Task: Buy 5 Graters from Cheese Tools section under best seller category for shipping address: Jesse Powell, 4203 Skips Lane, Phoenix, Arizona 85012, Cell Number 9285042162. Pay from credit card ending with 9757, CVV 798
Action: Mouse moved to (26, 90)
Screenshot: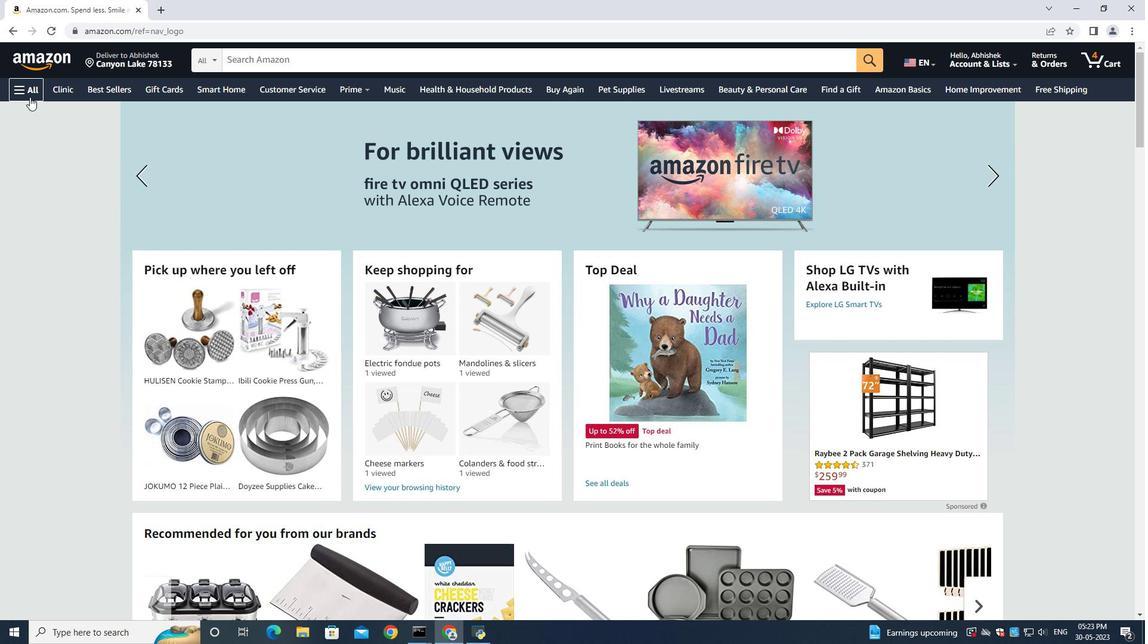 
Action: Mouse pressed left at (26, 90)
Screenshot: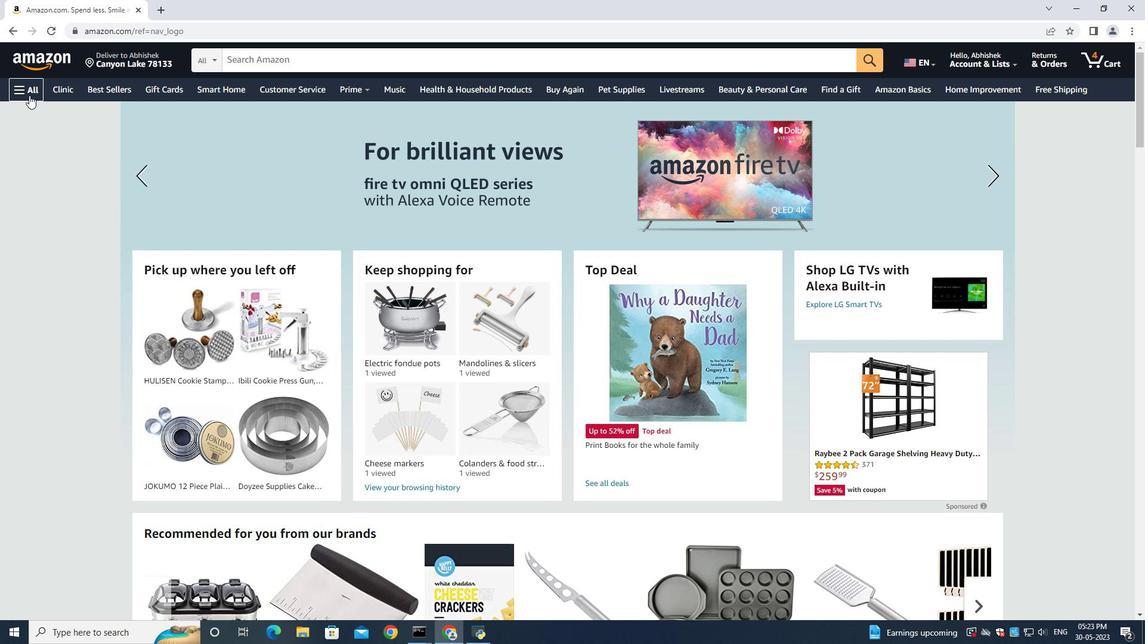 
Action: Mouse moved to (36, 118)
Screenshot: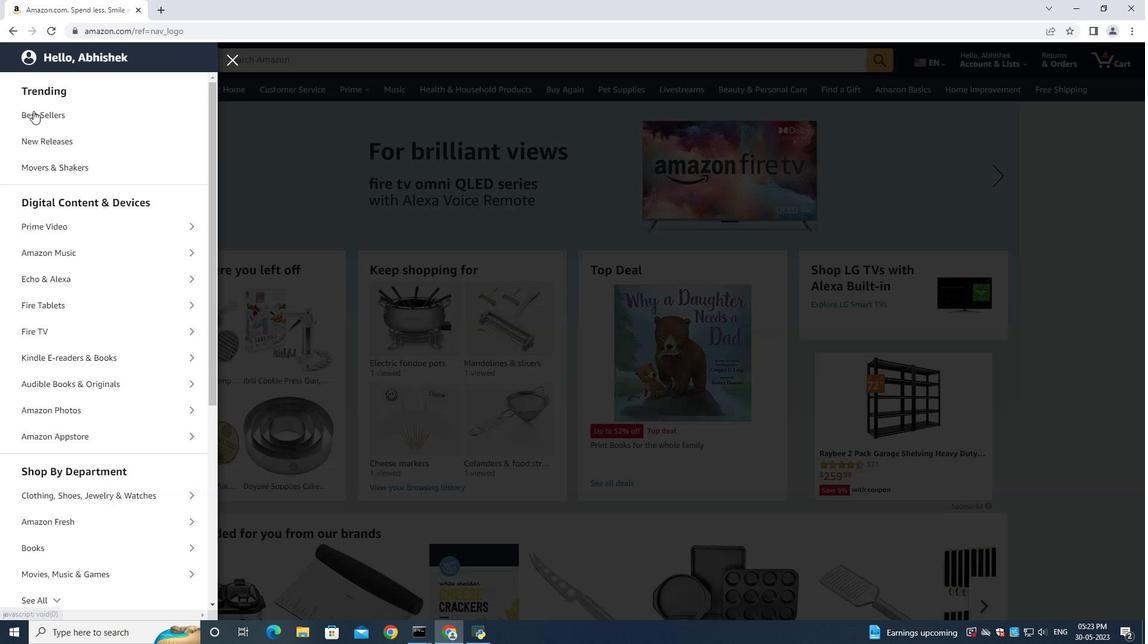
Action: Mouse pressed left at (36, 118)
Screenshot: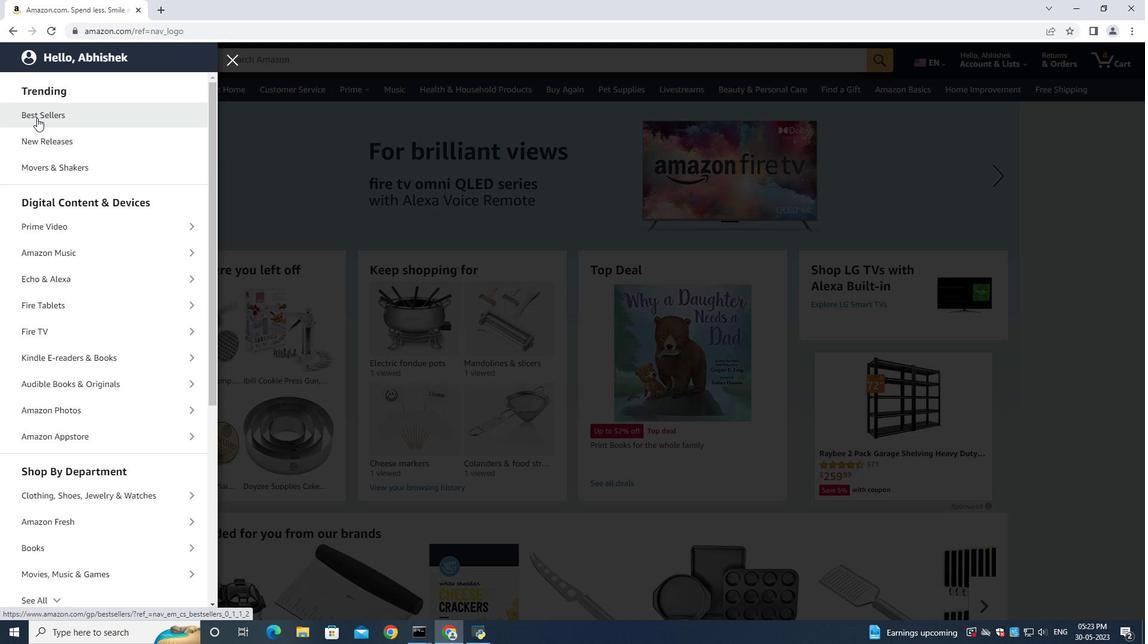
Action: Mouse moved to (292, 62)
Screenshot: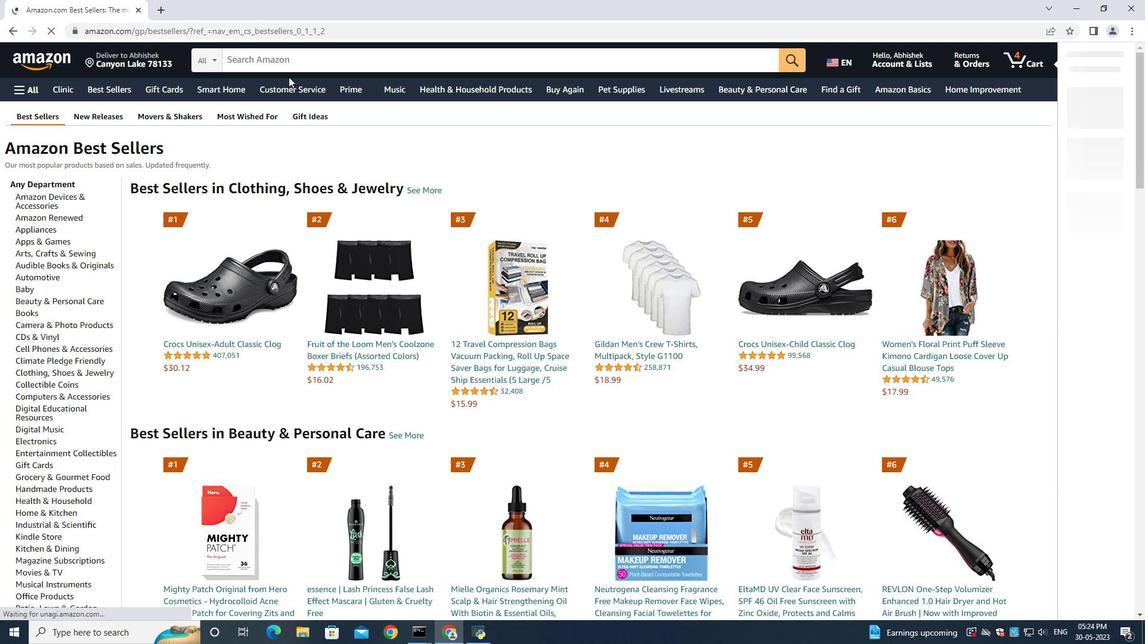 
Action: Mouse pressed left at (292, 62)
Screenshot: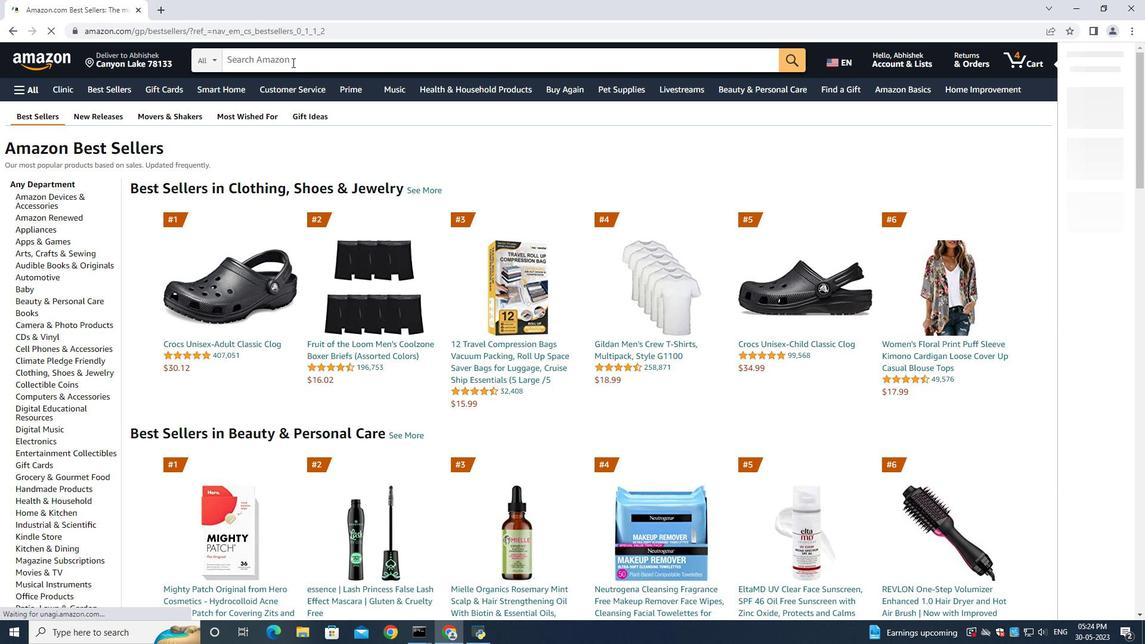 
Action: Key pressed <Key.shift>Graters<Key.space><Key.enter>
Screenshot: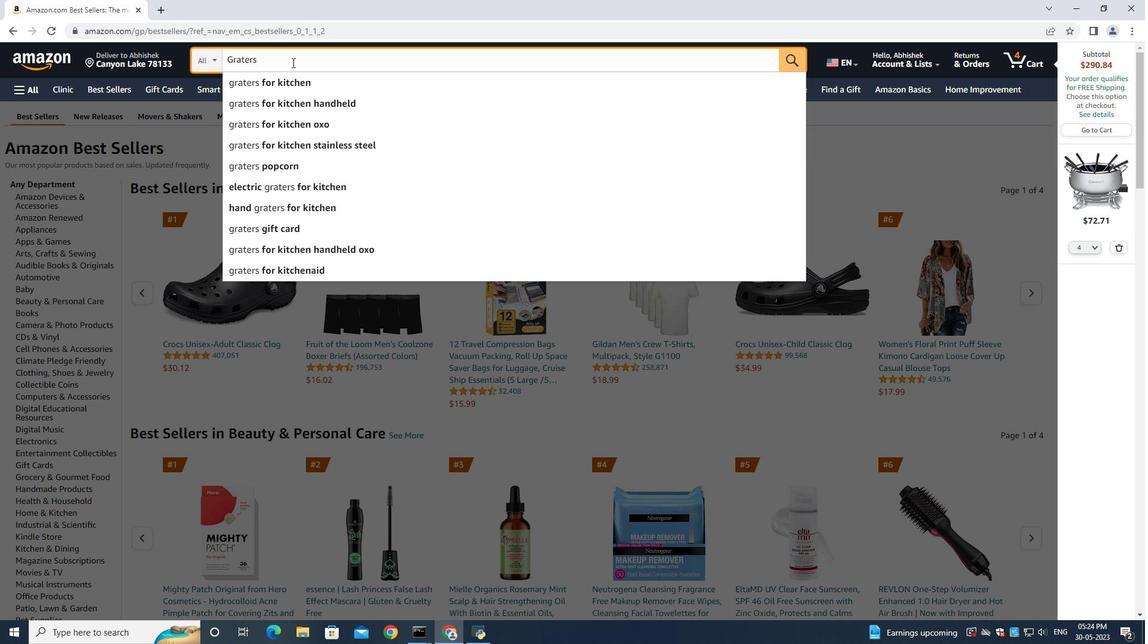
Action: Mouse moved to (27, 257)
Screenshot: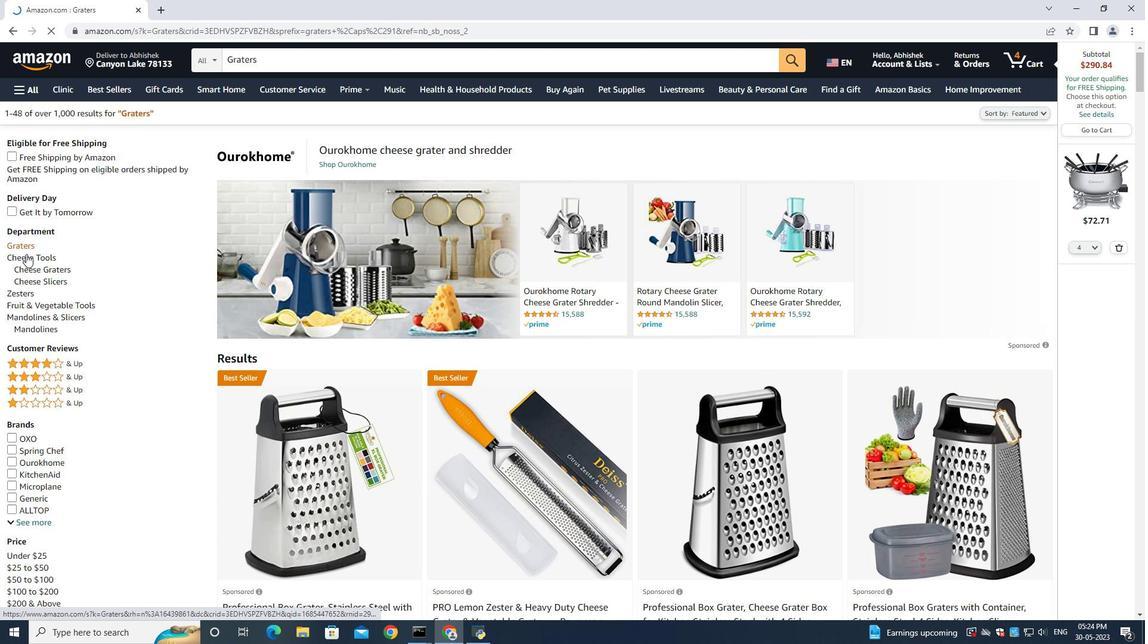 
Action: Mouse pressed left at (27, 257)
Screenshot: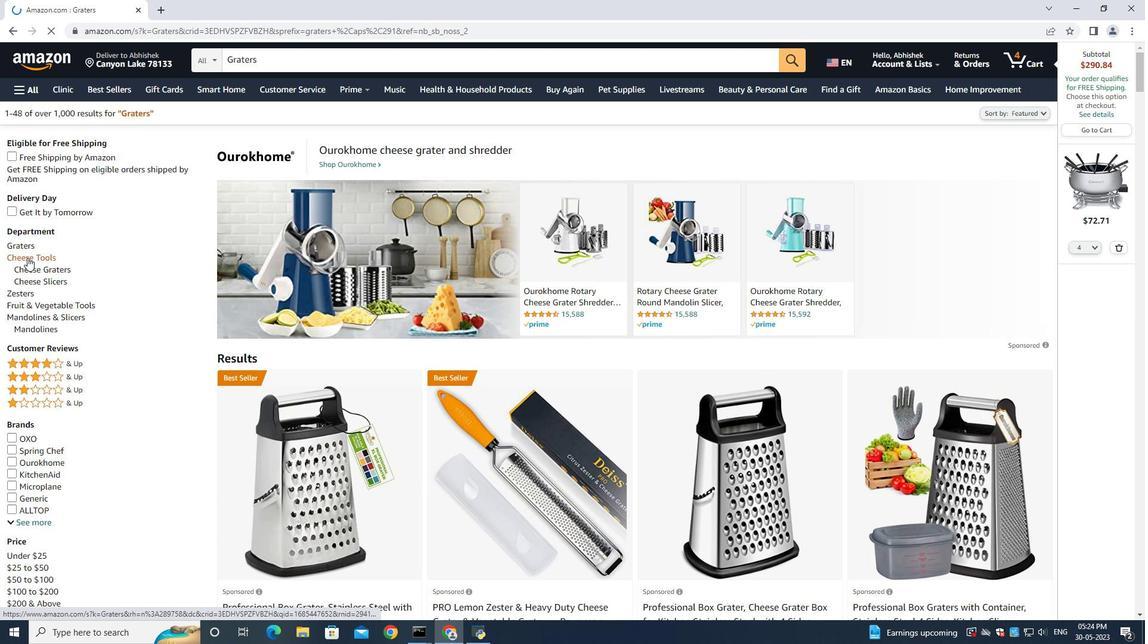 
Action: Mouse moved to (532, 314)
Screenshot: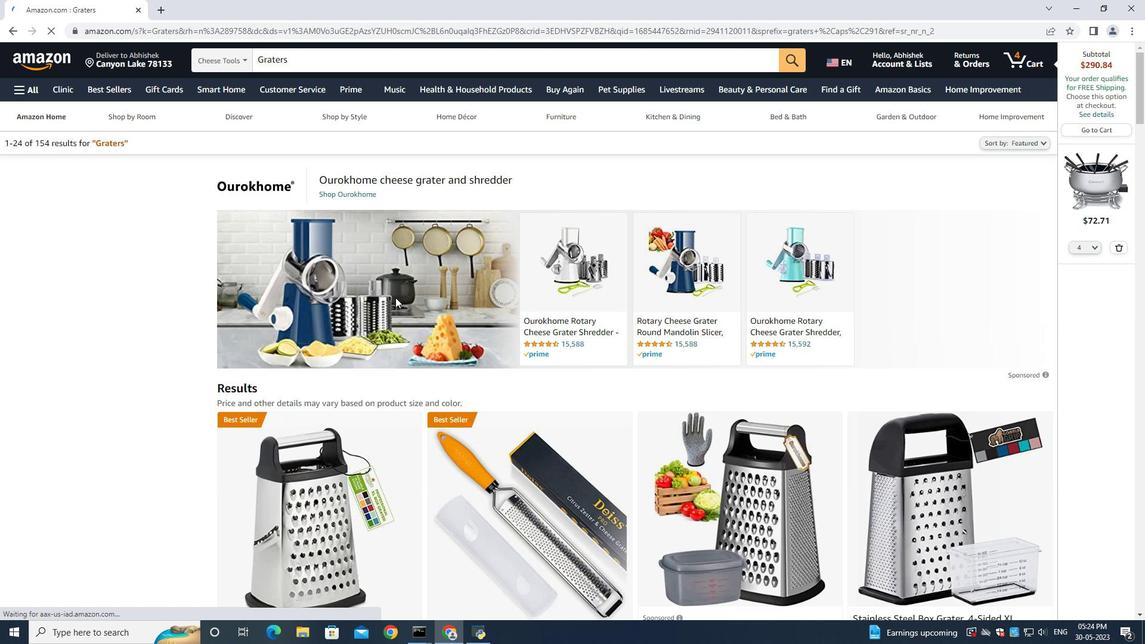 
Action: Mouse scrolled (526, 313) with delta (0, 0)
Screenshot: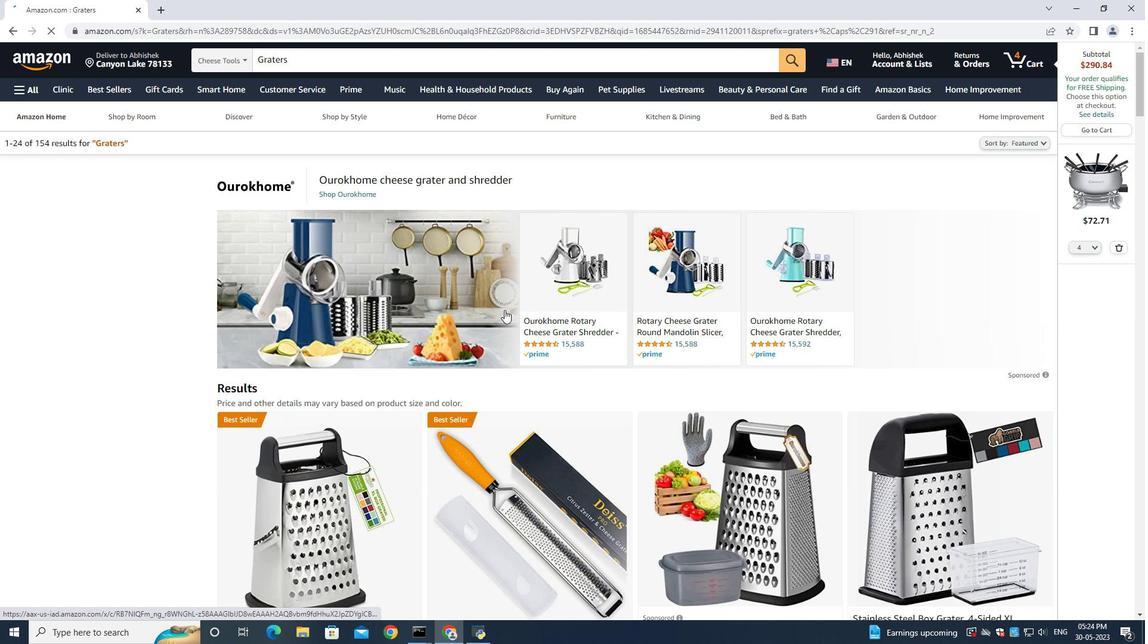 
Action: Mouse moved to (549, 319)
Screenshot: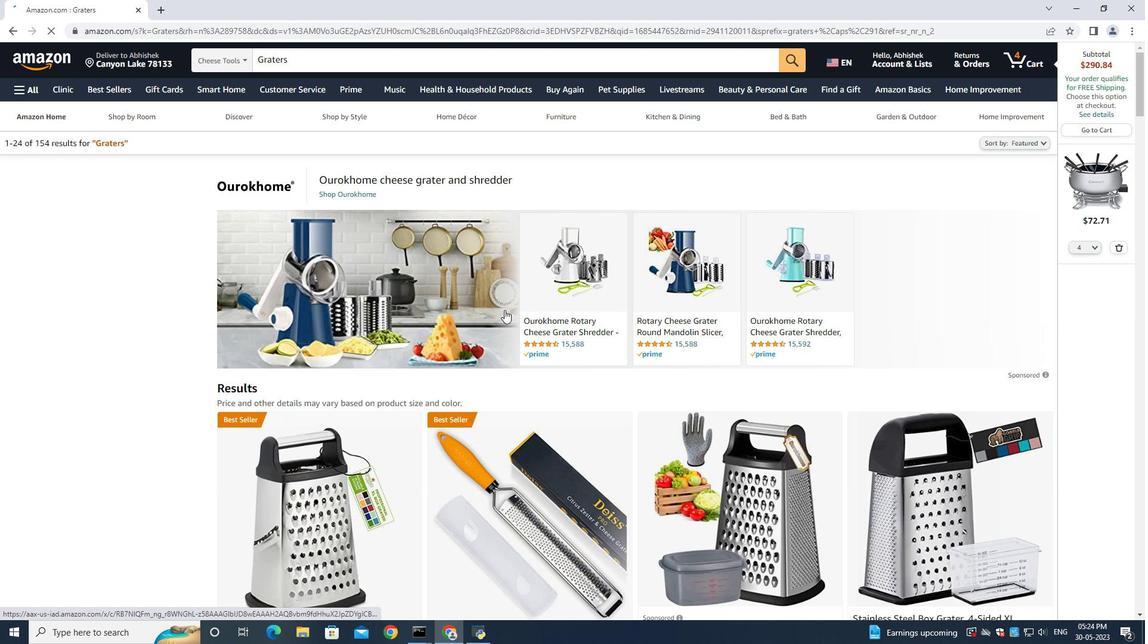 
Action: Mouse scrolled (547, 319) with delta (0, 0)
Screenshot: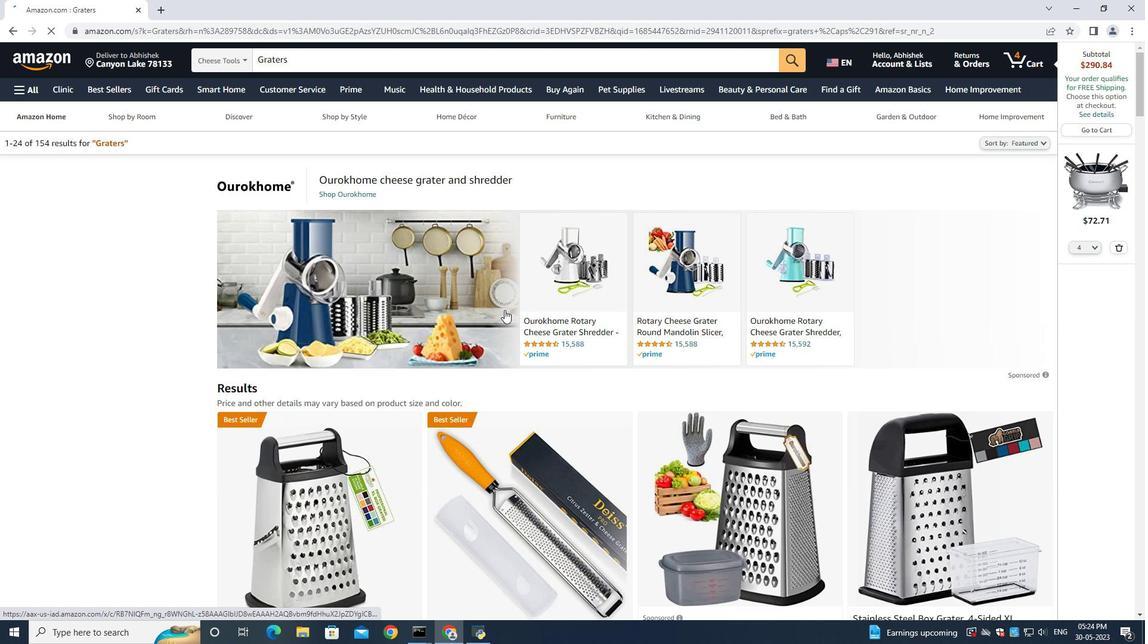 
Action: Mouse moved to (549, 319)
Screenshot: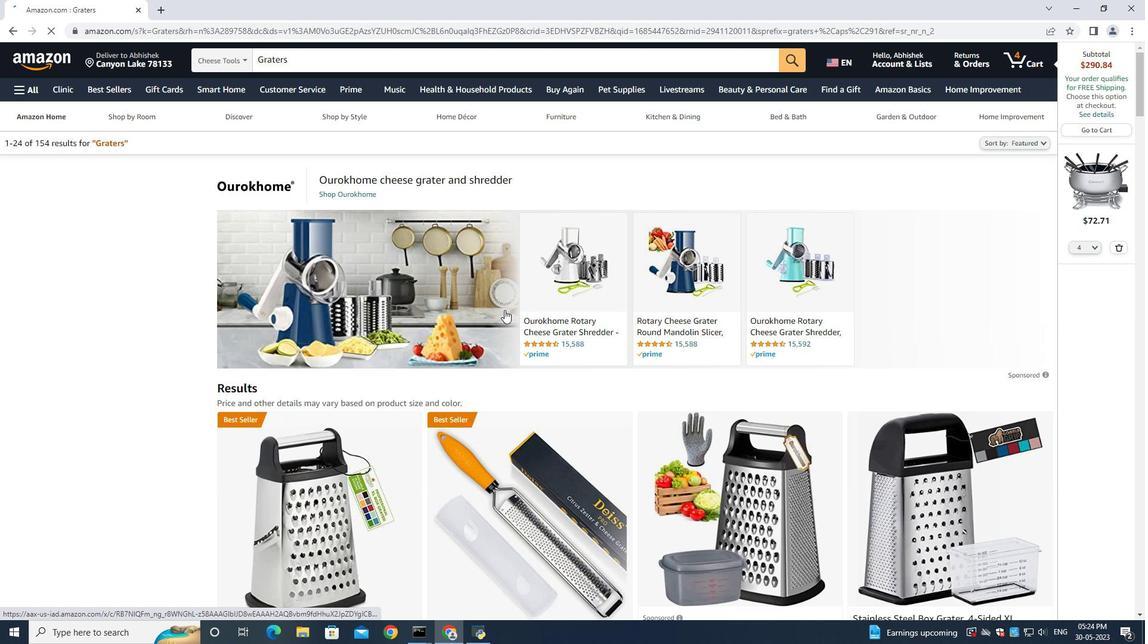 
Action: Mouse scrolled (549, 319) with delta (0, 0)
Screenshot: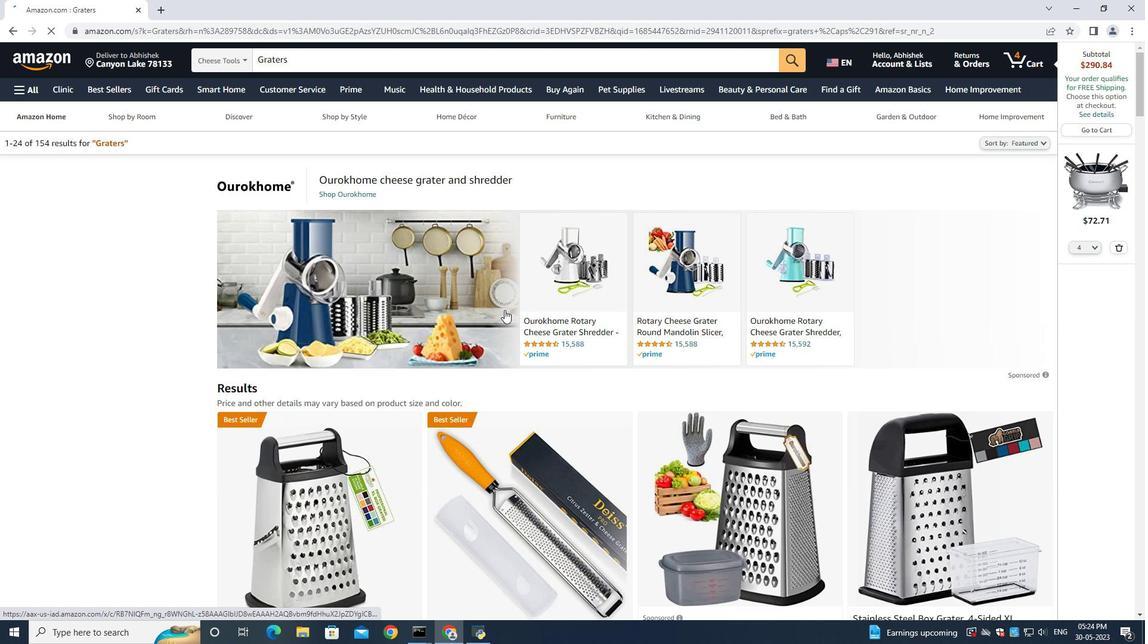 
Action: Mouse moved to (549, 320)
Screenshot: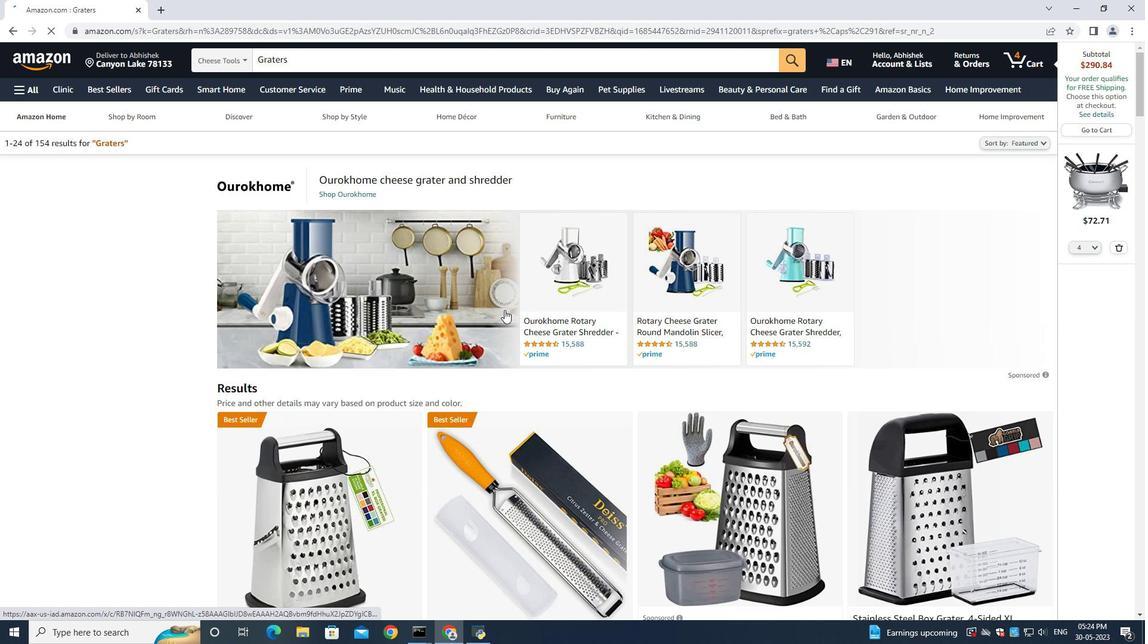 
Action: Mouse scrolled (549, 319) with delta (0, 0)
Screenshot: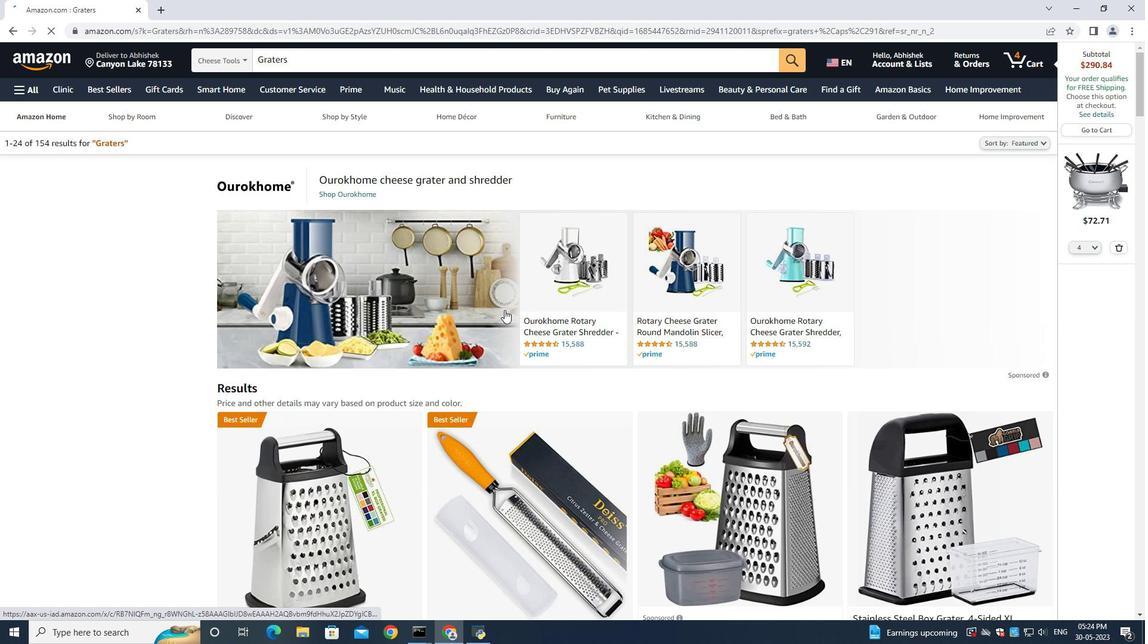 
Action: Mouse moved to (550, 320)
Screenshot: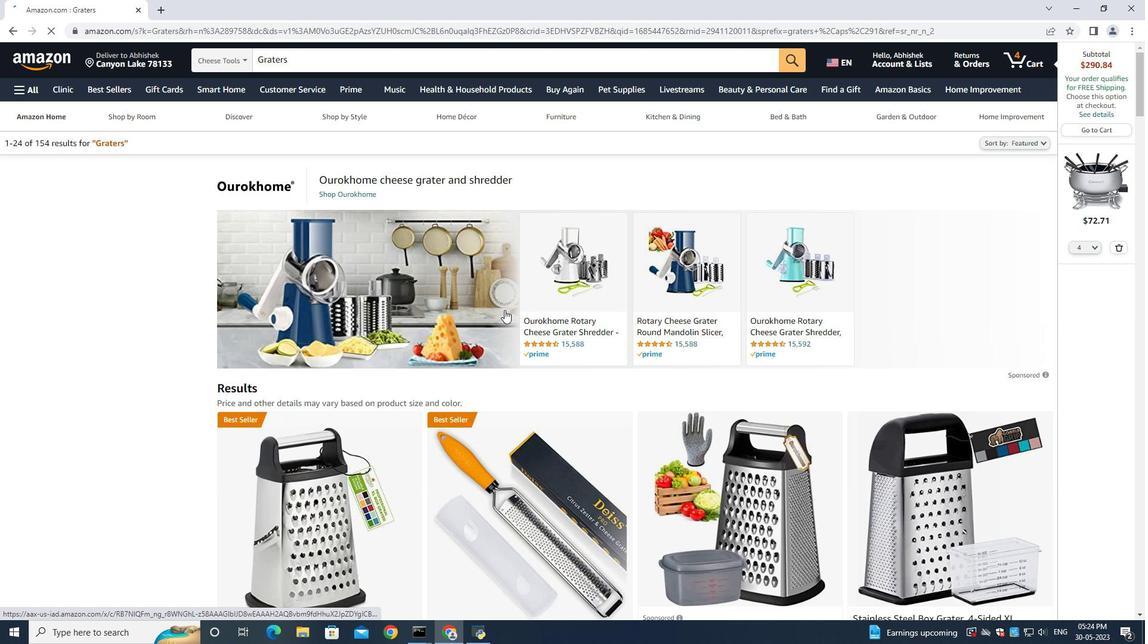 
Action: Mouse scrolled (550, 319) with delta (0, 0)
Screenshot: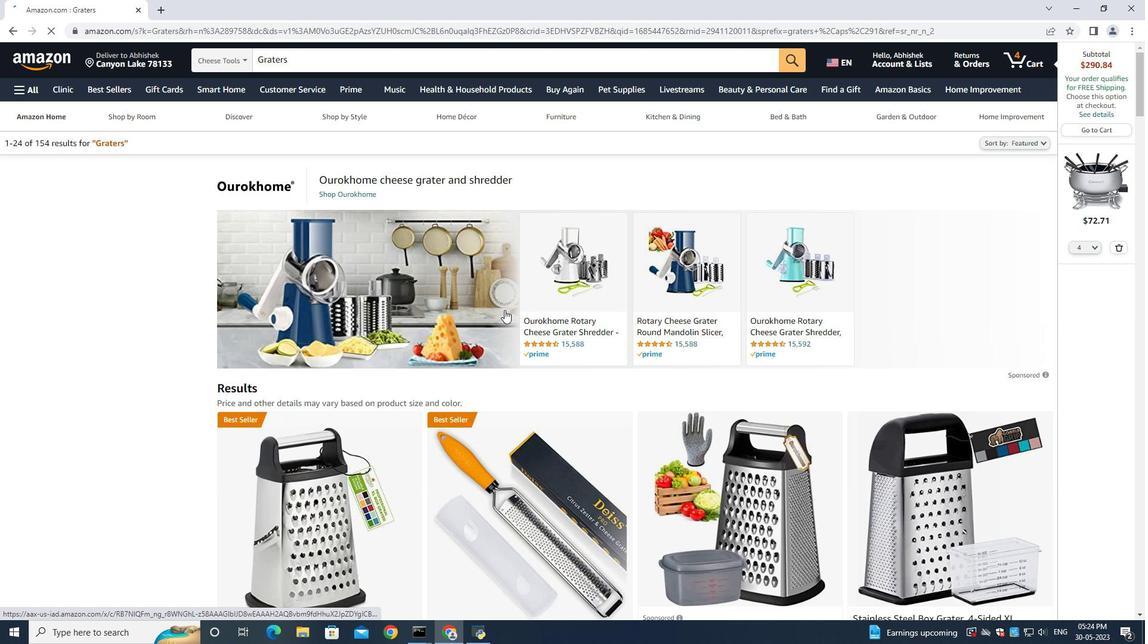 
Action: Mouse moved to (835, 257)
Screenshot: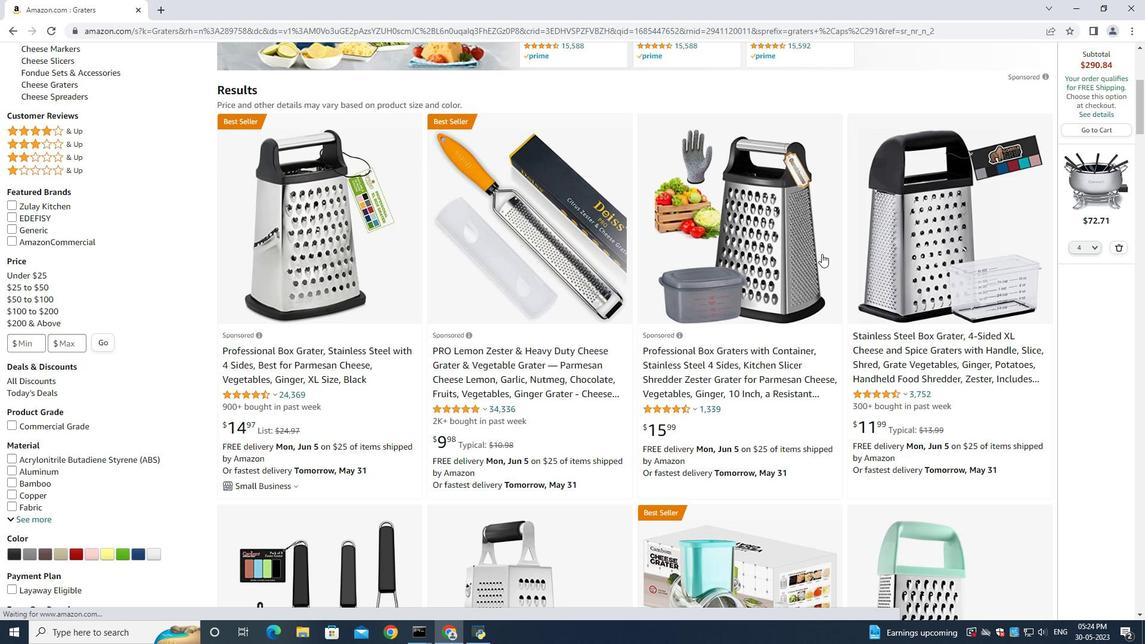 
Action: Mouse scrolled (835, 256) with delta (0, 0)
Screenshot: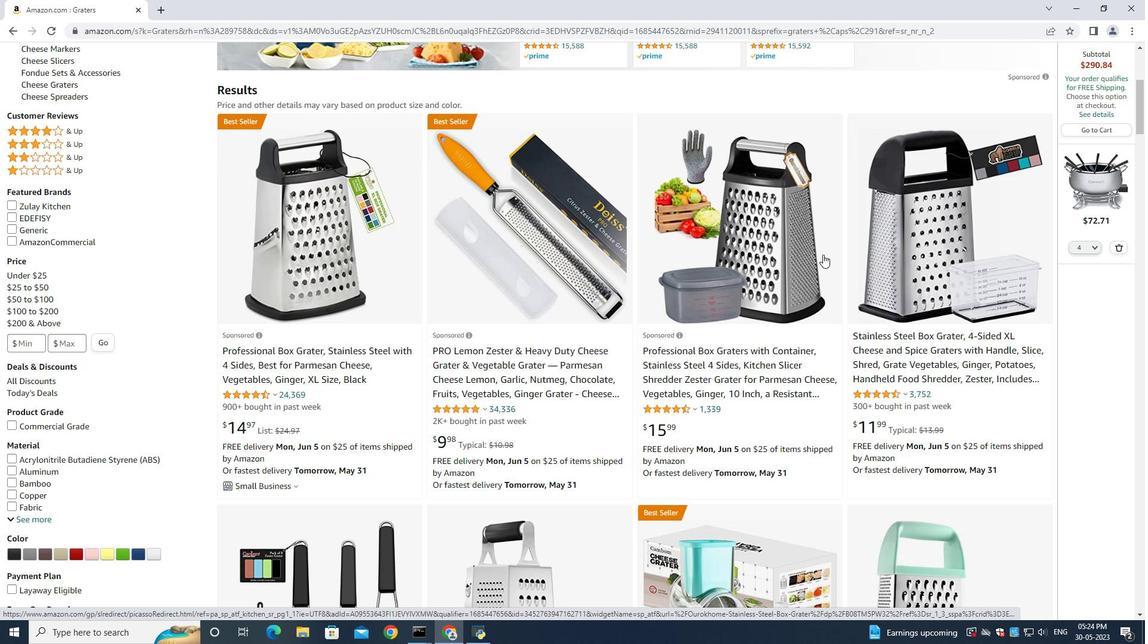 
Action: Mouse moved to (835, 257)
Screenshot: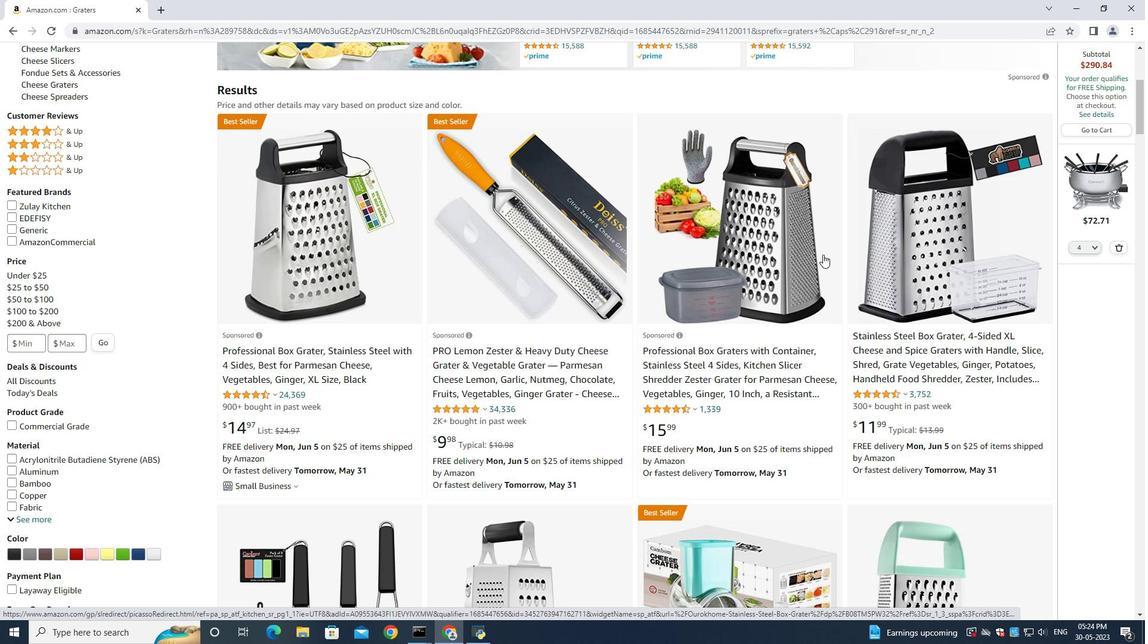 
Action: Mouse scrolled (835, 257) with delta (0, 0)
Screenshot: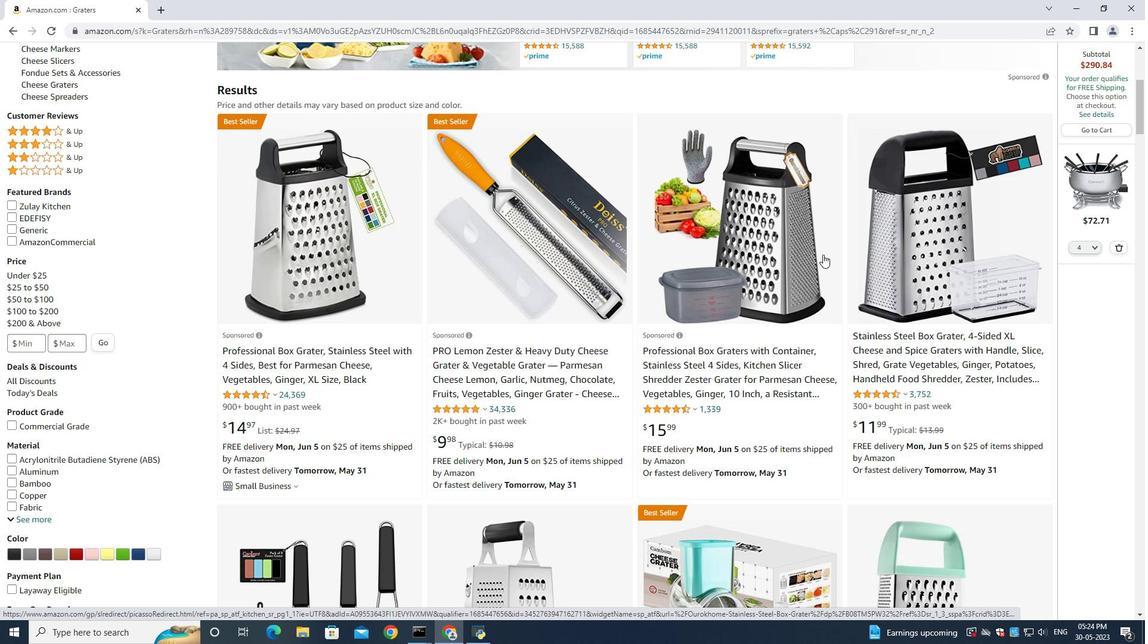 
Action: Mouse moved to (834, 254)
Screenshot: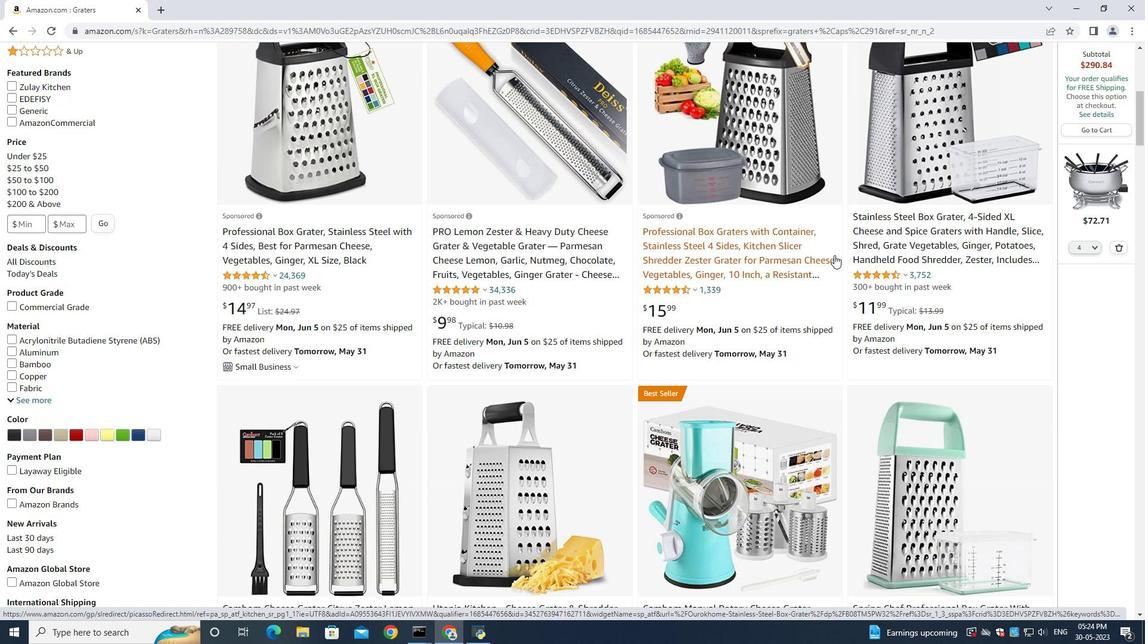 
Action: Mouse scrolled (834, 254) with delta (0, 0)
Screenshot: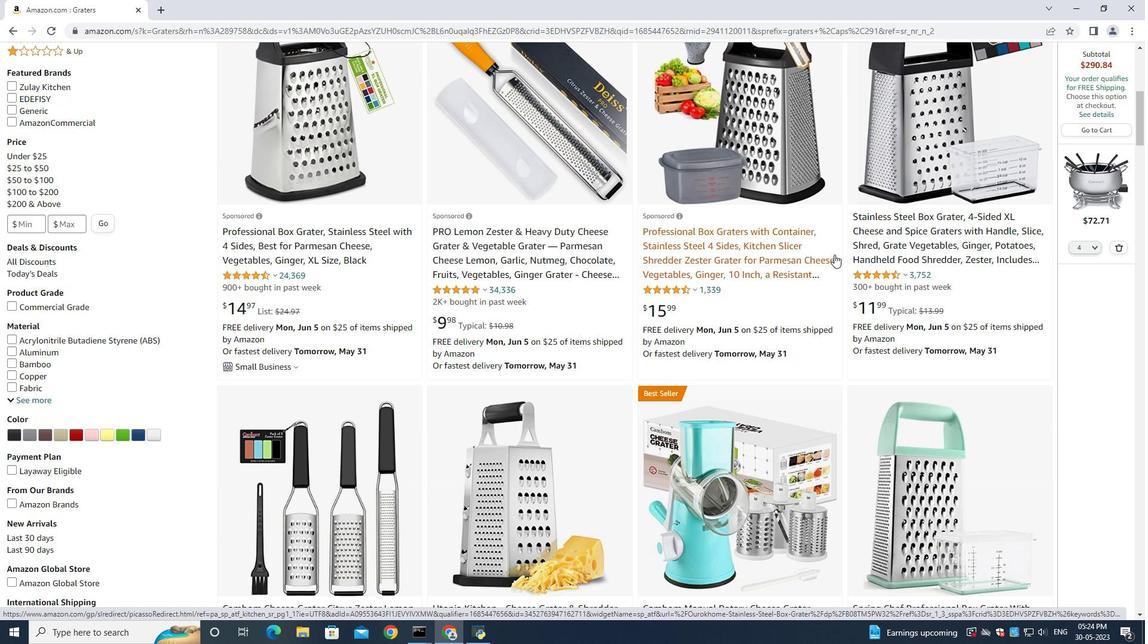 
Action: Mouse scrolled (834, 254) with delta (0, 0)
Screenshot: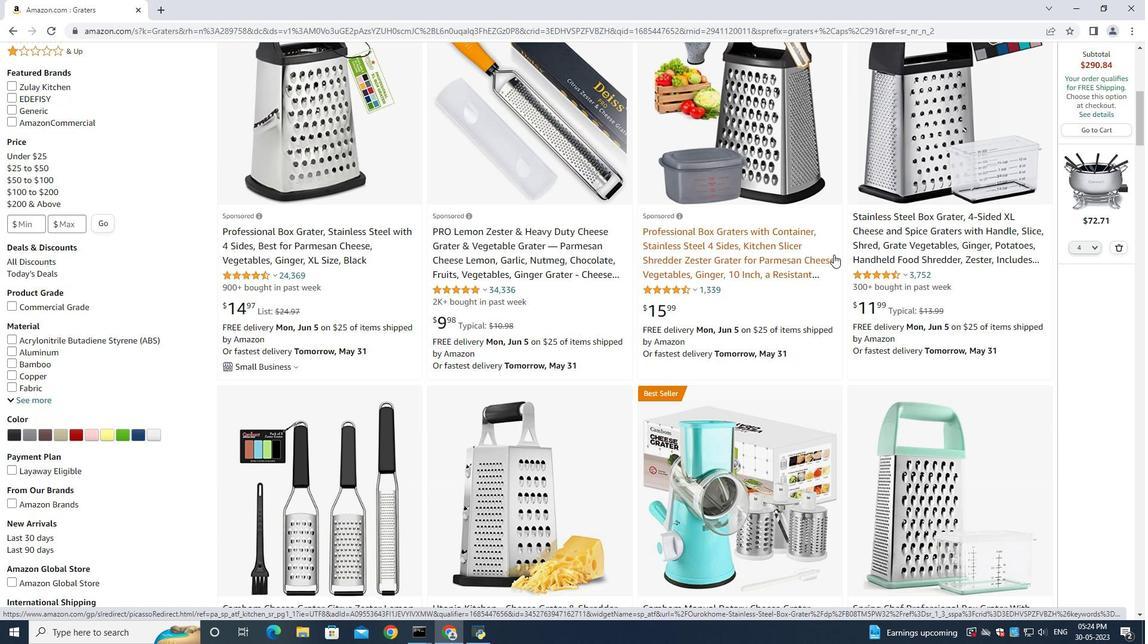 
Action: Mouse moved to (832, 249)
Screenshot: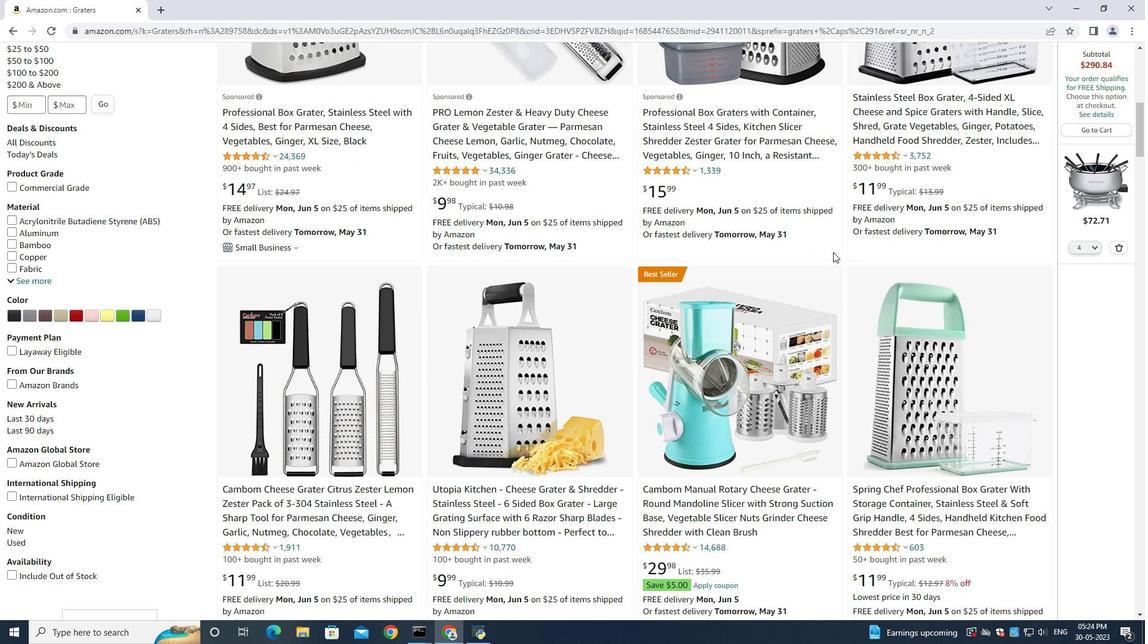 
Action: Mouse scrolled (832, 249) with delta (0, 0)
Screenshot: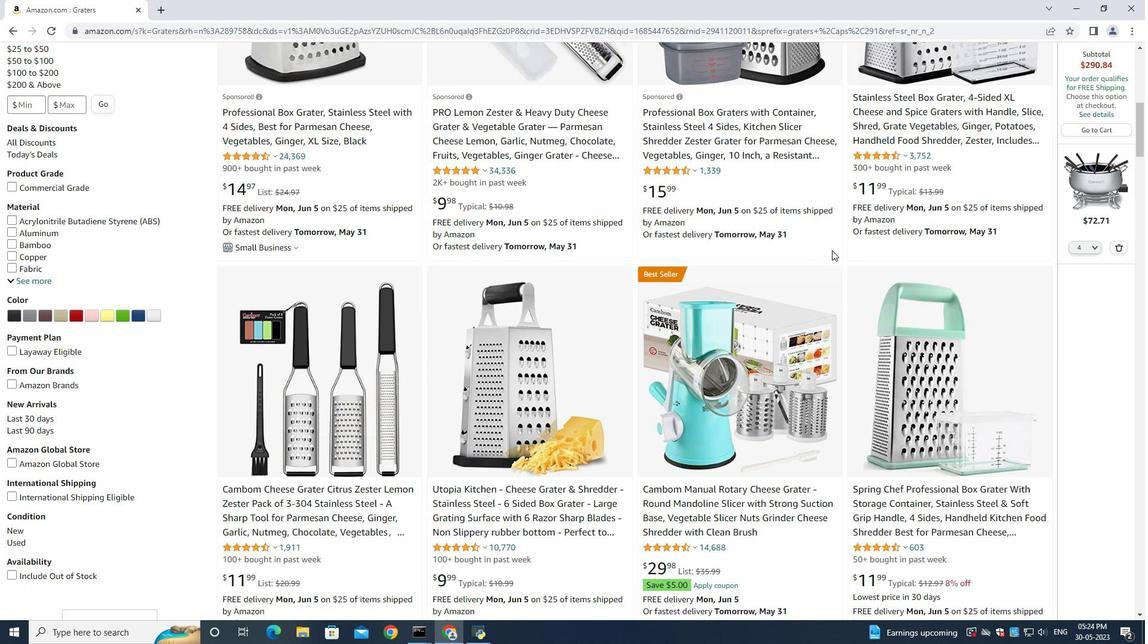 
Action: Mouse scrolled (832, 249) with delta (0, 0)
Screenshot: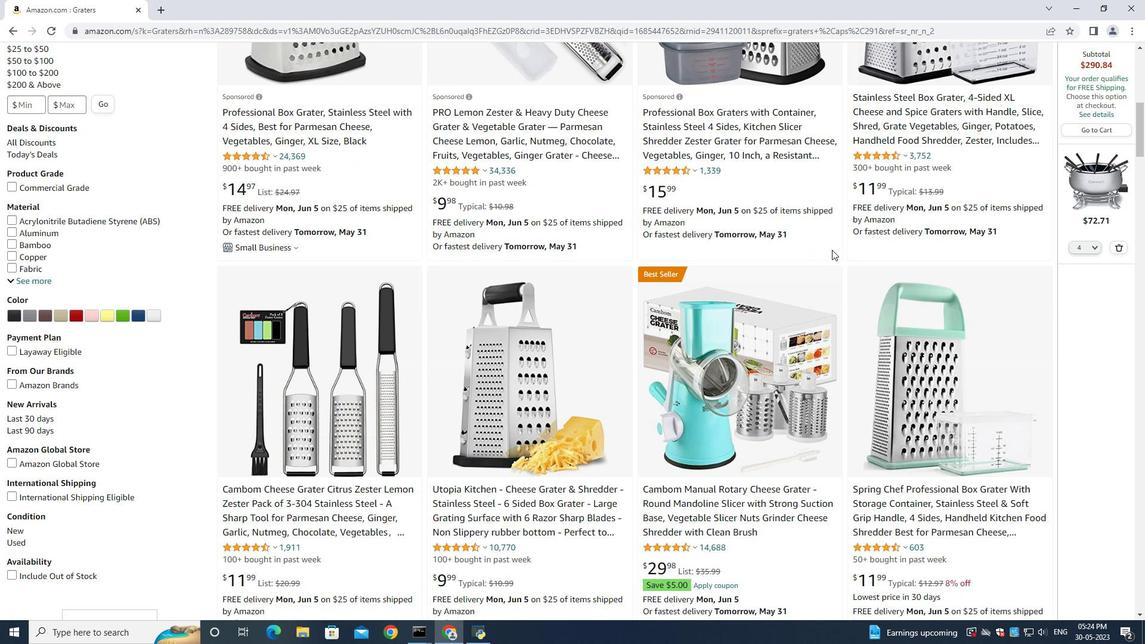 
Action: Mouse scrolled (832, 249) with delta (0, 0)
Screenshot: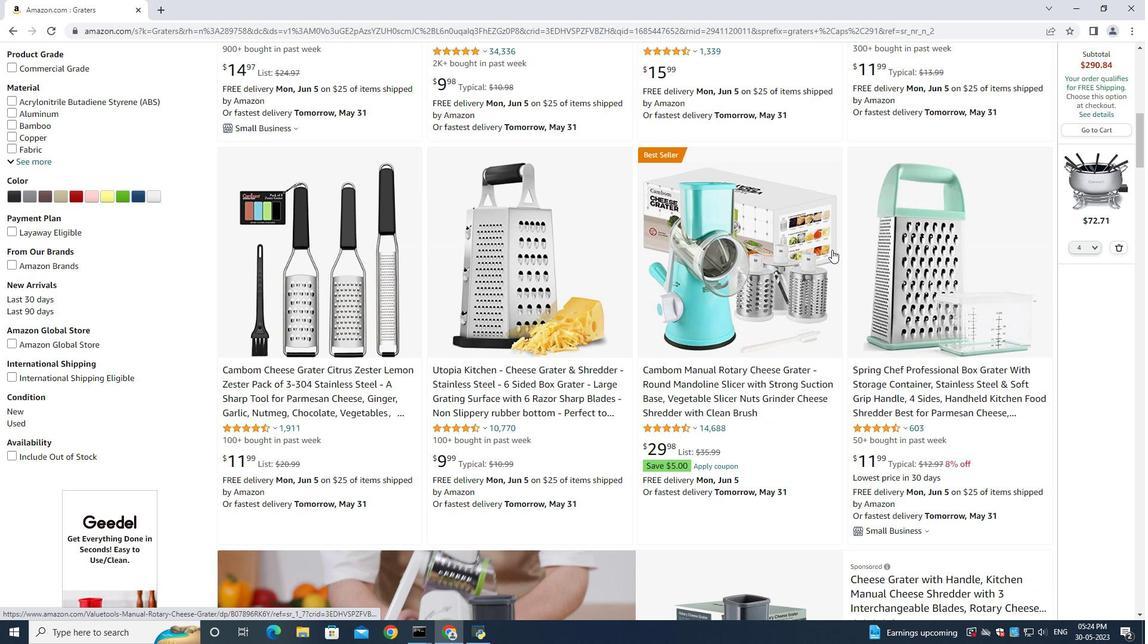 
Action: Mouse scrolled (832, 249) with delta (0, 0)
Screenshot: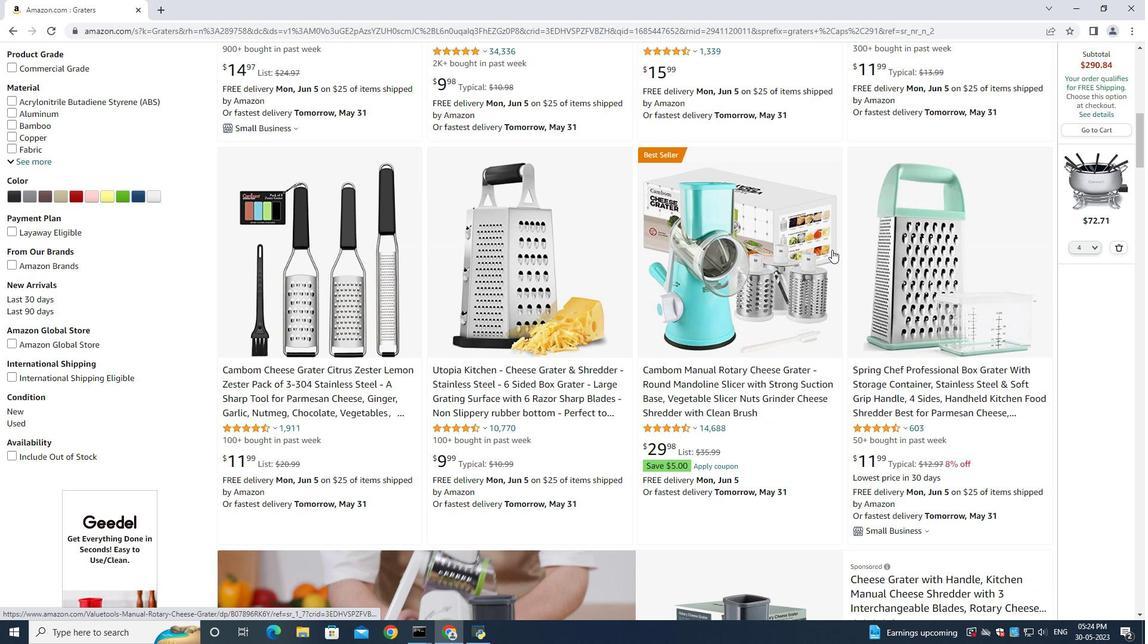 
Action: Mouse scrolled (832, 249) with delta (0, 0)
Screenshot: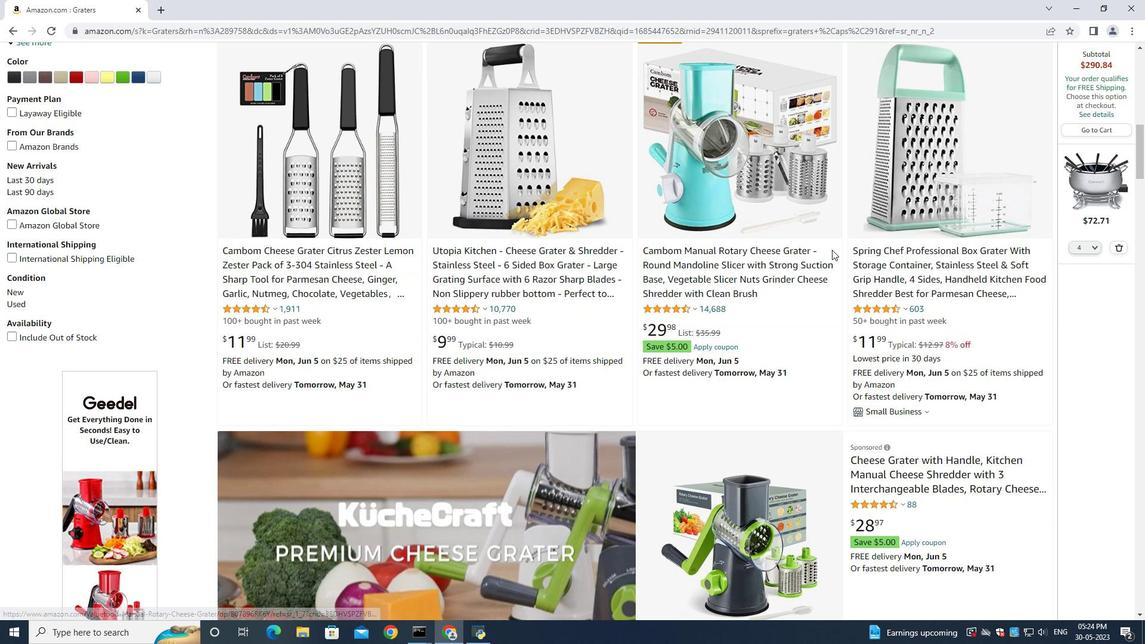 
Action: Mouse scrolled (832, 249) with delta (0, 0)
Screenshot: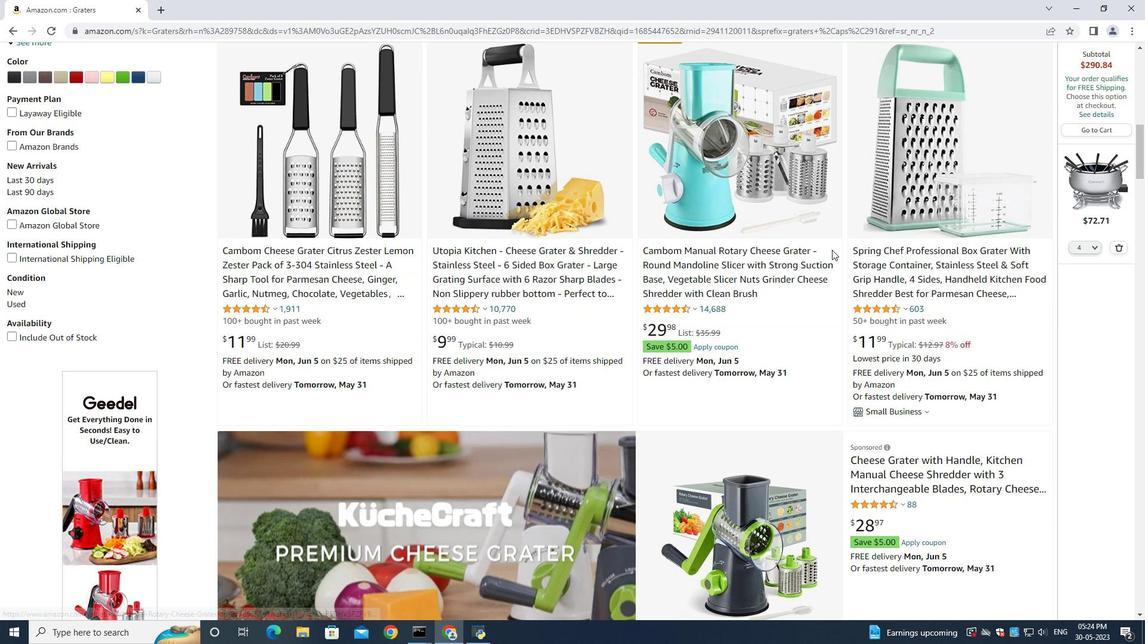 
Action: Mouse scrolled (832, 249) with delta (0, 0)
Screenshot: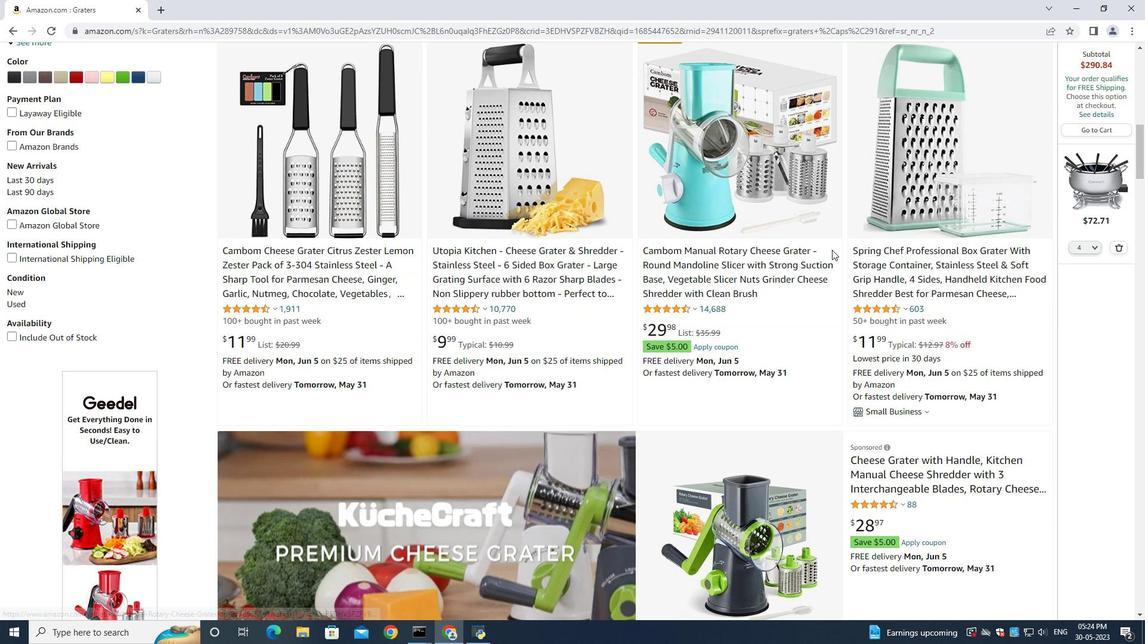 
Action: Mouse scrolled (832, 249) with delta (0, 0)
Screenshot: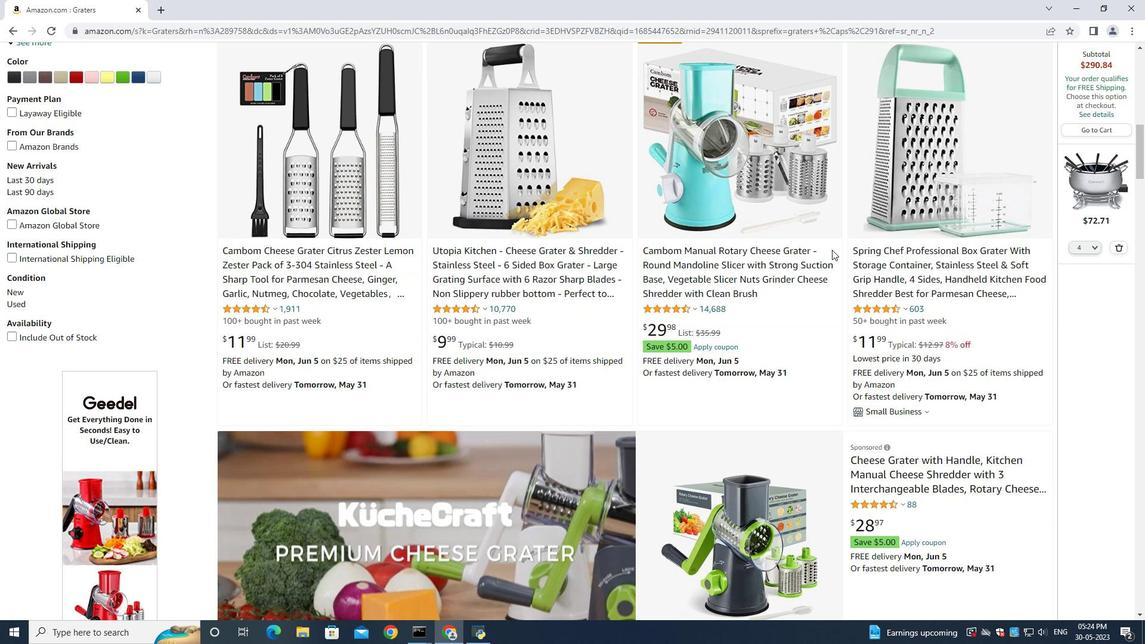 
Action: Mouse scrolled (832, 249) with delta (0, 0)
Screenshot: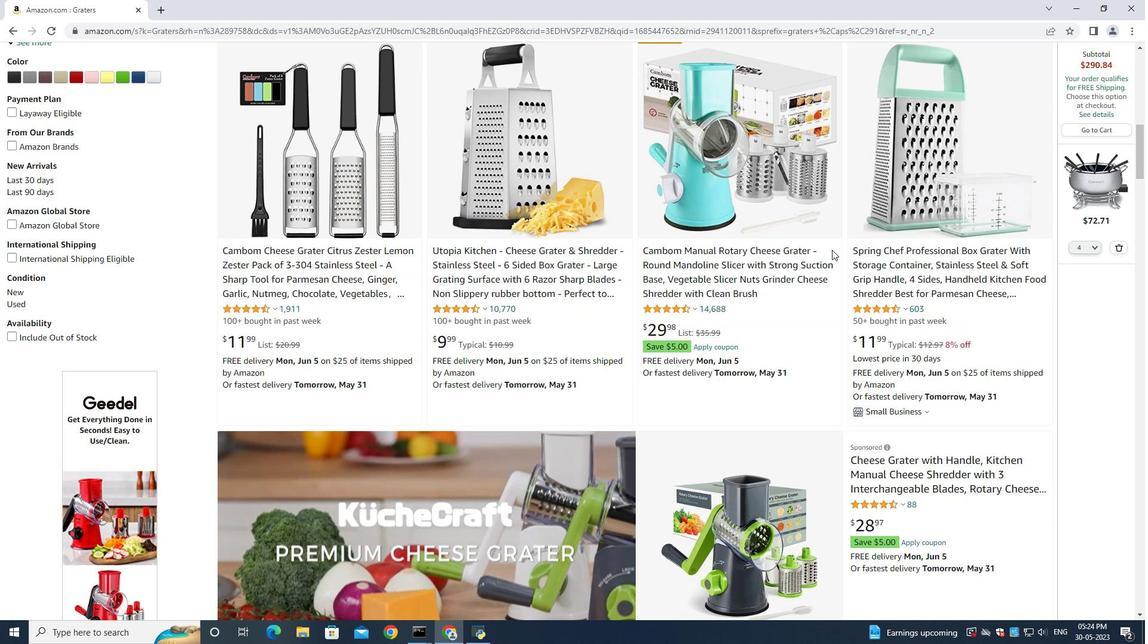
Action: Mouse moved to (901, 174)
Screenshot: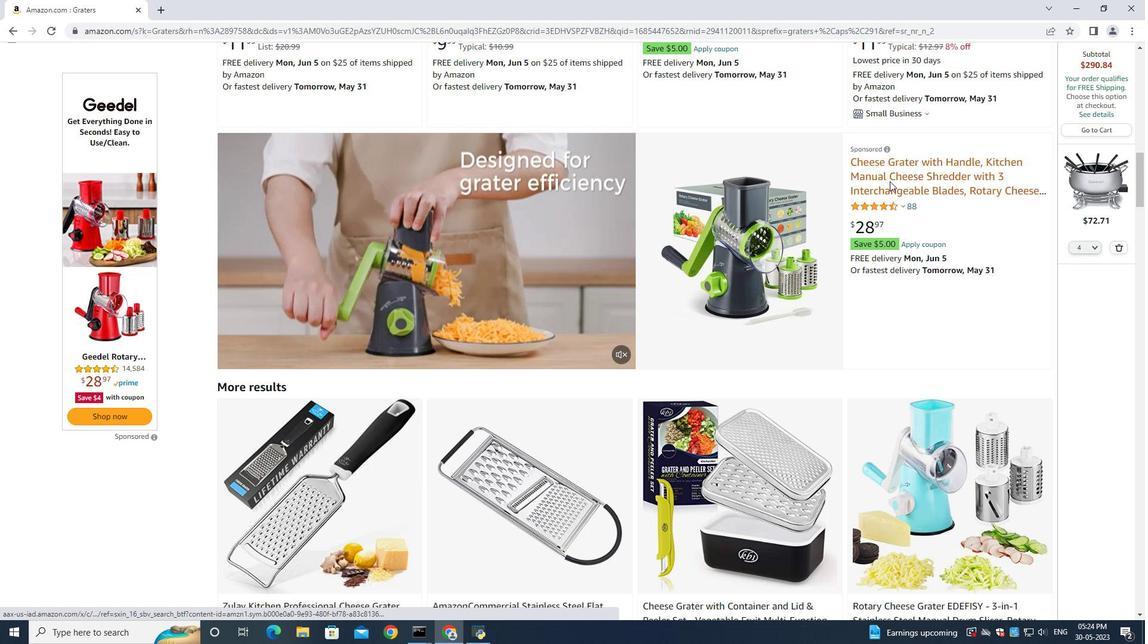 
Action: Mouse pressed left at (901, 174)
Screenshot: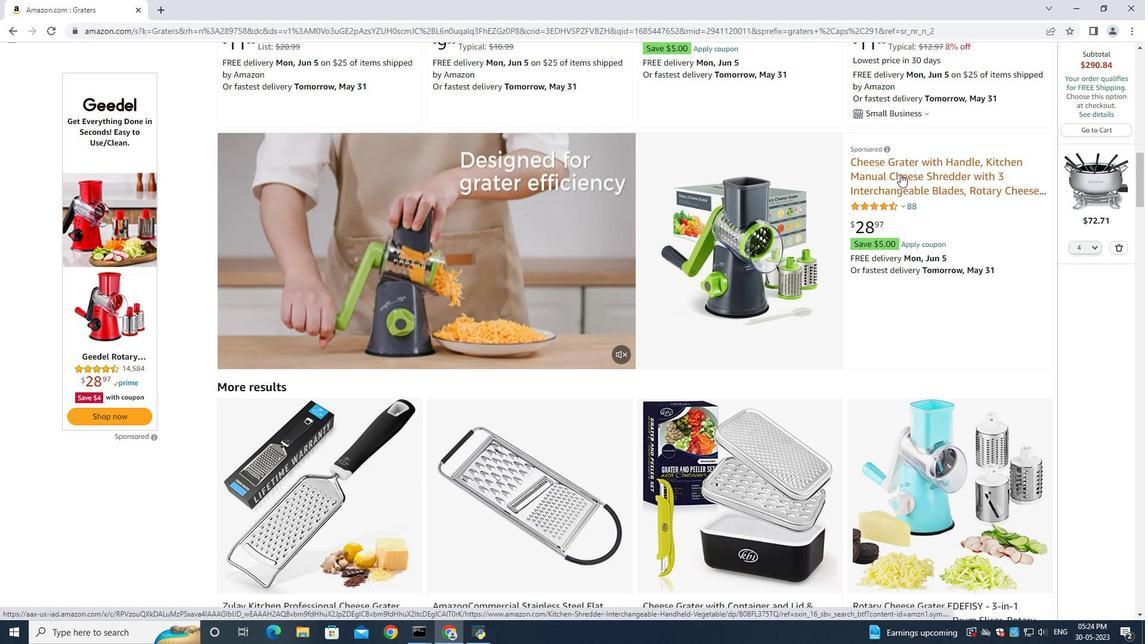 
Action: Mouse moved to (1120, 244)
Screenshot: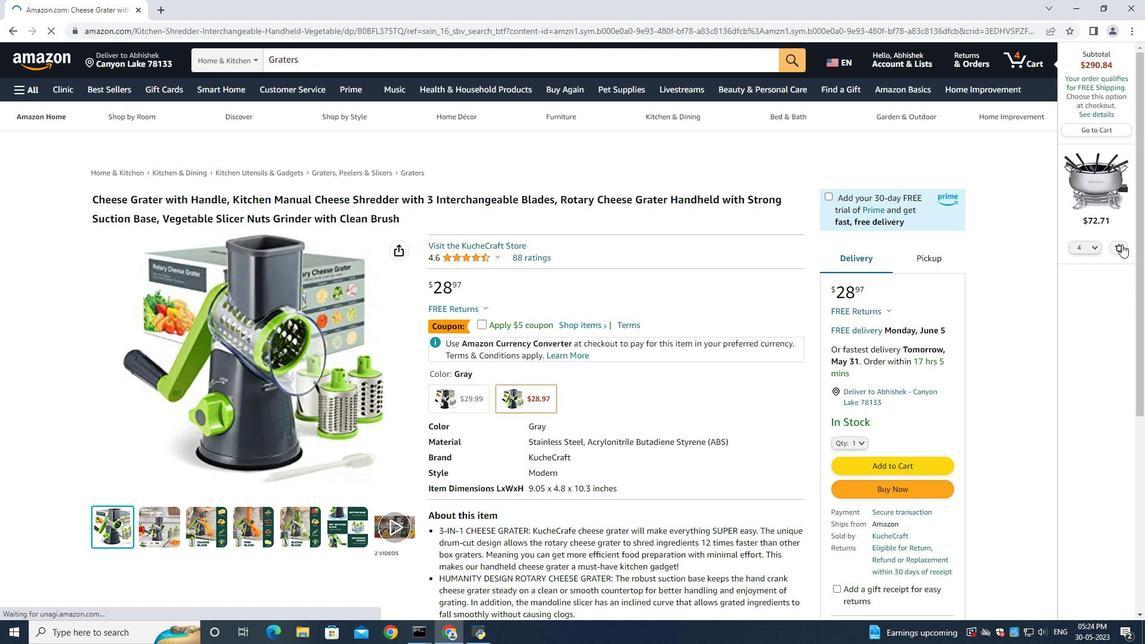 
Action: Mouse pressed left at (1120, 244)
Screenshot: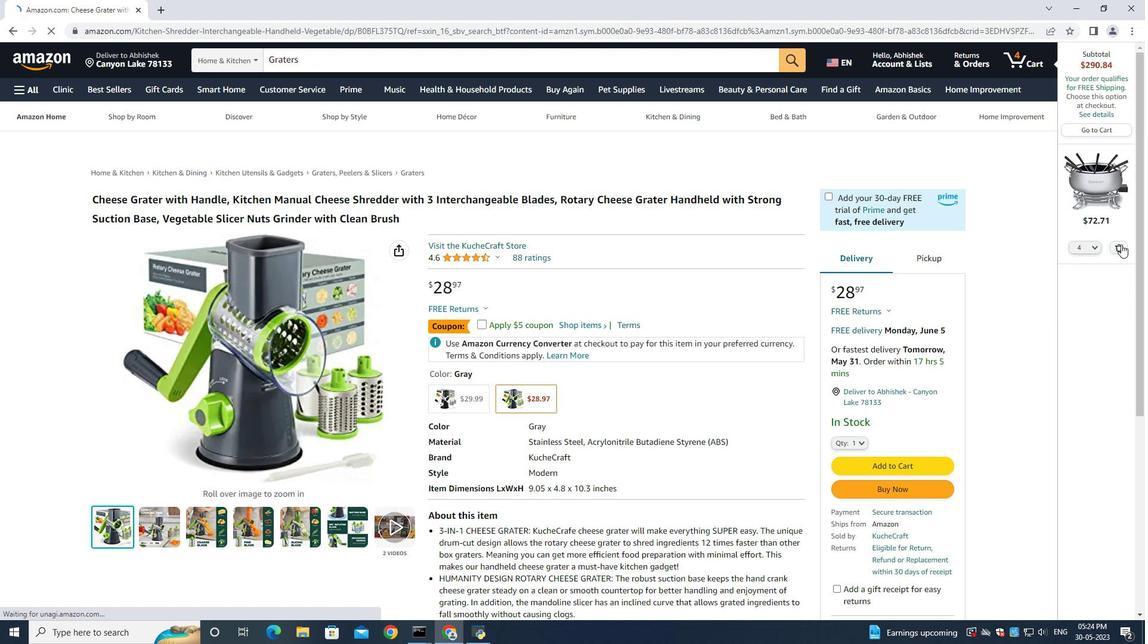 
Action: Mouse moved to (1117, 248)
Screenshot: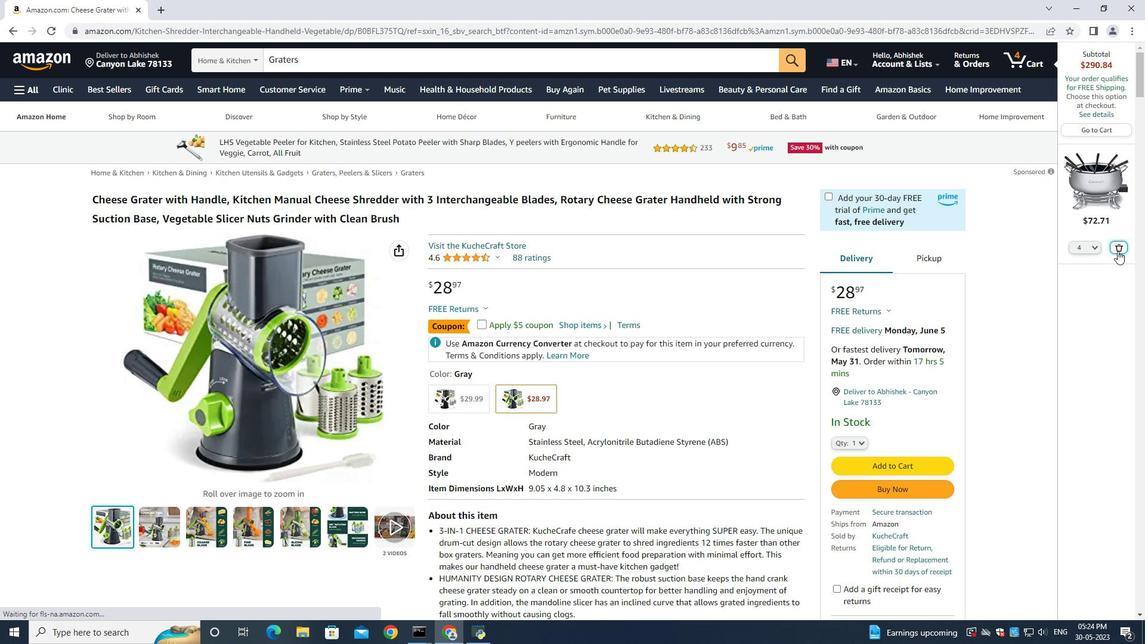 
Action: Mouse pressed left at (1117, 248)
Screenshot: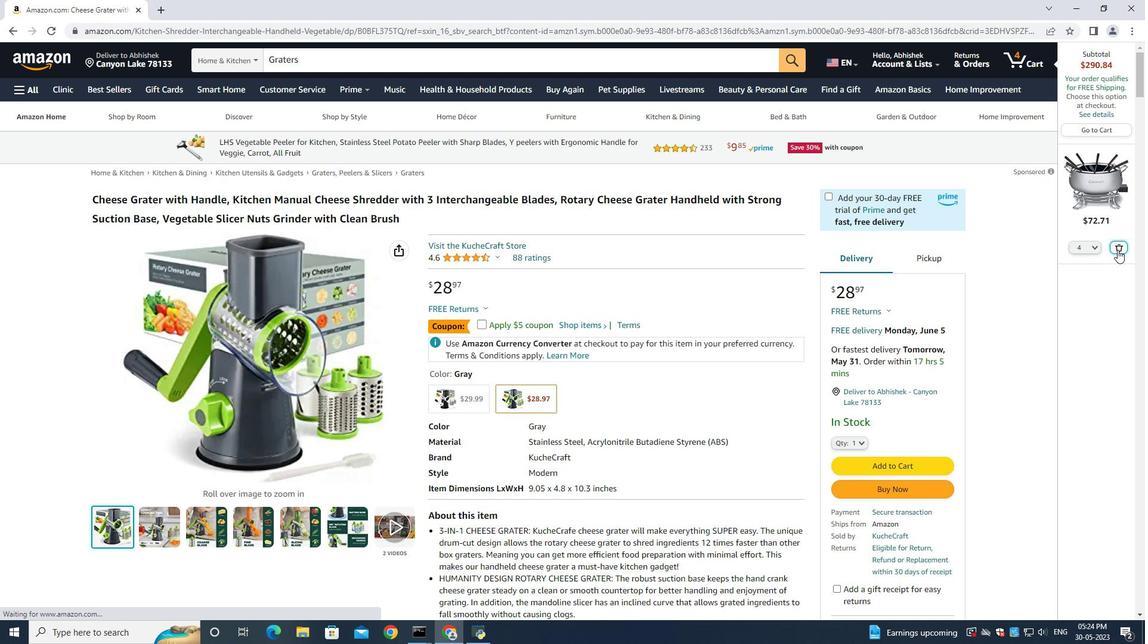 
Action: Mouse moved to (8, 26)
Screenshot: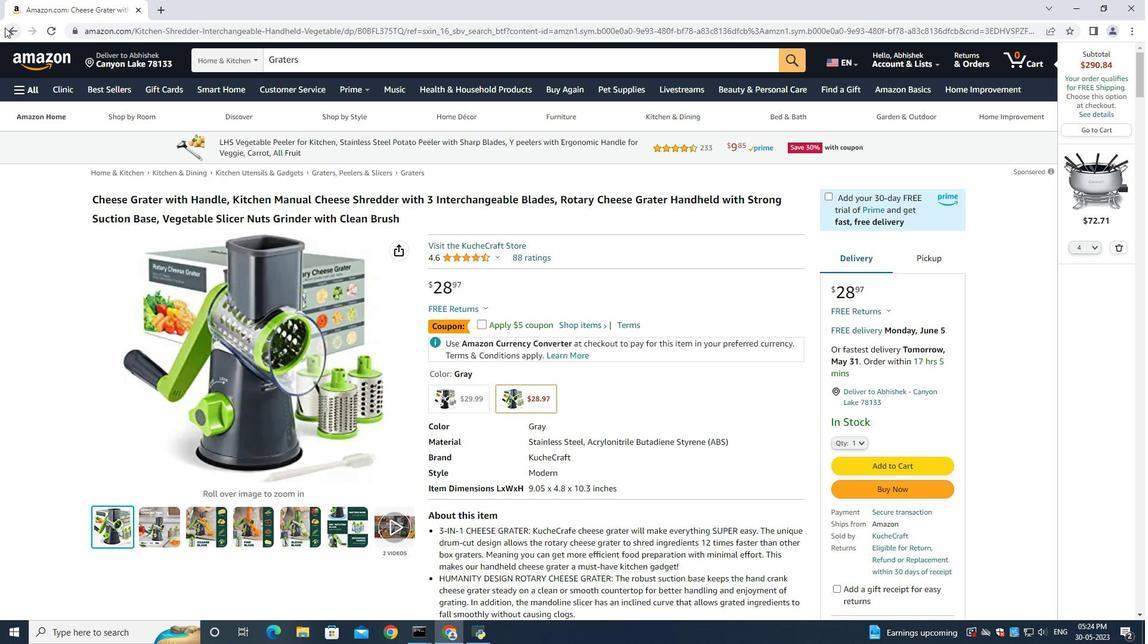 
Action: Mouse pressed left at (8, 26)
Screenshot: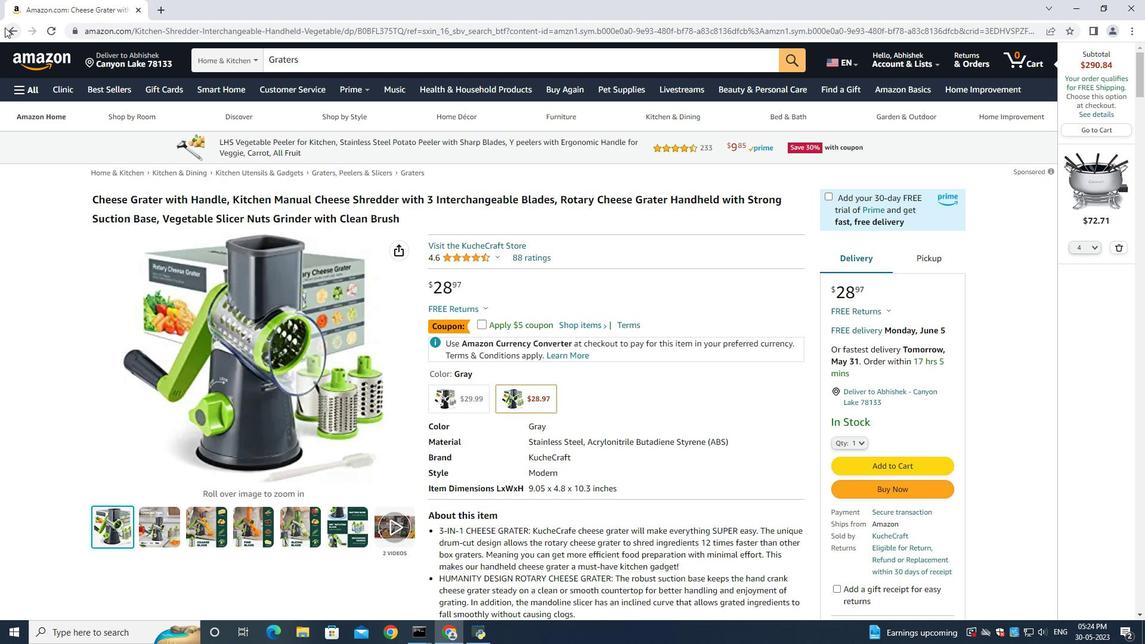 
Action: Mouse moved to (675, 316)
Screenshot: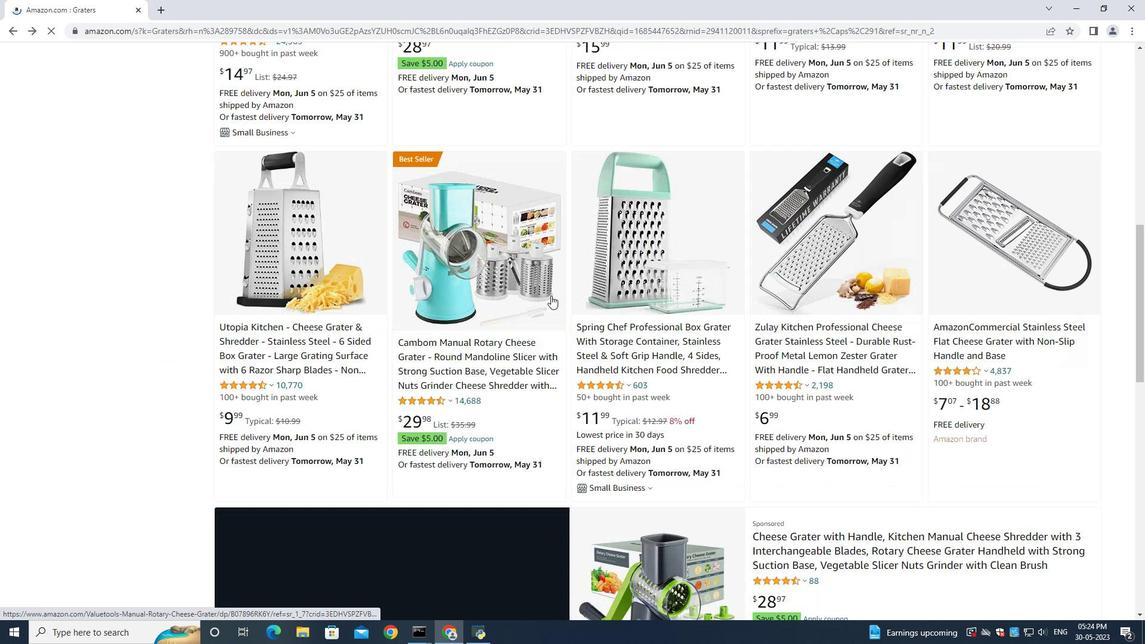 
Action: Mouse scrolled (675, 315) with delta (0, 0)
Screenshot: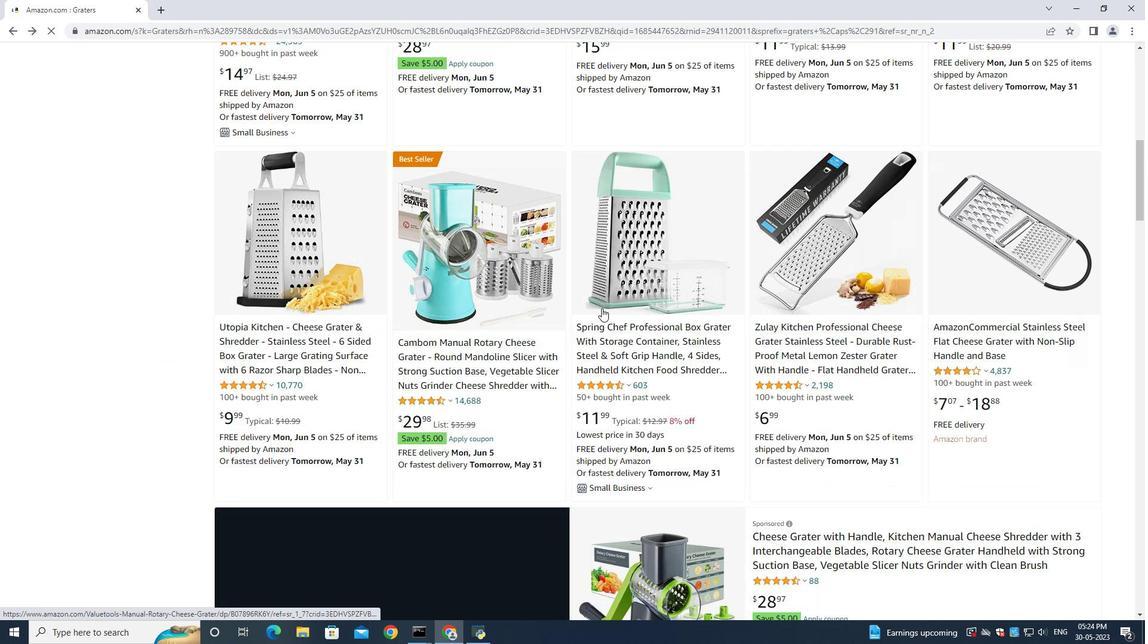 
Action: Mouse scrolled (675, 315) with delta (0, 0)
Screenshot: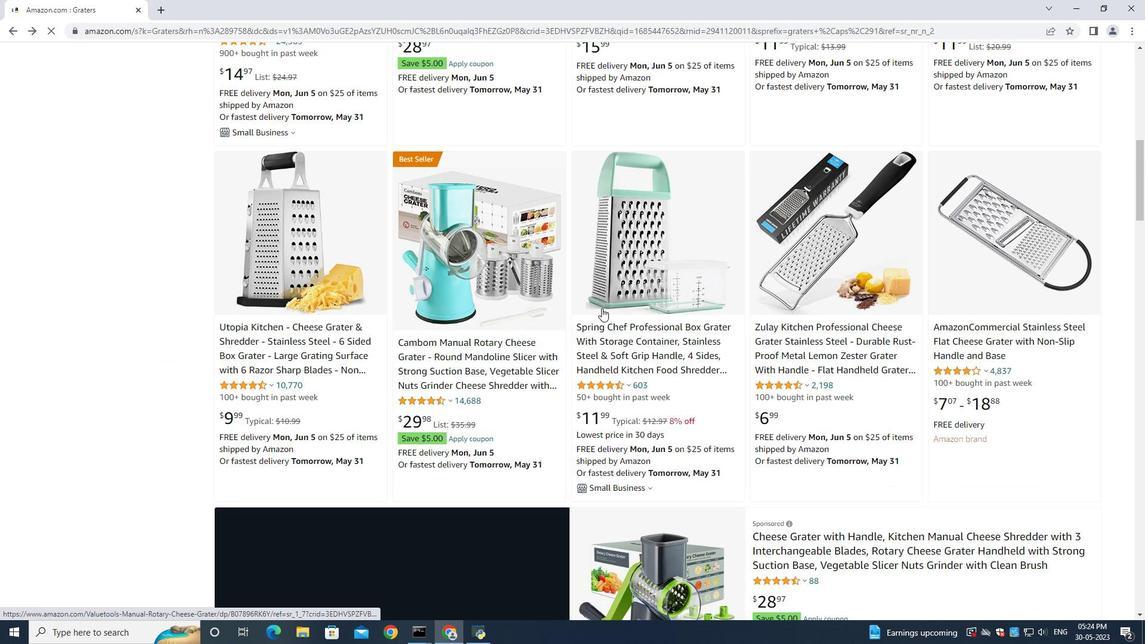 
Action: Mouse scrolled (675, 315) with delta (0, 0)
Screenshot: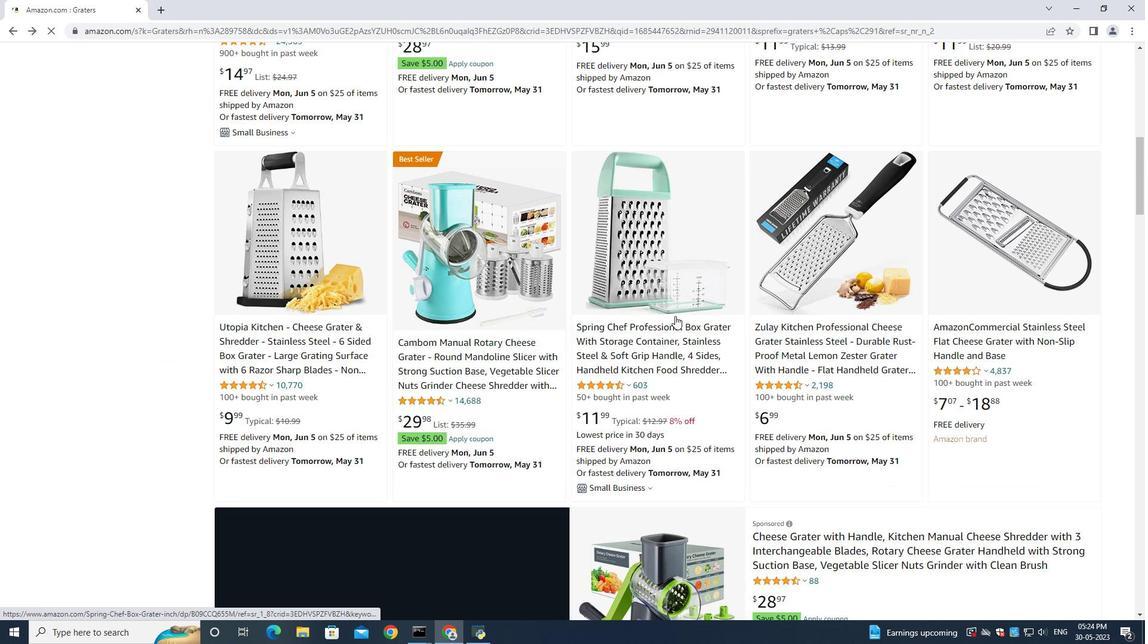 
Action: Mouse scrolled (675, 315) with delta (0, 0)
Screenshot: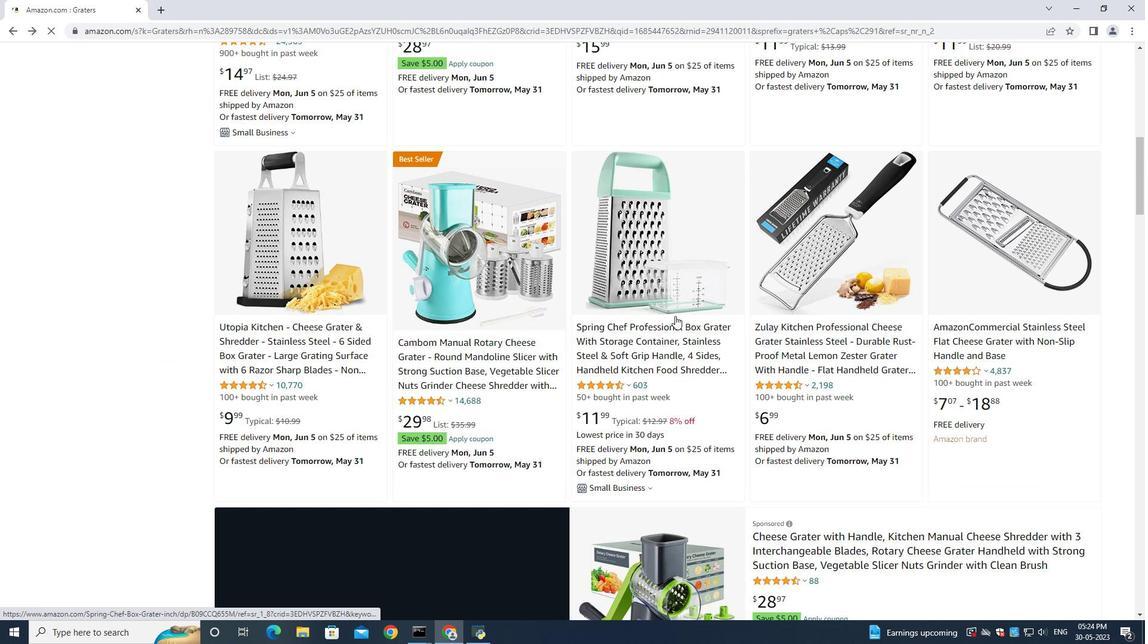 
Action: Mouse moved to (673, 314)
Screenshot: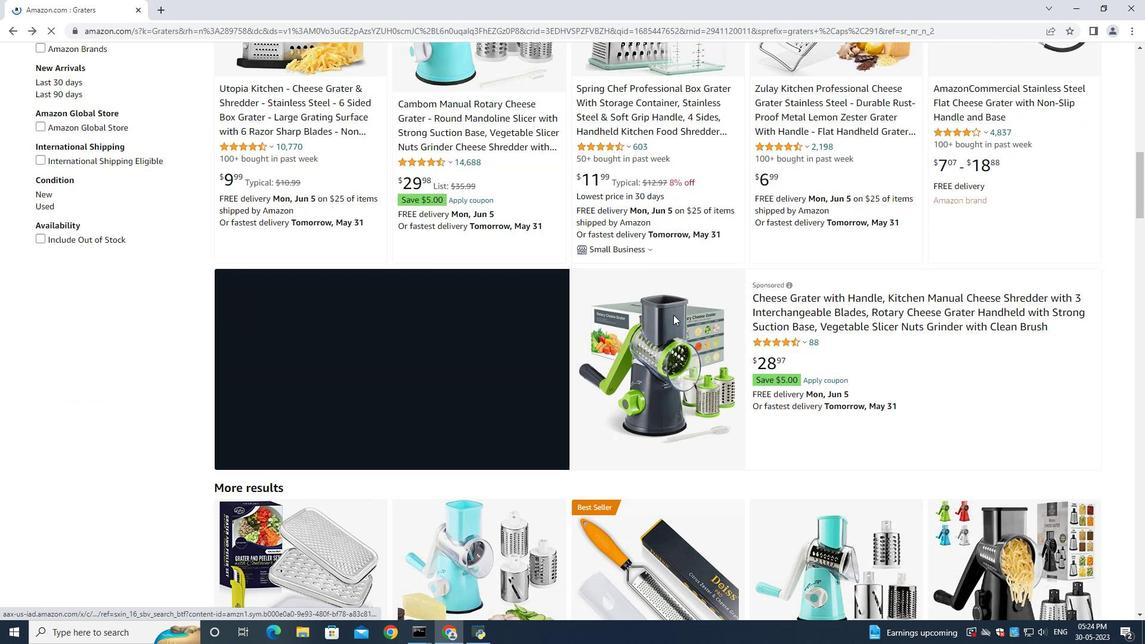 
Action: Mouse scrolled (673, 314) with delta (0, 0)
Screenshot: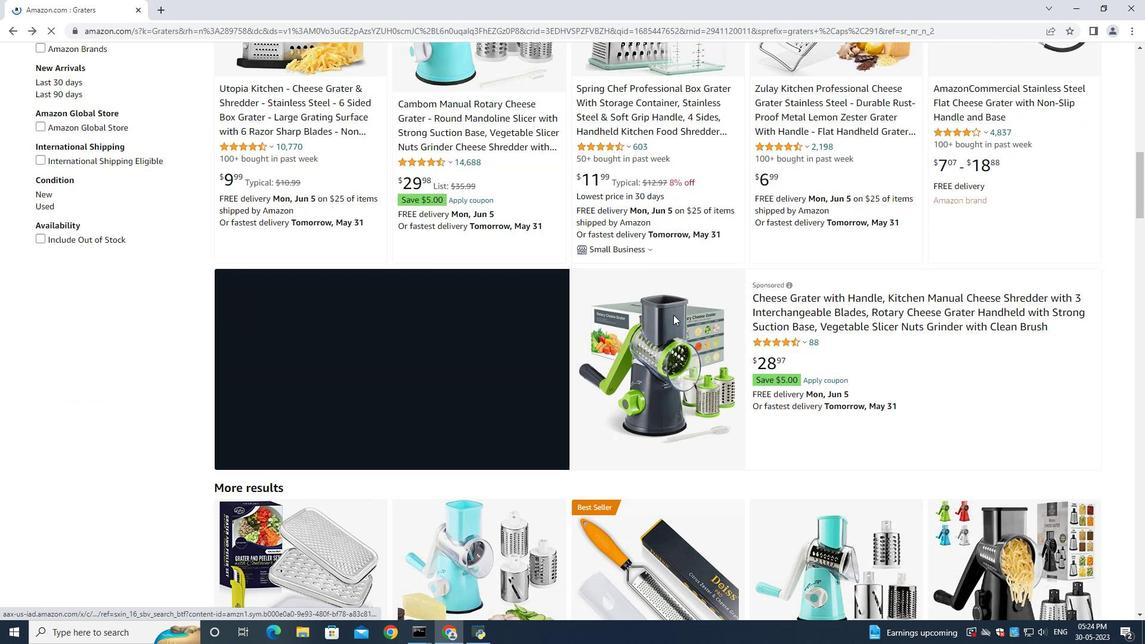 
Action: Mouse moved to (673, 314)
Screenshot: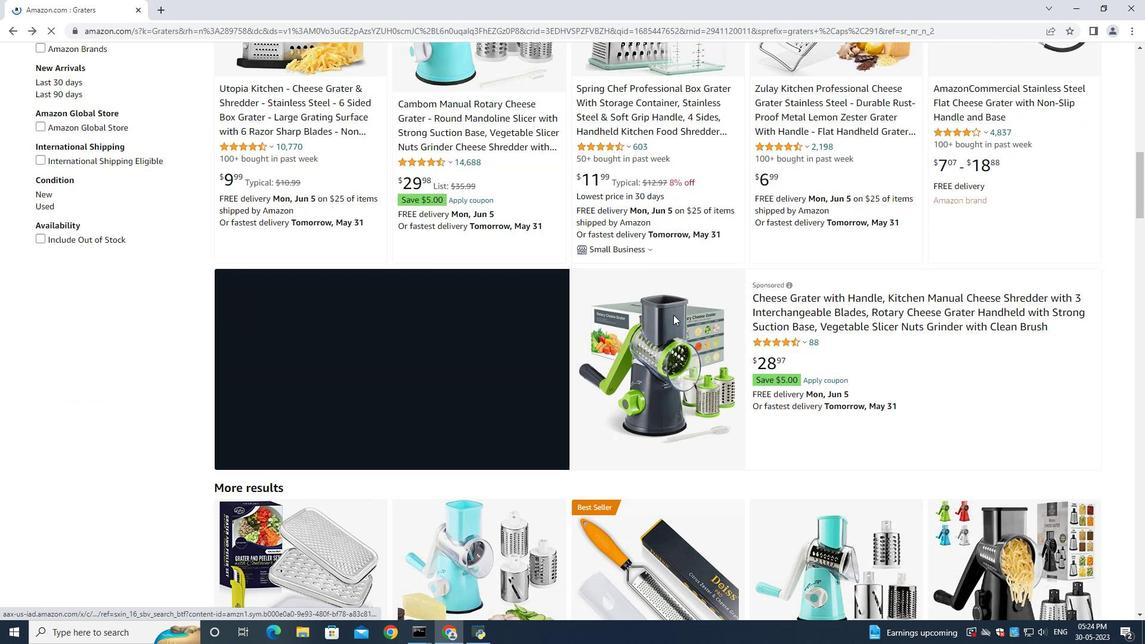 
Action: Mouse scrolled (673, 314) with delta (0, 0)
Screenshot: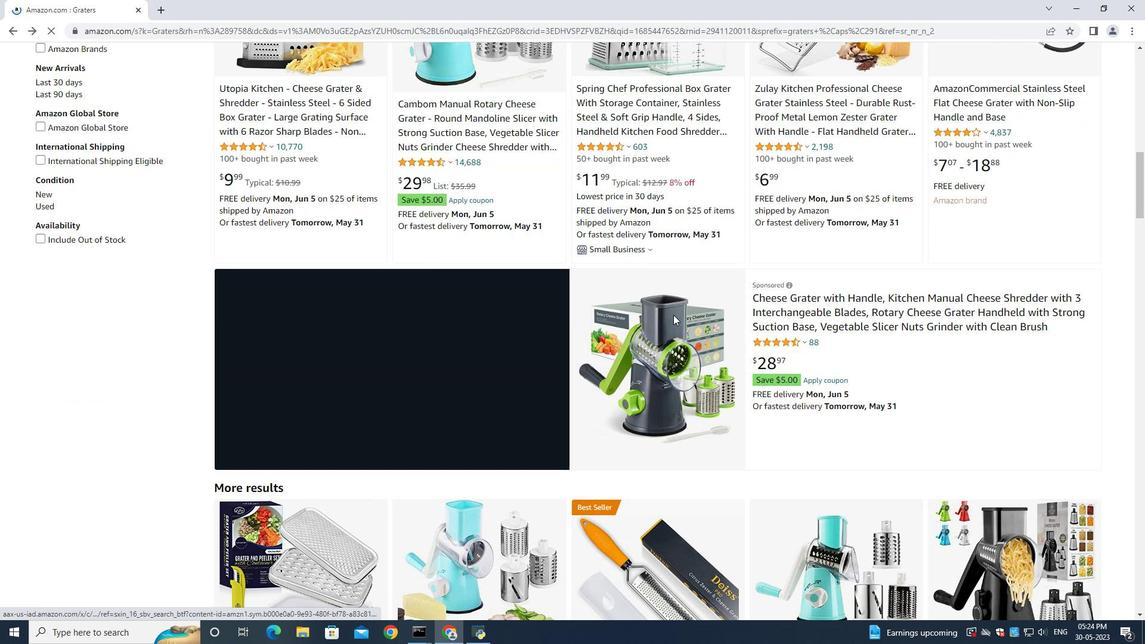 
Action: Mouse scrolled (673, 314) with delta (0, 0)
Screenshot: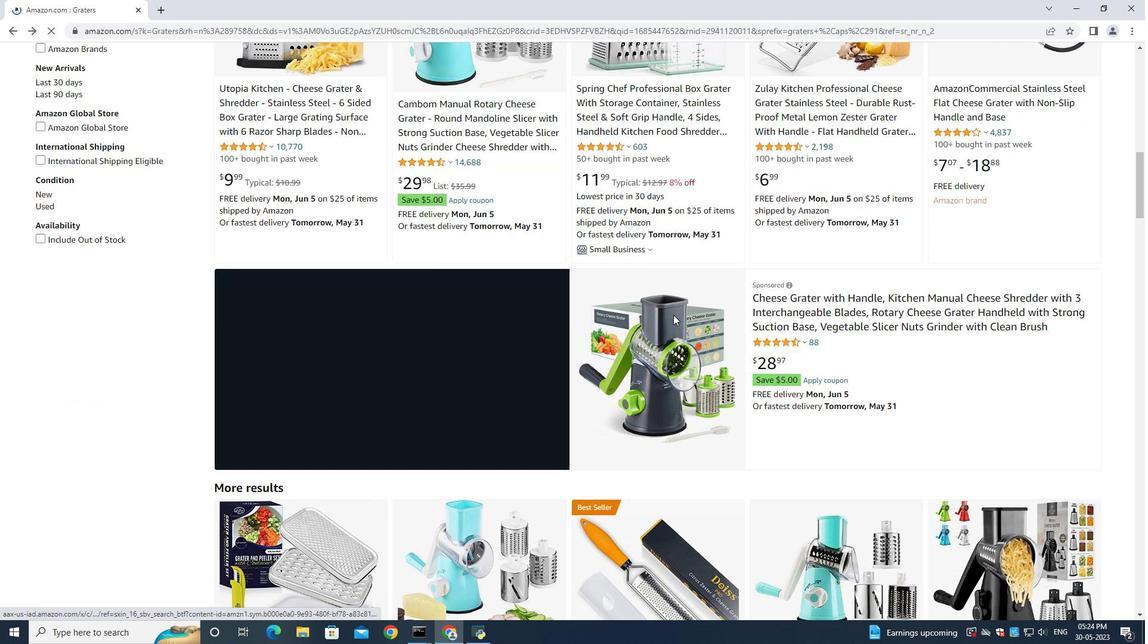 
Action: Mouse scrolled (673, 314) with delta (0, 0)
Screenshot: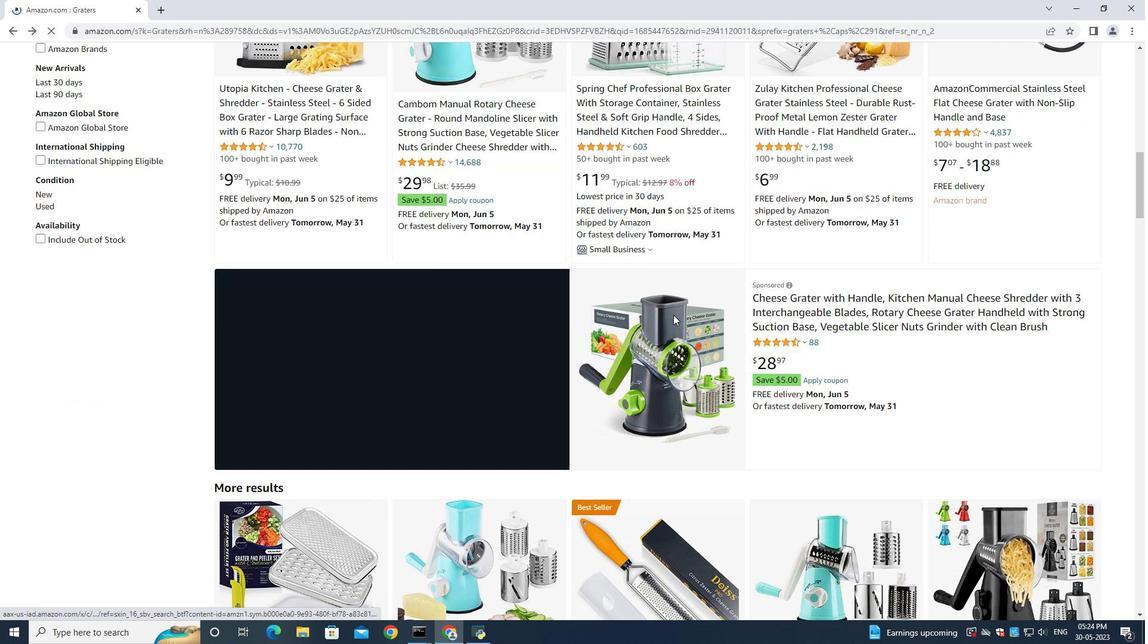 
Action: Mouse moved to (673, 313)
Screenshot: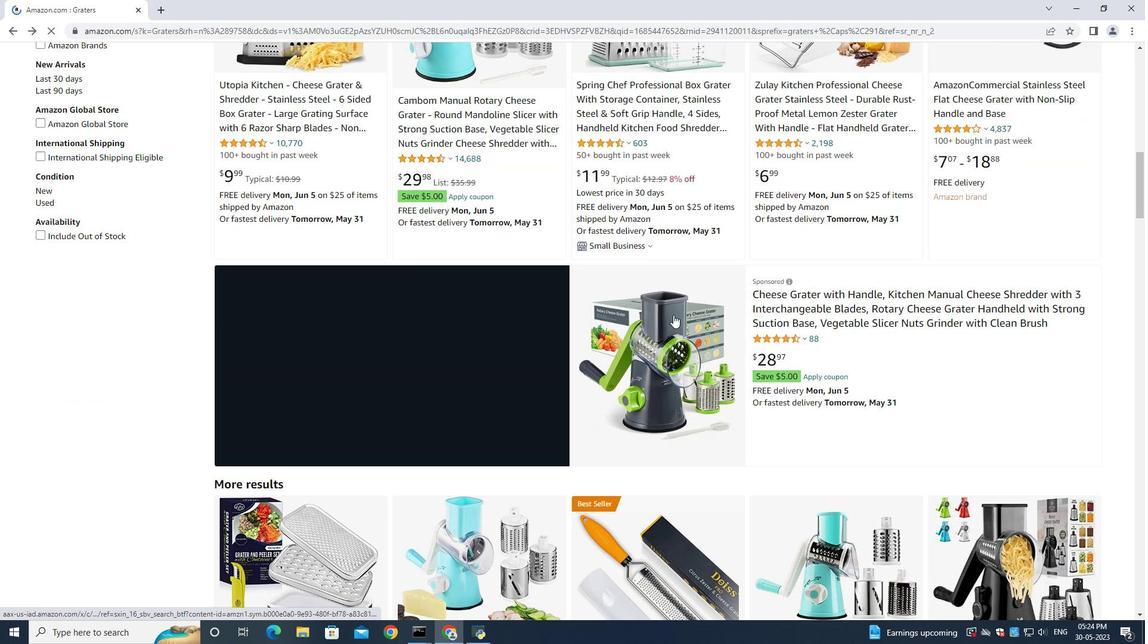 
Action: Mouse scrolled (673, 313) with delta (0, 0)
Screenshot: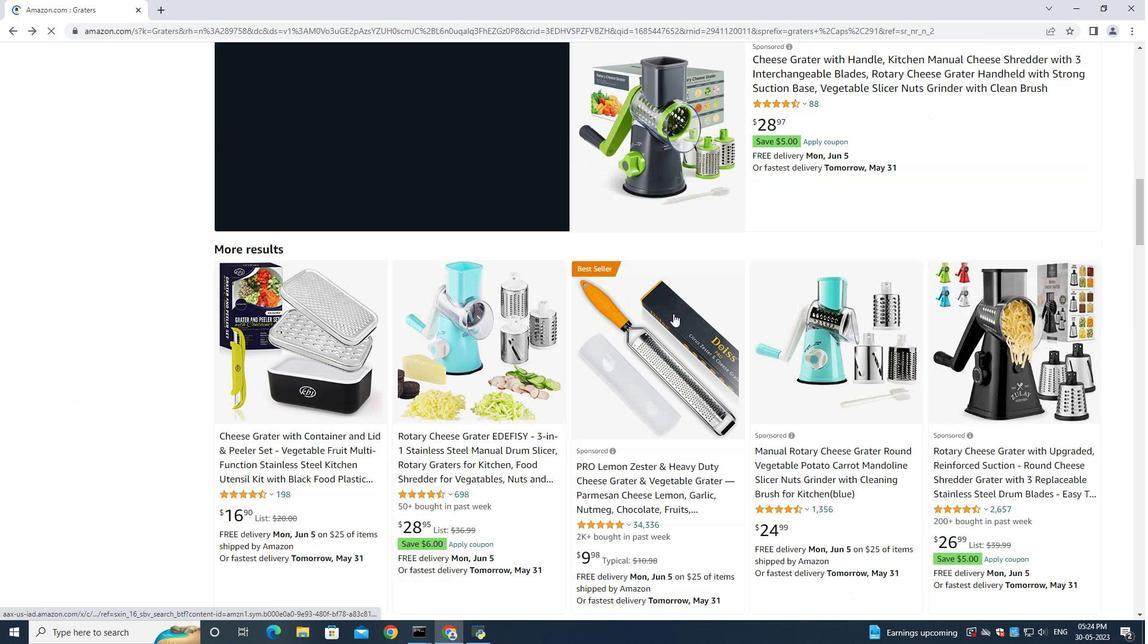 
Action: Mouse scrolled (673, 313) with delta (0, 0)
Screenshot: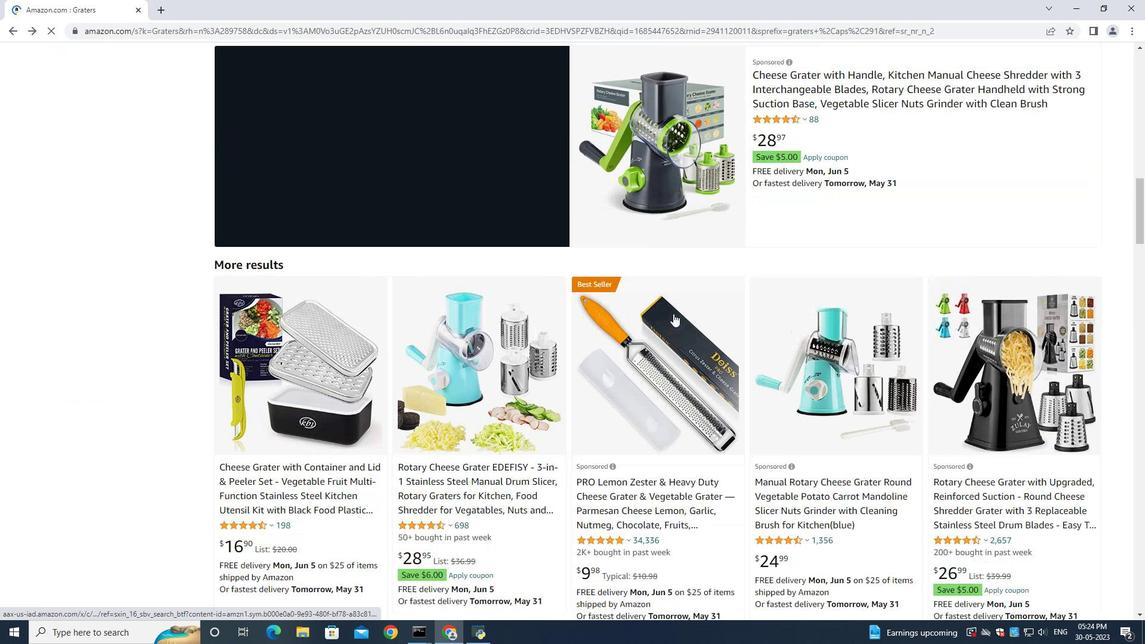 
Action: Mouse moved to (993, 369)
Screenshot: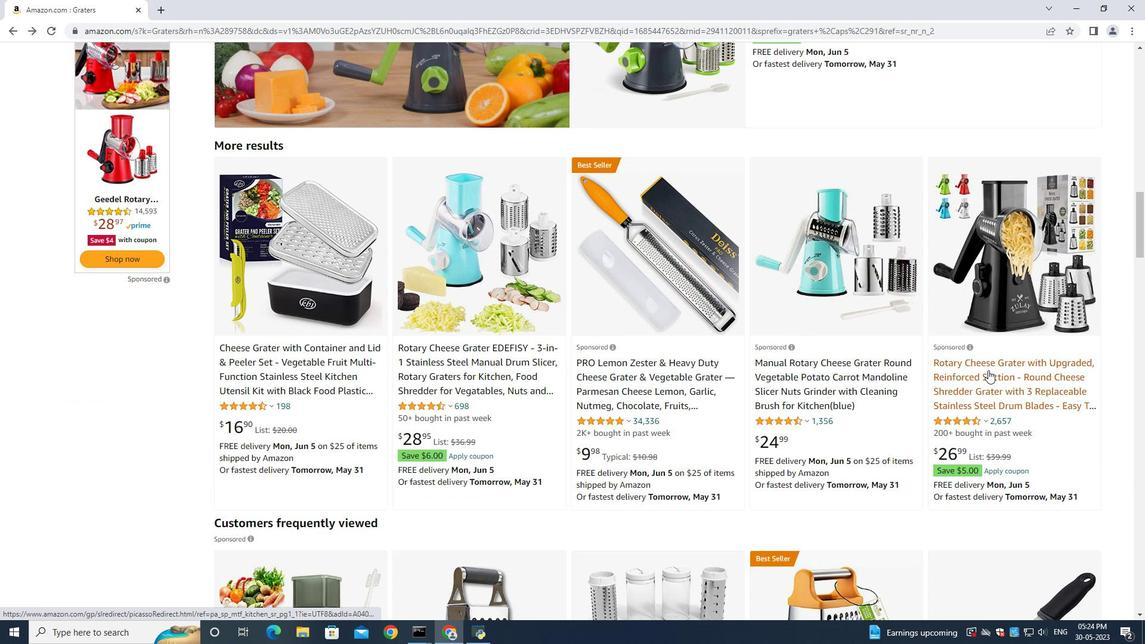 
Action: Mouse pressed left at (993, 369)
Screenshot: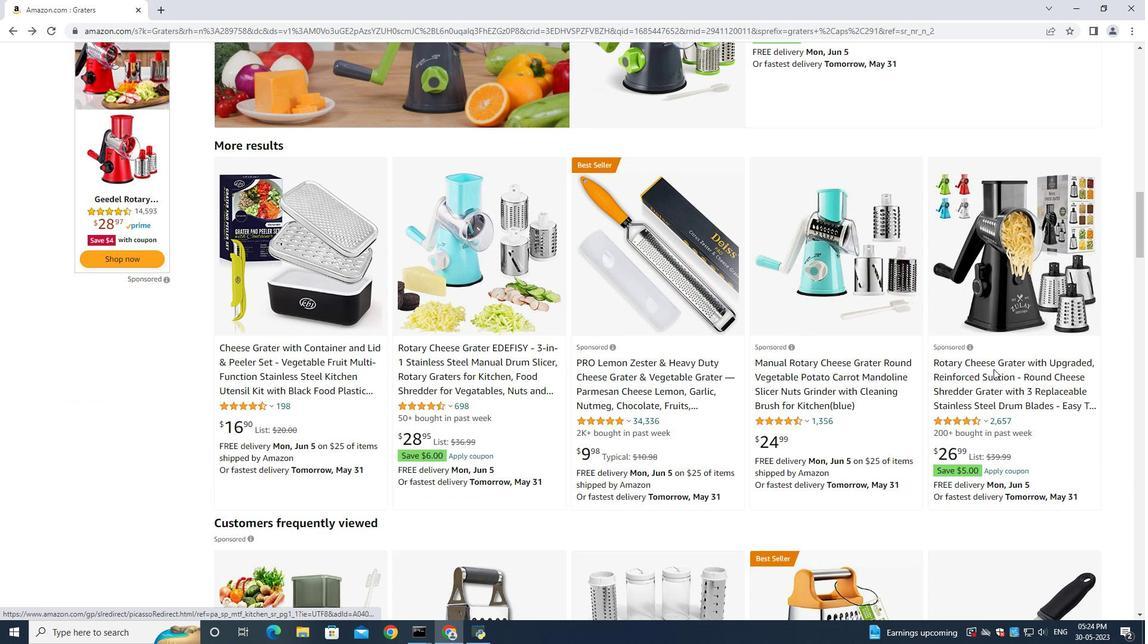 
Action: Mouse moved to (995, 362)
Screenshot: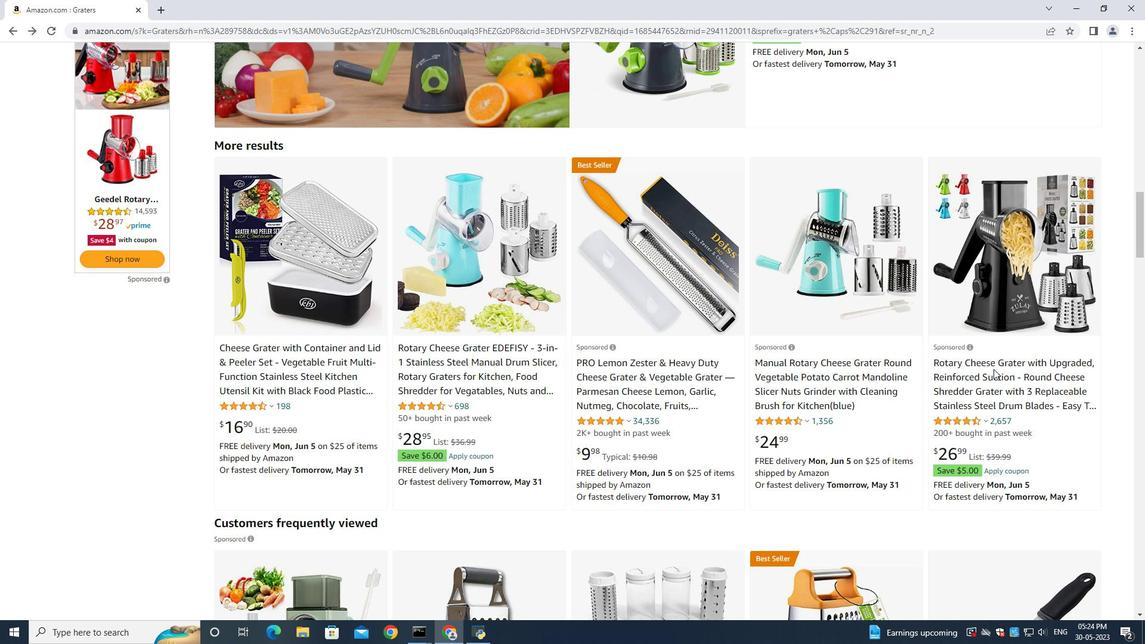 
Action: Mouse pressed left at (995, 362)
Screenshot: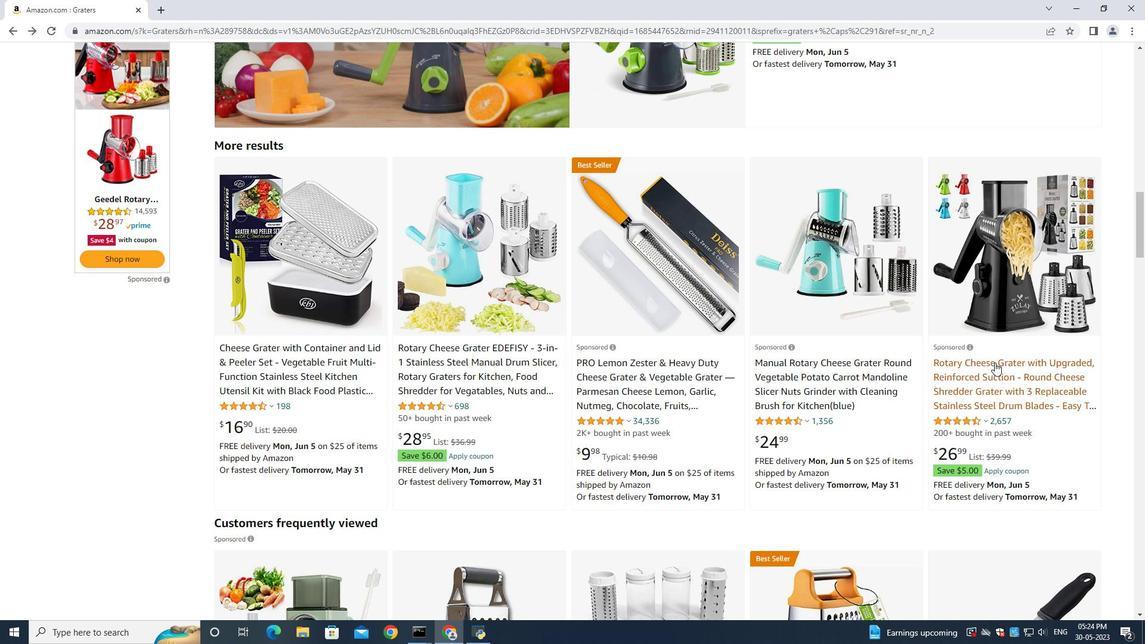 
Action: Mouse moved to (888, 454)
Screenshot: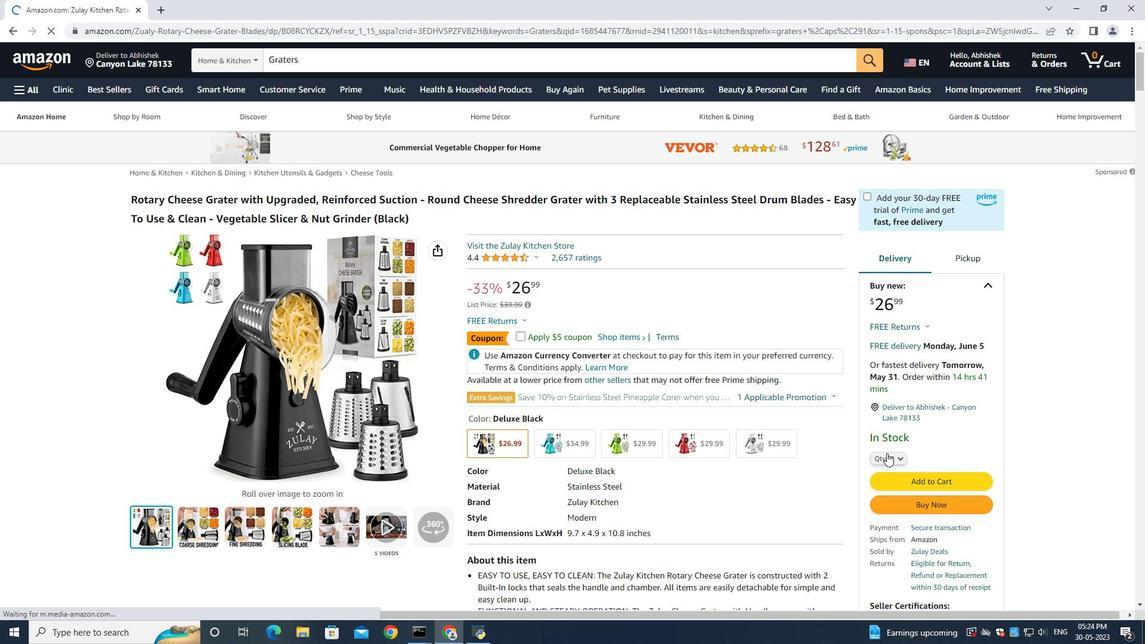 
Action: Mouse pressed left at (888, 454)
Screenshot: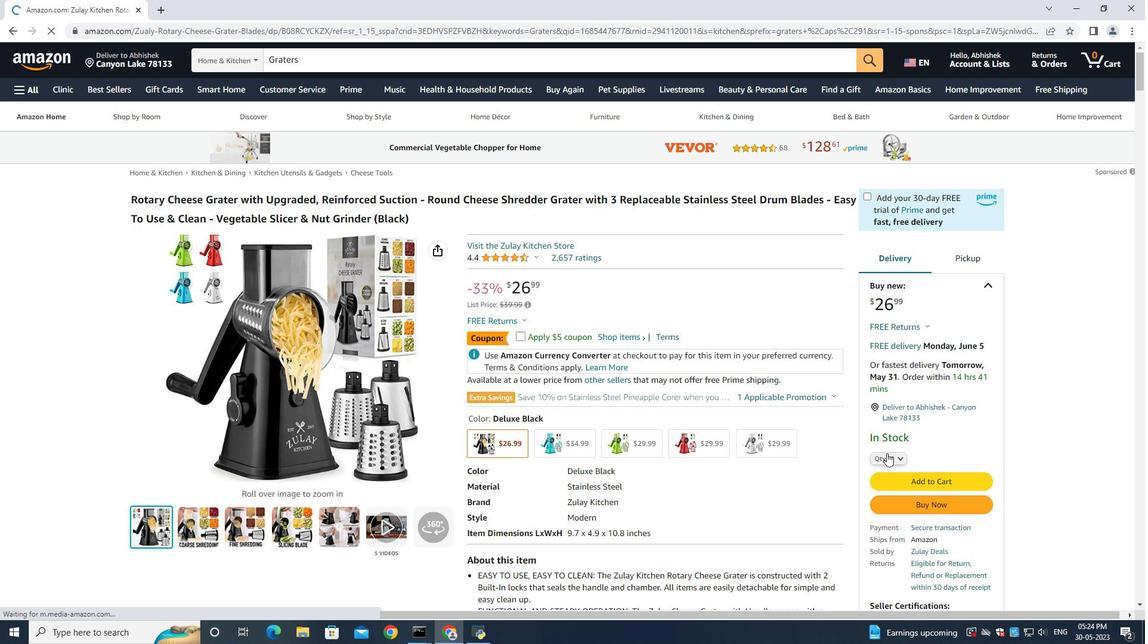 
Action: Mouse moved to (882, 128)
Screenshot: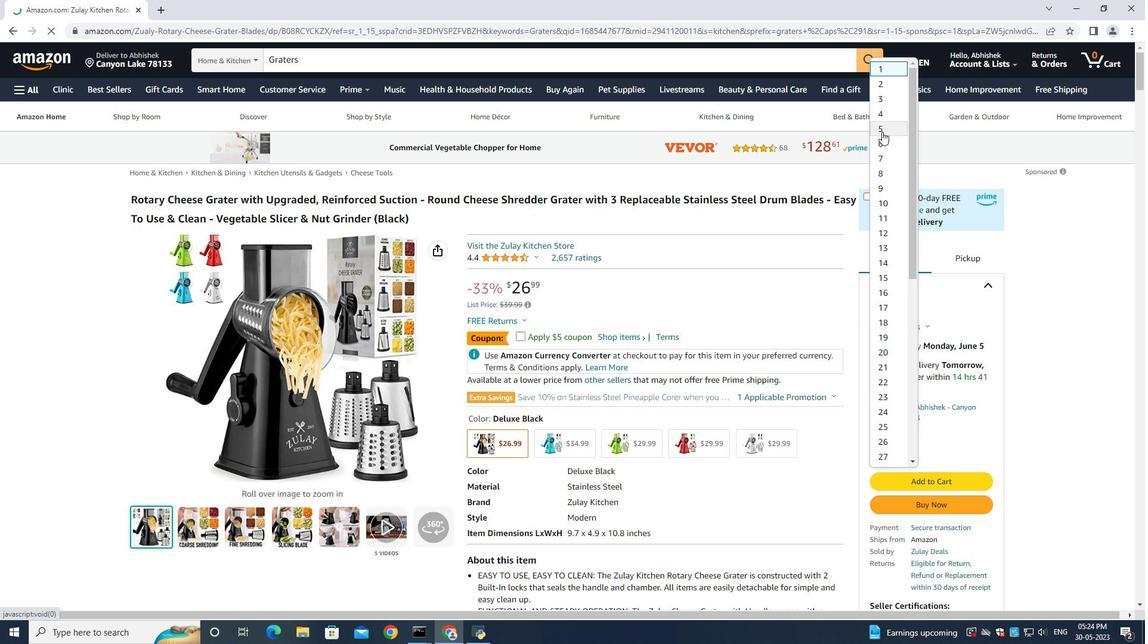 
Action: Mouse pressed left at (882, 128)
Screenshot: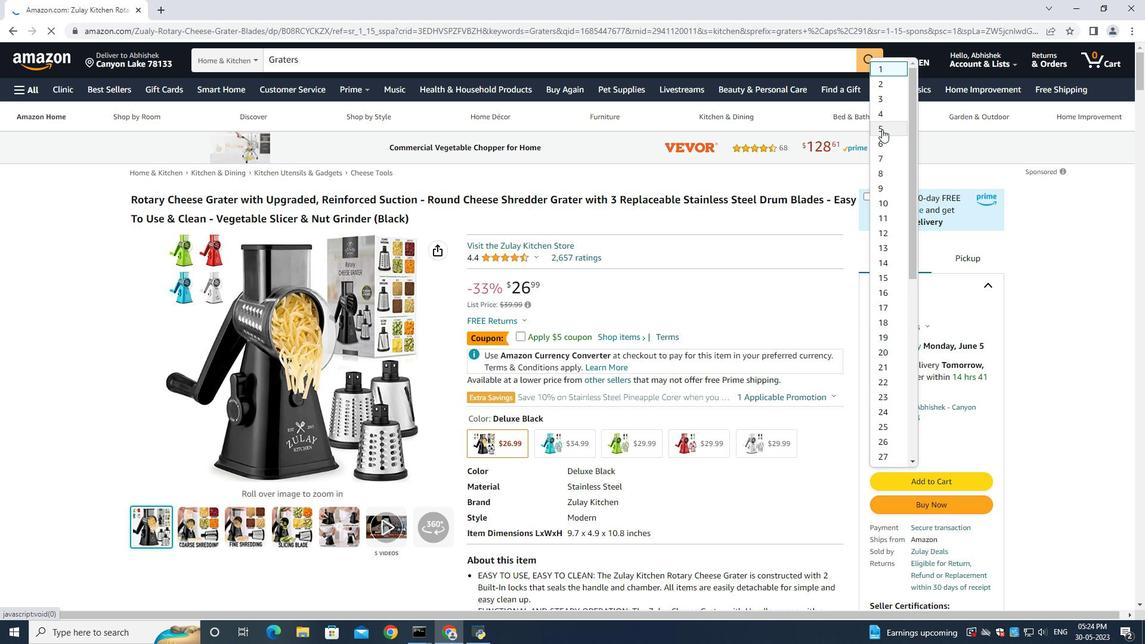 
Action: Mouse moved to (936, 508)
Screenshot: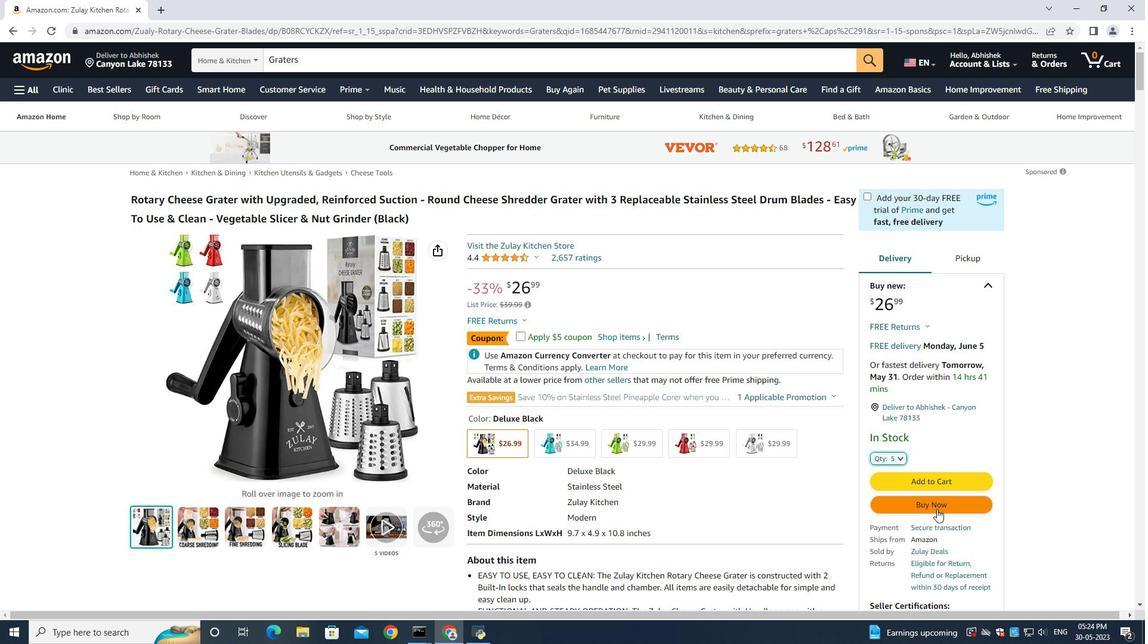 
Action: Mouse pressed left at (936, 508)
Screenshot: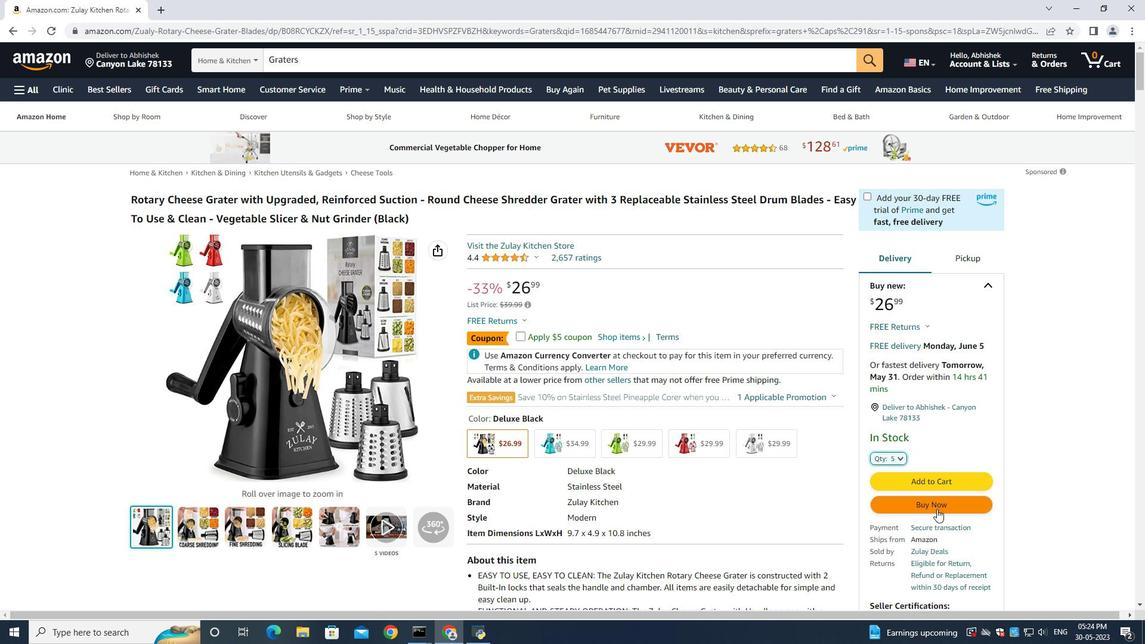 
Action: Mouse moved to (917, 503)
Screenshot: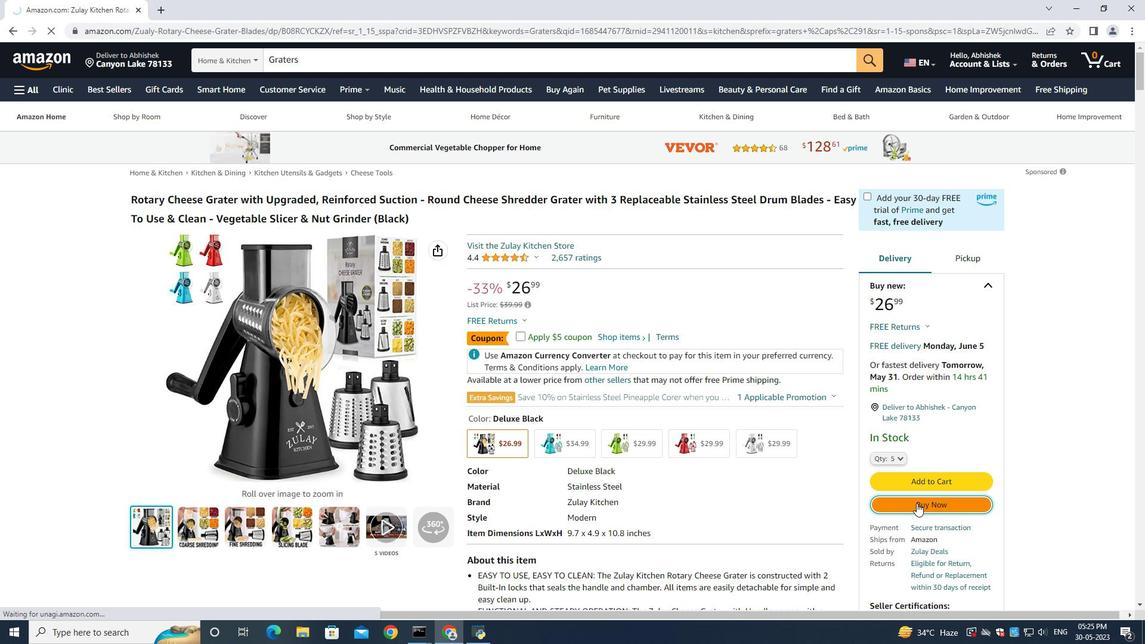 
Action: Mouse pressed left at (917, 503)
Screenshot: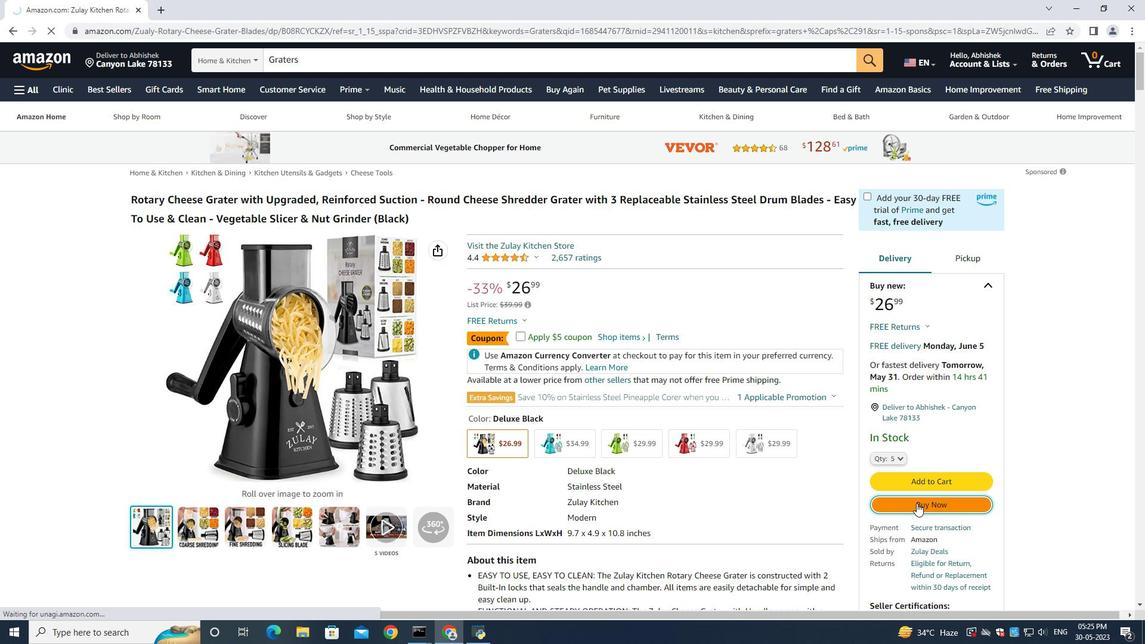 
Action: Mouse moved to (634, 400)
Screenshot: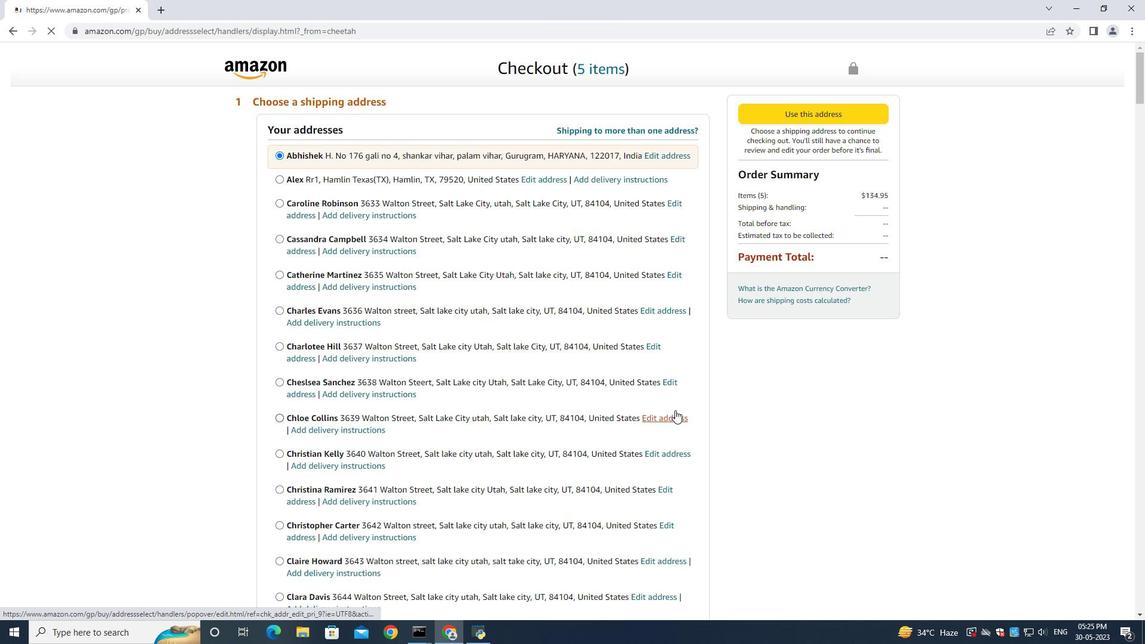 
Action: Mouse scrolled (635, 399) with delta (0, 0)
Screenshot: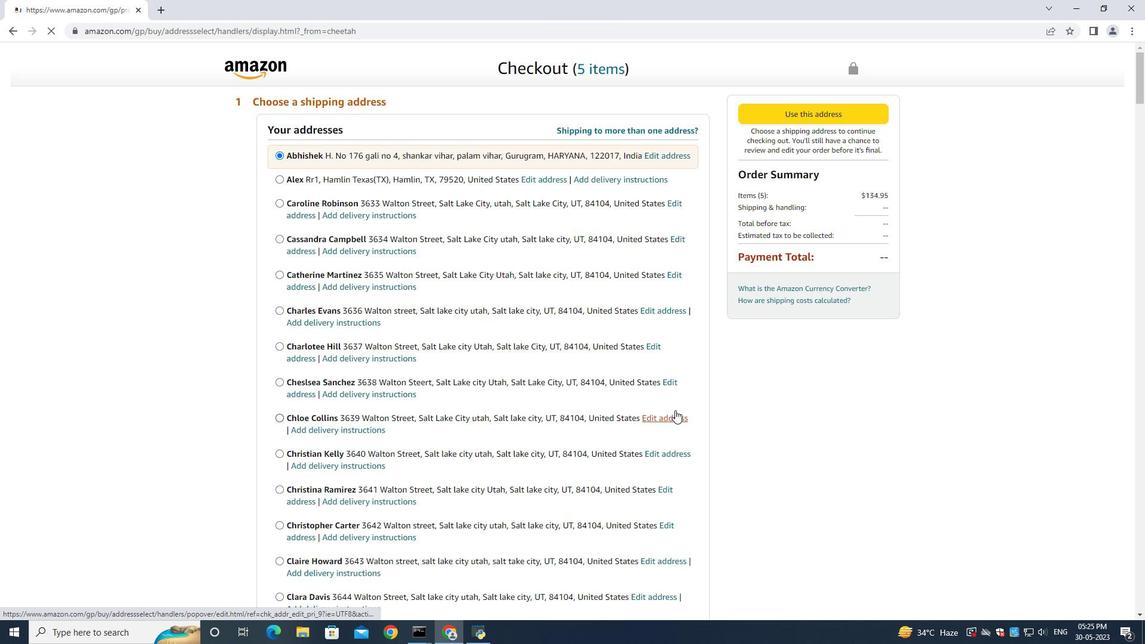 
Action: Mouse moved to (634, 401)
Screenshot: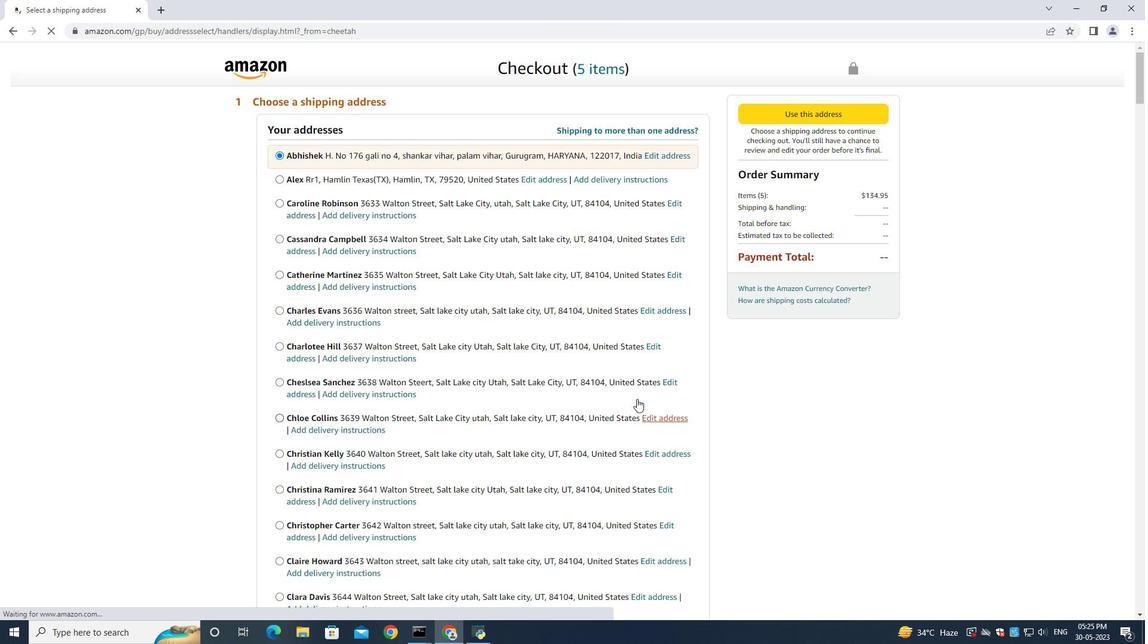 
Action: Mouse scrolled (634, 400) with delta (0, 0)
Screenshot: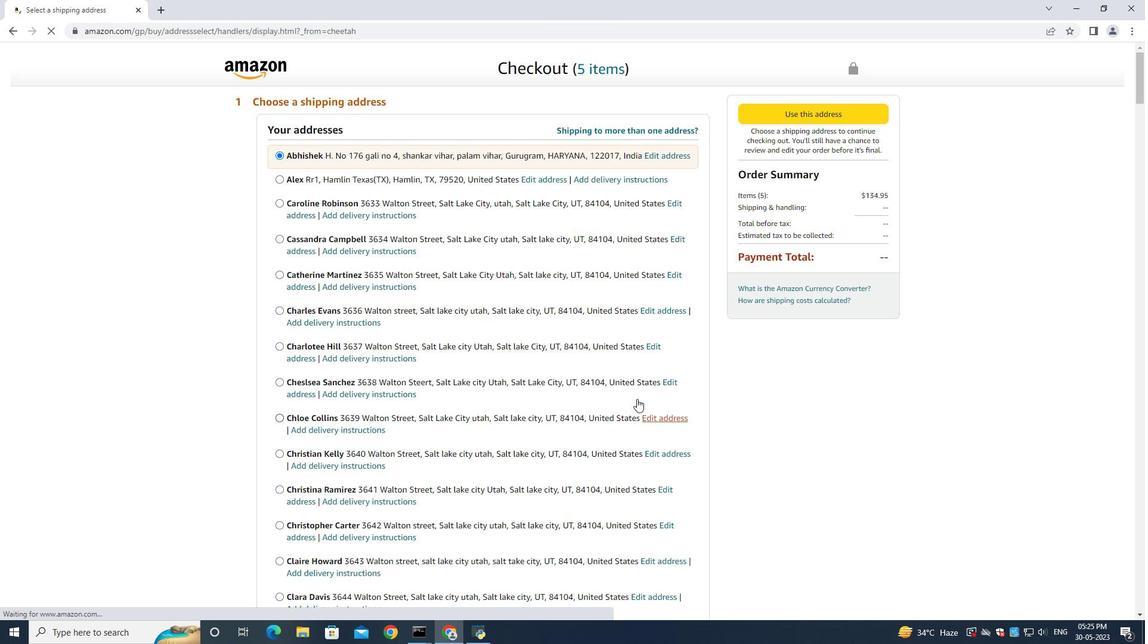 
Action: Mouse moved to (633, 401)
Screenshot: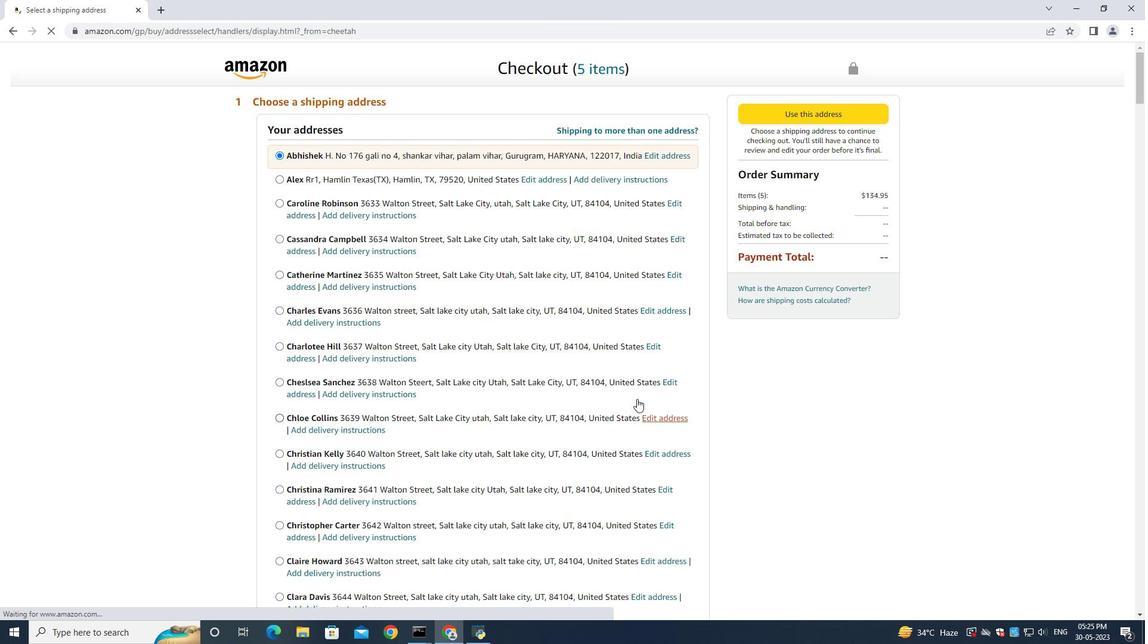 
Action: Mouse scrolled (634, 400) with delta (0, 0)
Screenshot: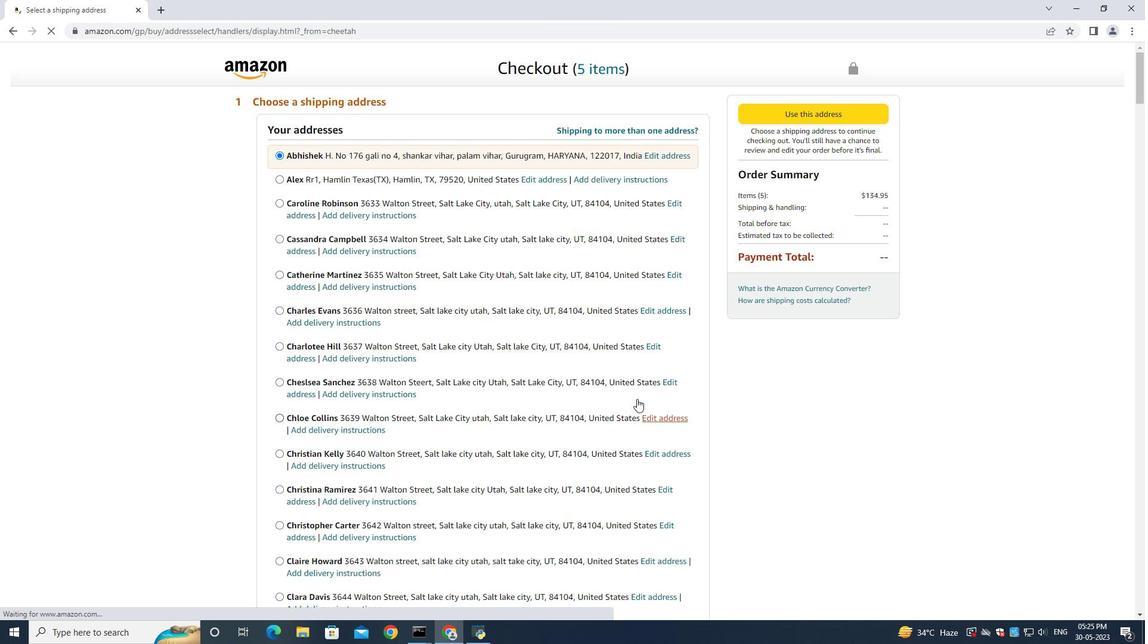 
Action: Mouse moved to (632, 401)
Screenshot: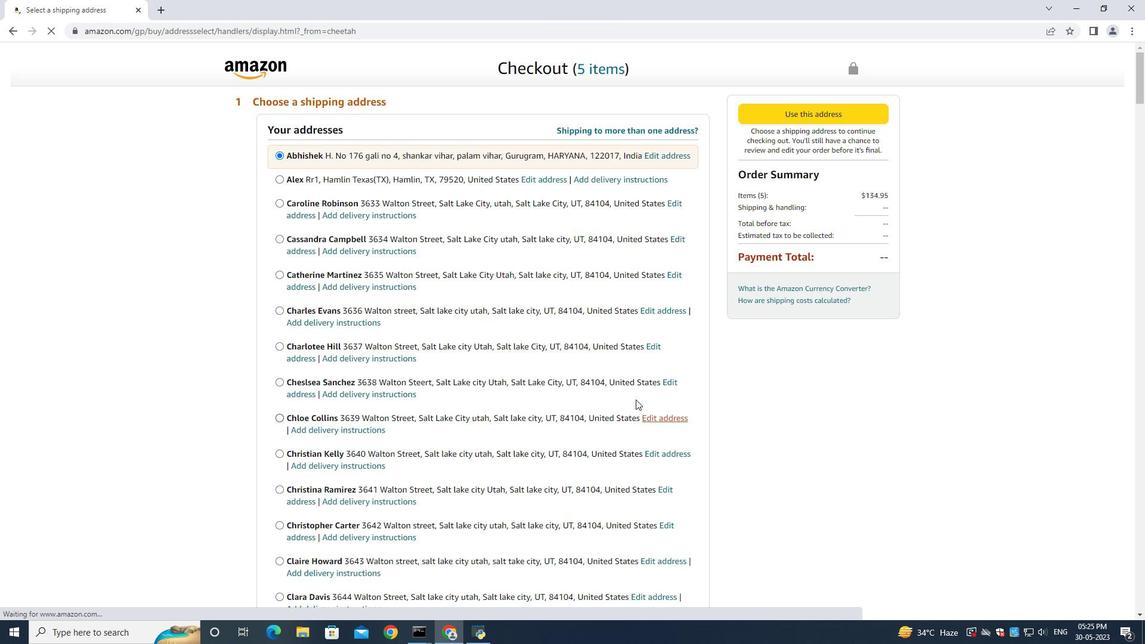 
Action: Mouse scrolled (633, 400) with delta (0, 0)
Screenshot: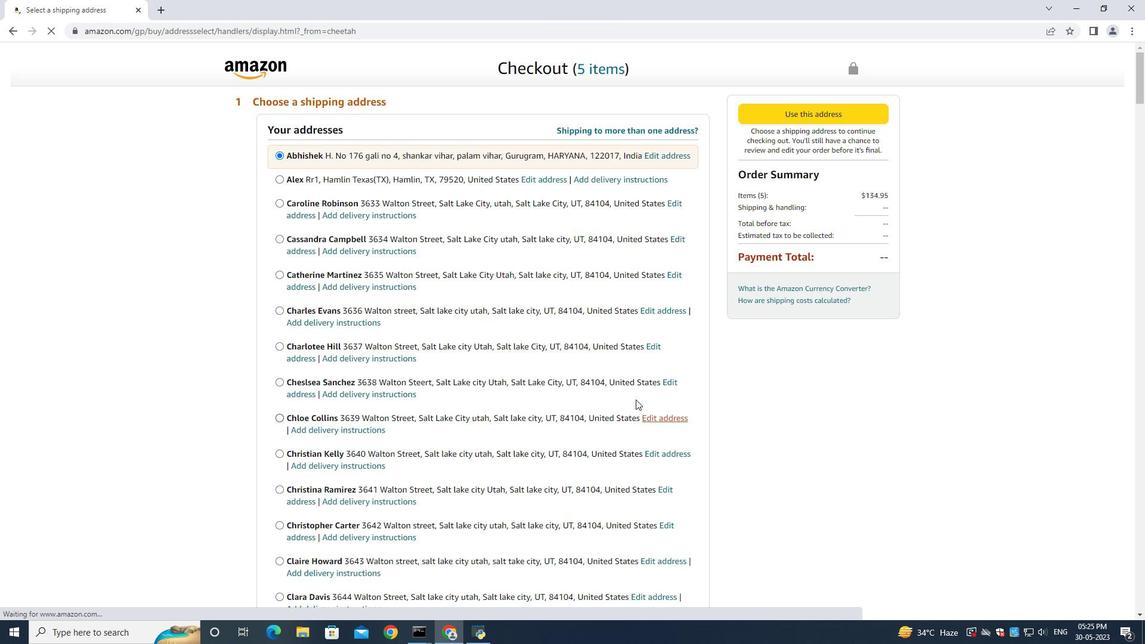 
Action: Mouse moved to (632, 401)
Screenshot: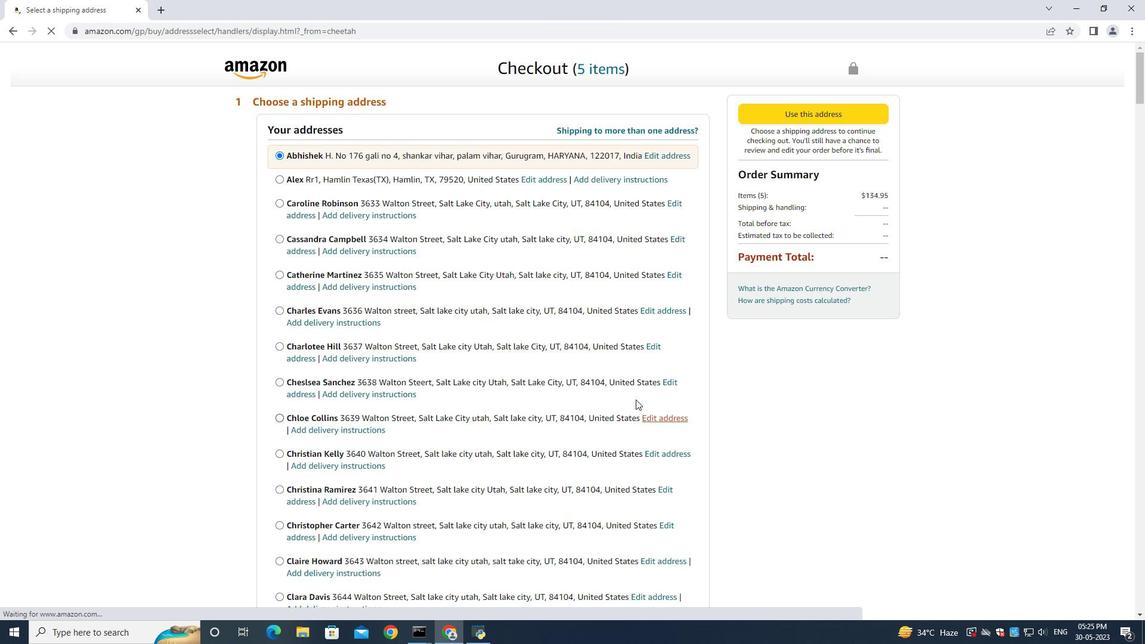 
Action: Mouse scrolled (632, 400) with delta (0, 0)
Screenshot: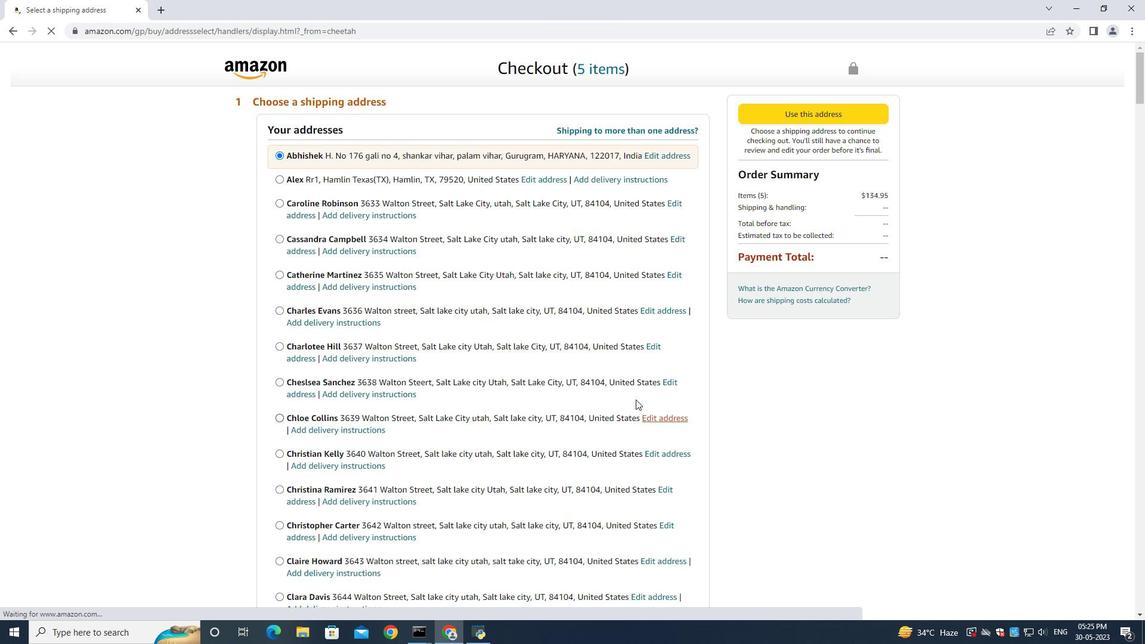 
Action: Mouse moved to (631, 401)
Screenshot: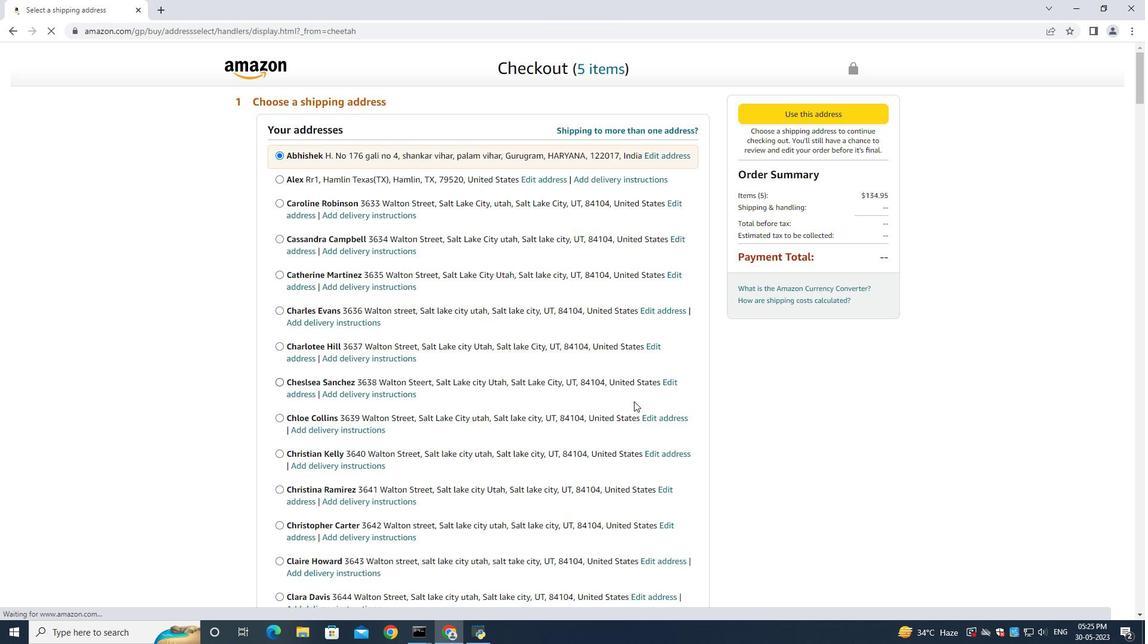 
Action: Mouse scrolled (632, 400) with delta (0, 0)
Screenshot: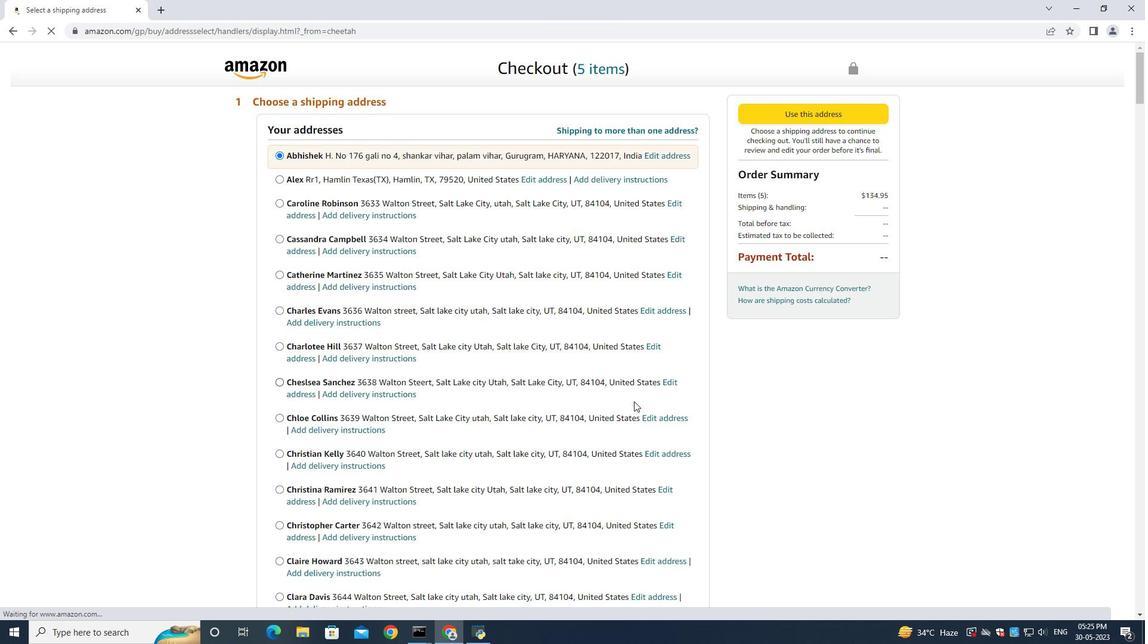 
Action: Mouse moved to (504, 388)
Screenshot: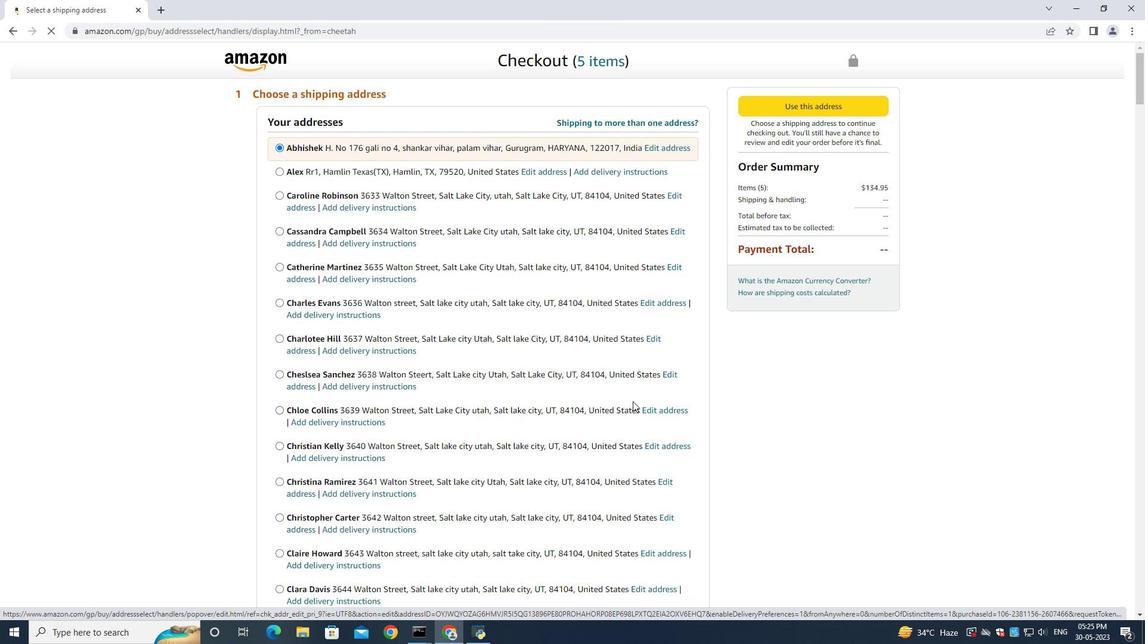 
Action: Mouse scrolled (628, 400) with delta (0, 0)
Screenshot: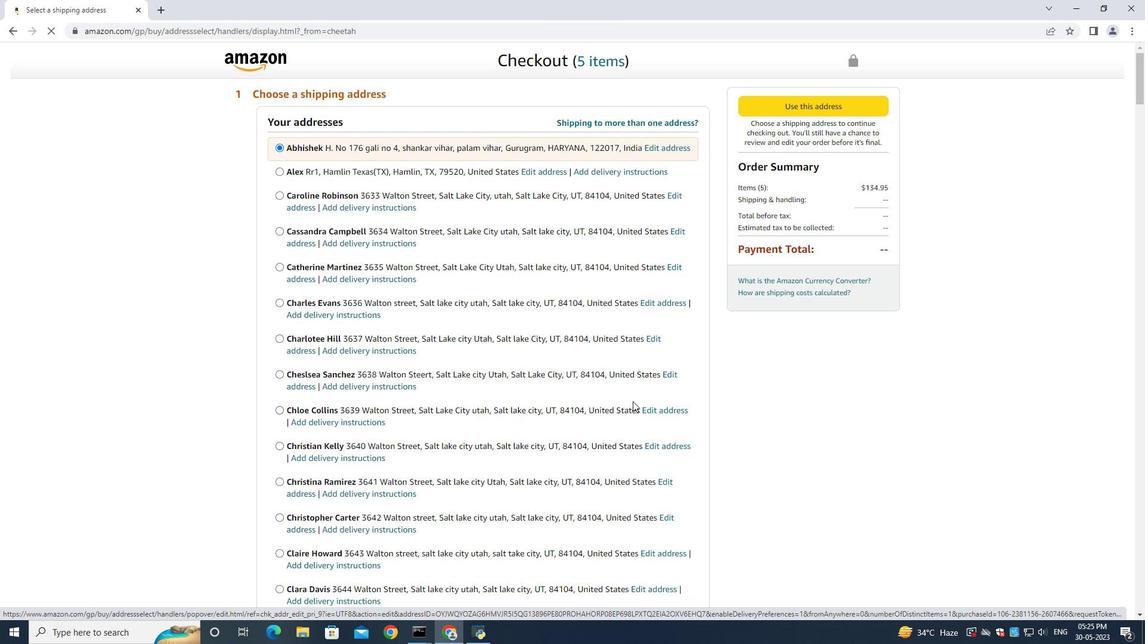 
Action: Mouse scrolled (504, 388) with delta (0, 0)
Screenshot: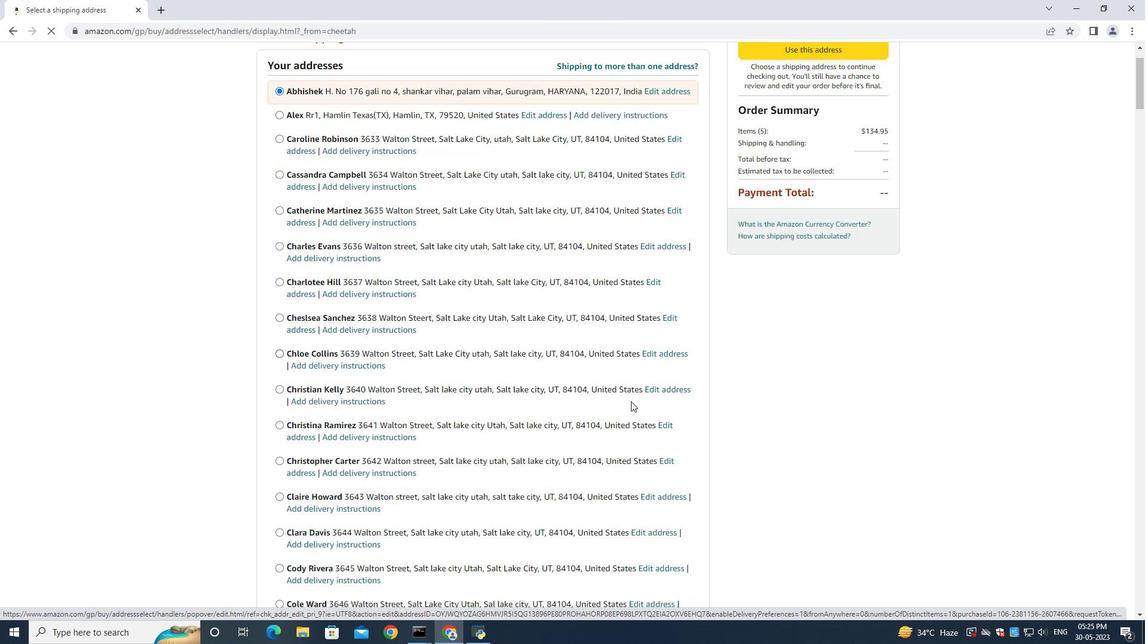 
Action: Mouse moved to (504, 388)
Screenshot: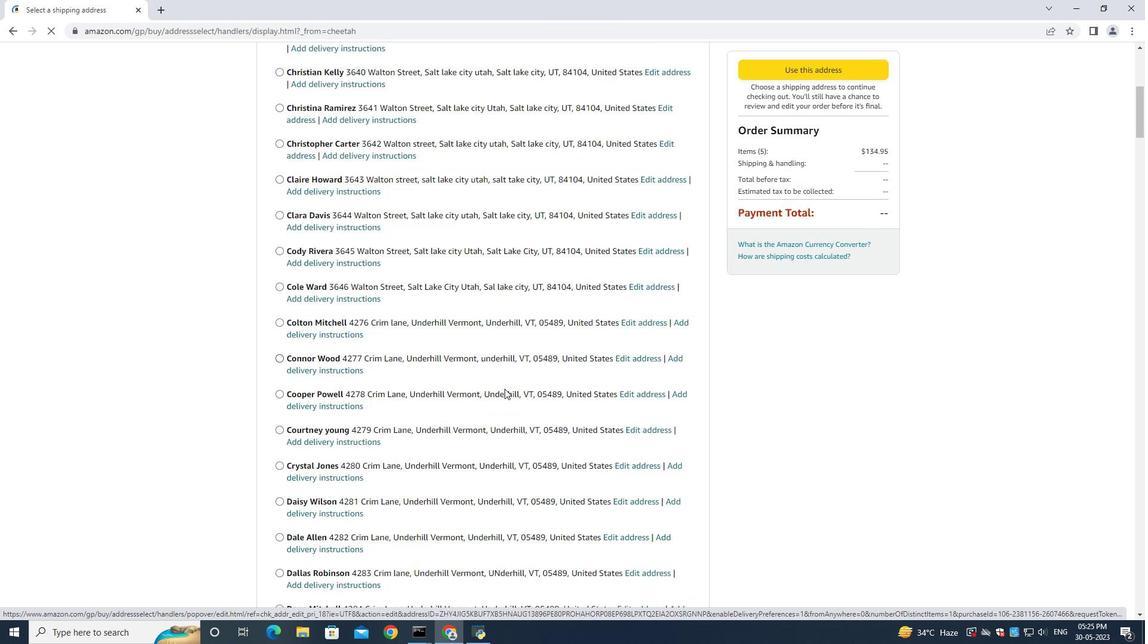 
Action: Mouse scrolled (504, 388) with delta (0, 0)
Screenshot: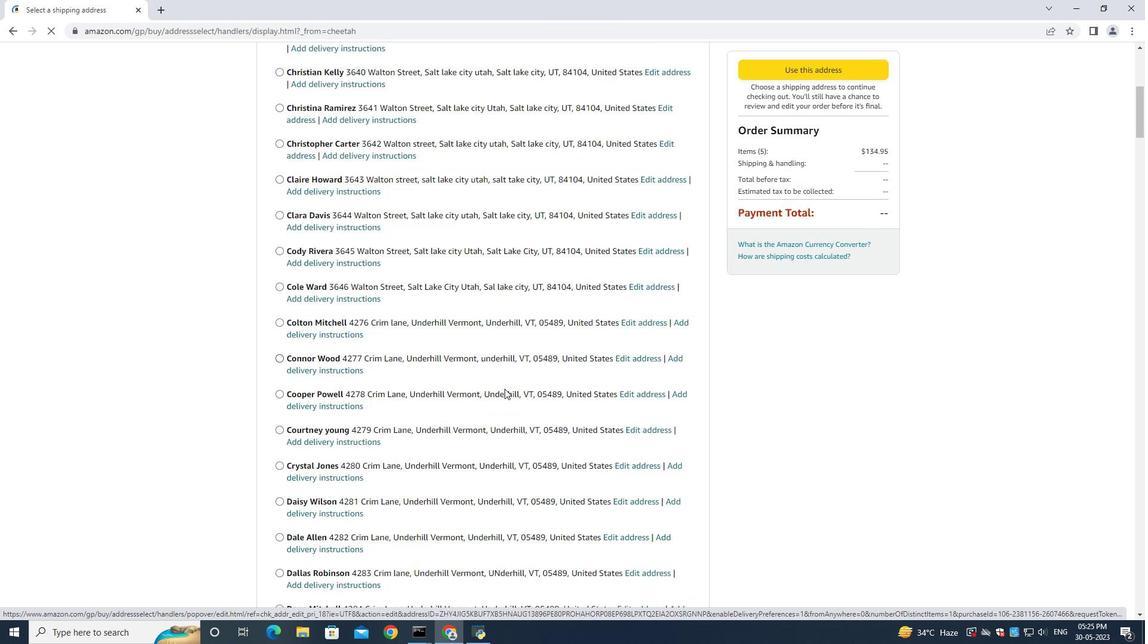 
Action: Mouse moved to (495, 375)
Screenshot: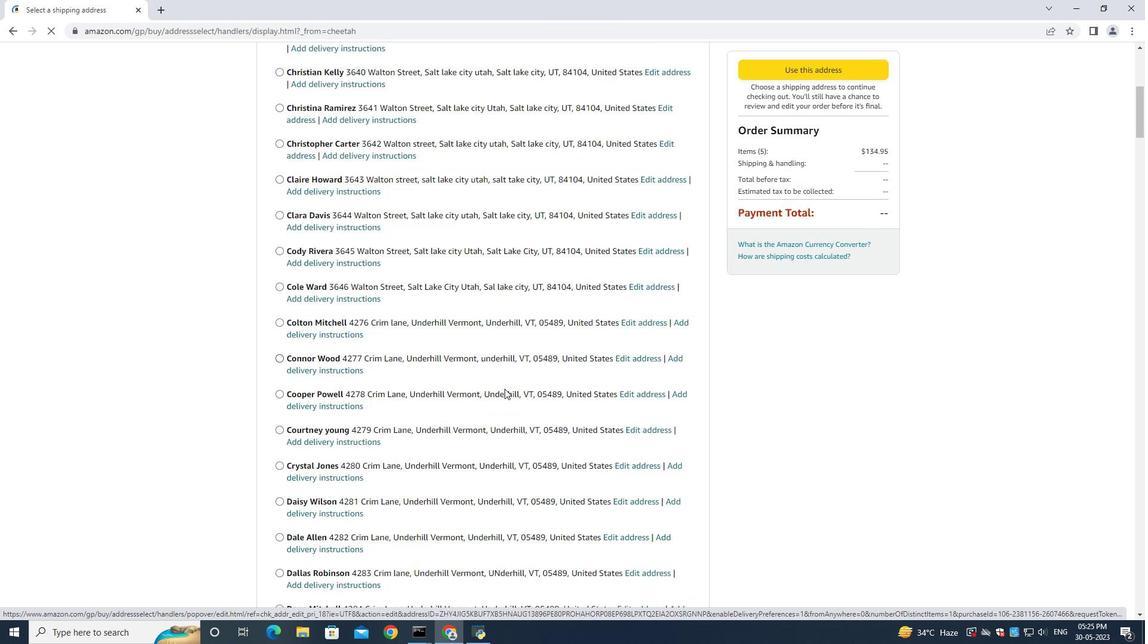
Action: Mouse scrolled (504, 388) with delta (0, 0)
Screenshot: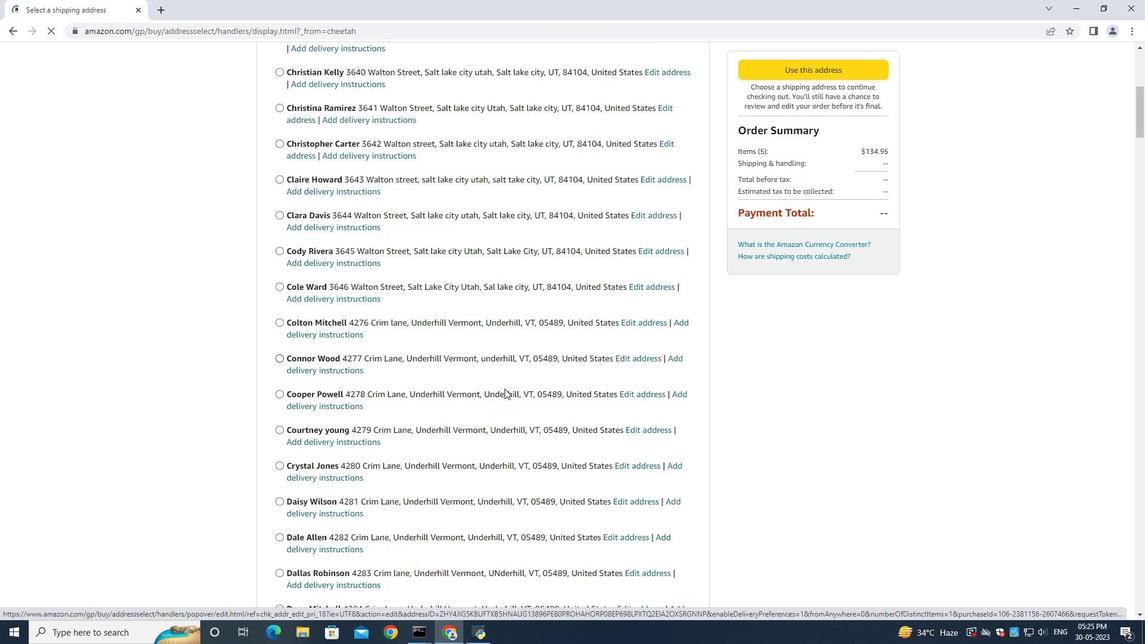 
Action: Mouse scrolled (504, 387) with delta (0, -1)
Screenshot: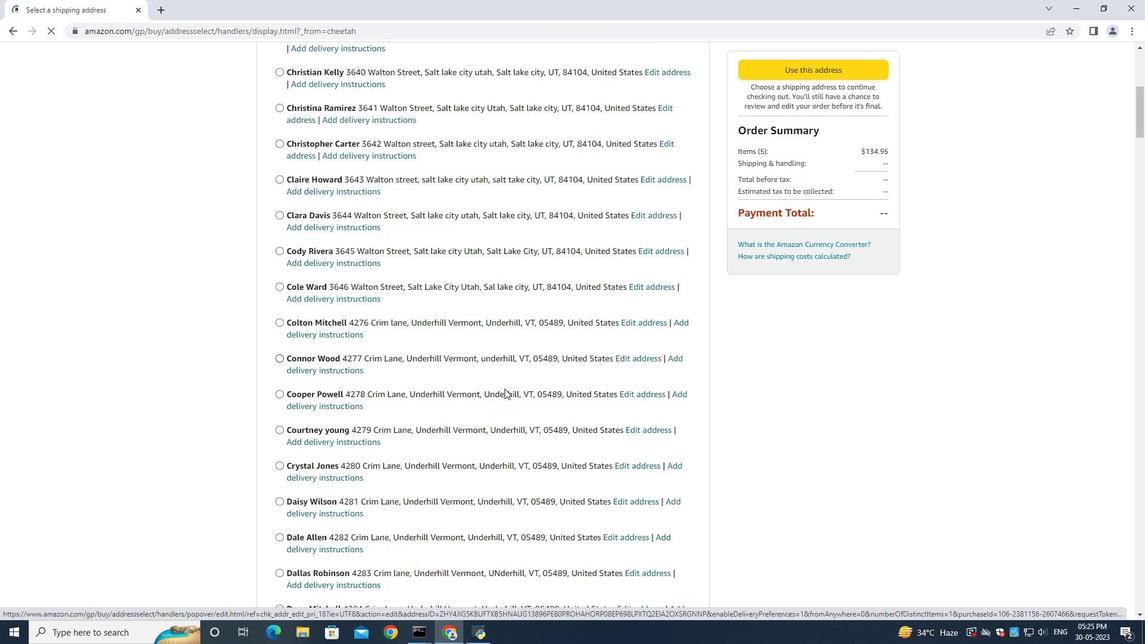 
Action: Mouse scrolled (504, 388) with delta (0, 0)
Screenshot: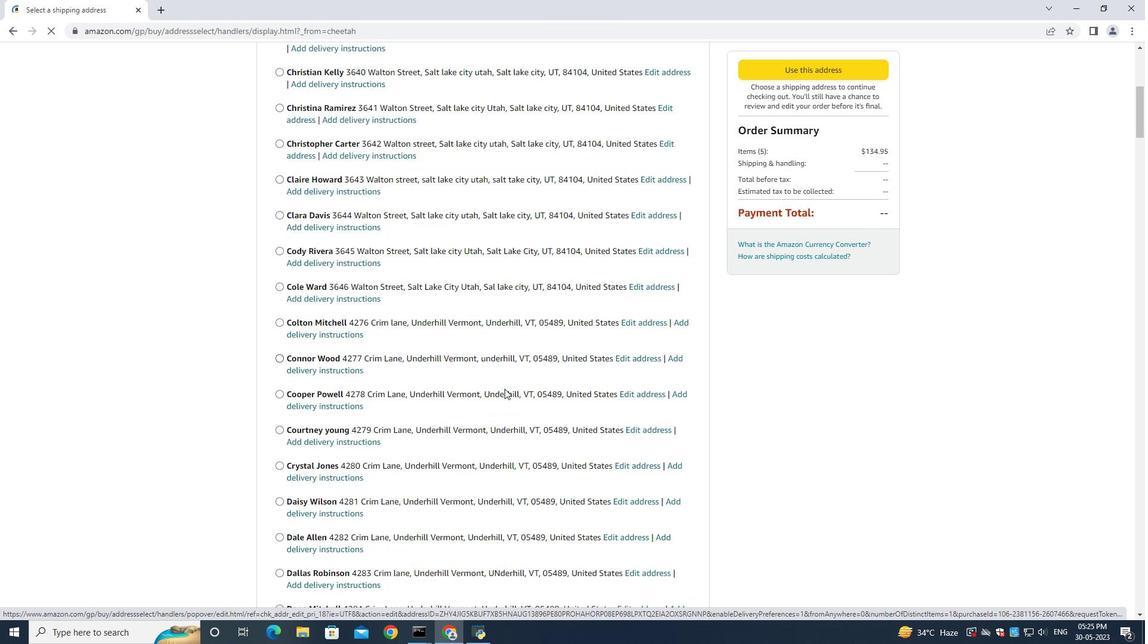 
Action: Mouse scrolled (504, 388) with delta (0, 0)
Screenshot: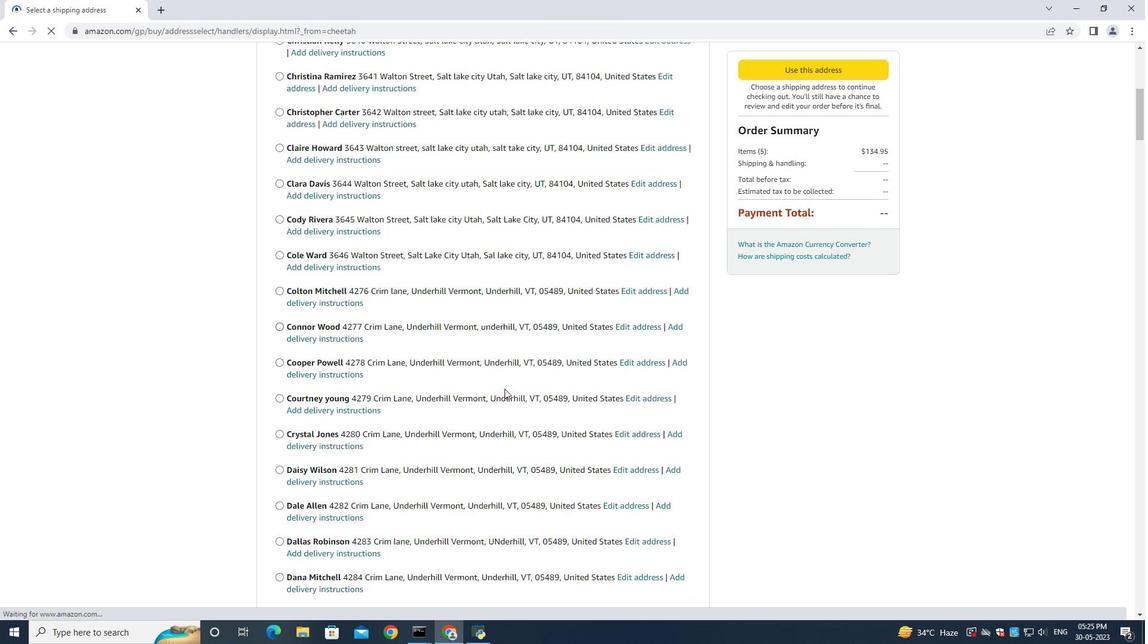 
Action: Mouse scrolled (495, 374) with delta (0, 0)
Screenshot: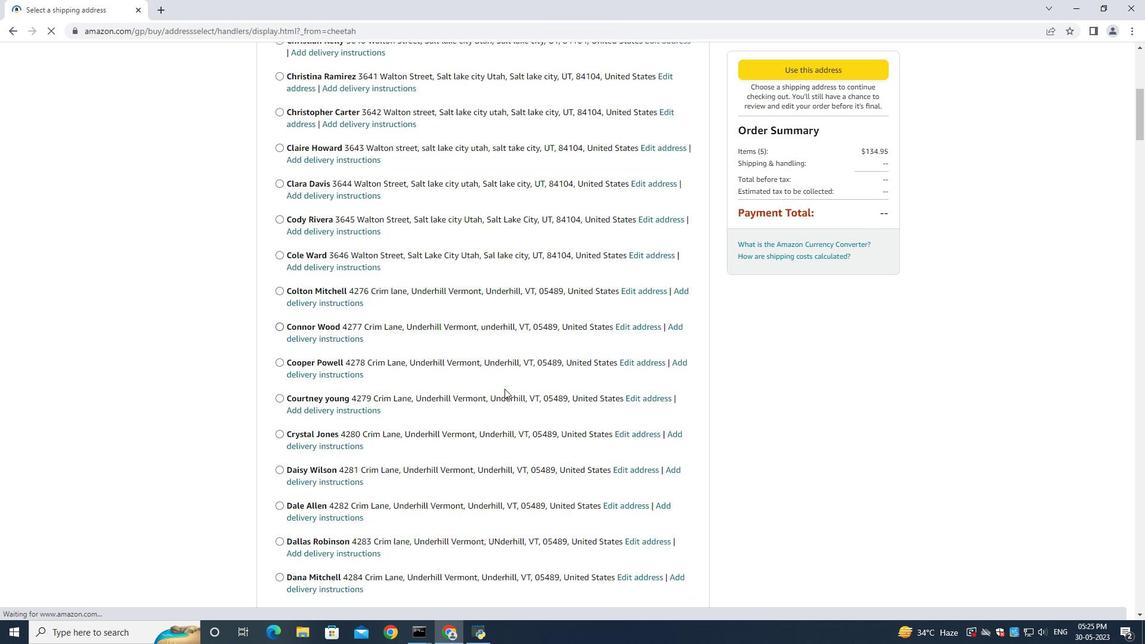 
Action: Mouse scrolled (495, 374) with delta (0, 0)
Screenshot: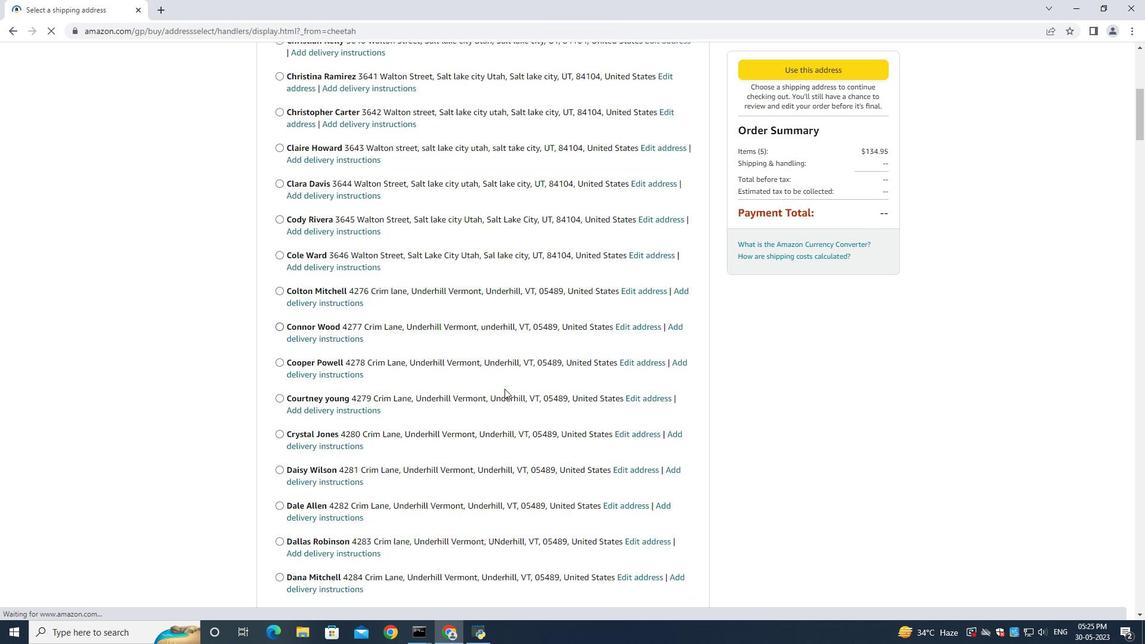 
Action: Mouse scrolled (495, 374) with delta (0, 0)
Screenshot: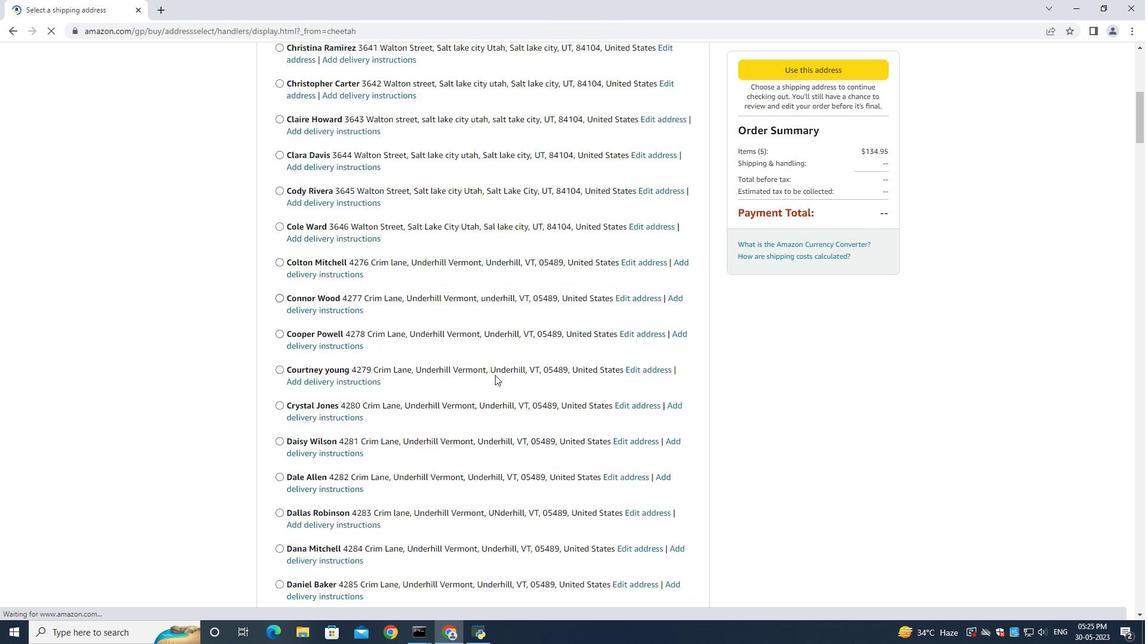 
Action: Mouse scrolled (495, 374) with delta (0, 0)
Screenshot: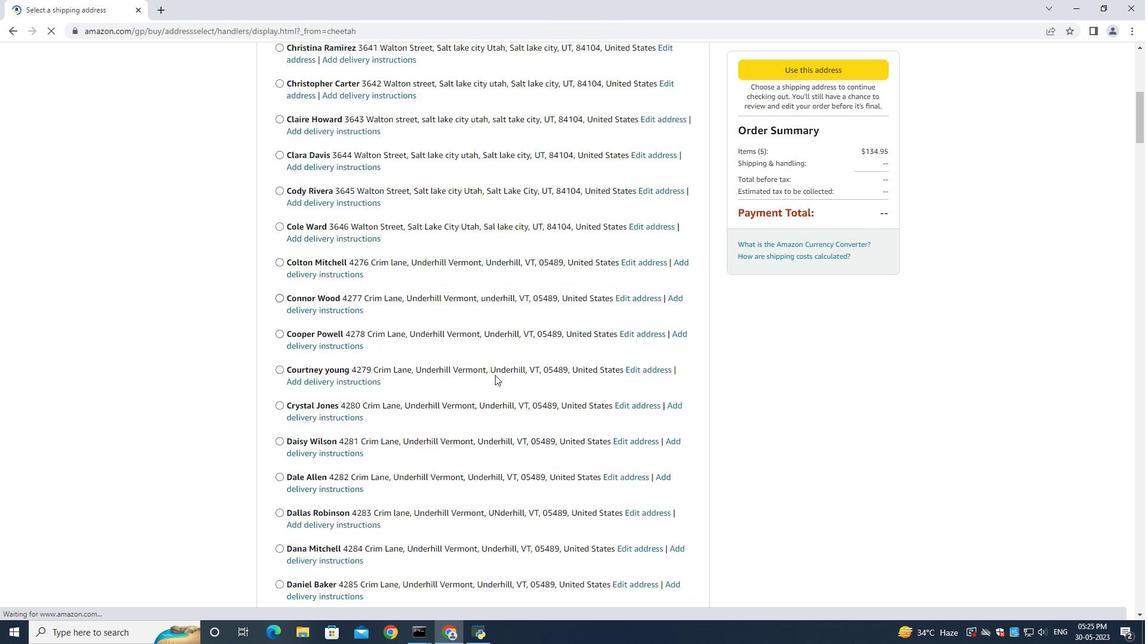 
Action: Mouse scrolled (495, 374) with delta (0, -1)
Screenshot: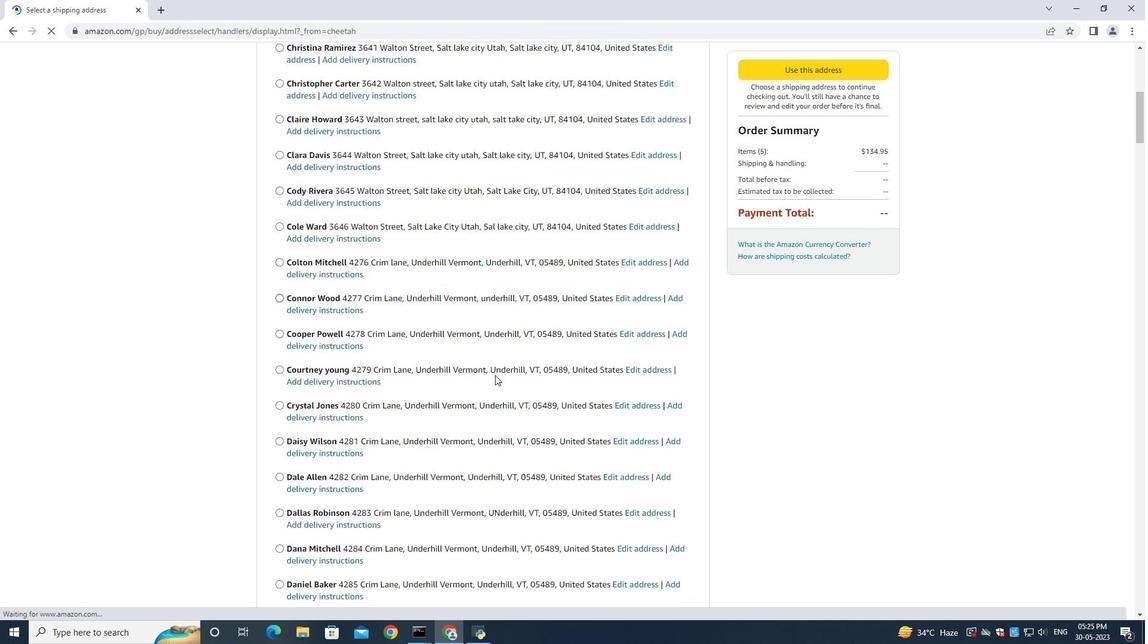 
Action: Mouse scrolled (495, 374) with delta (0, 0)
Screenshot: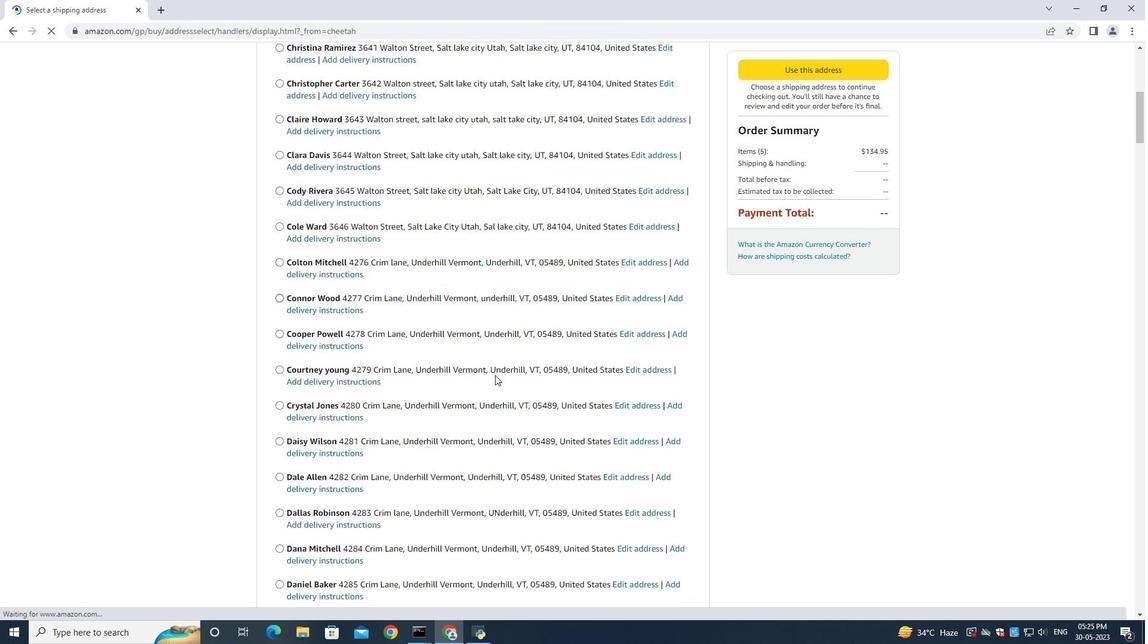 
Action: Mouse moved to (493, 378)
Screenshot: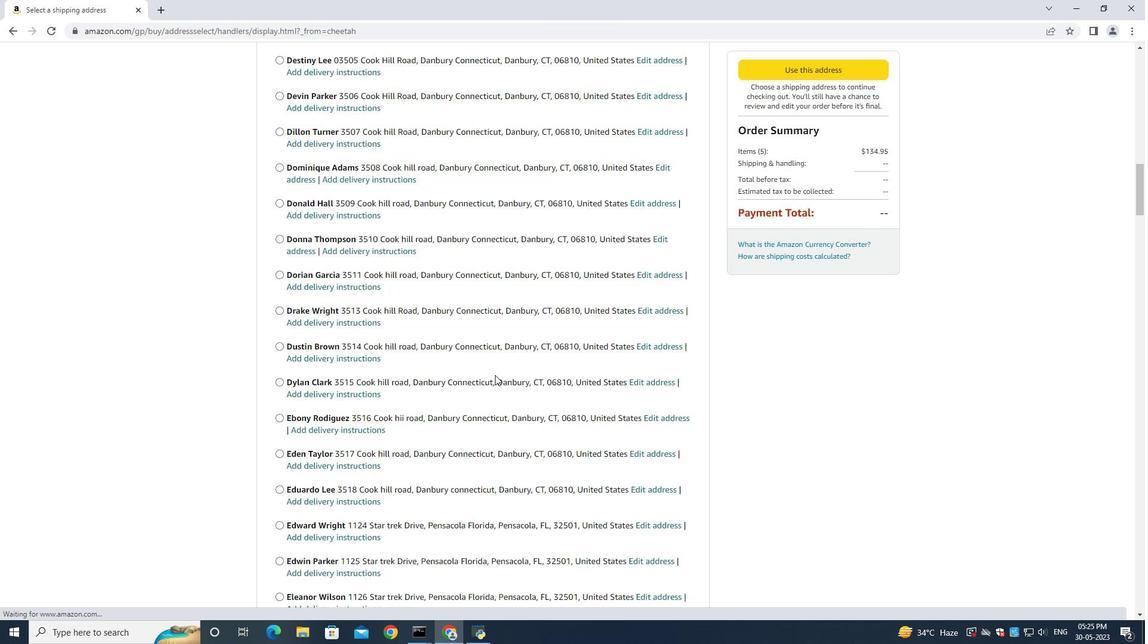 
Action: Mouse scrolled (494, 377) with delta (0, 0)
Screenshot: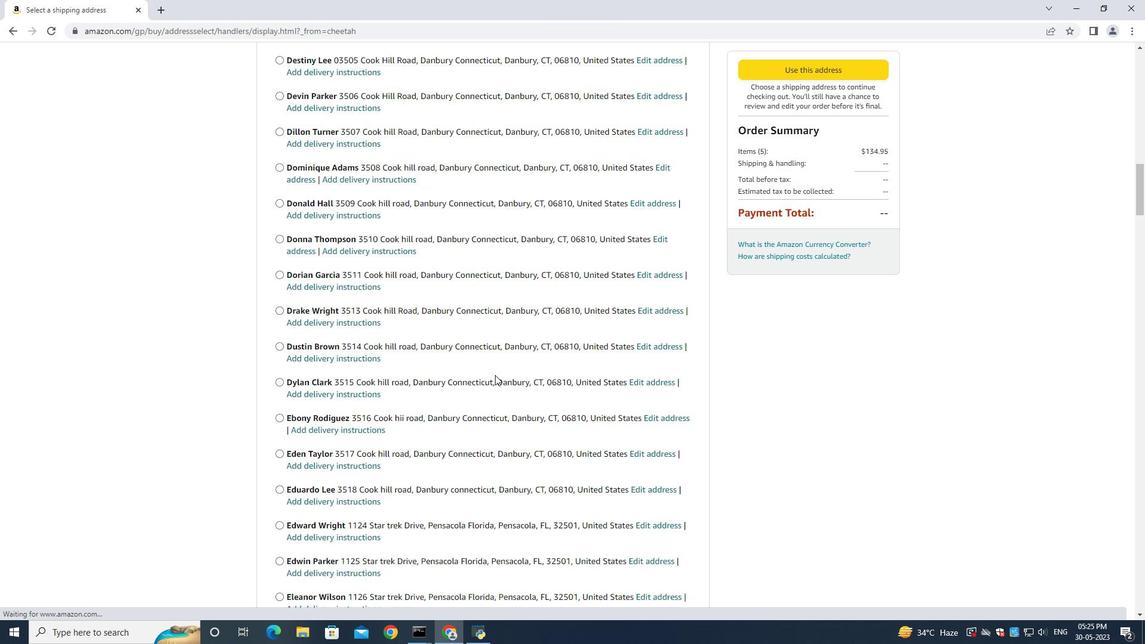 
Action: Mouse moved to (493, 378)
Screenshot: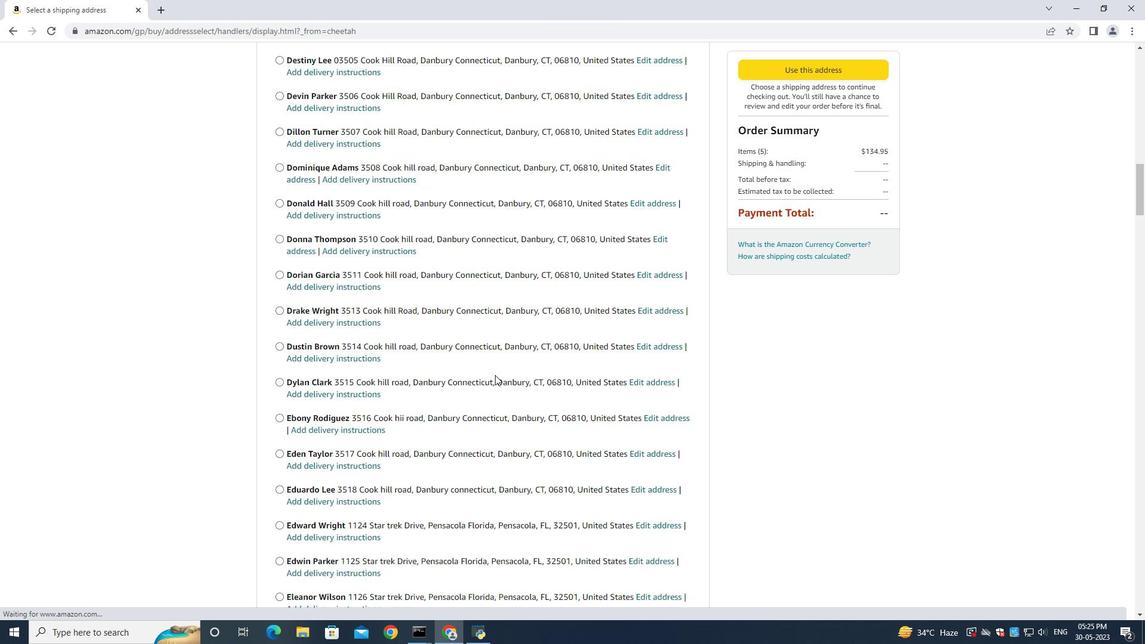 
Action: Mouse scrolled (493, 378) with delta (0, 0)
Screenshot: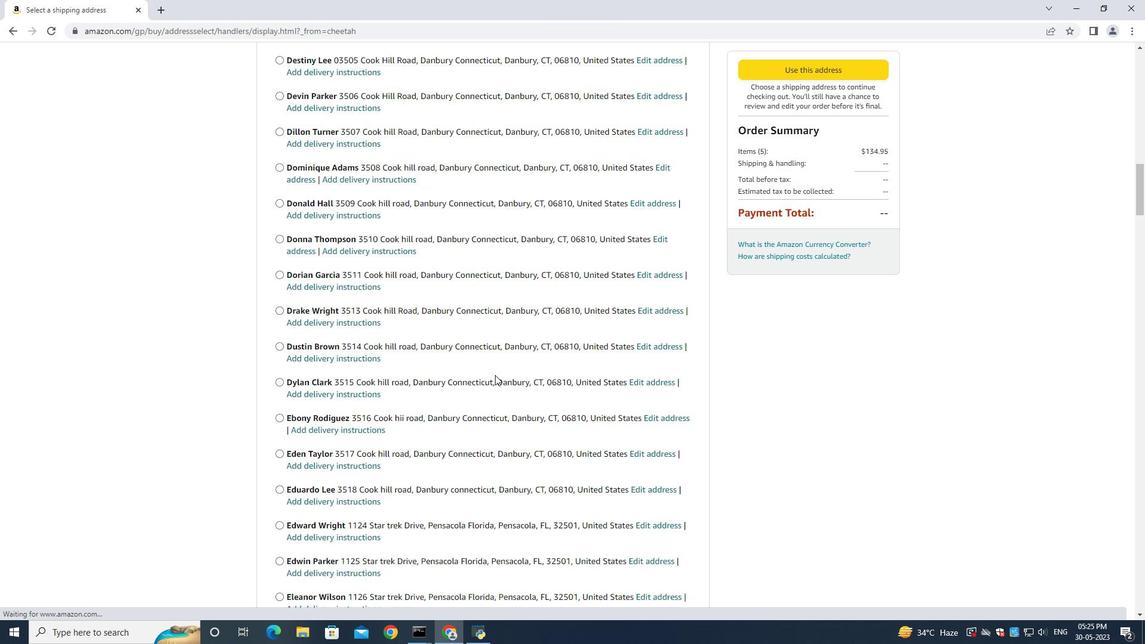 
Action: Mouse scrolled (493, 378) with delta (0, 0)
Screenshot: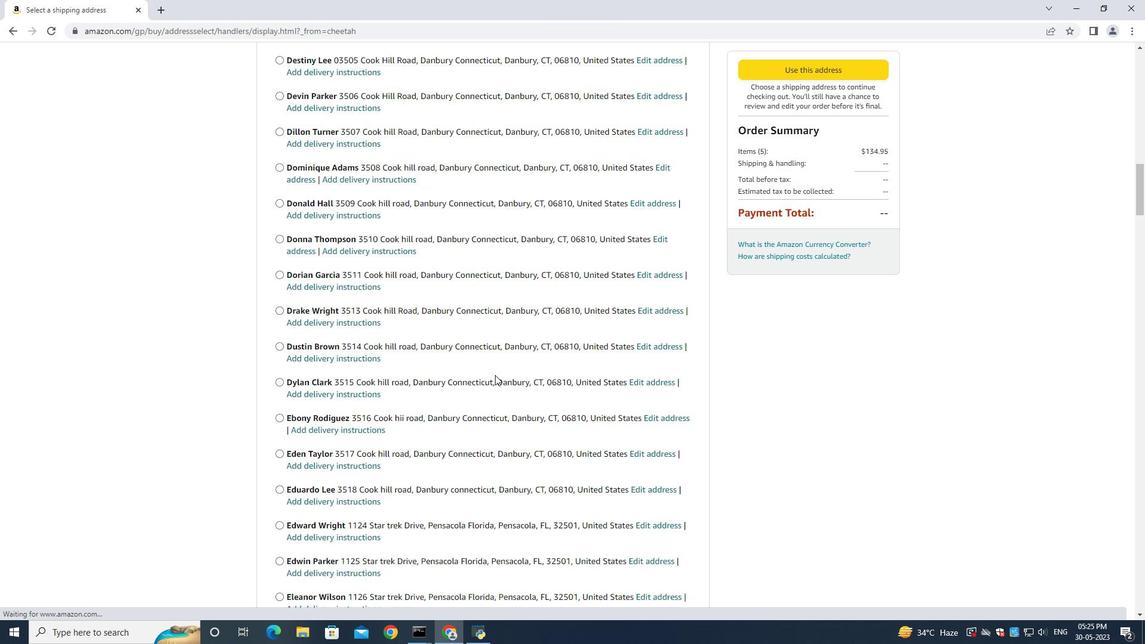 
Action: Mouse scrolled (493, 378) with delta (0, 0)
Screenshot: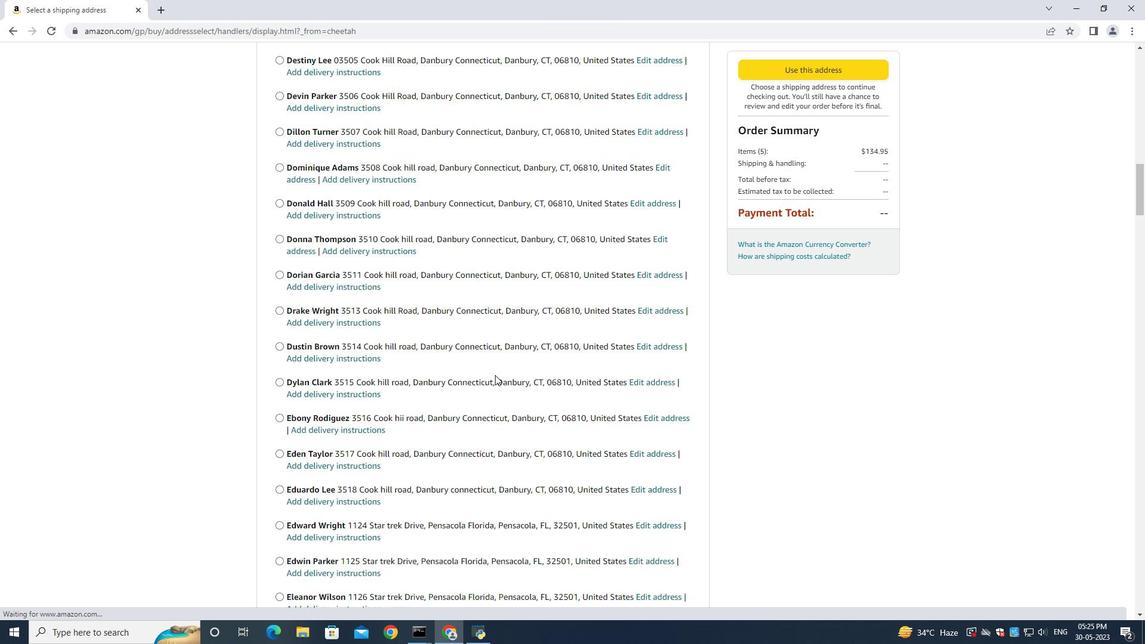 
Action: Mouse scrolled (493, 378) with delta (0, 0)
Screenshot: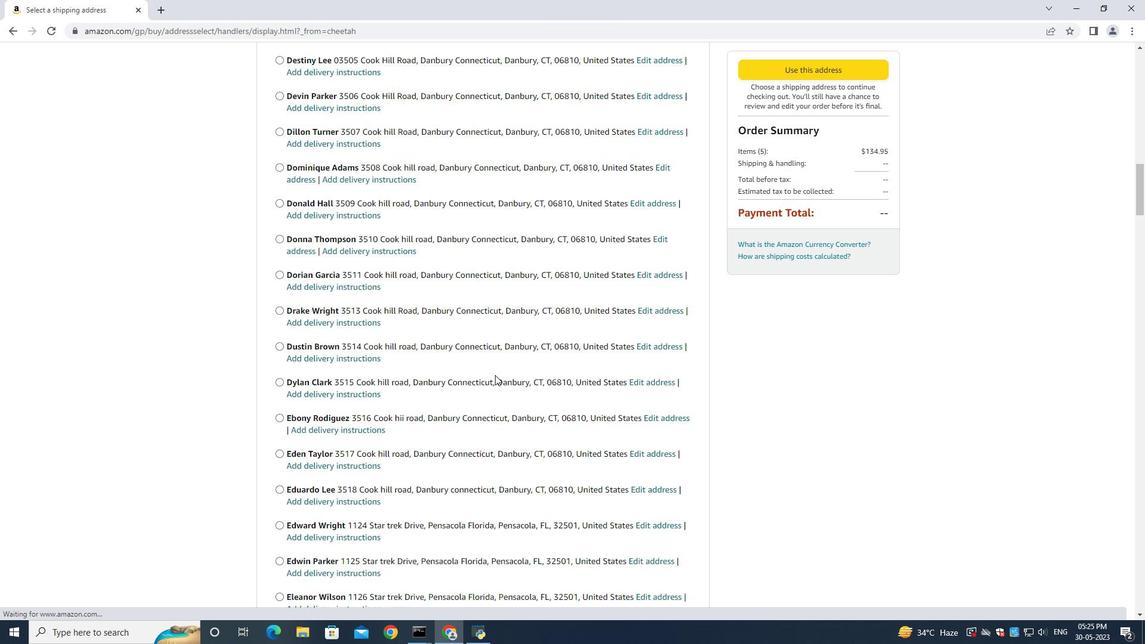 
Action: Mouse scrolled (493, 378) with delta (0, 0)
Screenshot: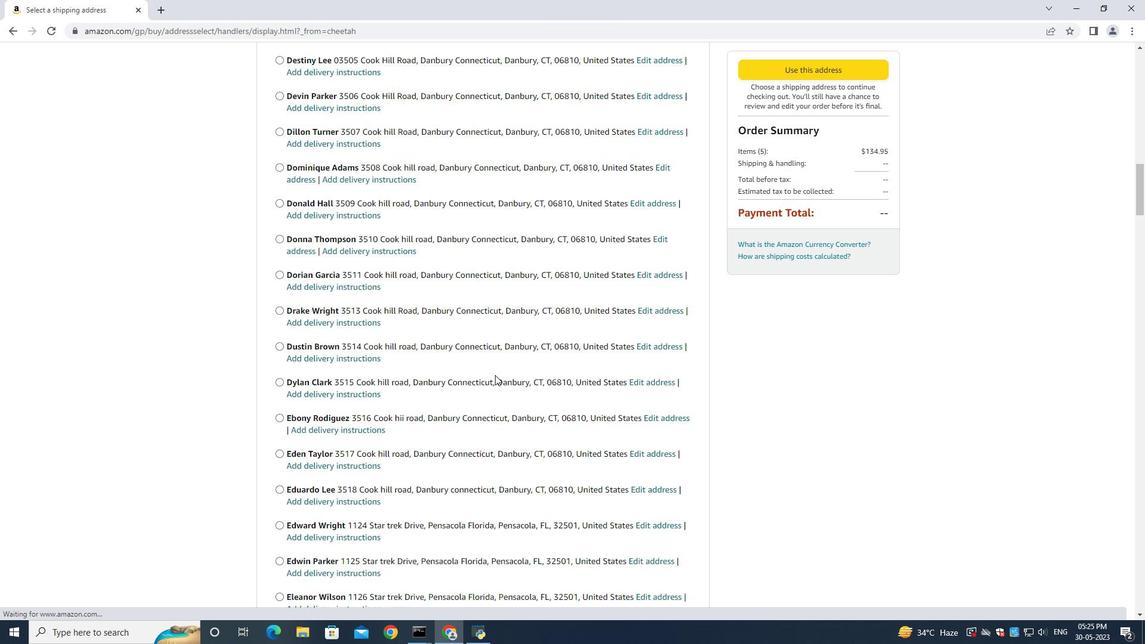 
Action: Mouse moved to (494, 378)
Screenshot: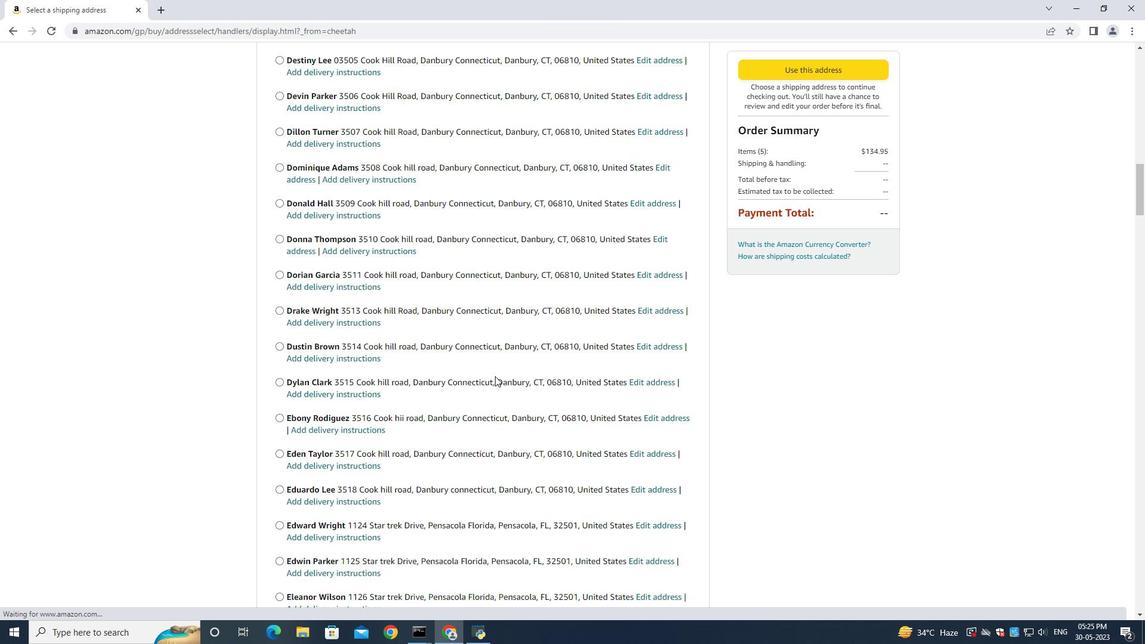 
Action: Mouse scrolled (493, 378) with delta (0, 0)
Screenshot: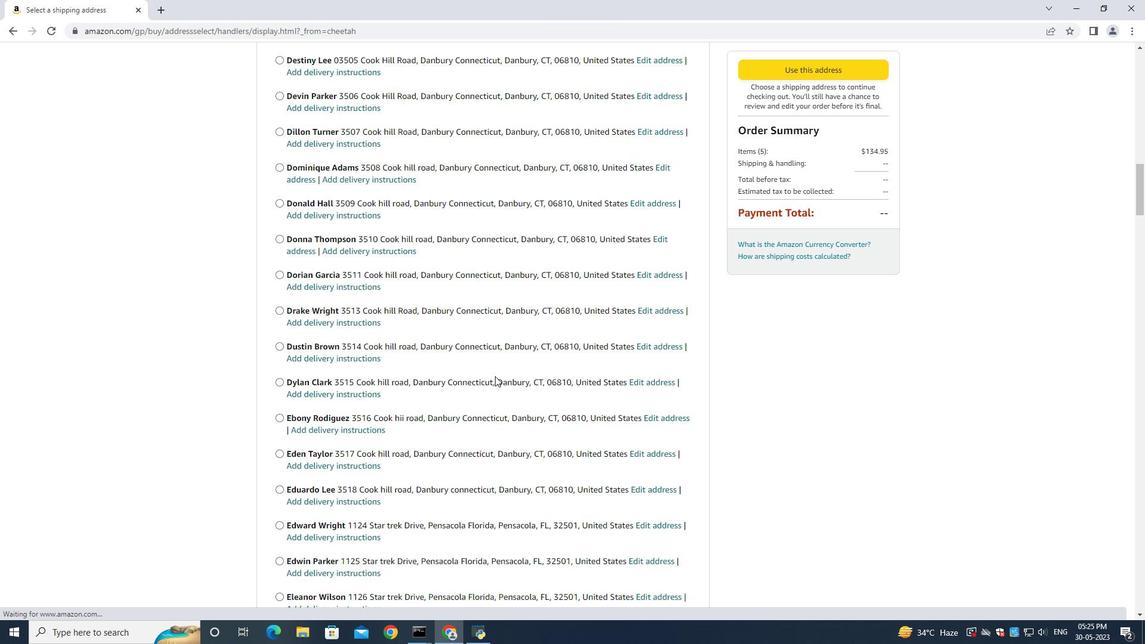 
Action: Mouse moved to (488, 377)
Screenshot: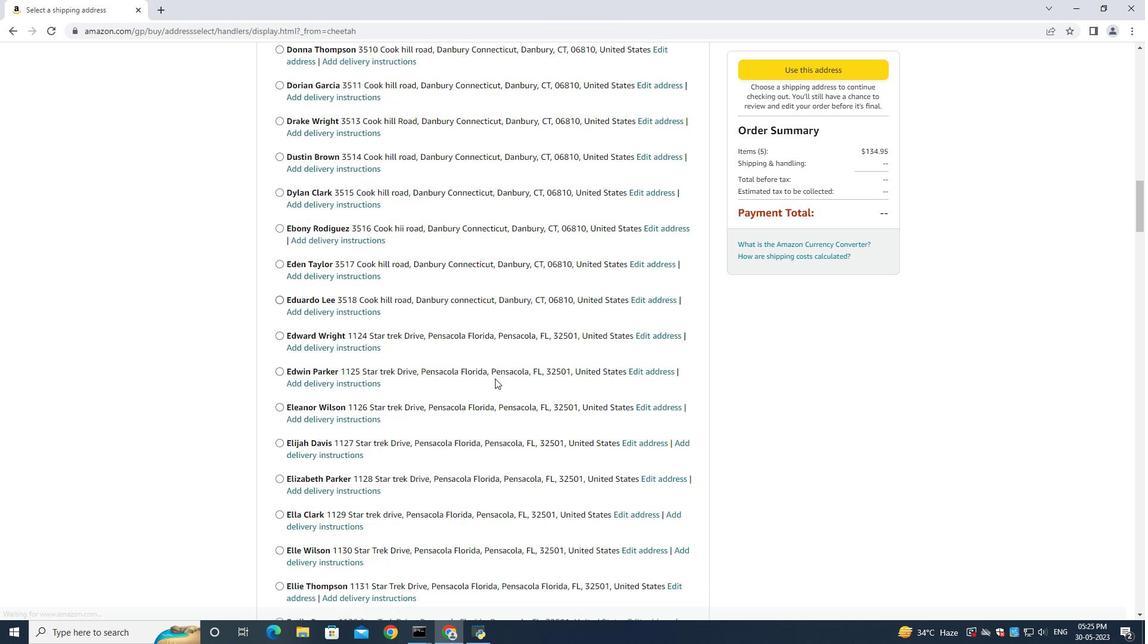 
Action: Mouse scrolled (488, 377) with delta (0, 0)
Screenshot: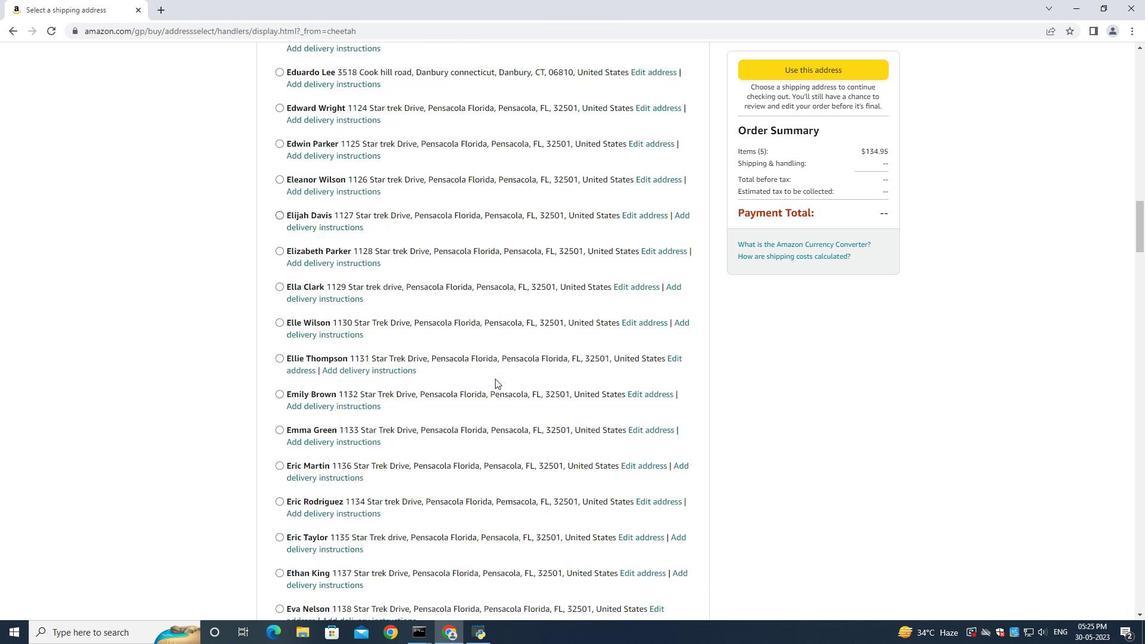 
Action: Mouse scrolled (488, 377) with delta (0, 0)
Screenshot: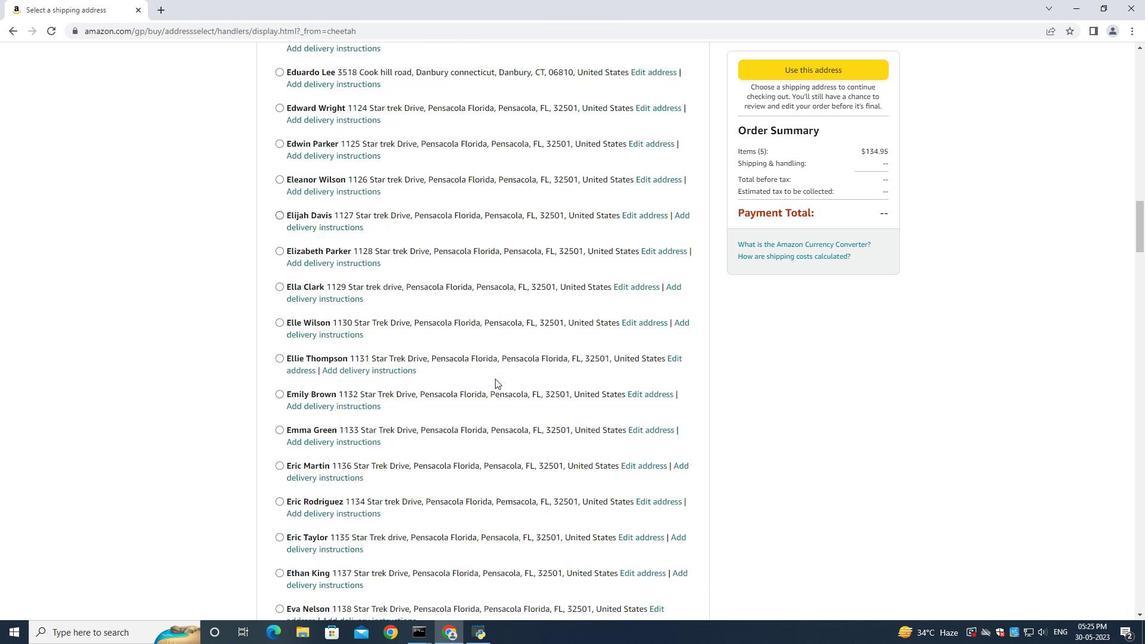 
Action: Mouse scrolled (488, 377) with delta (0, 0)
Screenshot: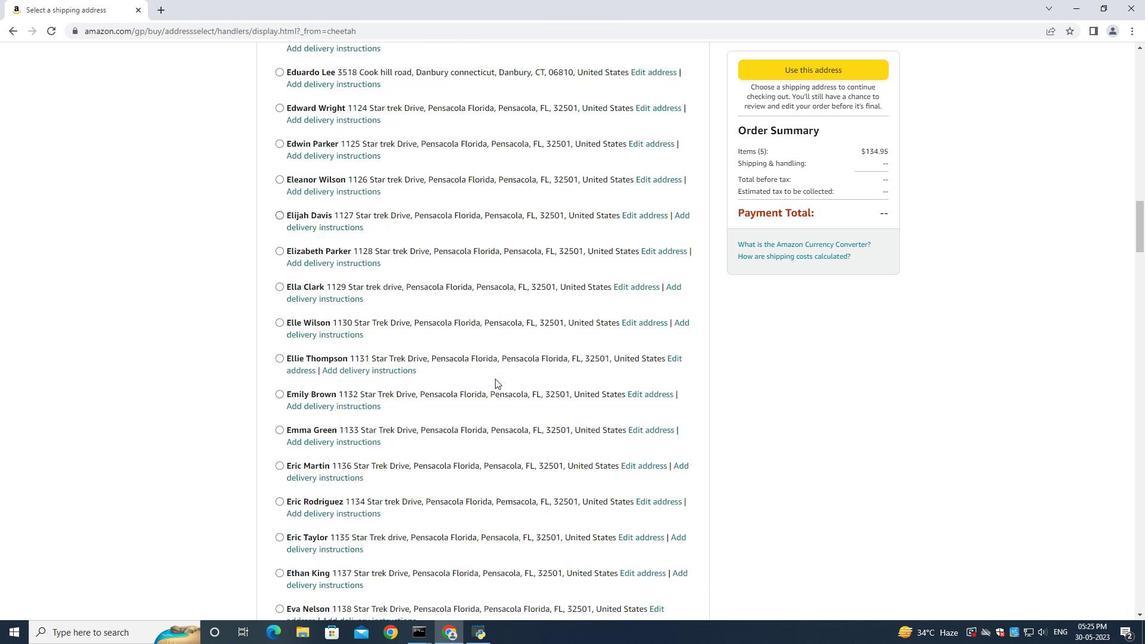 
Action: Mouse scrolled (488, 376) with delta (0, -1)
Screenshot: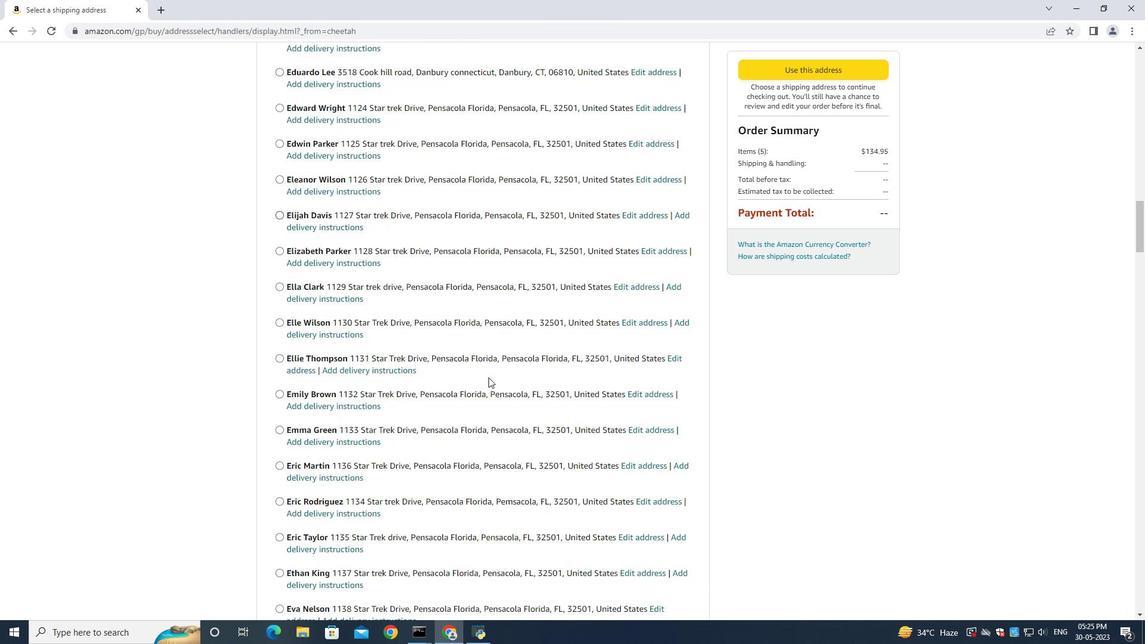 
Action: Mouse scrolled (488, 377) with delta (0, 0)
Screenshot: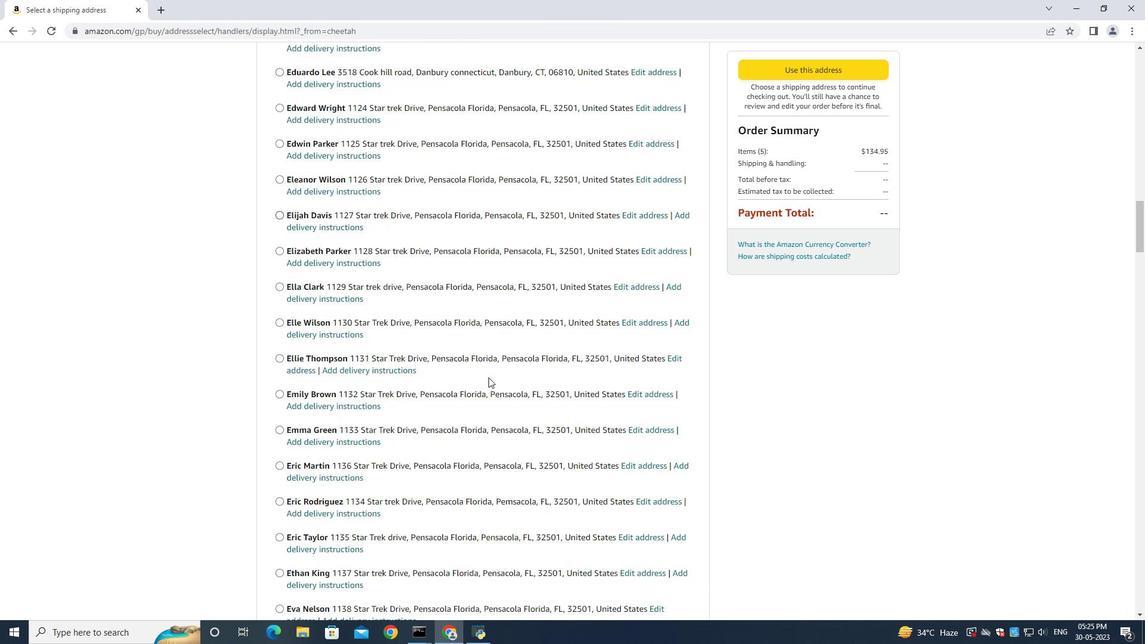 
Action: Mouse scrolled (488, 377) with delta (0, 0)
Screenshot: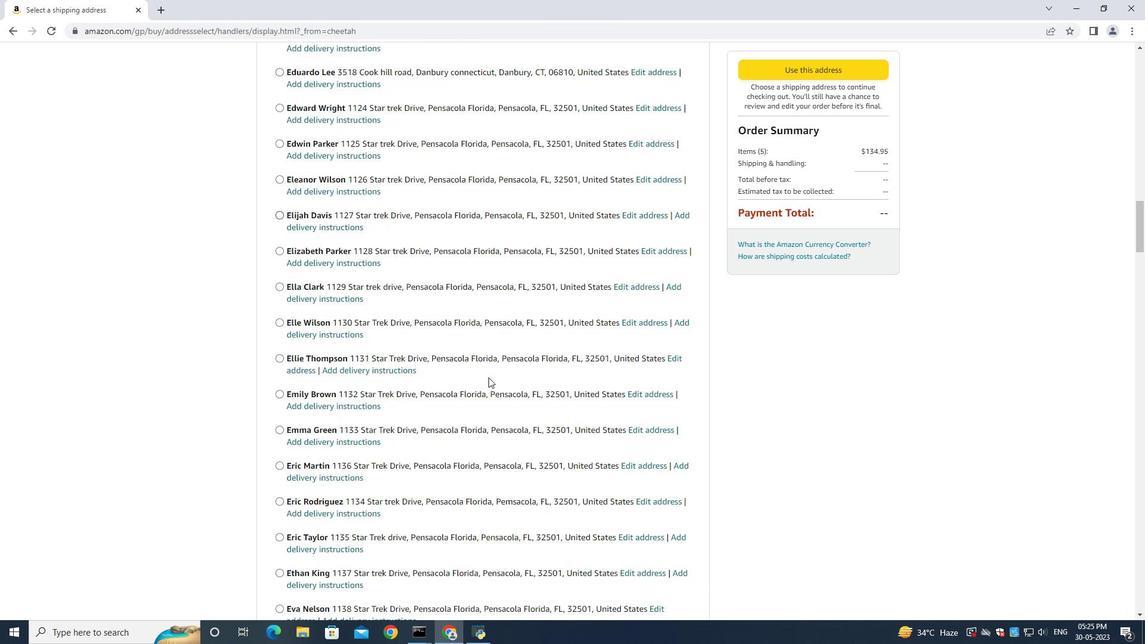 
Action: Mouse scrolled (488, 377) with delta (0, 0)
Screenshot: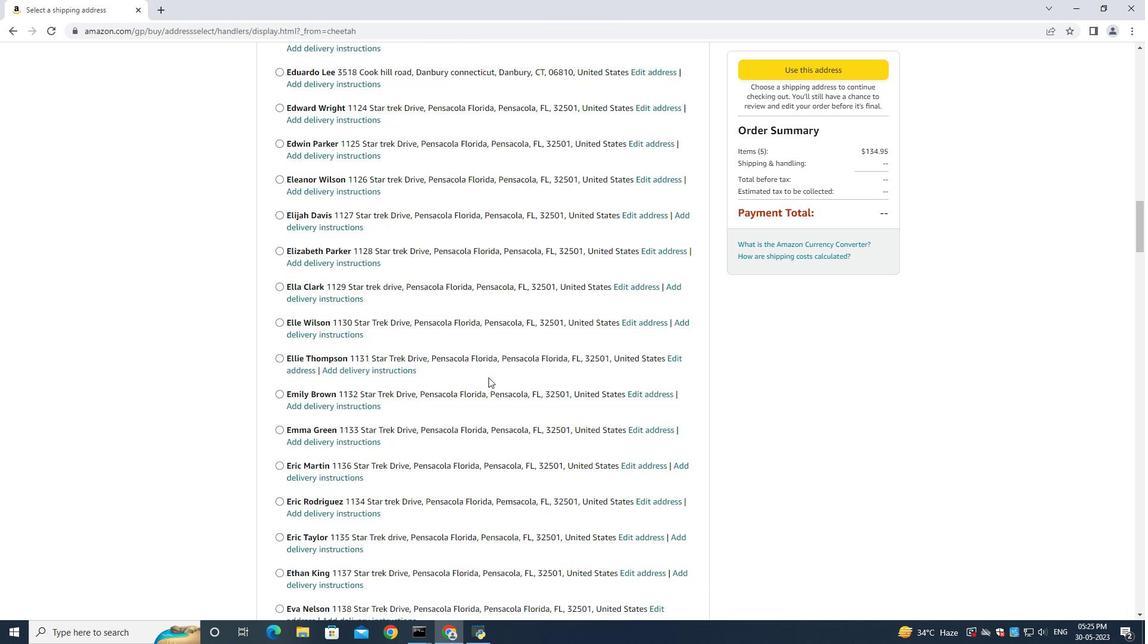 
Action: Mouse scrolled (488, 377) with delta (0, 0)
Screenshot: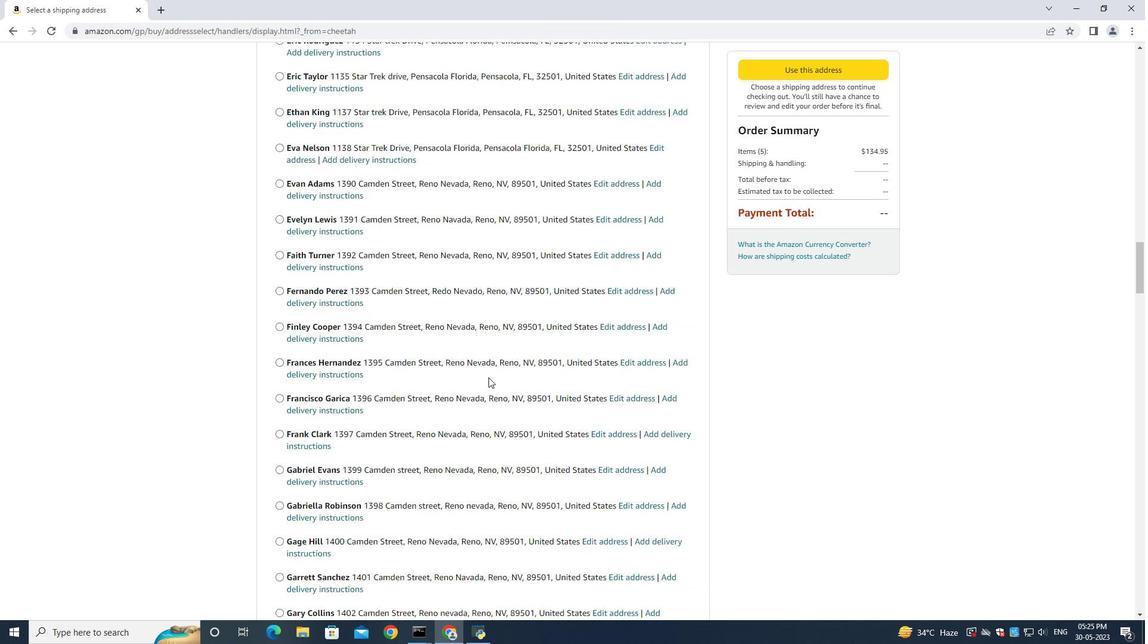 
Action: Mouse moved to (488, 377)
Screenshot: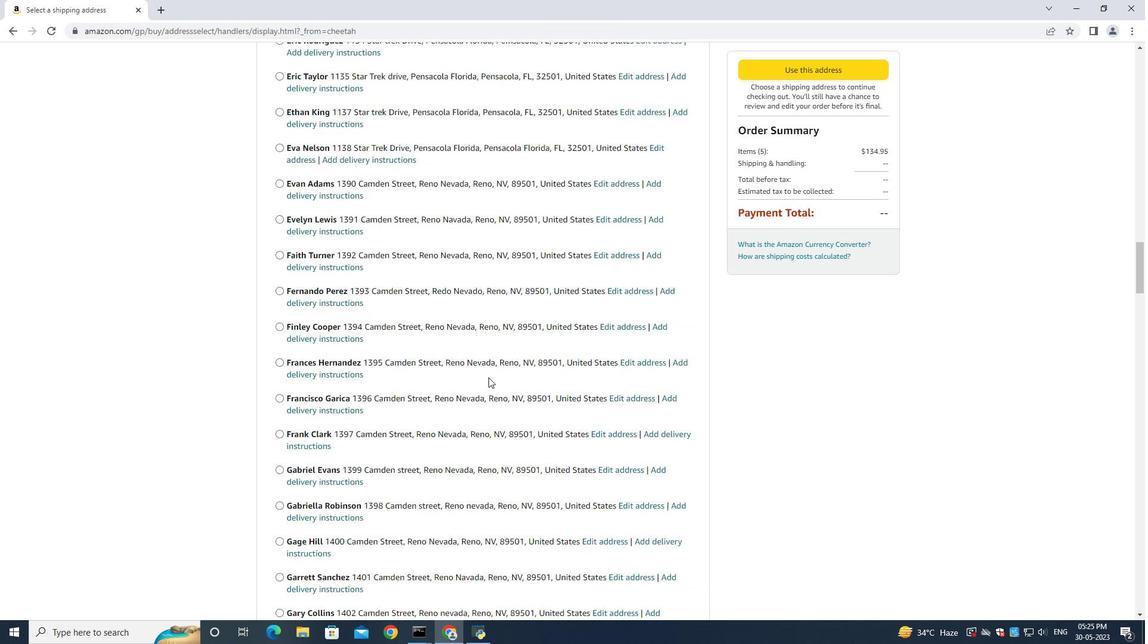 
Action: Mouse scrolled (488, 377) with delta (0, 0)
Screenshot: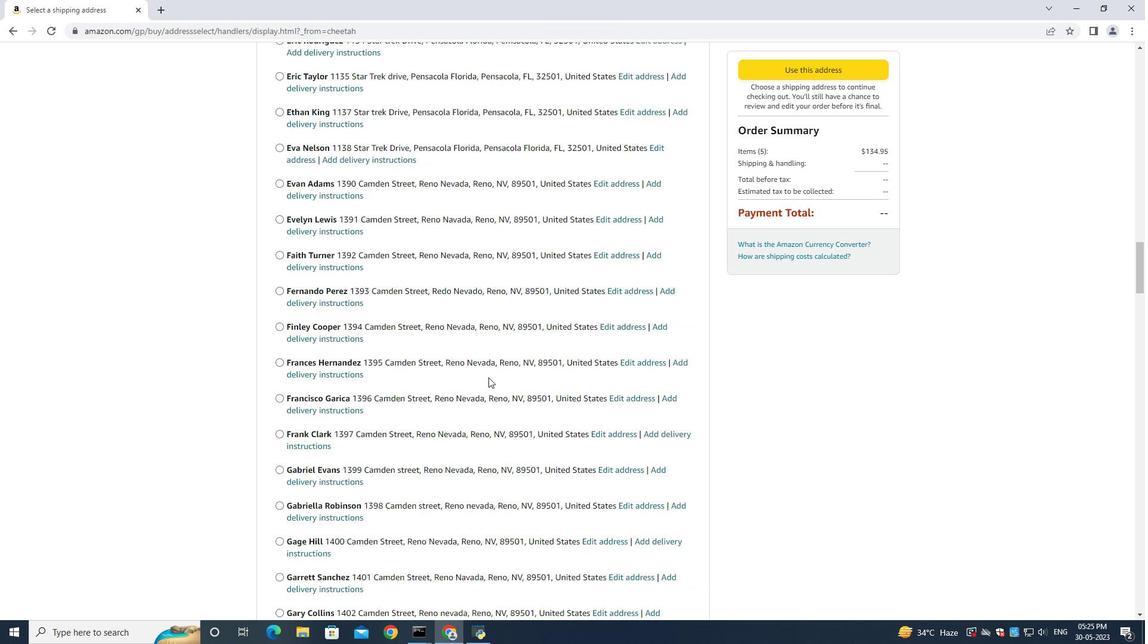 
Action: Mouse scrolled (488, 377) with delta (0, 0)
Screenshot: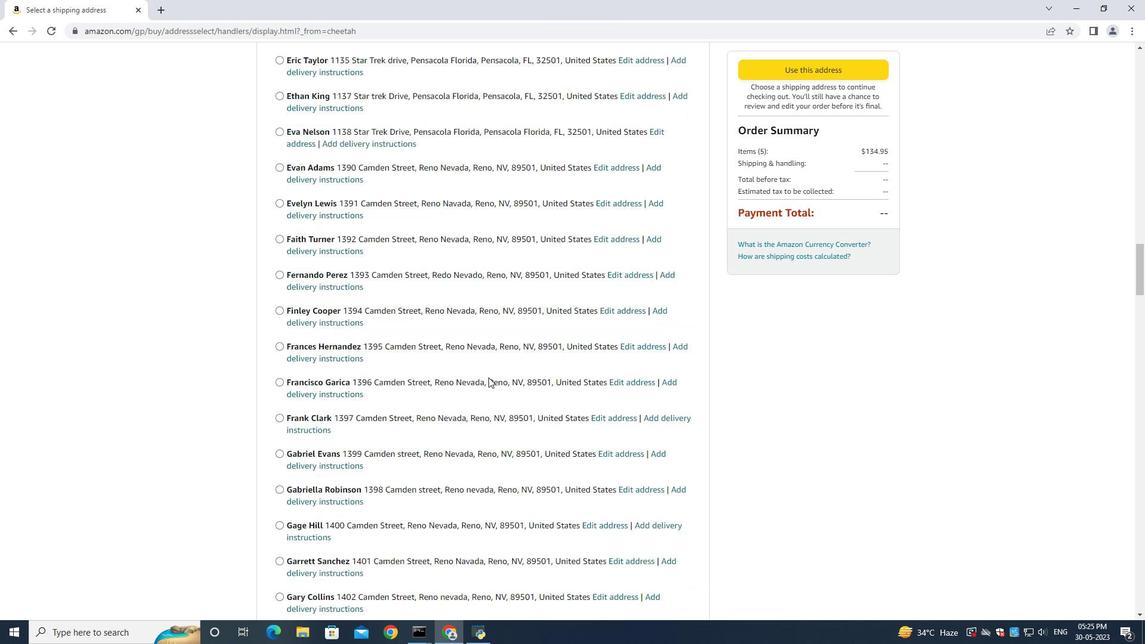
Action: Mouse scrolled (488, 377) with delta (0, 0)
Screenshot: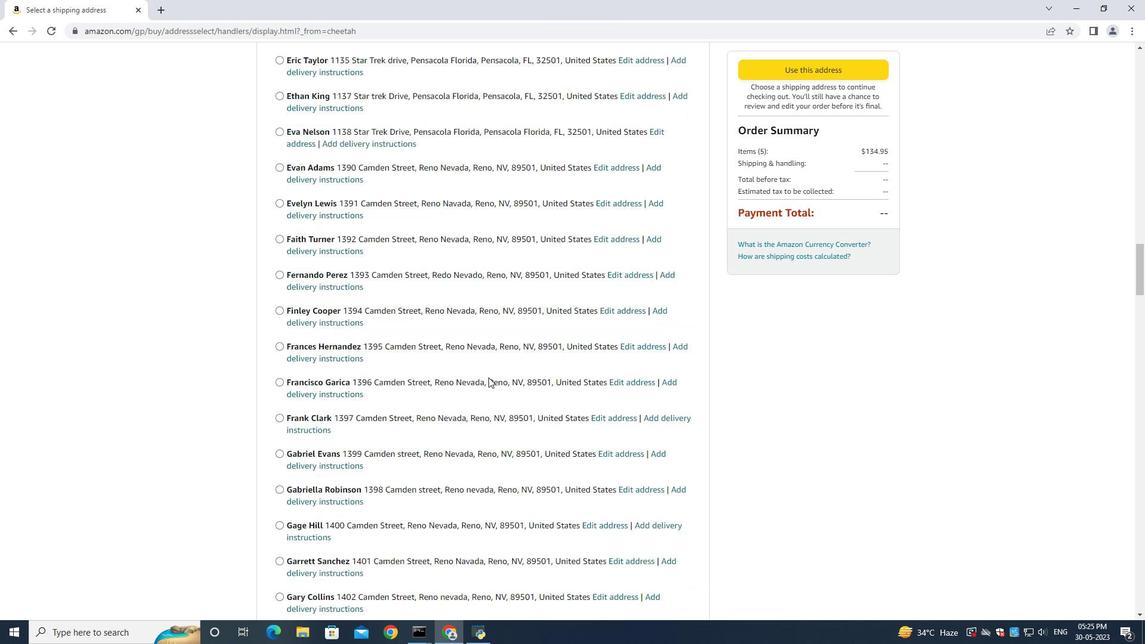 
Action: Mouse scrolled (488, 377) with delta (0, 0)
Screenshot: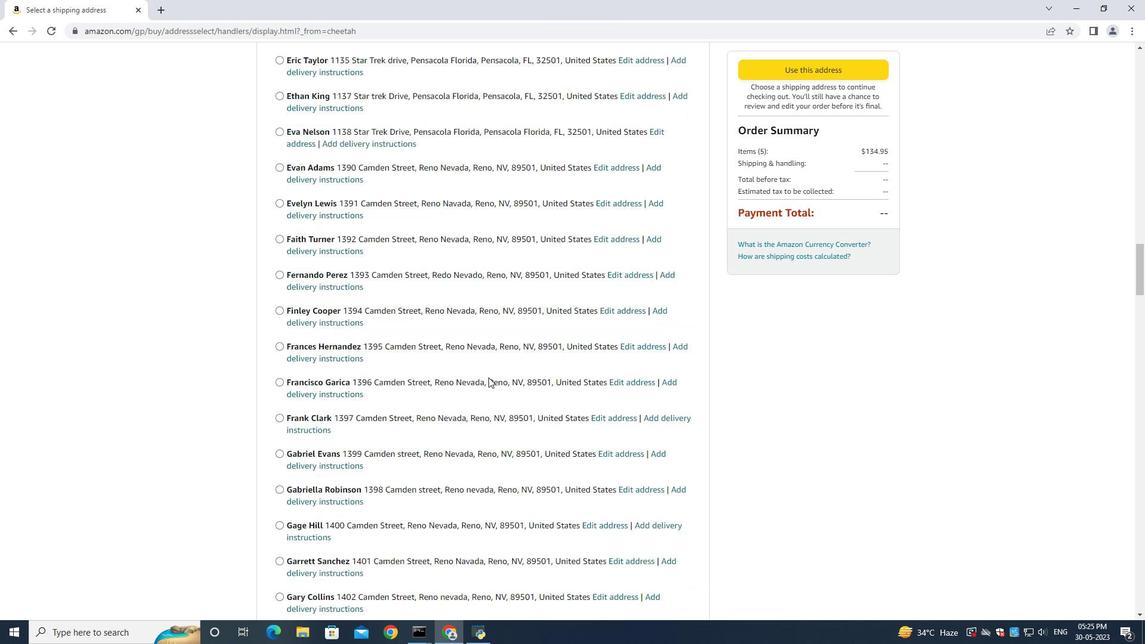 
Action: Mouse scrolled (488, 377) with delta (0, 0)
Screenshot: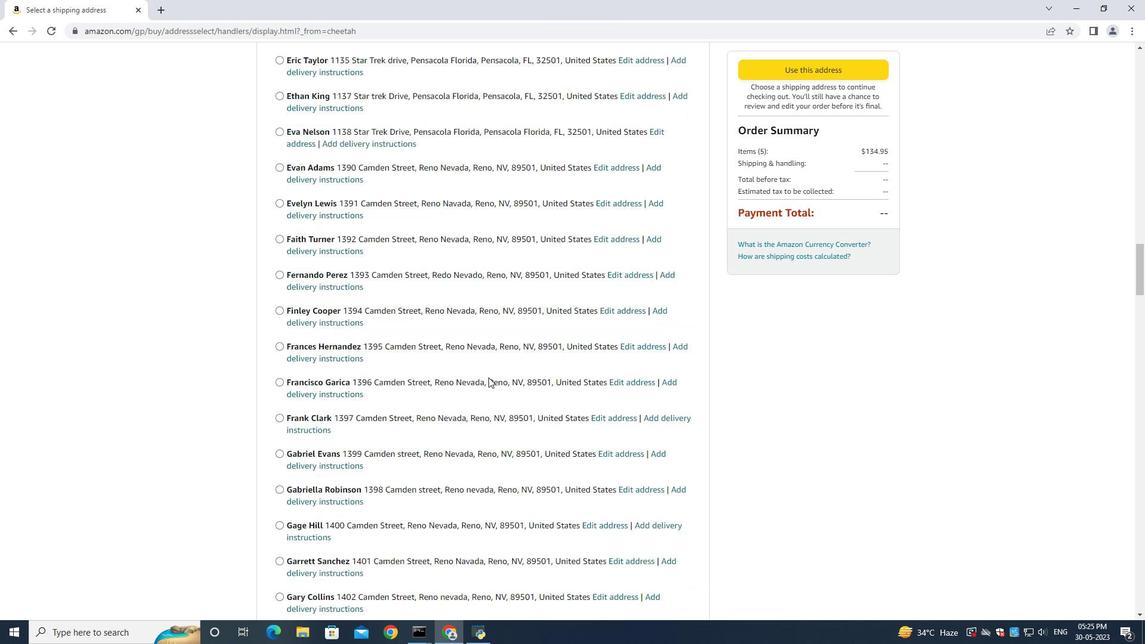 
Action: Mouse scrolled (488, 377) with delta (0, 0)
Screenshot: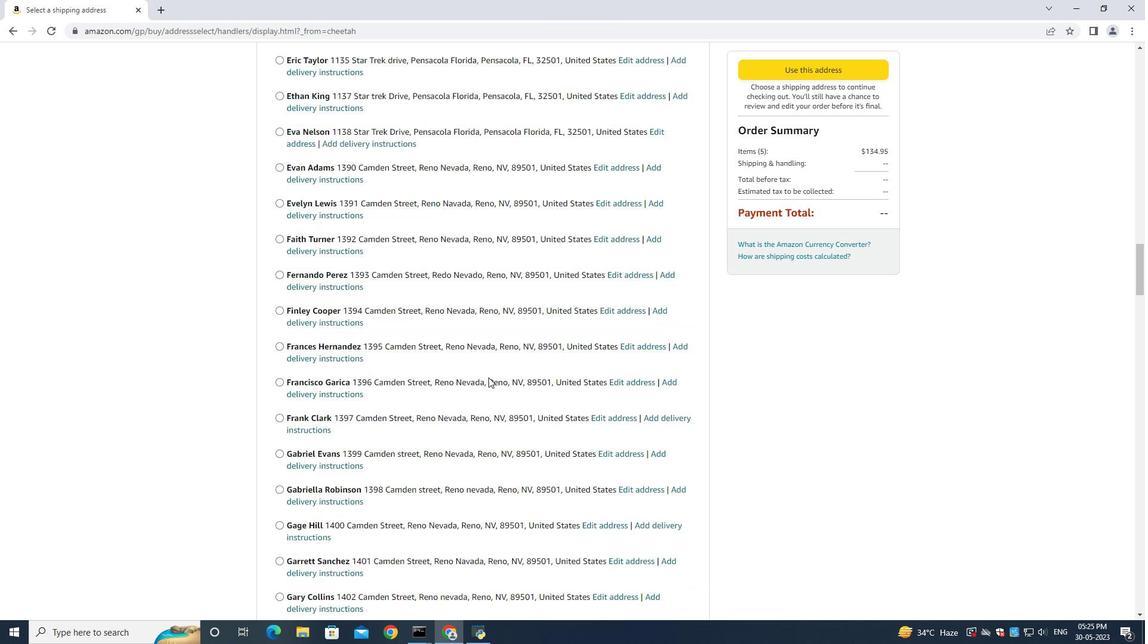 
Action: Mouse moved to (485, 377)
Screenshot: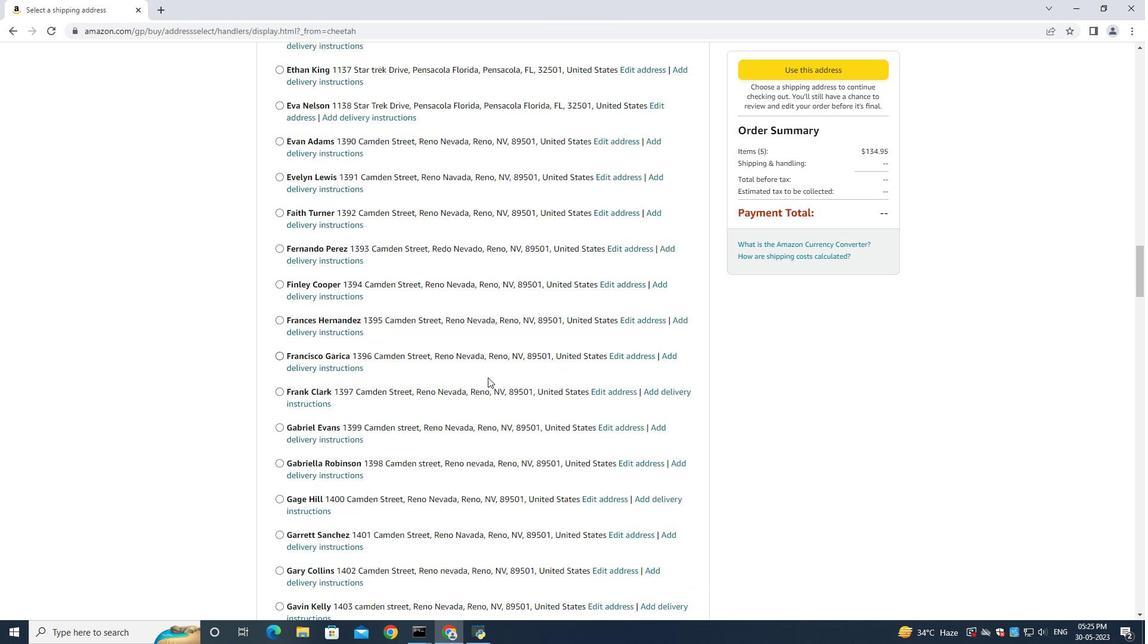 
Action: Mouse scrolled (485, 377) with delta (0, 0)
Screenshot: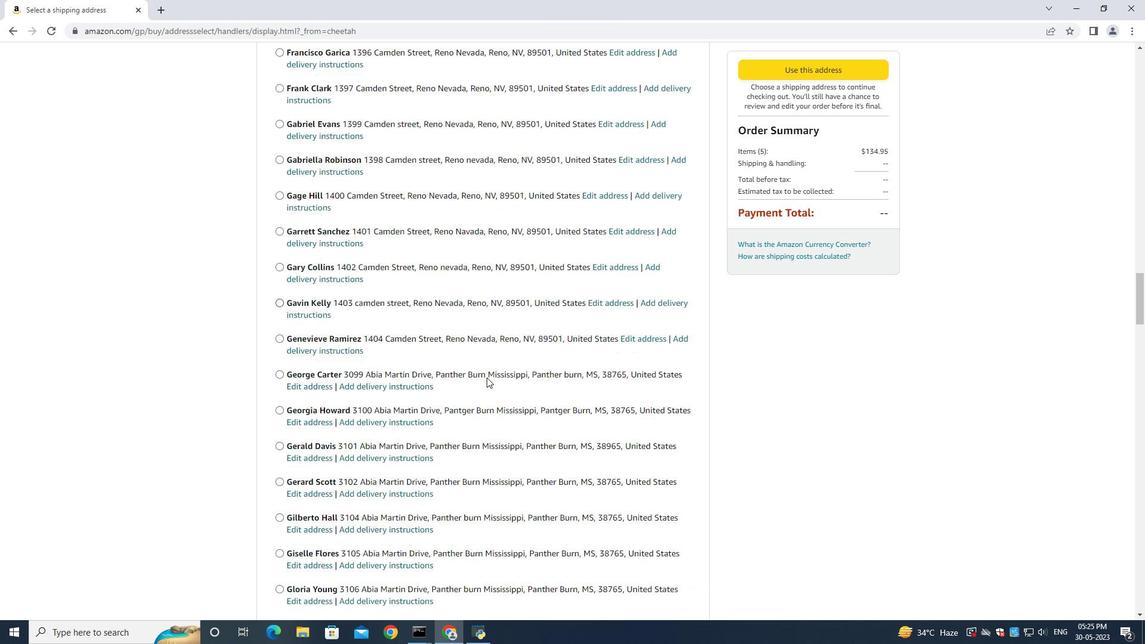 
Action: Mouse moved to (484, 377)
Screenshot: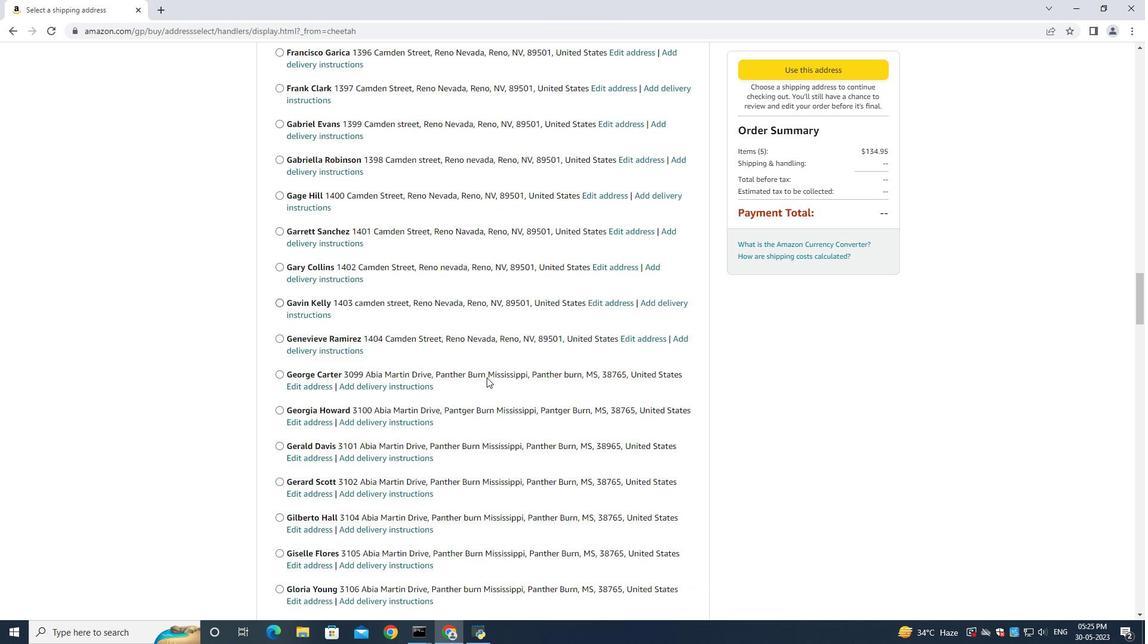 
Action: Mouse scrolled (485, 377) with delta (0, 0)
Screenshot: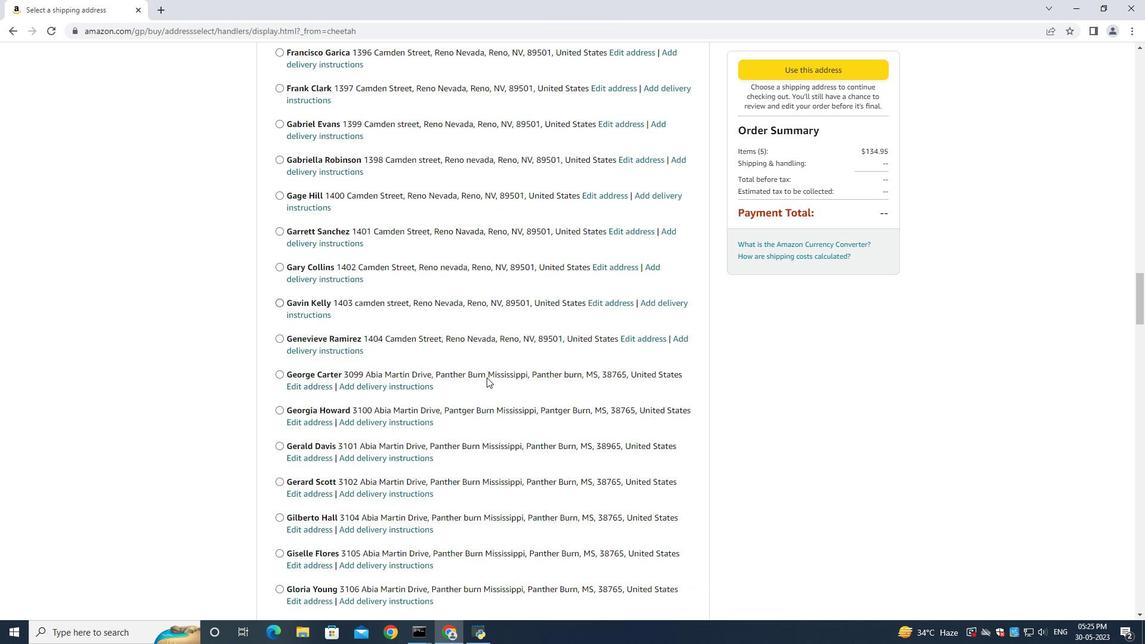 
Action: Mouse moved to (483, 377)
Screenshot: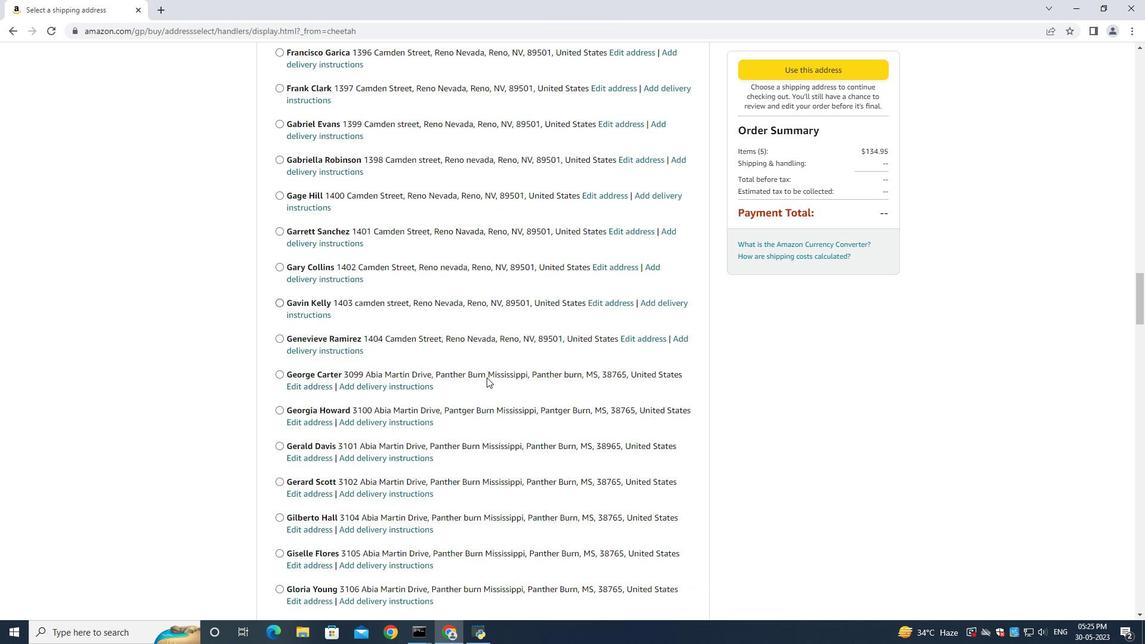 
Action: Mouse scrolled (484, 377) with delta (0, 0)
Screenshot: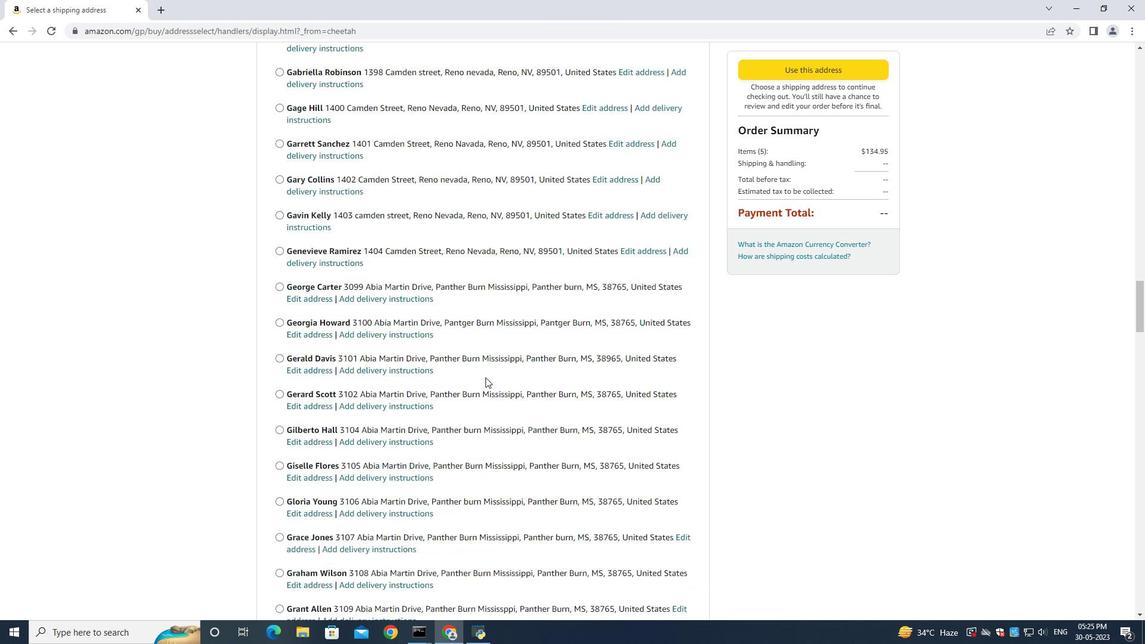 
Action: Mouse moved to (483, 377)
Screenshot: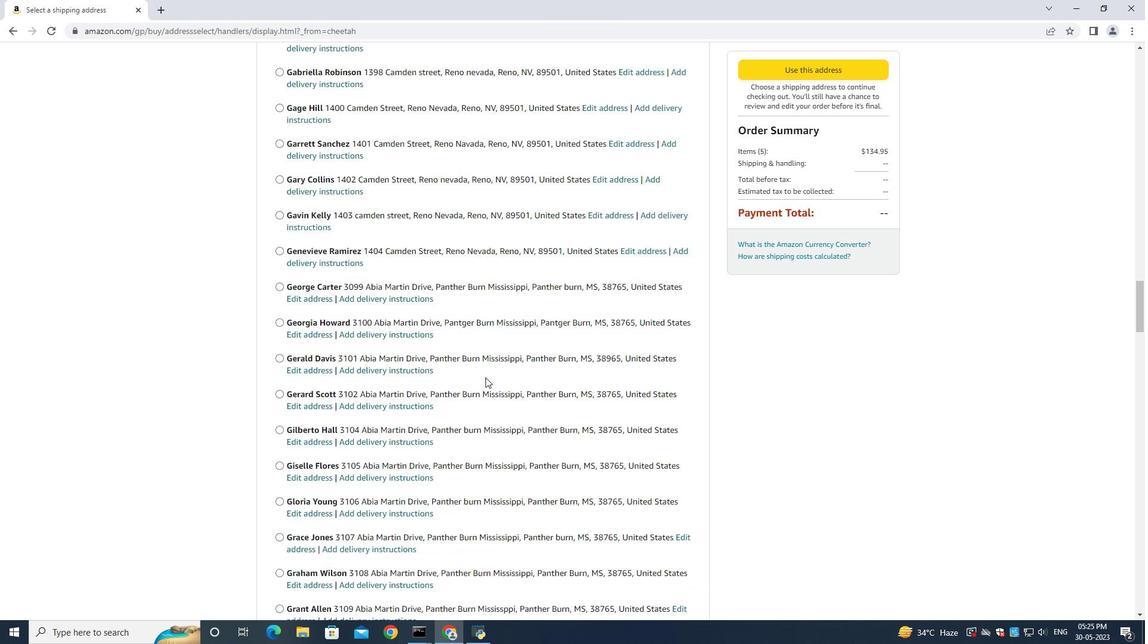 
Action: Mouse scrolled (484, 376) with delta (0, -1)
Screenshot: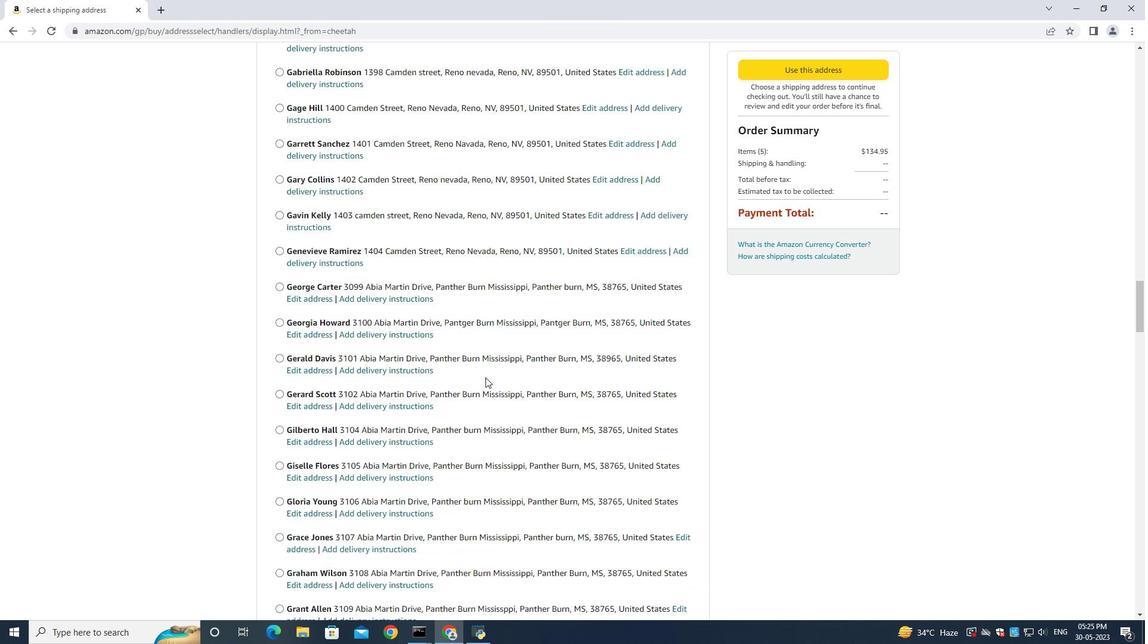 
Action: Mouse moved to (482, 377)
Screenshot: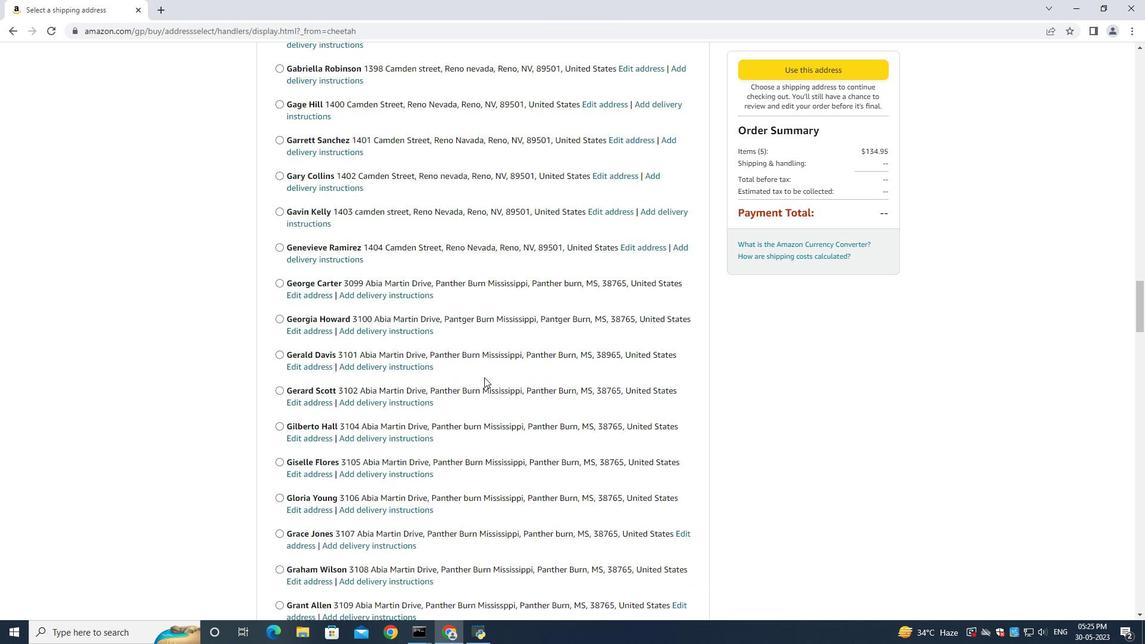 
Action: Mouse scrolled (484, 377) with delta (0, 0)
Screenshot: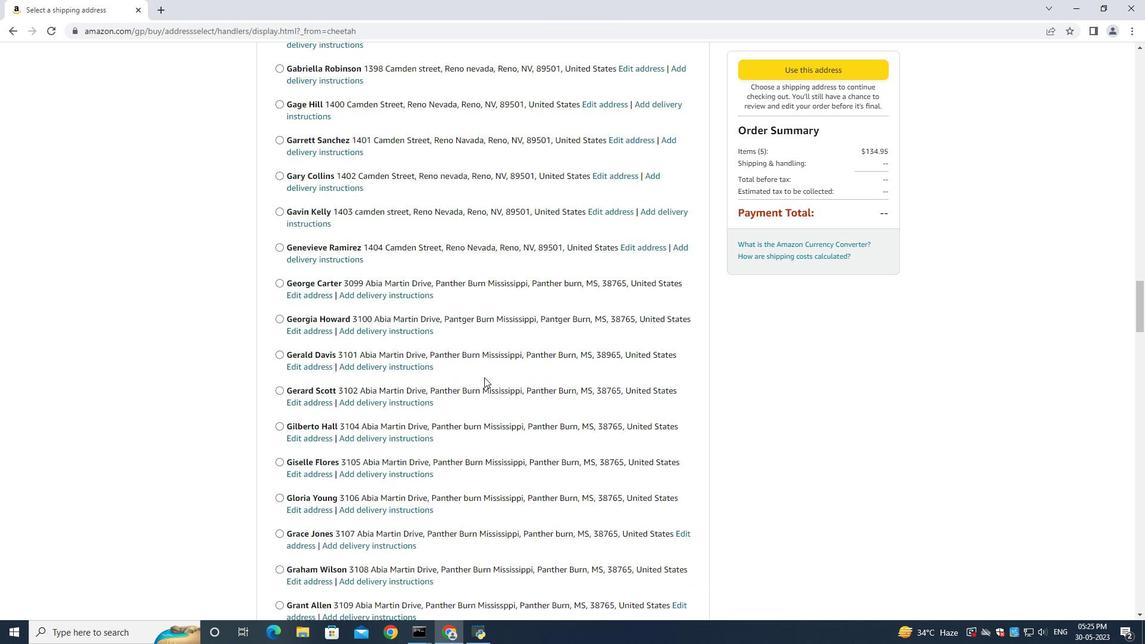 
Action: Mouse moved to (482, 376)
Screenshot: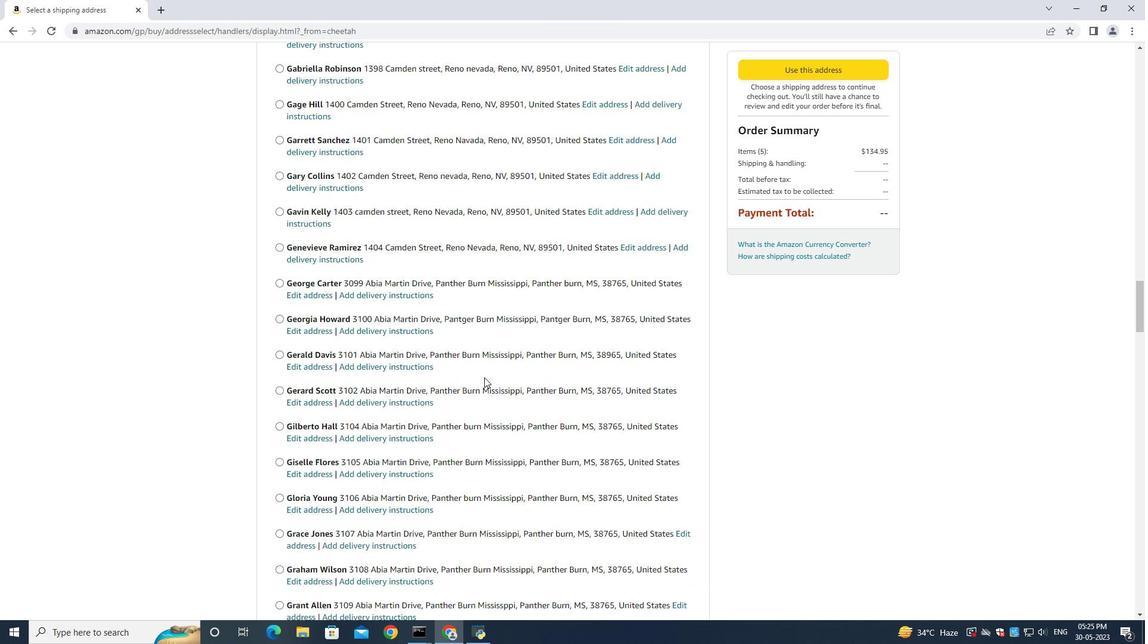 
Action: Mouse scrolled (483, 377) with delta (0, 0)
Screenshot: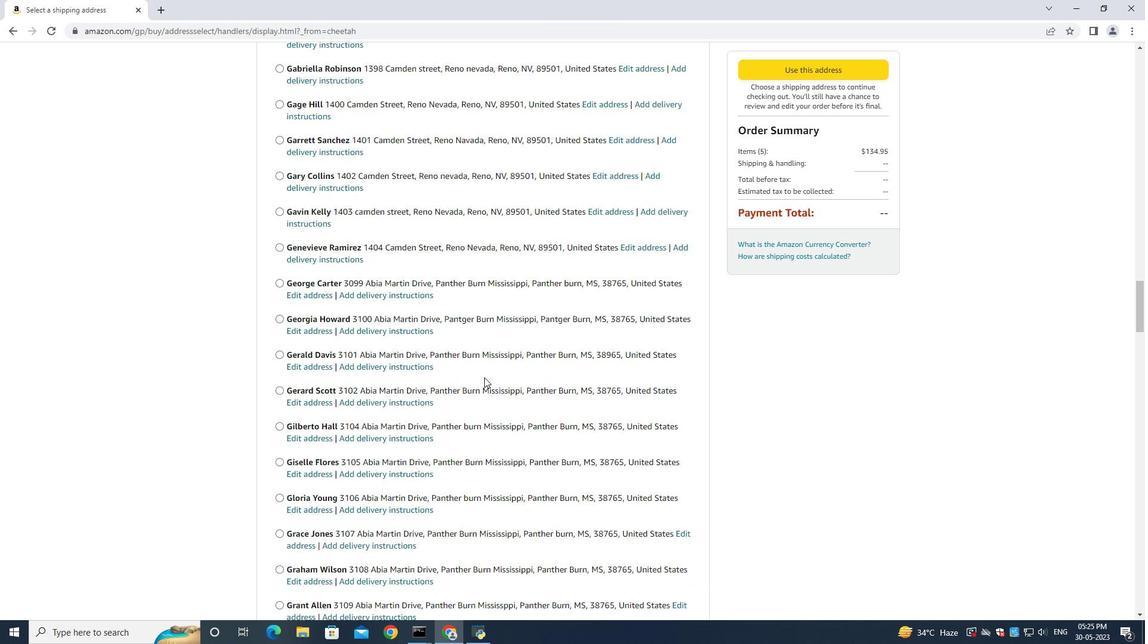 
Action: Mouse moved to (480, 371)
Screenshot: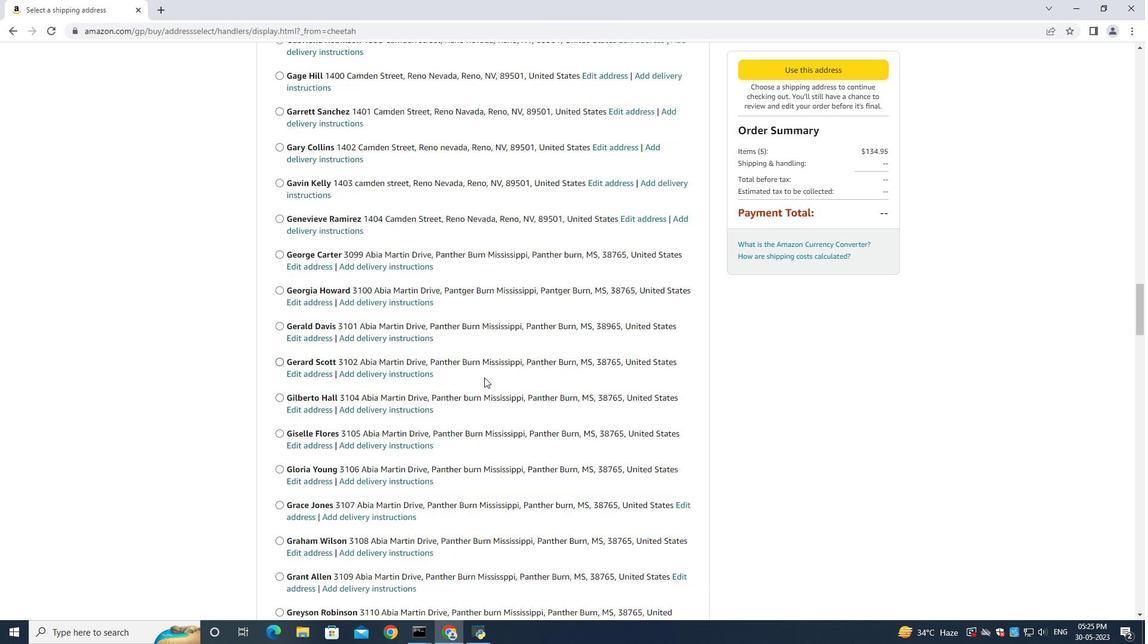 
Action: Mouse scrolled (482, 375) with delta (0, 0)
Screenshot: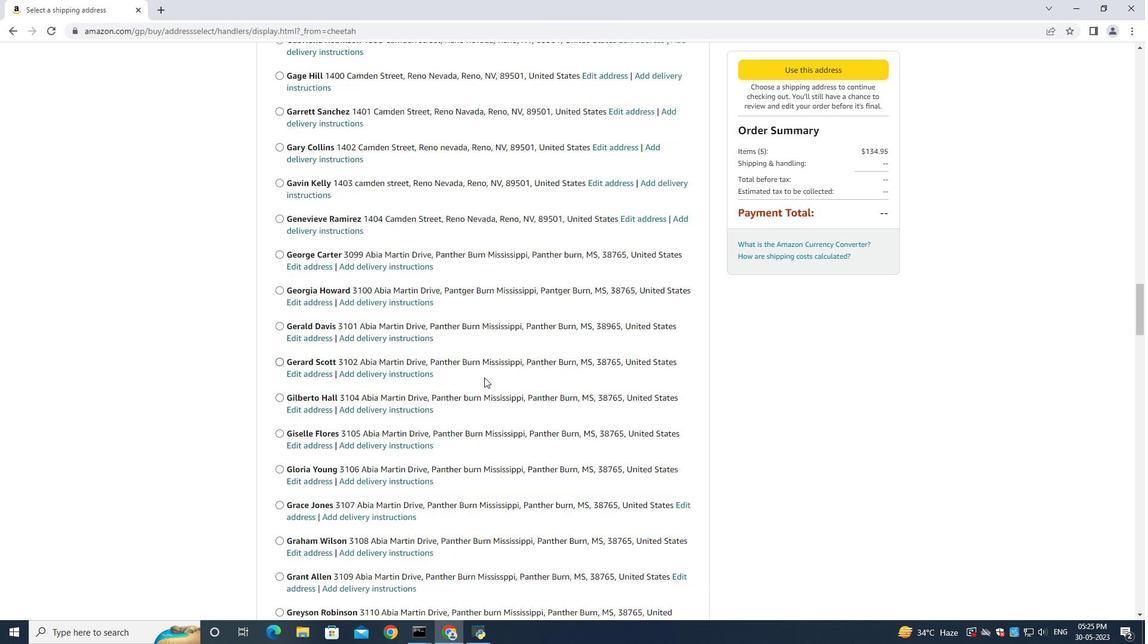 
Action: Mouse scrolled (480, 370) with delta (0, 0)
Screenshot: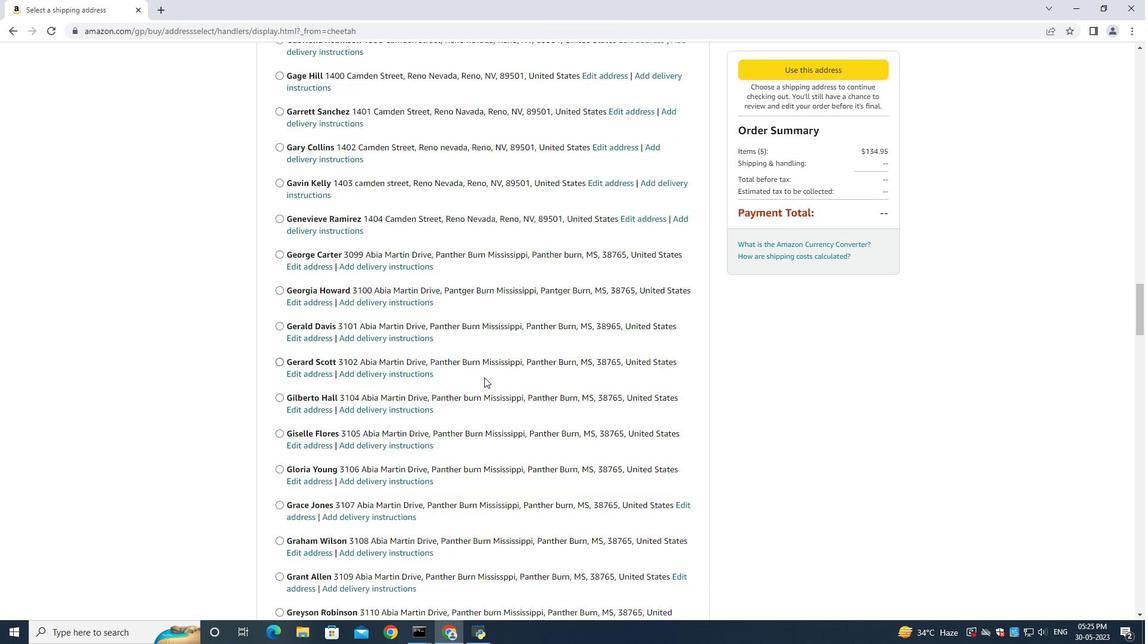 
Action: Mouse scrolled (480, 370) with delta (0, 0)
Screenshot: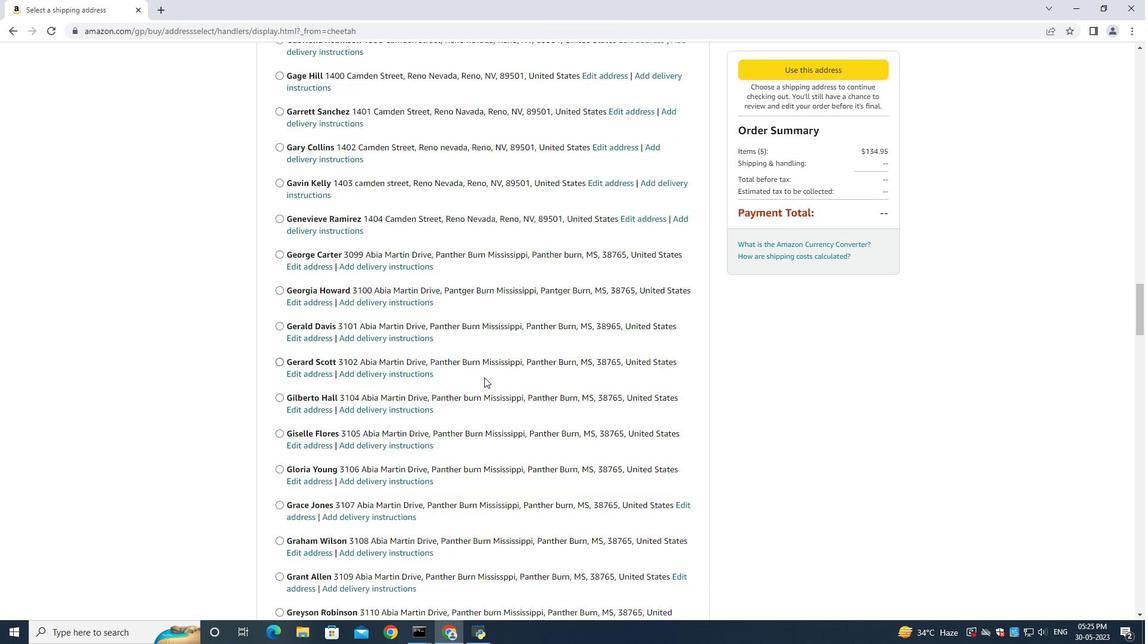 
Action: Mouse scrolled (480, 370) with delta (0, 0)
Screenshot: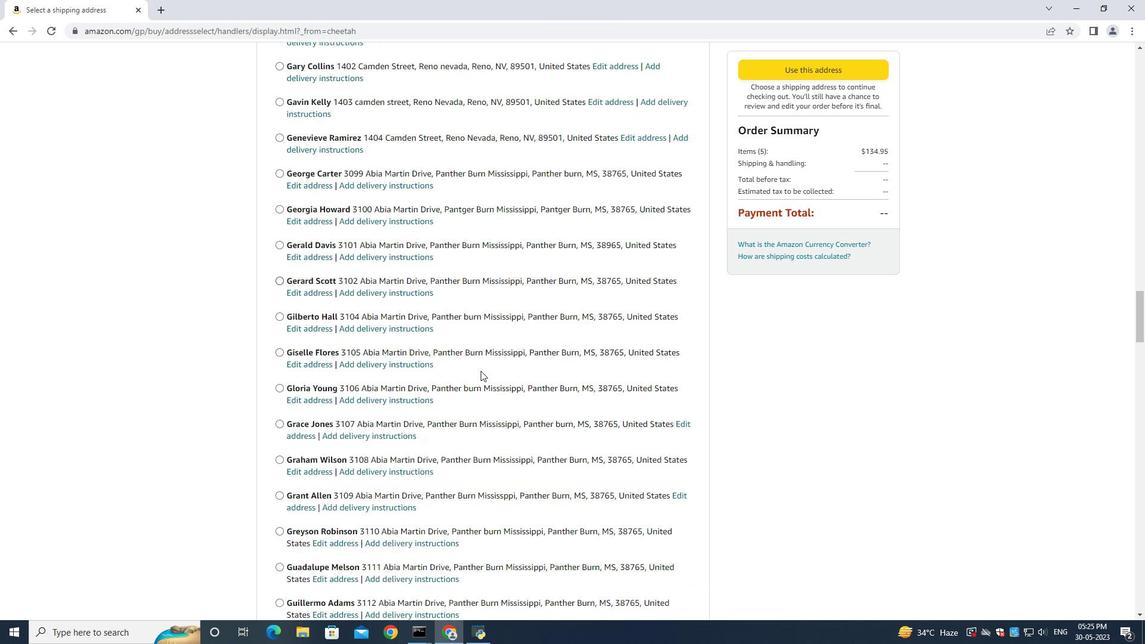 
Action: Mouse scrolled (480, 369) with delta (0, -1)
Screenshot: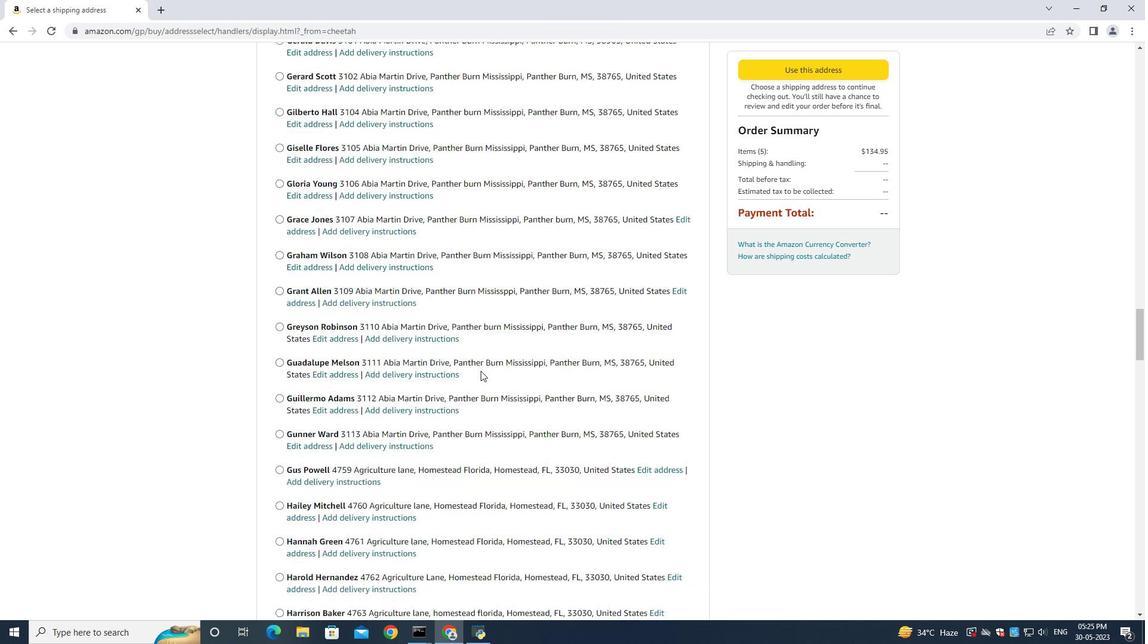 
Action: Mouse scrolled (480, 370) with delta (0, 0)
Screenshot: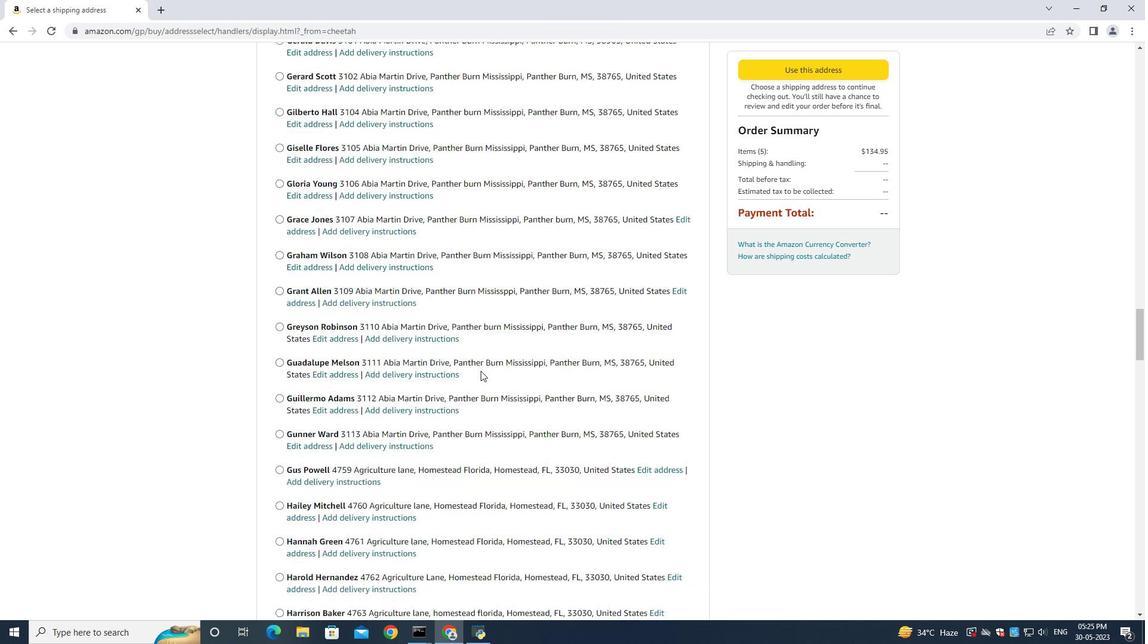 
Action: Mouse scrolled (480, 370) with delta (0, 0)
Screenshot: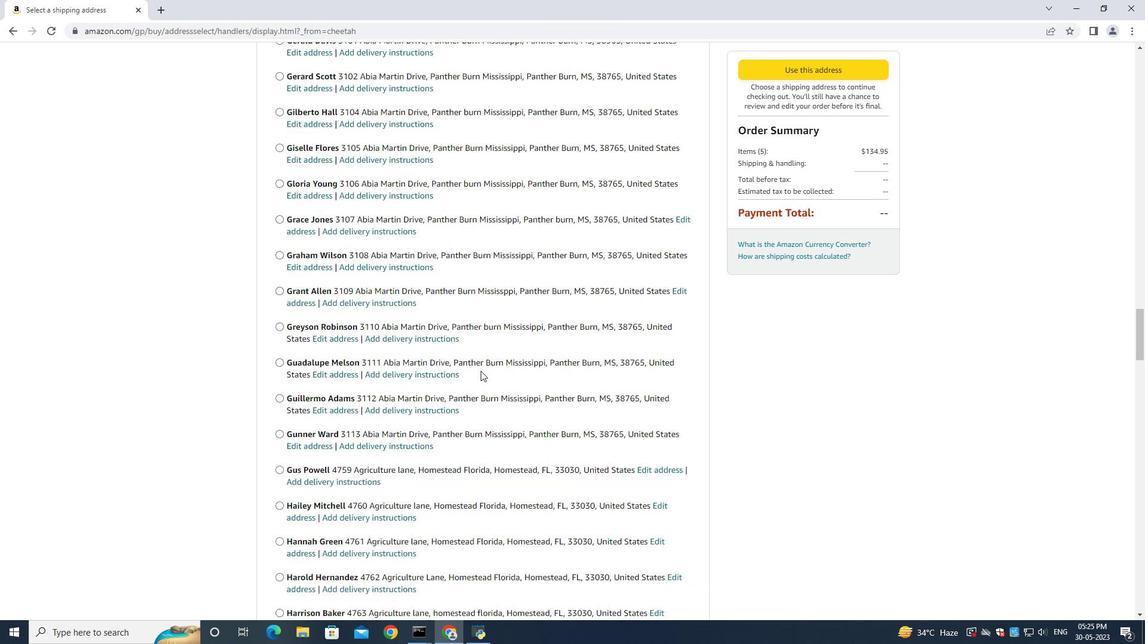 
Action: Mouse scrolled (480, 370) with delta (0, 0)
Screenshot: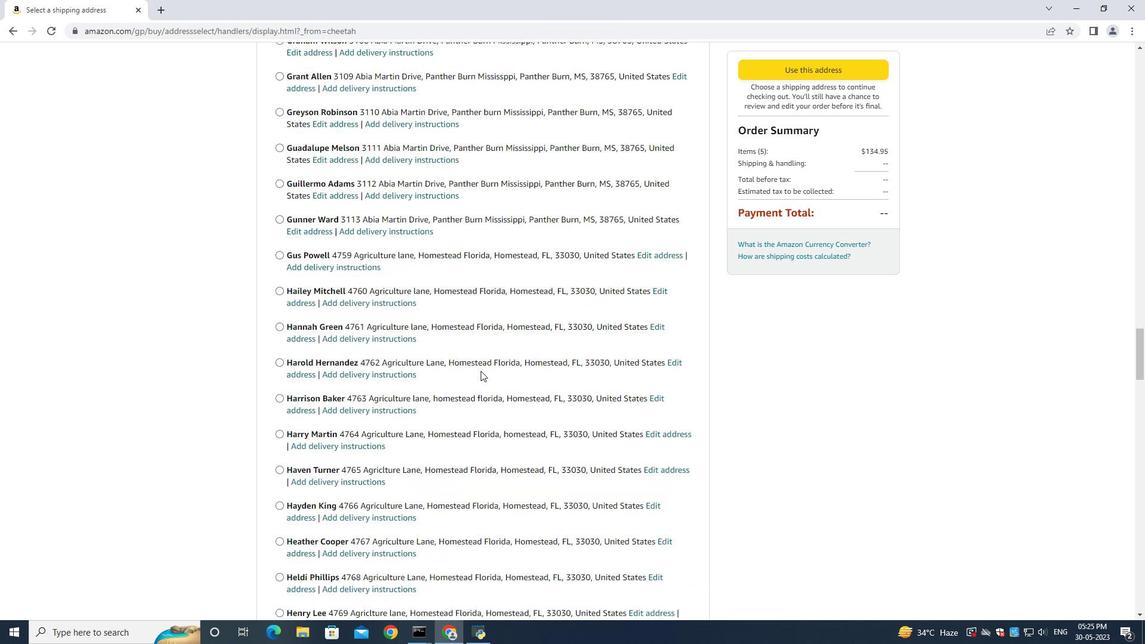 
Action: Mouse scrolled (480, 370) with delta (0, 0)
Screenshot: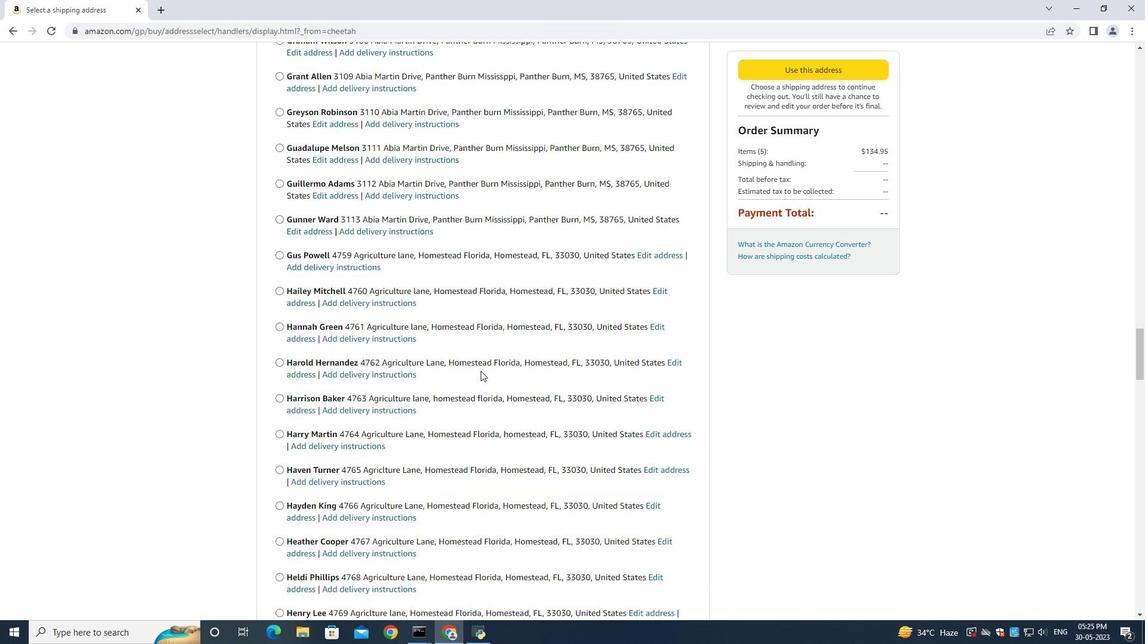 
Action: Mouse scrolled (480, 370) with delta (0, 0)
Screenshot: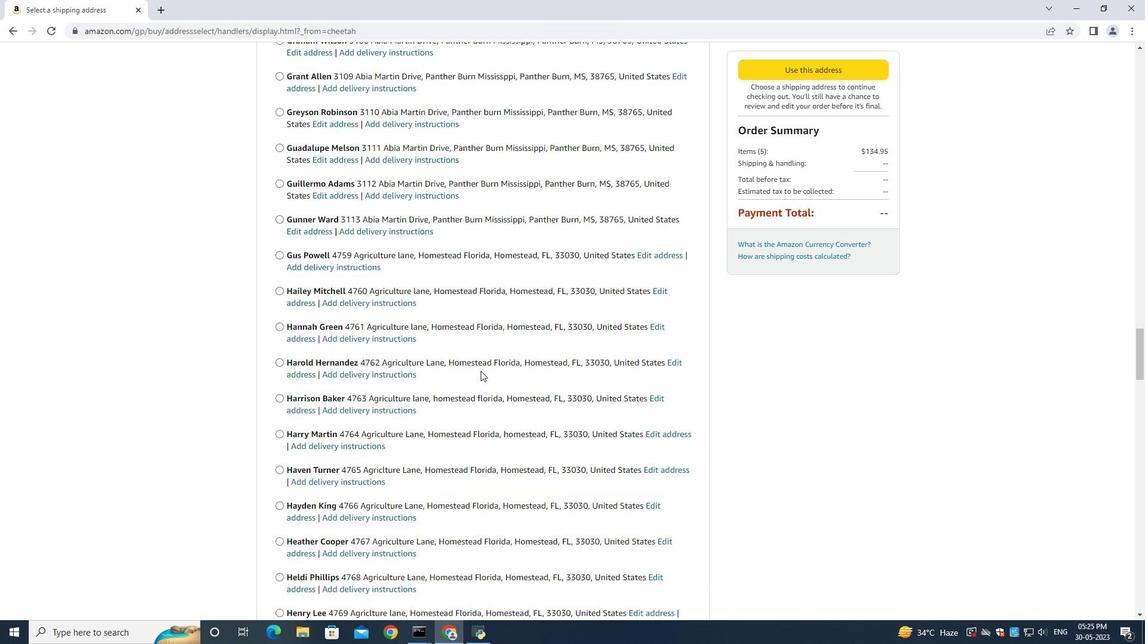
Action: Mouse scrolled (480, 370) with delta (0, 0)
Screenshot: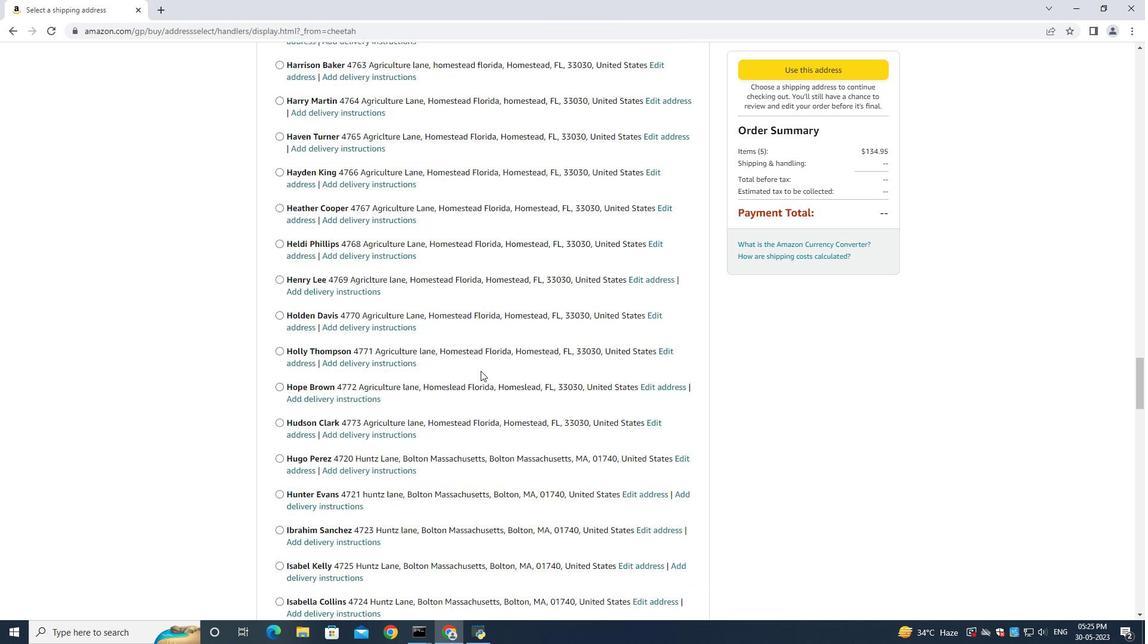 
Action: Mouse scrolled (480, 370) with delta (0, 0)
Screenshot: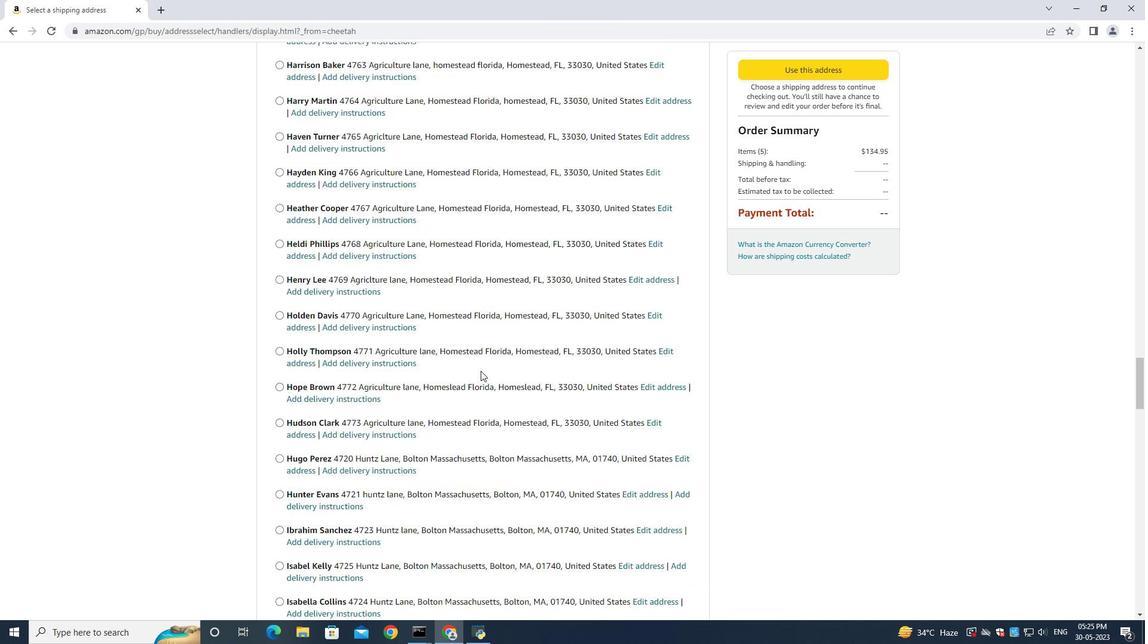 
Action: Mouse scrolled (480, 370) with delta (0, 0)
Screenshot: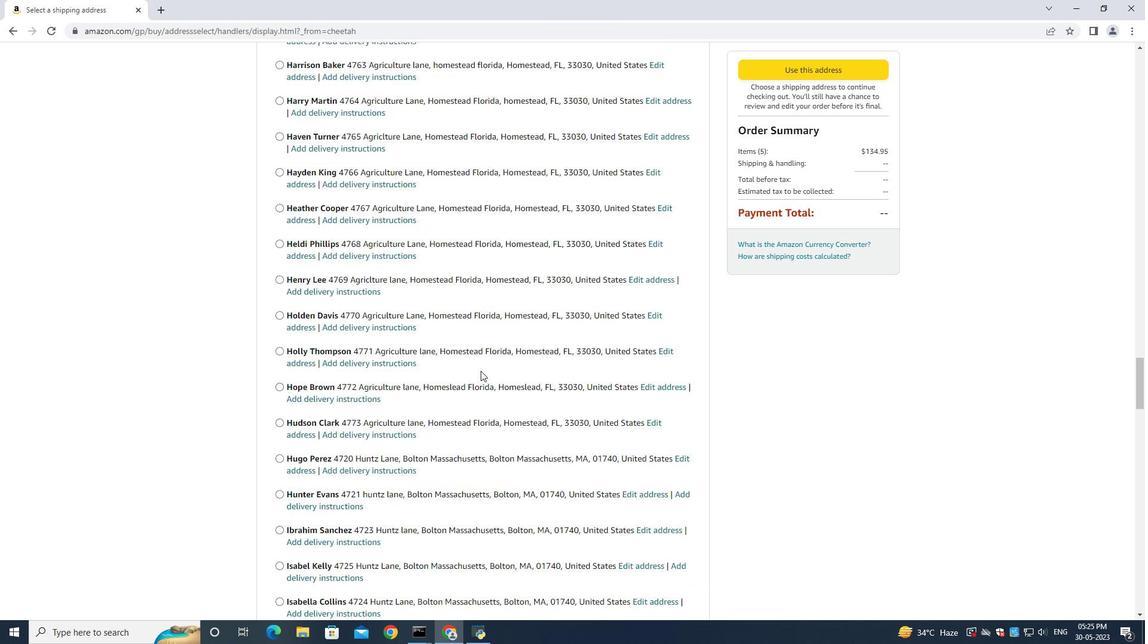 
Action: Mouse scrolled (480, 370) with delta (0, 0)
Screenshot: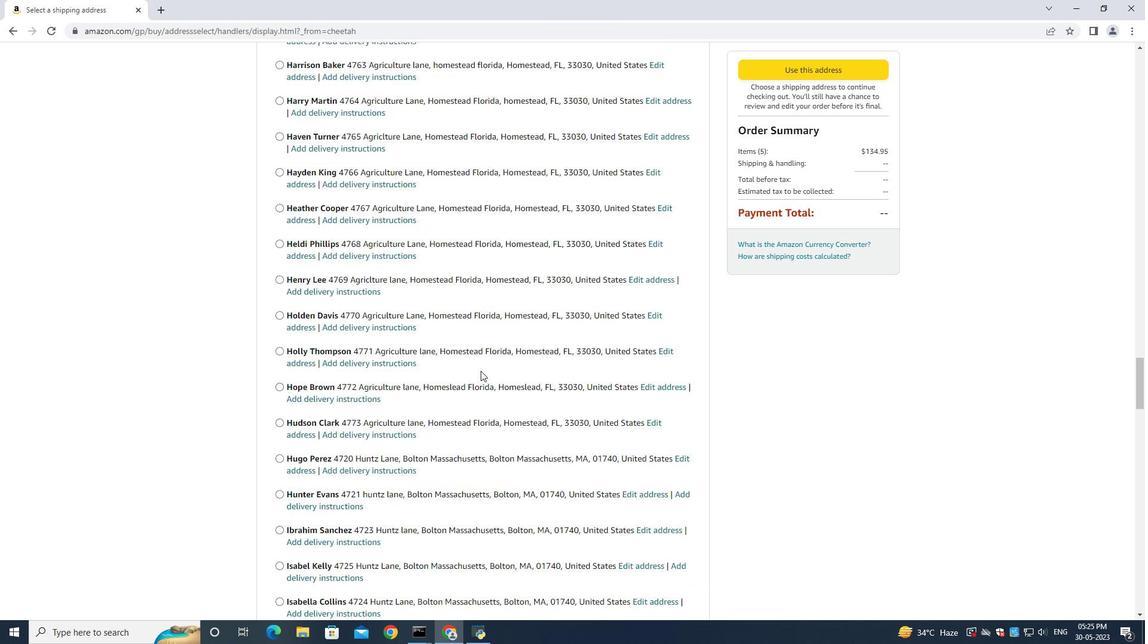 
Action: Mouse scrolled (480, 370) with delta (0, 0)
Screenshot: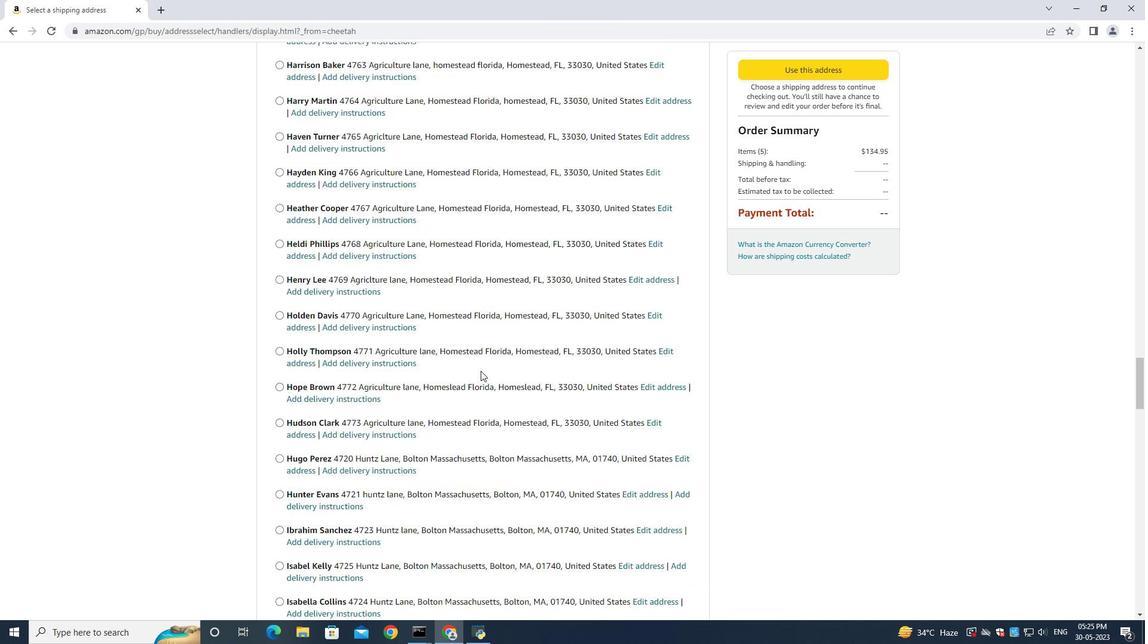
Action: Mouse scrolled (480, 370) with delta (0, 0)
Screenshot: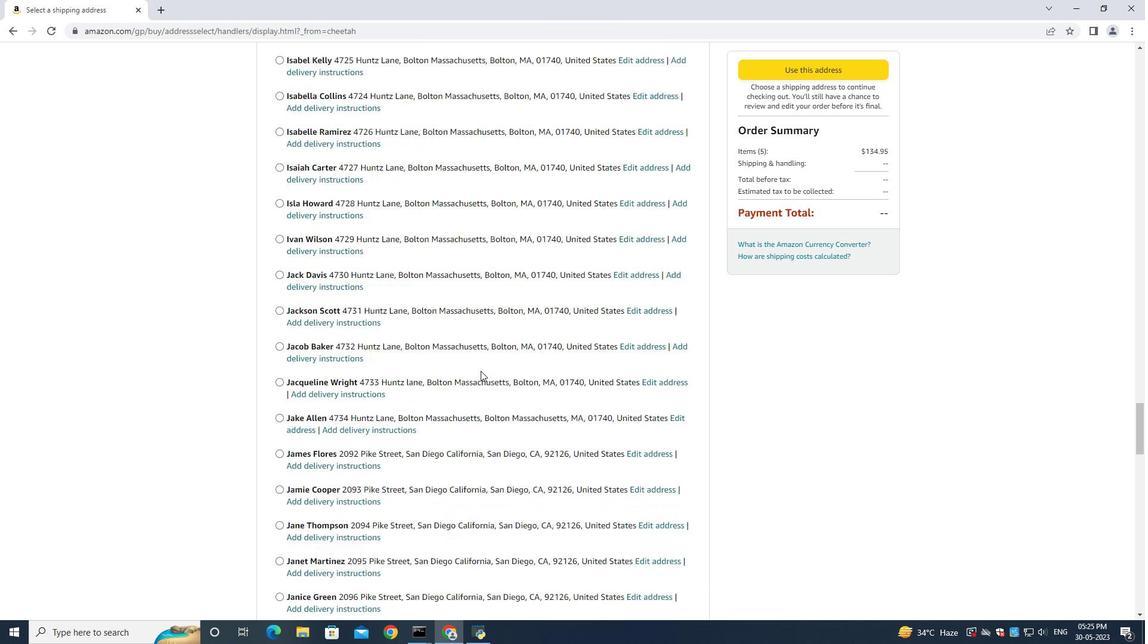 
Action: Mouse scrolled (480, 370) with delta (0, 0)
Screenshot: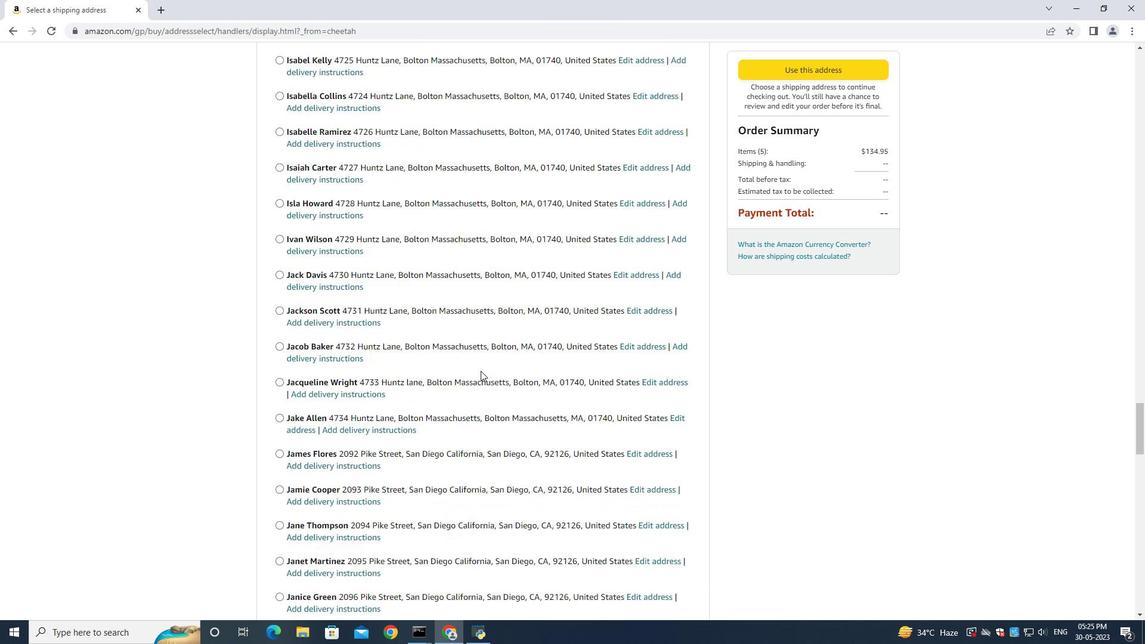 
Action: Mouse scrolled (480, 369) with delta (0, -1)
Screenshot: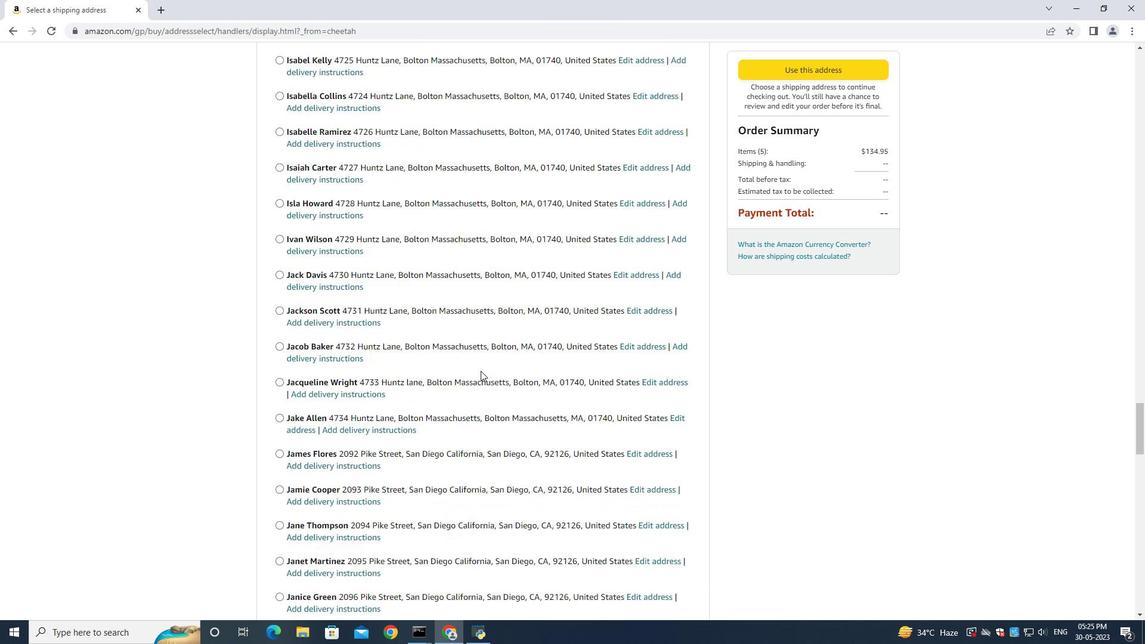 
Action: Mouse scrolled (480, 370) with delta (0, 0)
Screenshot: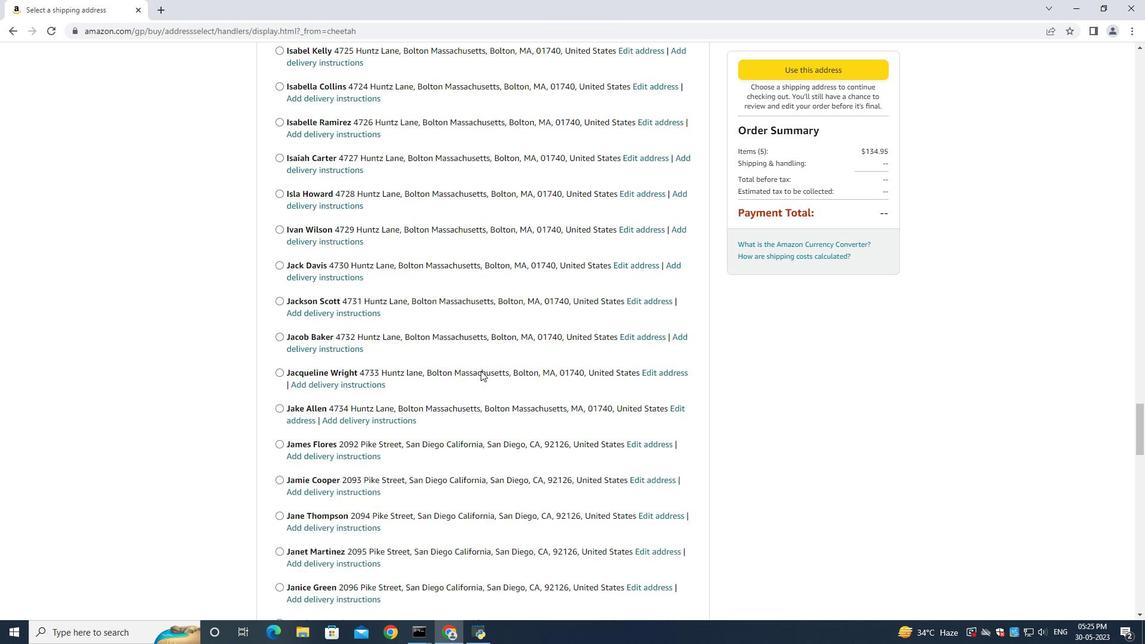 
Action: Mouse scrolled (480, 370) with delta (0, 0)
Screenshot: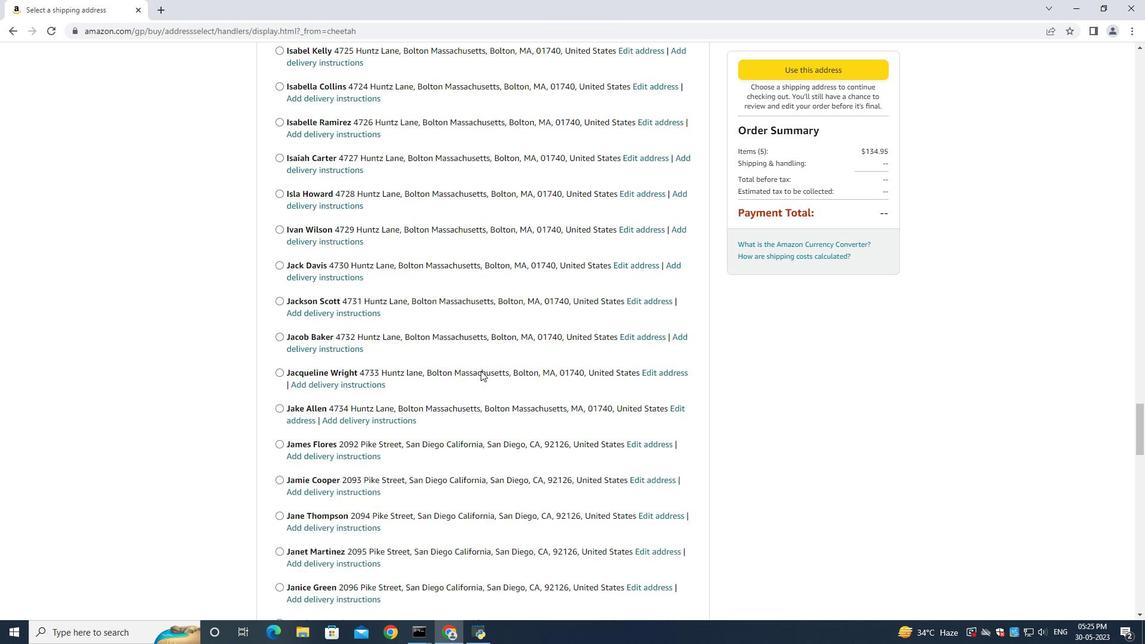
Action: Mouse scrolled (480, 370) with delta (0, 0)
Screenshot: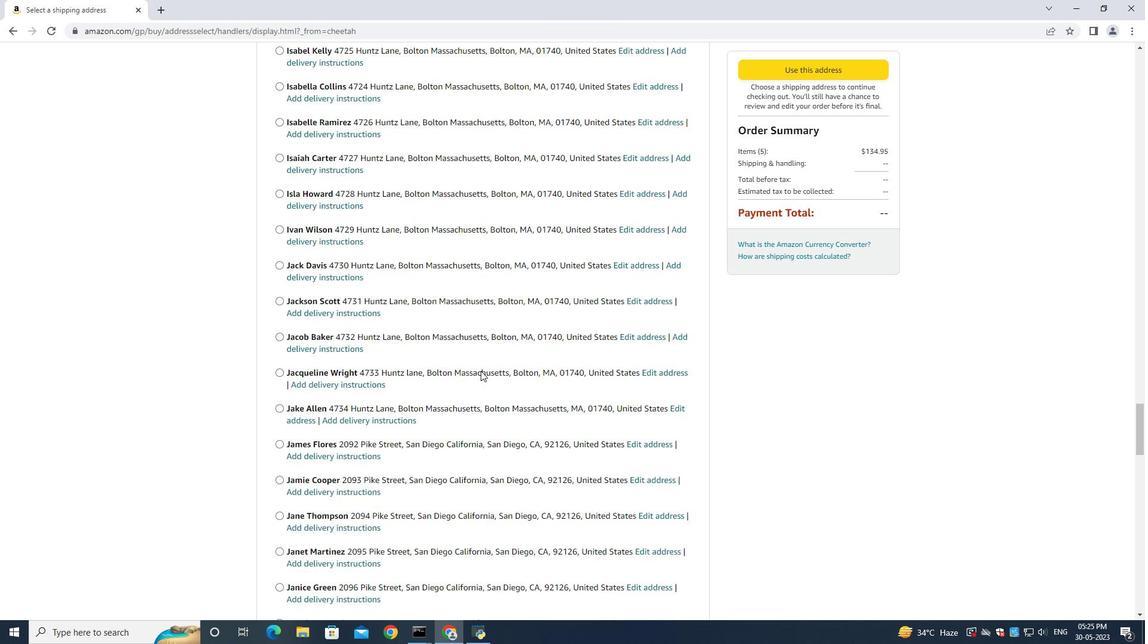 
Action: Mouse scrolled (480, 370) with delta (0, 0)
Screenshot: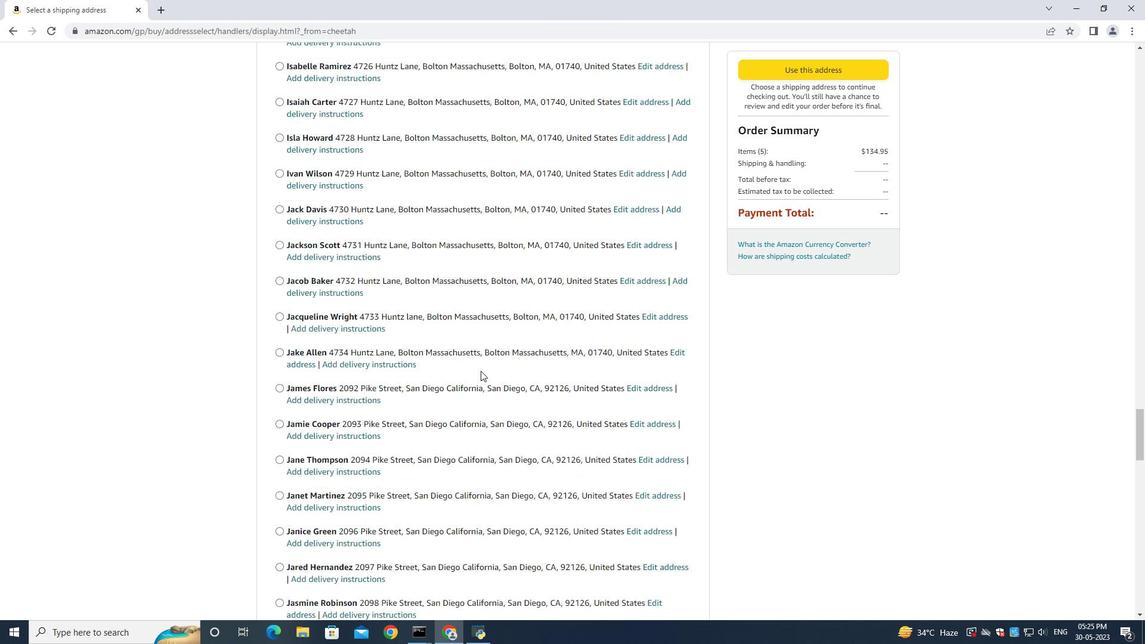 
Action: Mouse scrolled (480, 370) with delta (0, 0)
Screenshot: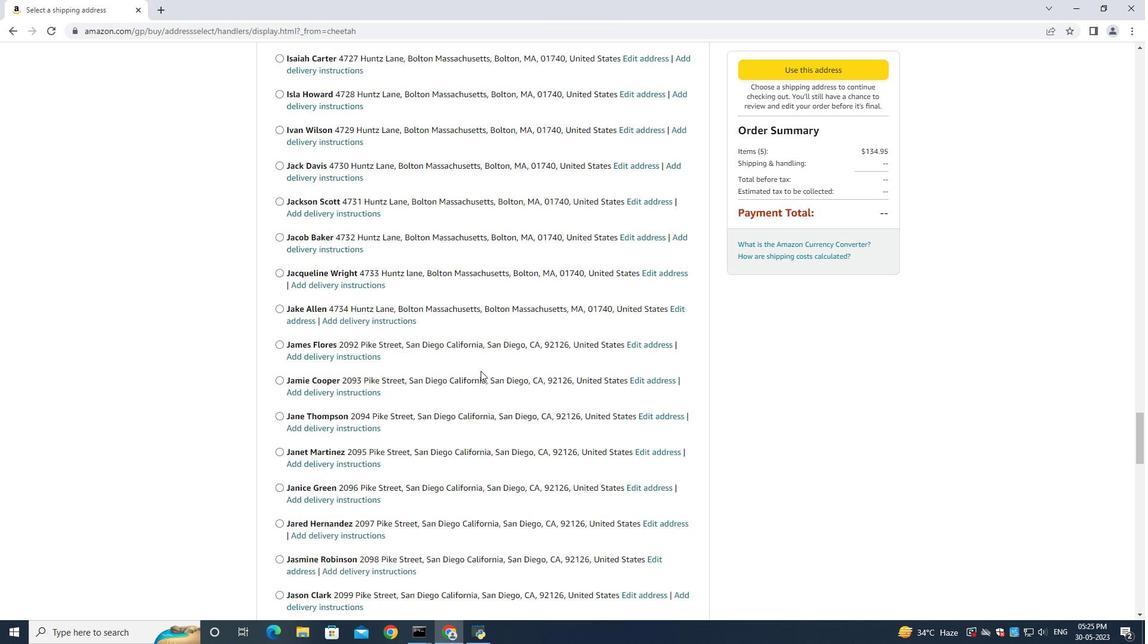 
Action: Mouse scrolled (480, 370) with delta (0, 0)
Screenshot: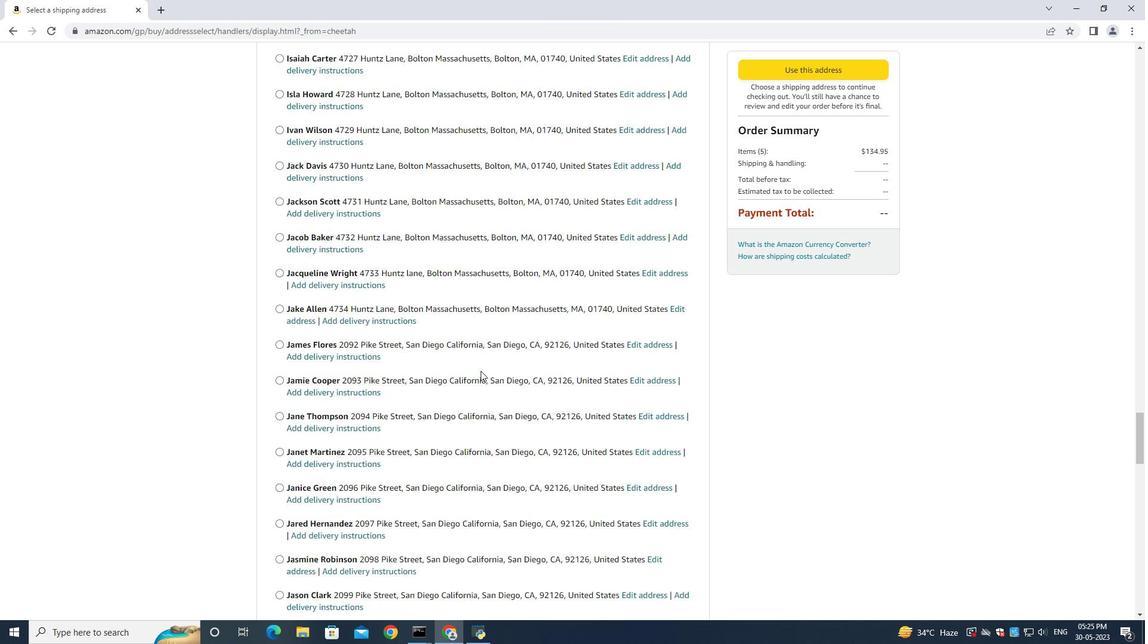 
Action: Mouse scrolled (480, 370) with delta (0, 0)
Screenshot: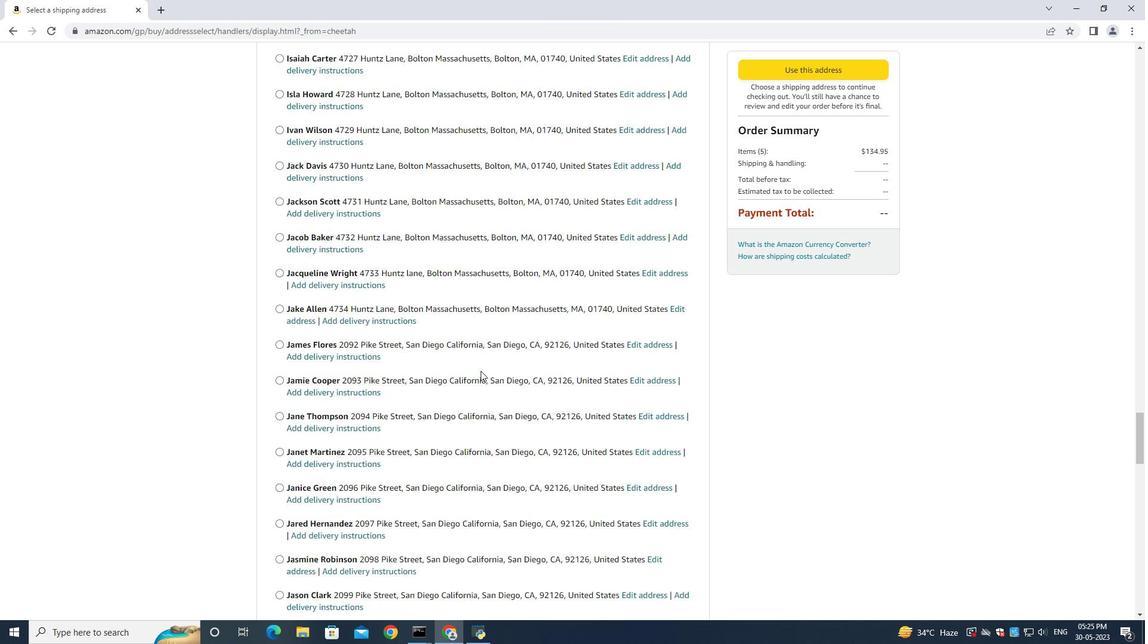 
Action: Mouse scrolled (480, 370) with delta (0, 0)
Screenshot: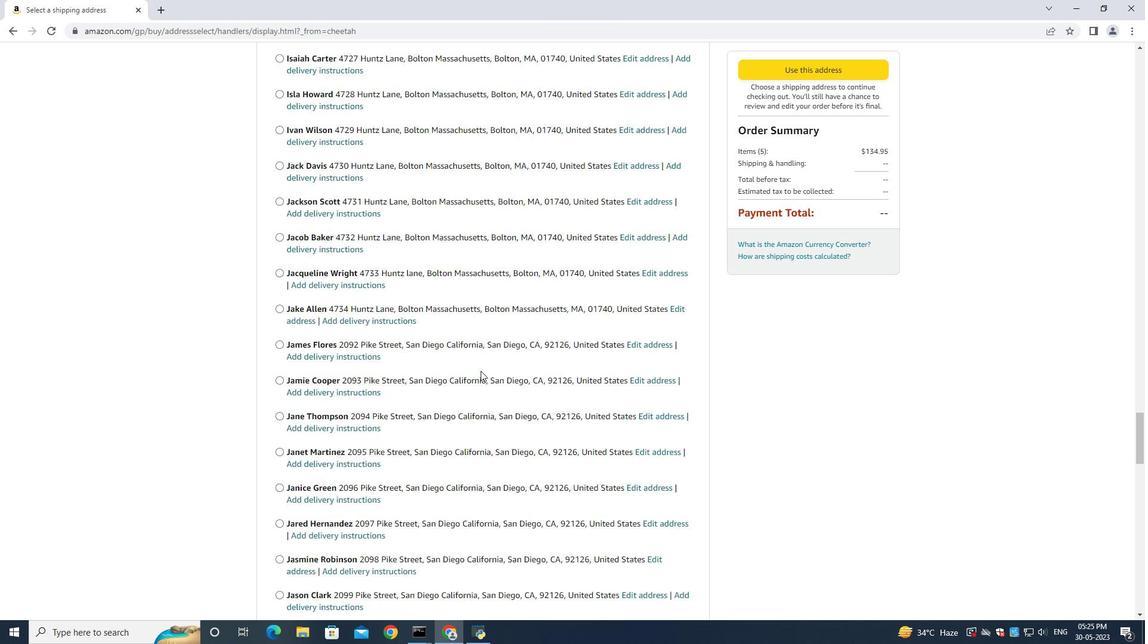 
Action: Mouse scrolled (480, 370) with delta (0, 0)
Screenshot: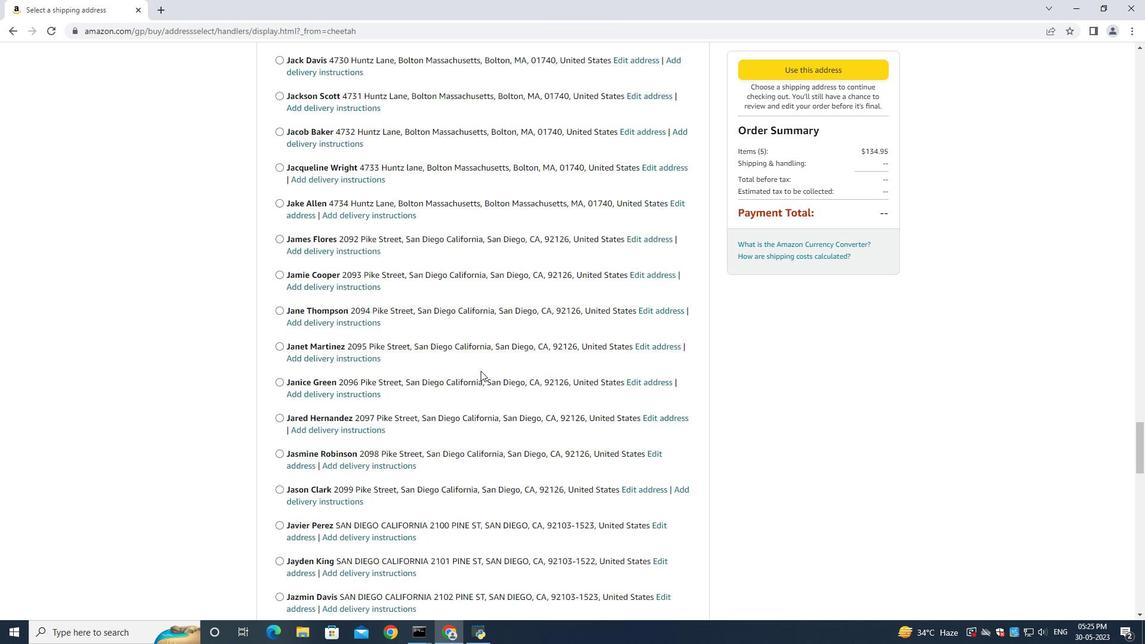 
Action: Mouse scrolled (480, 370) with delta (0, 0)
Screenshot: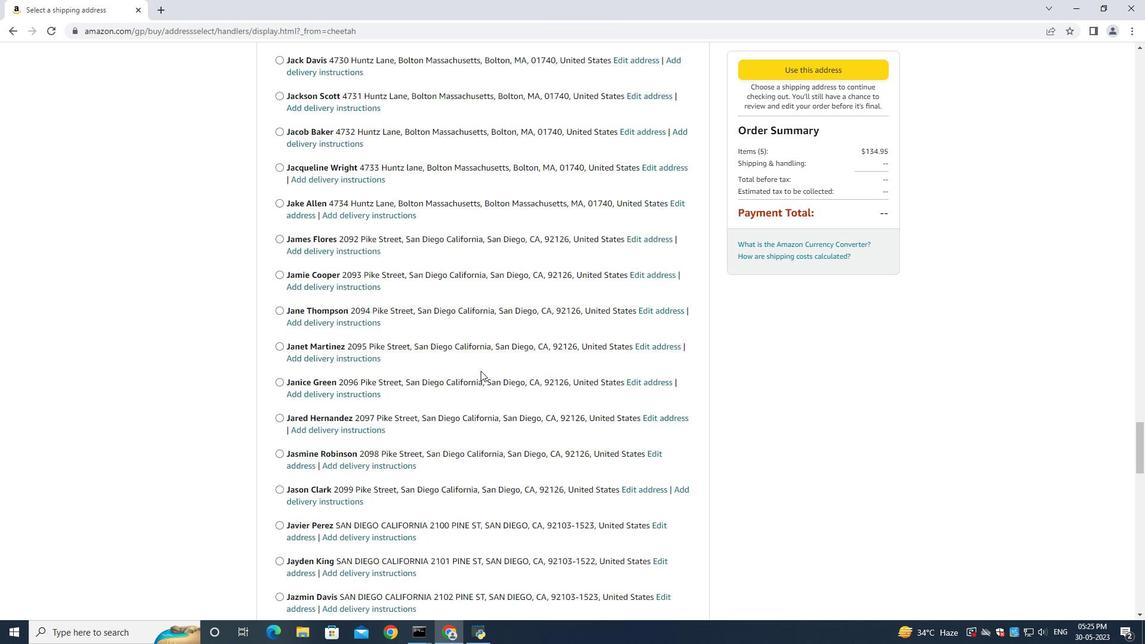
Action: Mouse scrolled (480, 370) with delta (0, 0)
Screenshot: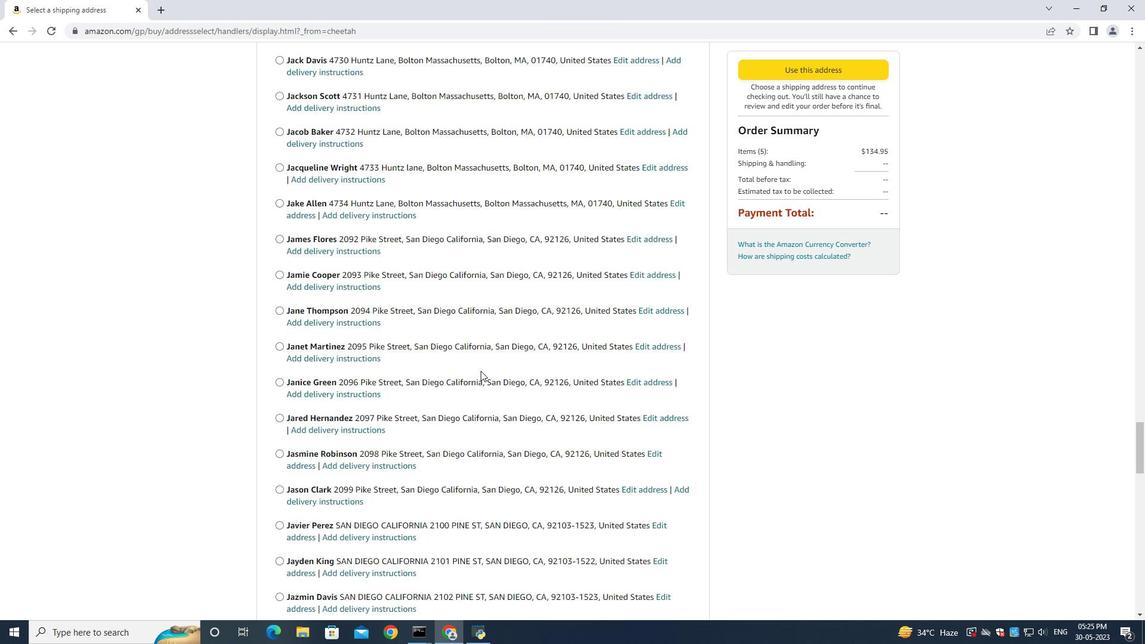 
Action: Mouse scrolled (480, 370) with delta (0, 0)
Screenshot: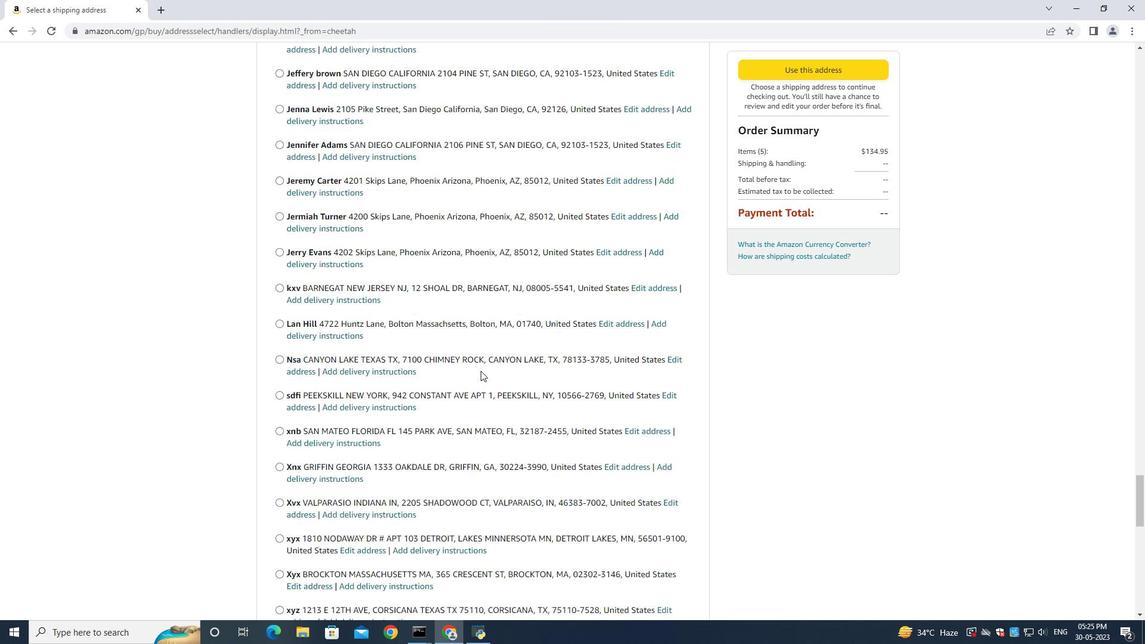 
Action: Mouse scrolled (480, 370) with delta (0, 0)
Screenshot: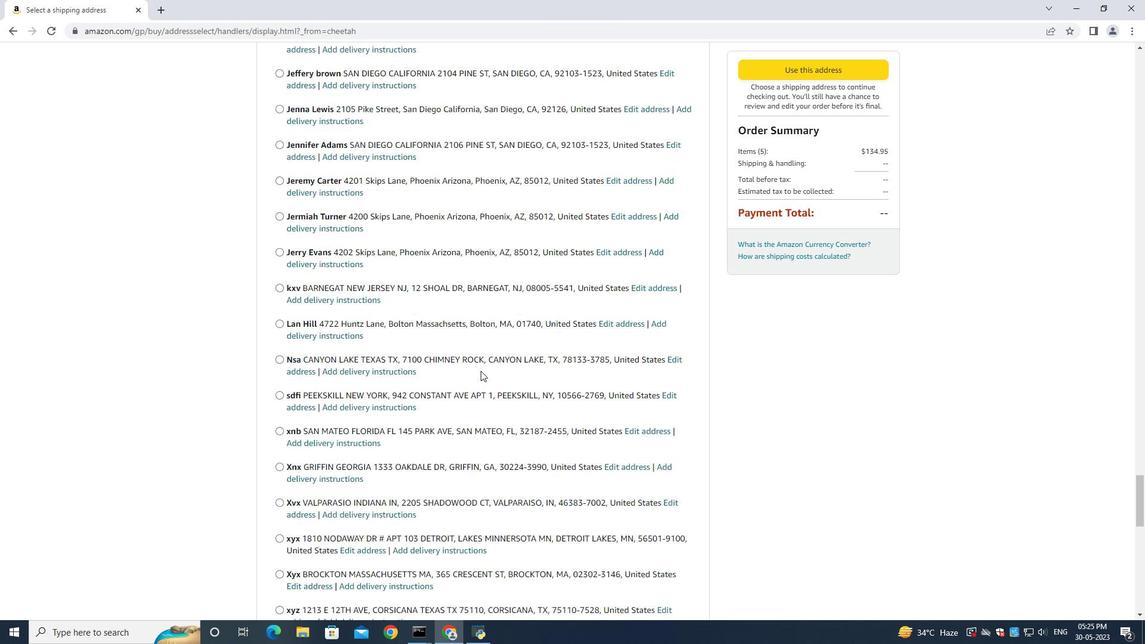 
Action: Mouse scrolled (480, 370) with delta (0, 0)
Screenshot: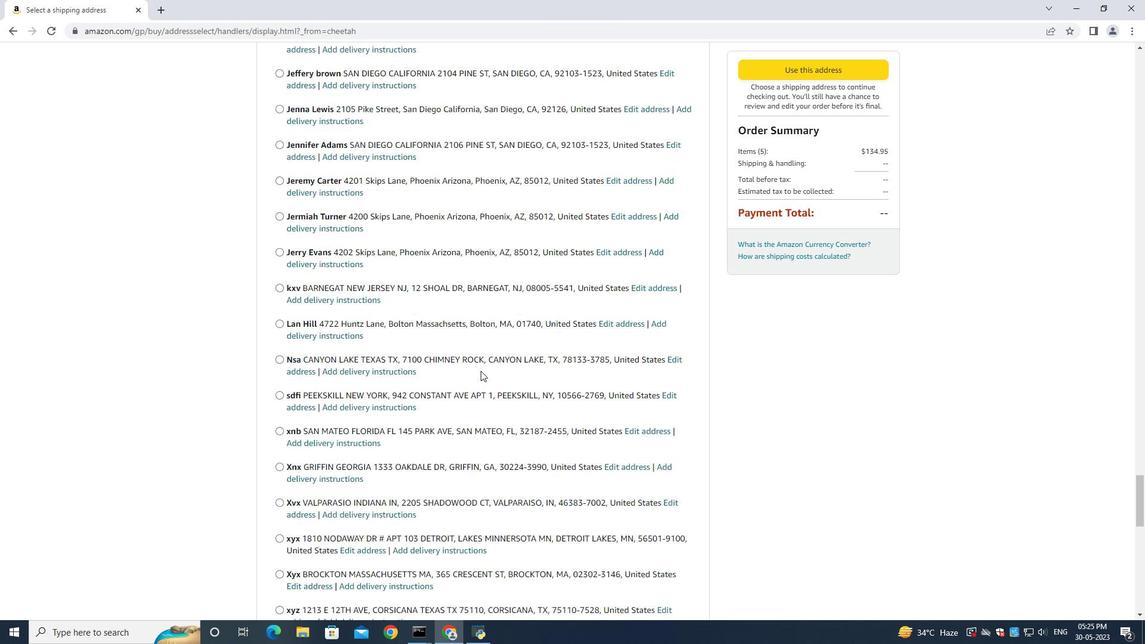 
Action: Mouse scrolled (480, 370) with delta (0, 0)
Screenshot: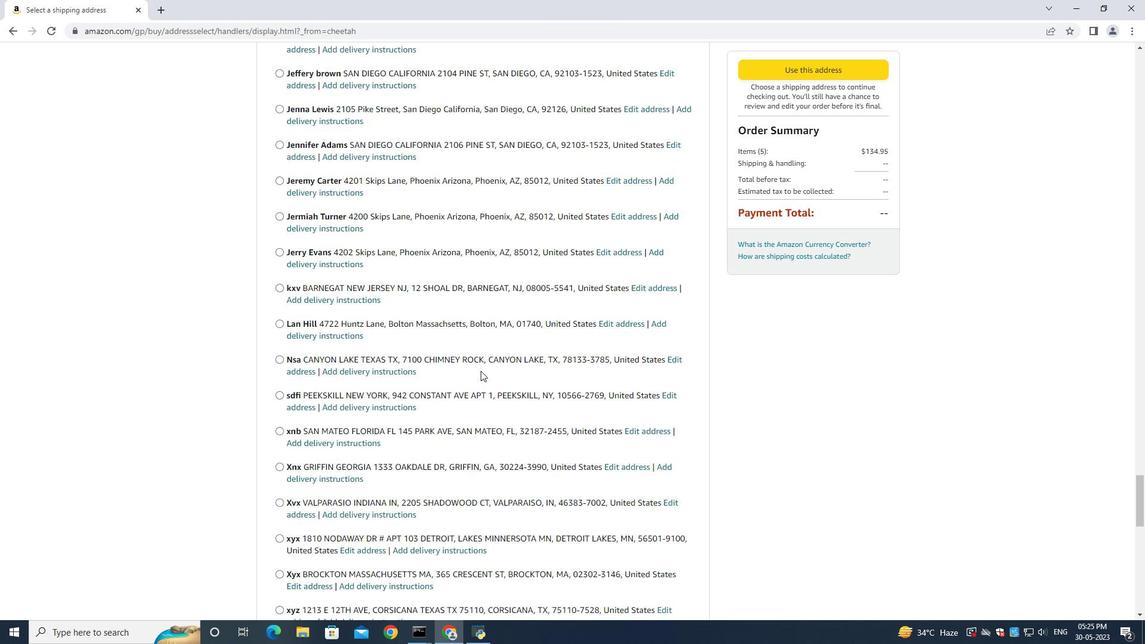 
Action: Mouse scrolled (480, 370) with delta (0, 0)
Screenshot: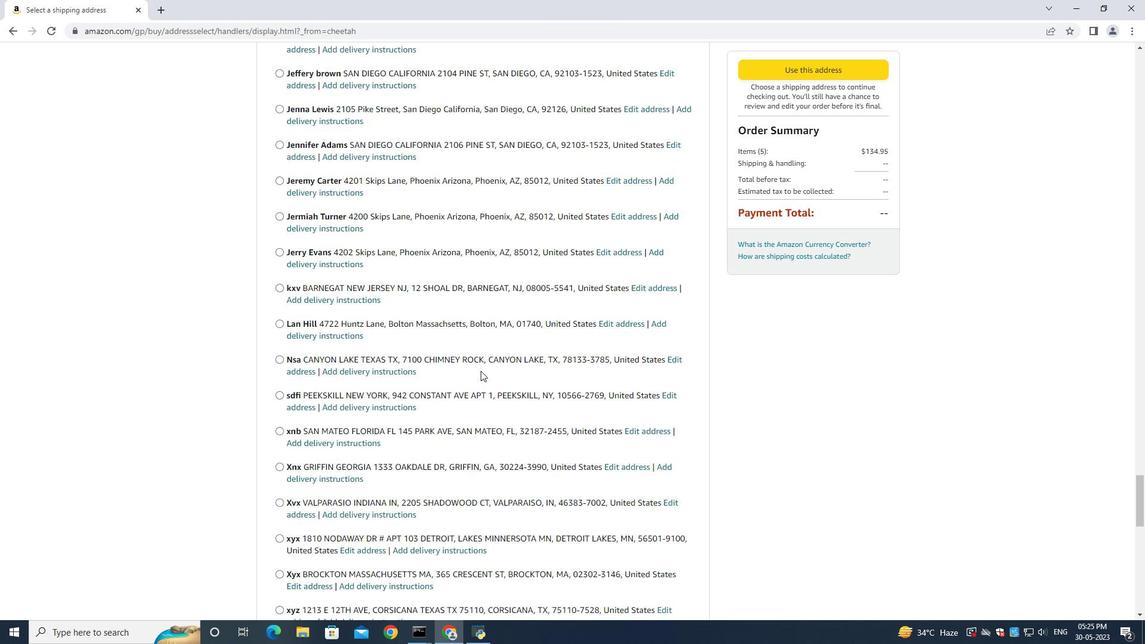 
Action: Mouse scrolled (480, 370) with delta (0, 0)
Screenshot: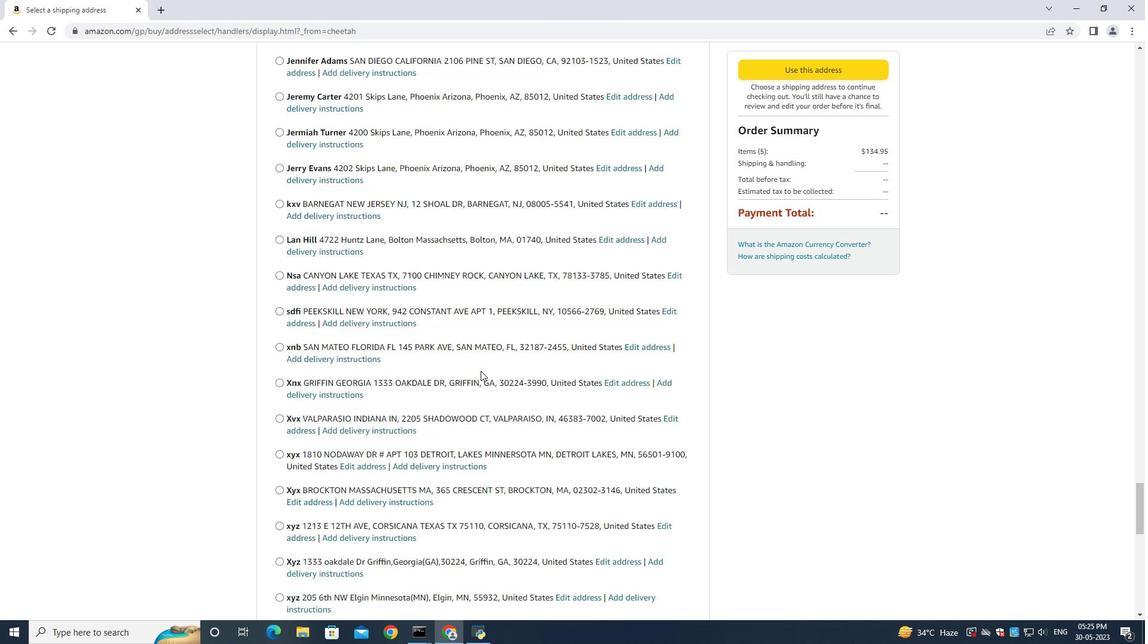 
Action: Mouse scrolled (480, 370) with delta (0, 0)
Screenshot: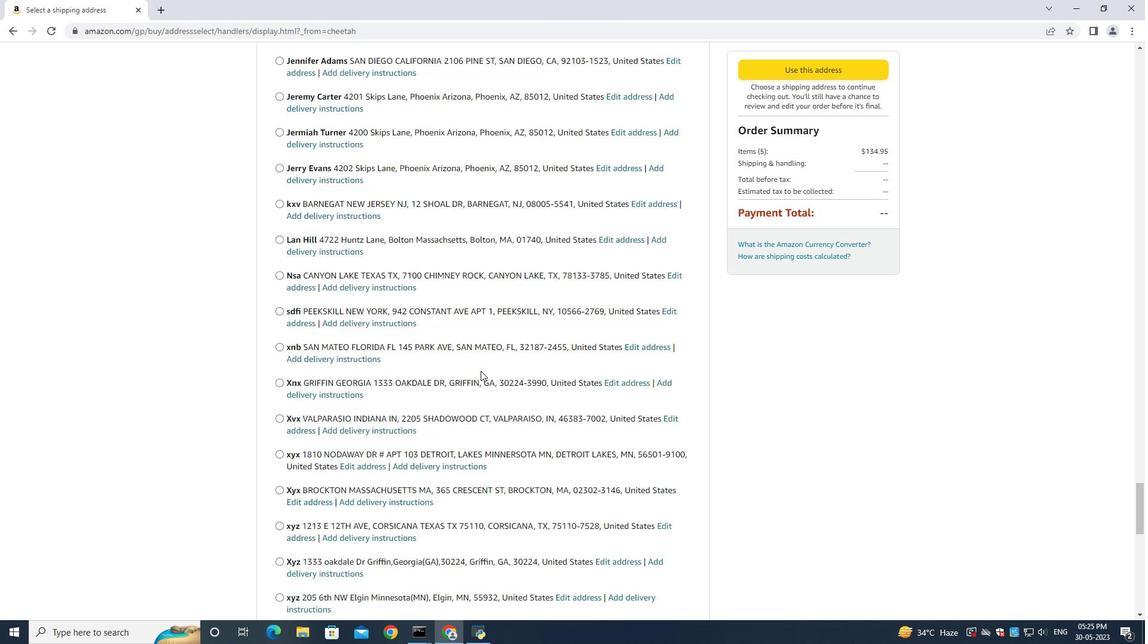 
Action: Mouse scrolled (480, 370) with delta (0, 0)
Screenshot: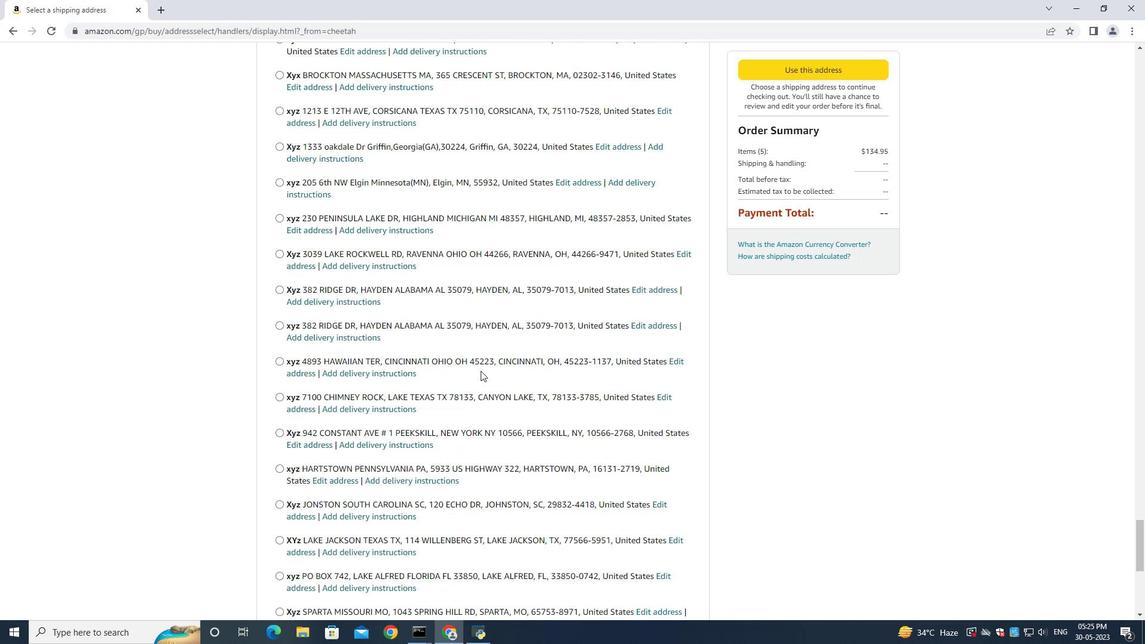 
Action: Mouse scrolled (480, 370) with delta (0, 0)
Screenshot: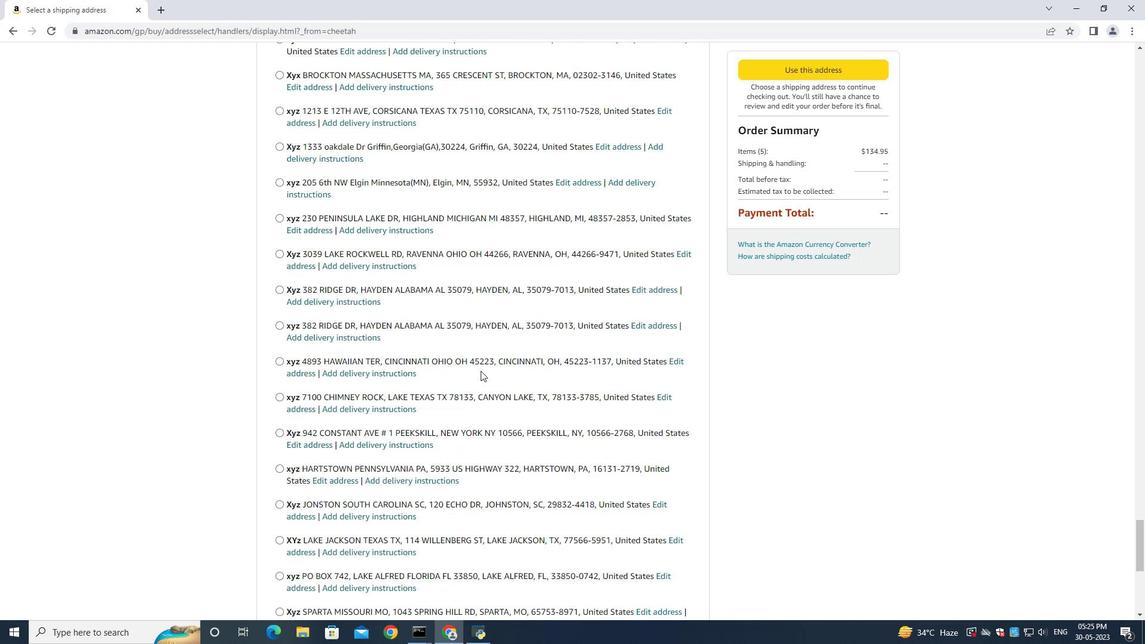 
Action: Mouse scrolled (480, 370) with delta (0, 0)
Screenshot: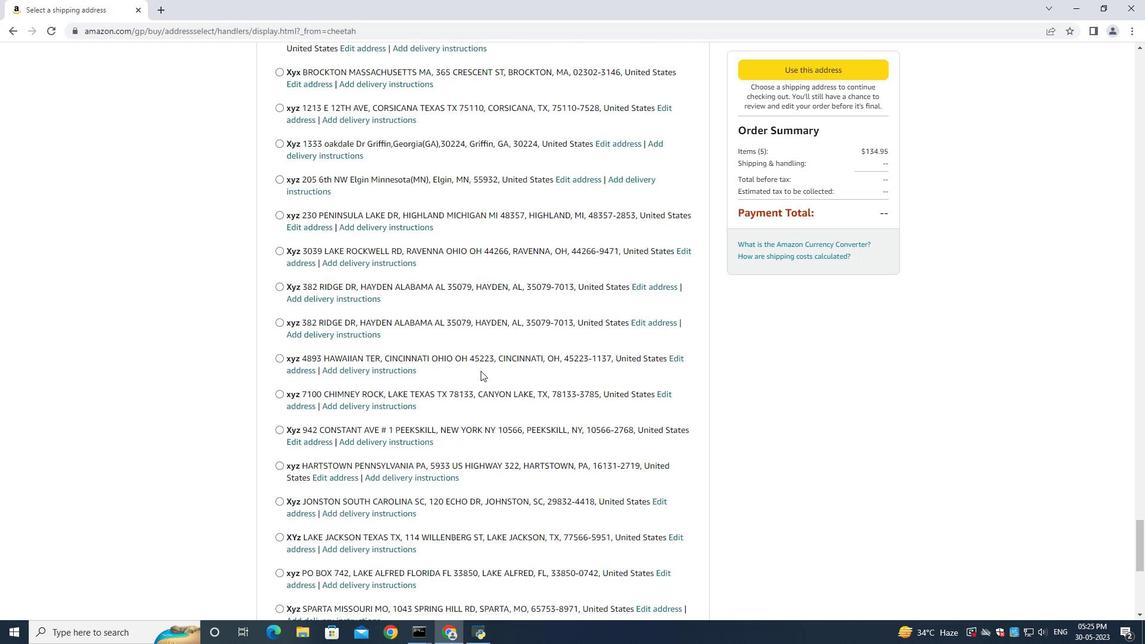 
Action: Mouse scrolled (480, 370) with delta (0, 0)
Screenshot: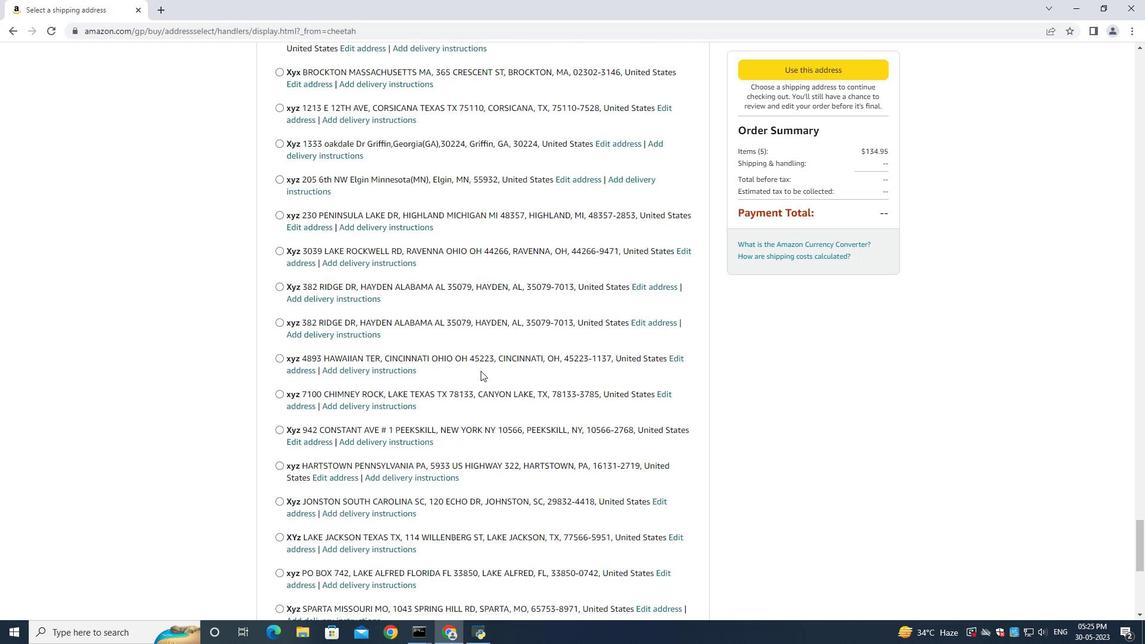 
Action: Mouse scrolled (480, 370) with delta (0, 0)
Screenshot: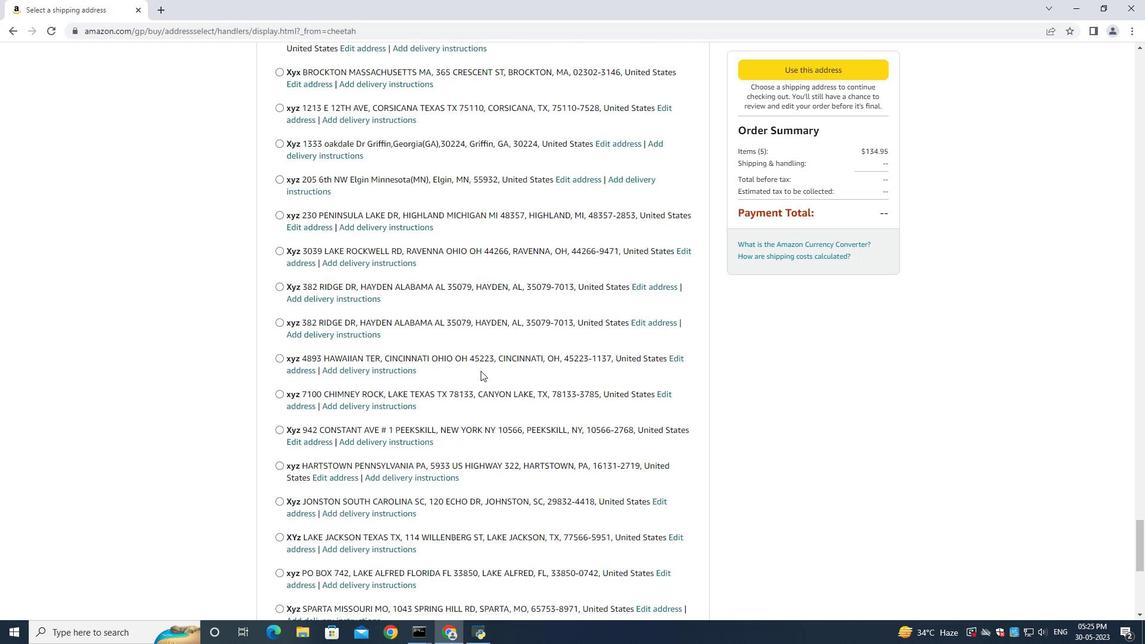 
Action: Mouse scrolled (480, 370) with delta (0, 0)
Screenshot: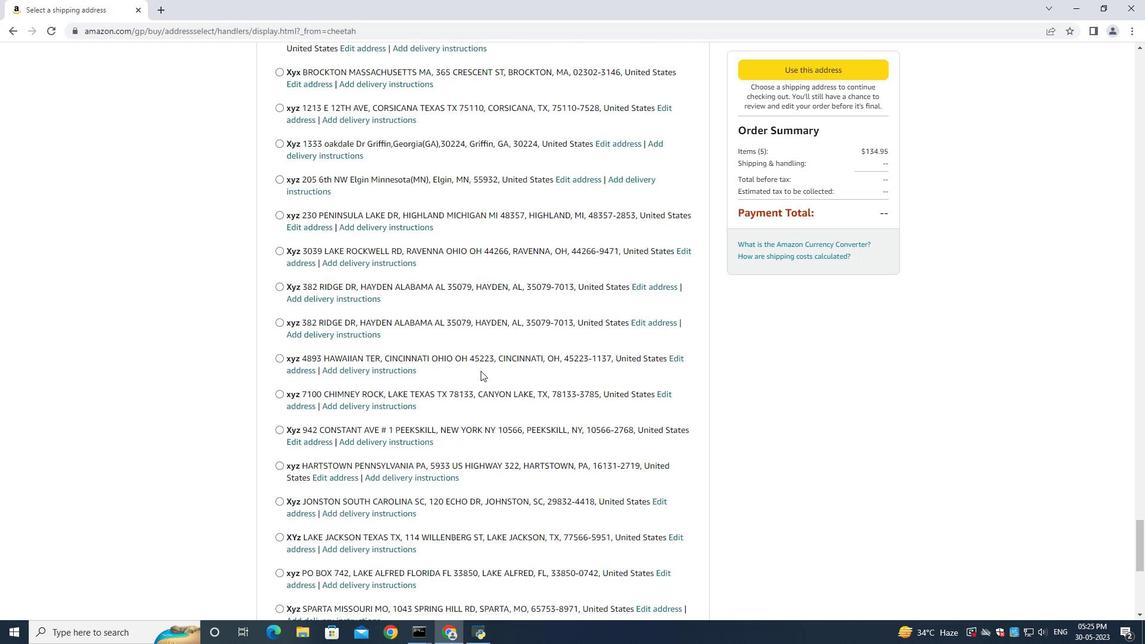 
Action: Mouse scrolled (480, 370) with delta (0, 0)
Screenshot: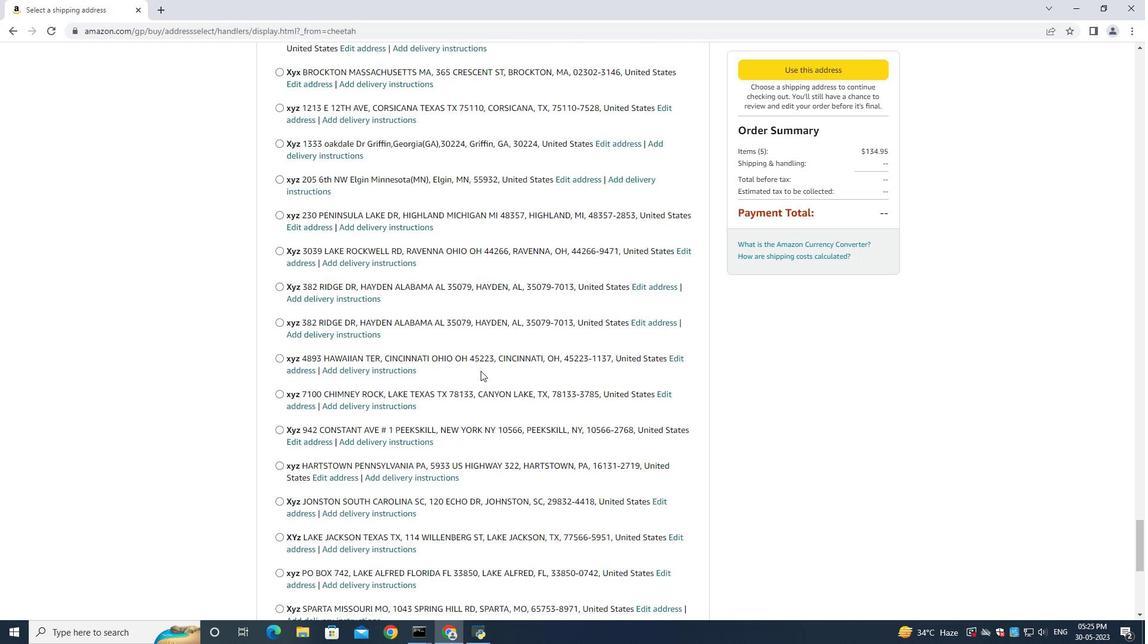 
Action: Mouse moved to (480, 371)
Screenshot: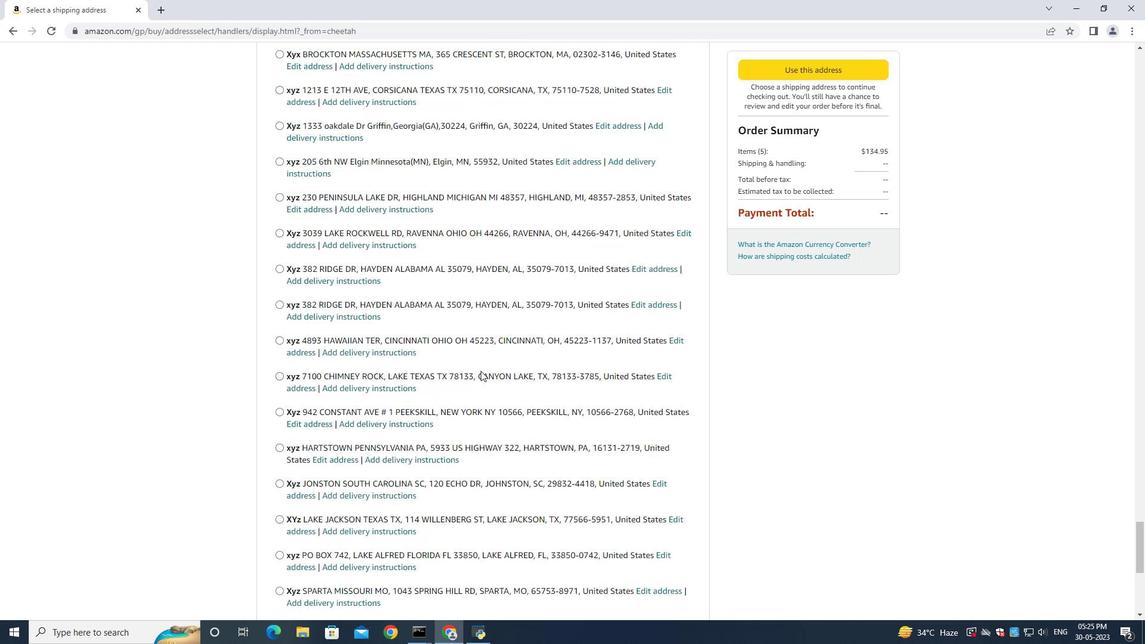 
Action: Mouse scrolled (480, 370) with delta (0, 0)
Screenshot: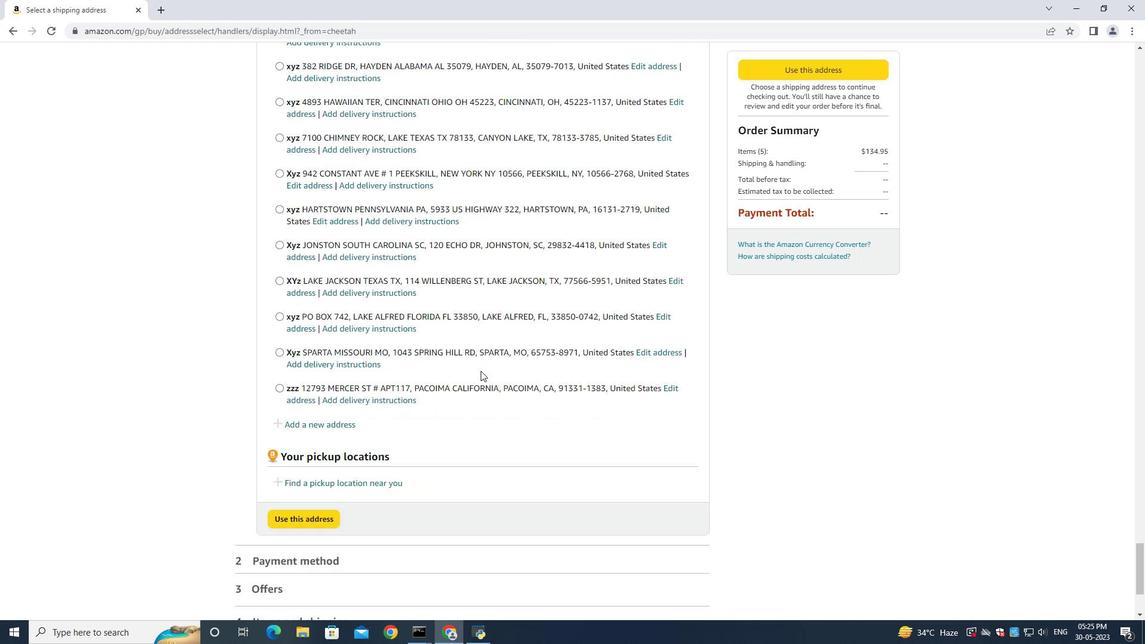 
Action: Mouse scrolled (480, 370) with delta (0, 0)
Screenshot: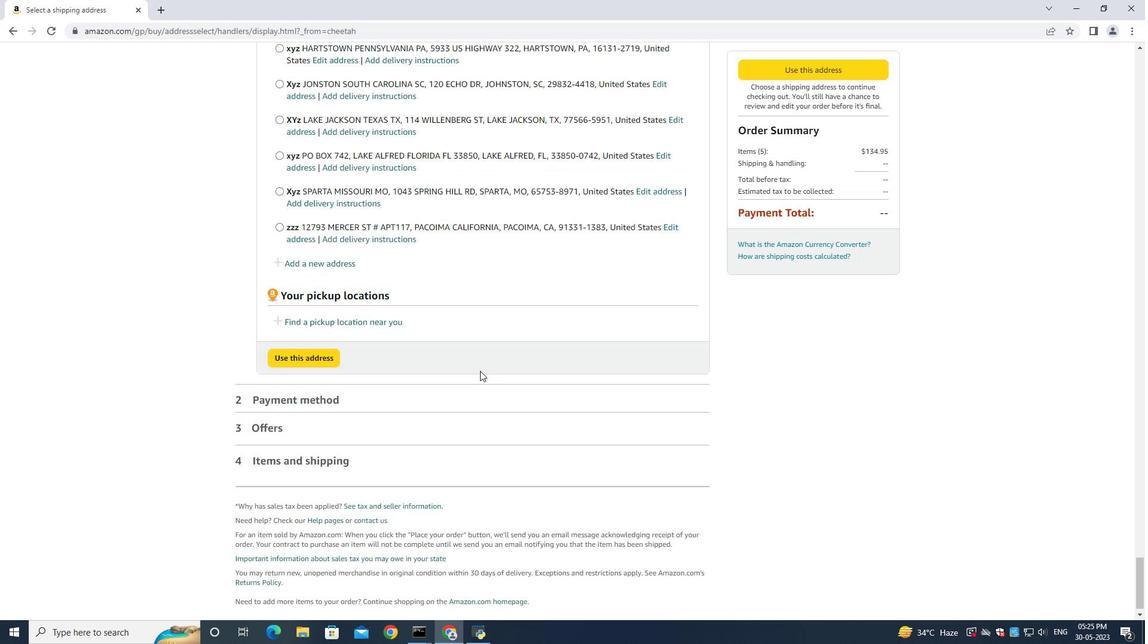 
Action: Mouse scrolled (480, 370) with delta (0, 0)
Screenshot: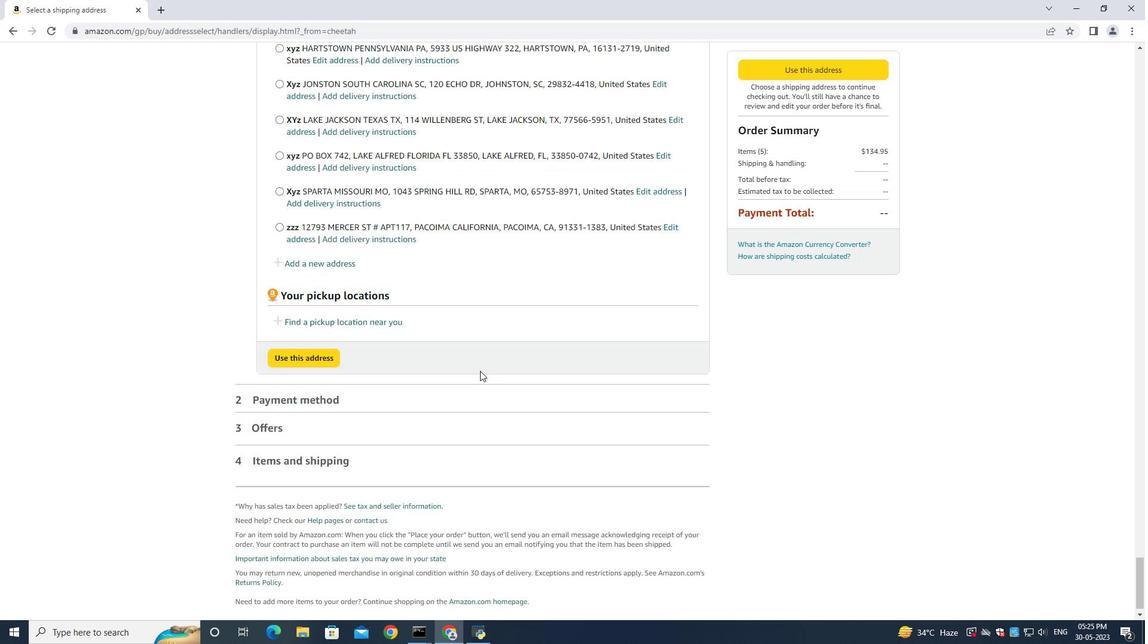 
Action: Mouse scrolled (480, 370) with delta (0, 0)
Screenshot: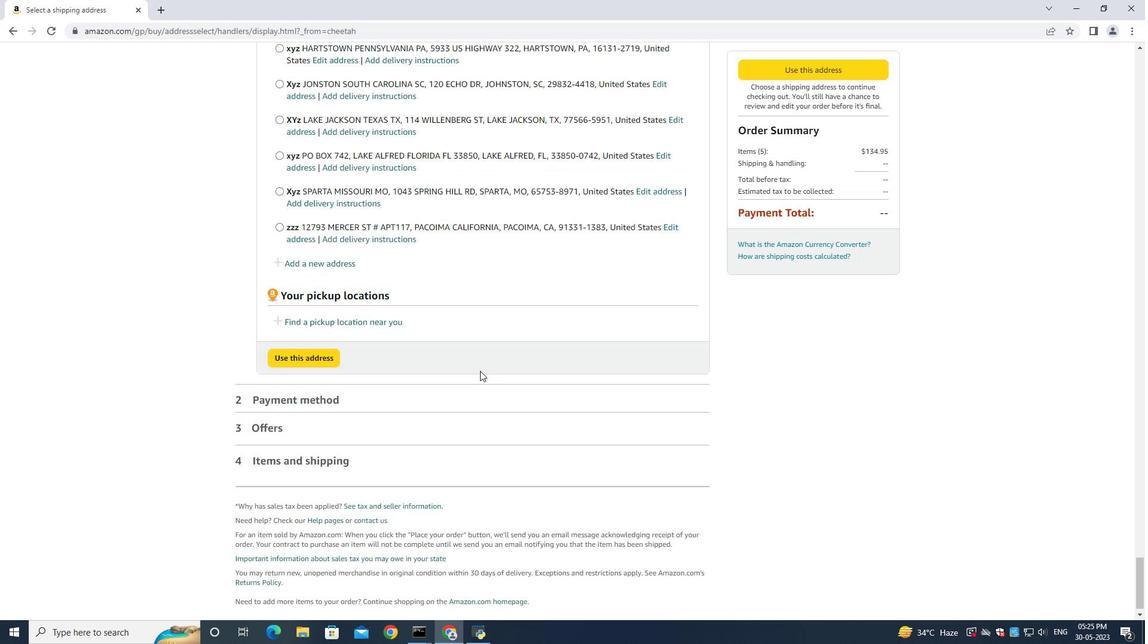 
Action: Mouse scrolled (480, 370) with delta (0, 0)
Screenshot: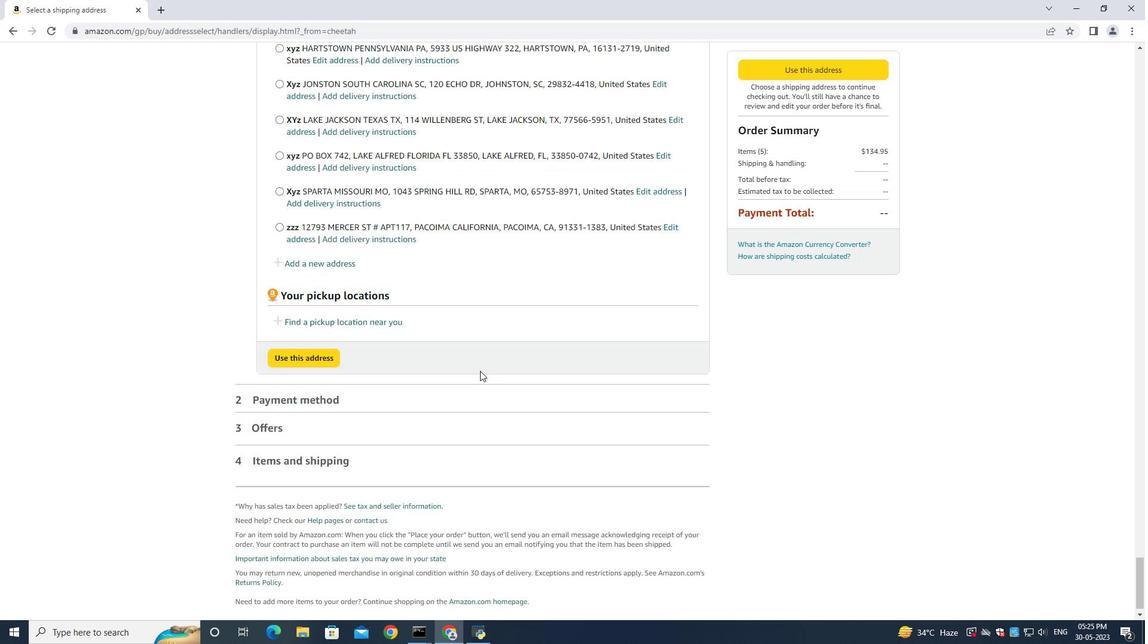 
Action: Mouse scrolled (480, 370) with delta (0, 0)
Screenshot: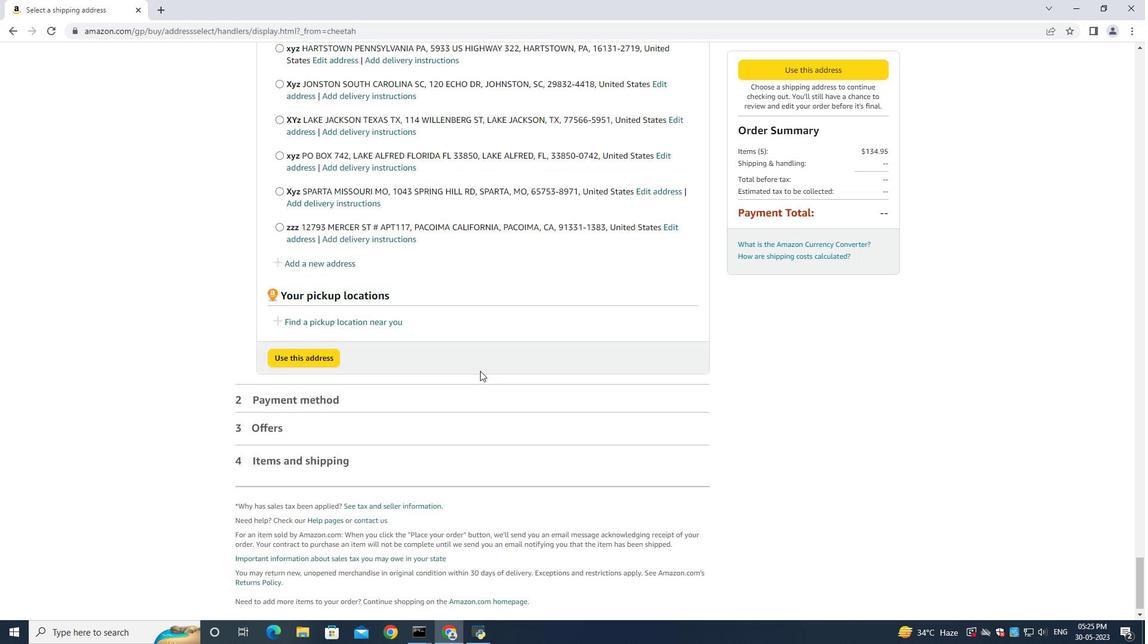 
Action: Mouse scrolled (480, 370) with delta (0, 0)
Screenshot: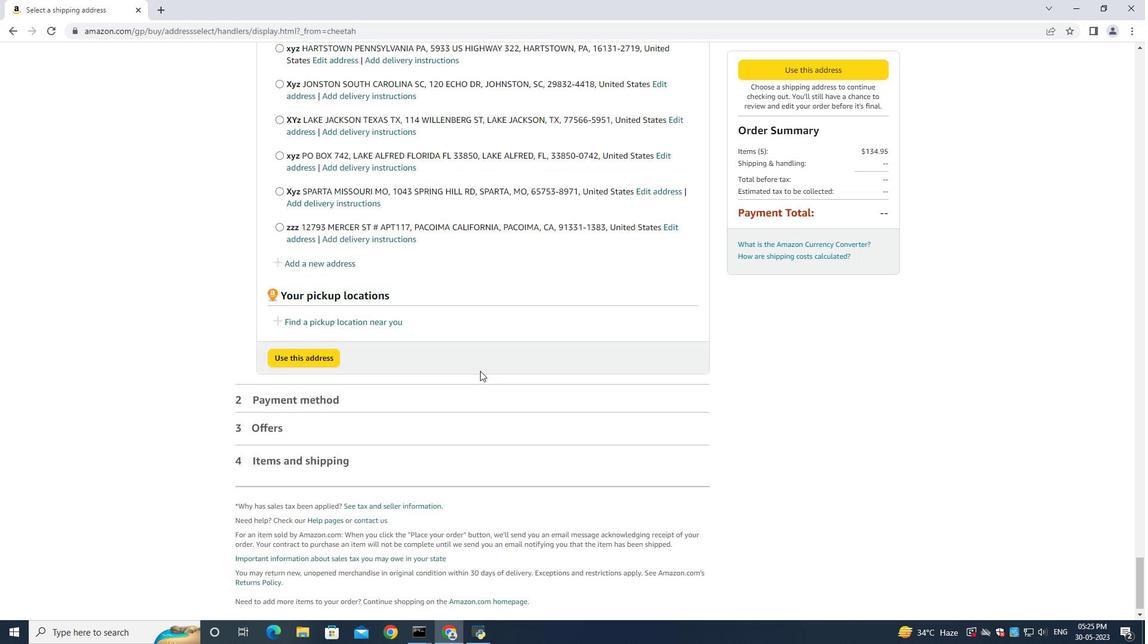 
Action: Mouse scrolled (480, 370) with delta (0, 0)
Screenshot: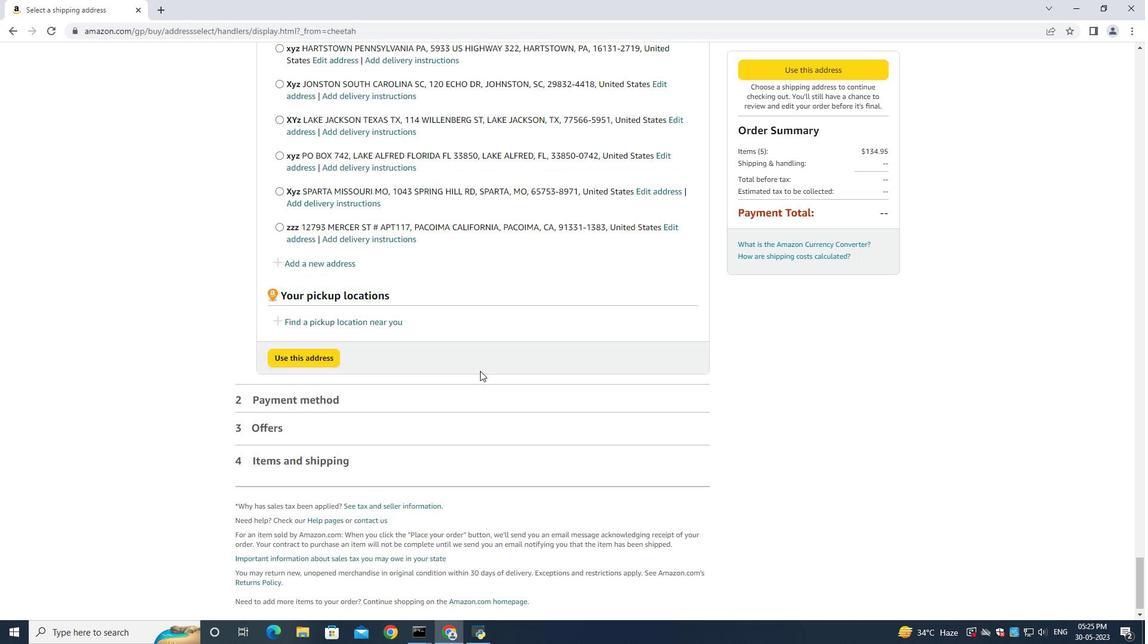 
Action: Mouse moved to (323, 251)
Screenshot: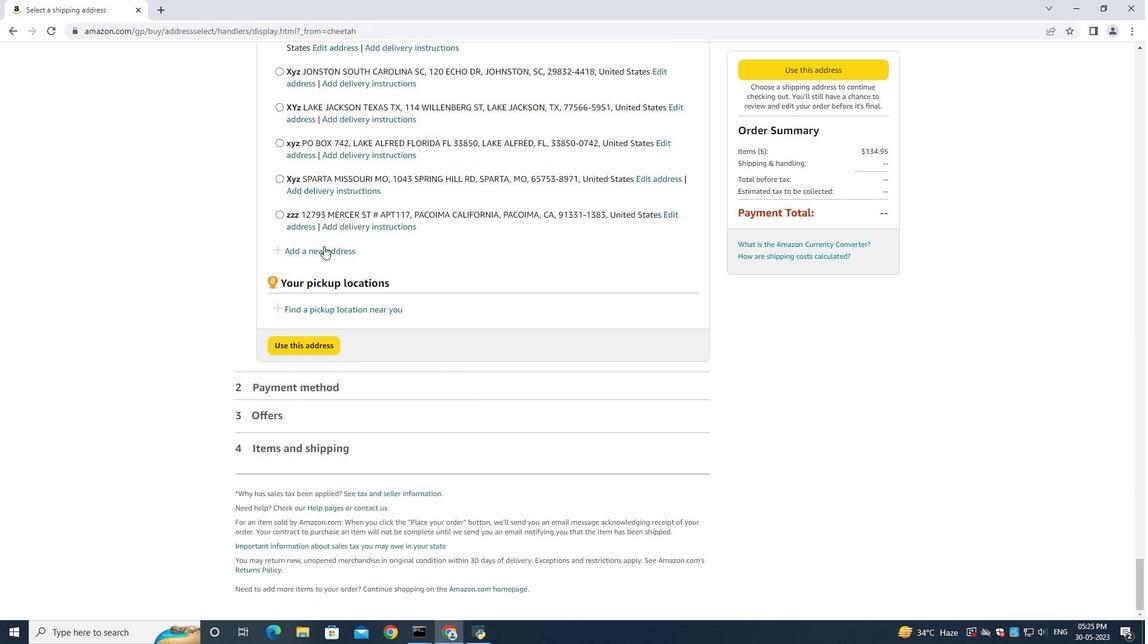 
Action: Mouse pressed left at (323, 251)
Screenshot: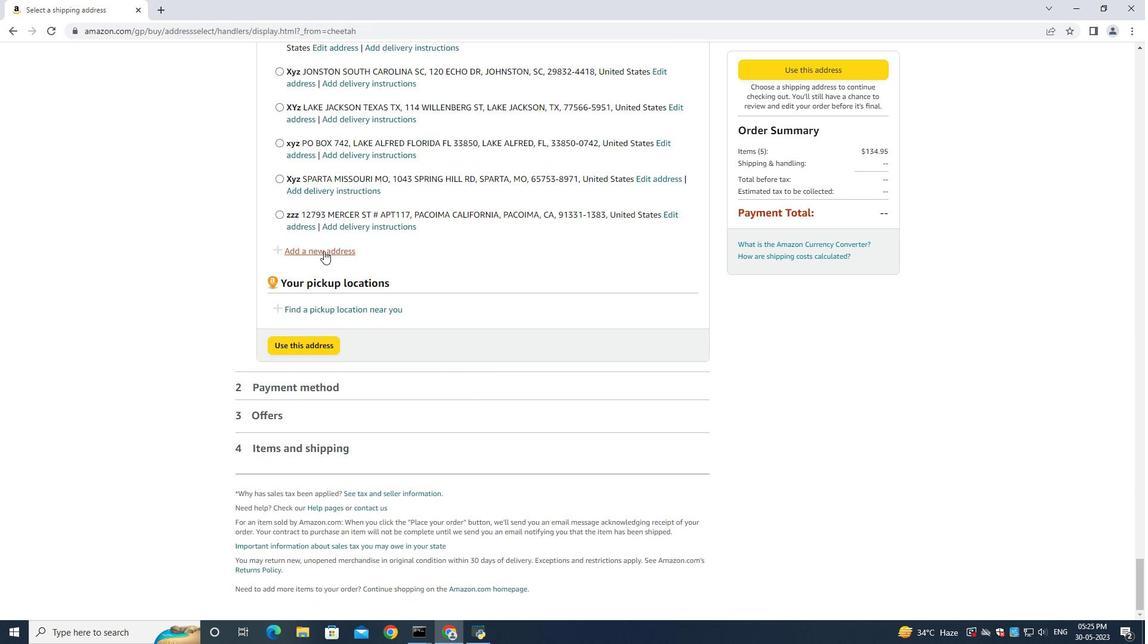 
Action: Mouse moved to (412, 280)
Screenshot: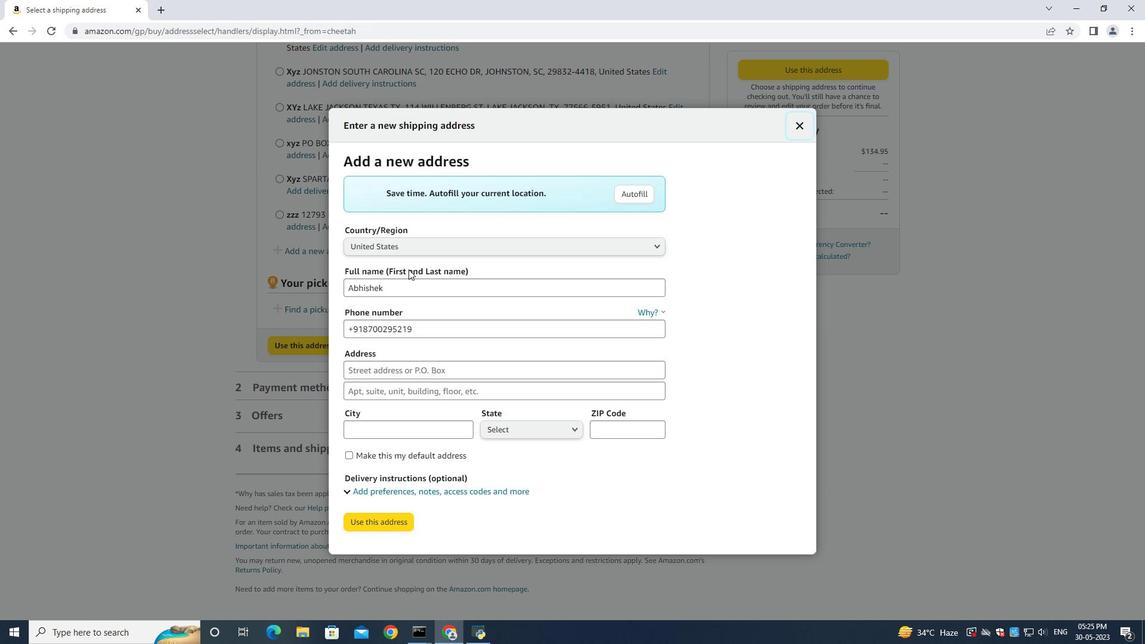 
Action: Mouse pressed left at (412, 280)
Screenshot: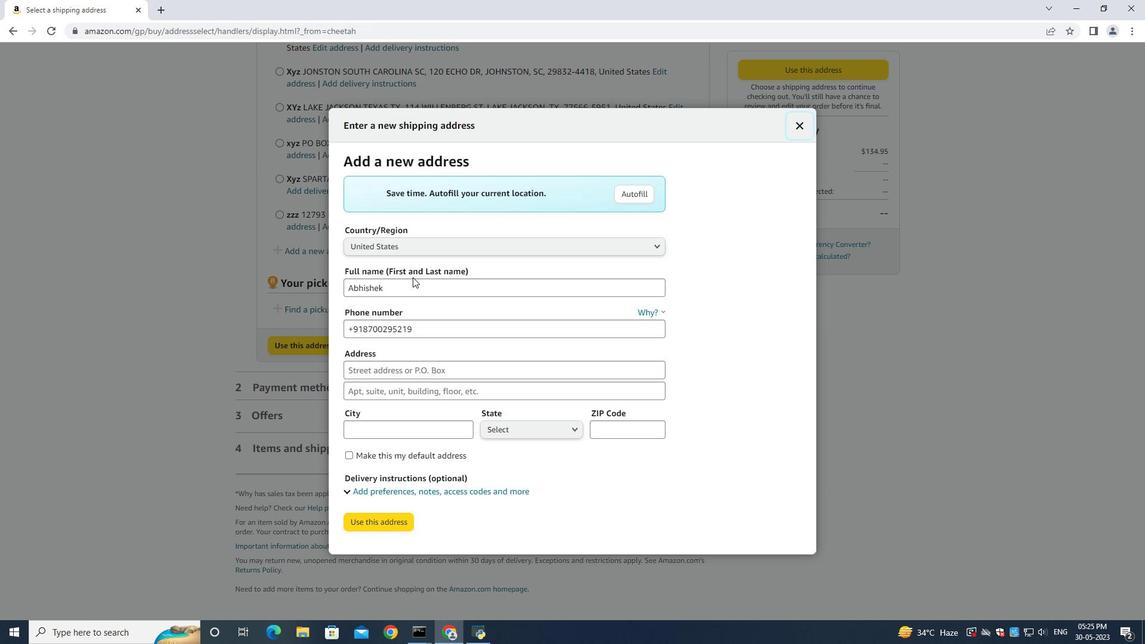 
Action: Key pressed ctrl+A<Key.backspace><Key.shift><Key.shift><Key.shift><Key.shift><Key.shift><Key.shift><Key.shift><Key.shift><Key.shift><Key.shift><Key.shift><Key.shift><Key.shift><Key.shift><Key.shift><Key.shift><Key.shift><Key.shift><Key.shift><Key.shift><Key.shift><Key.shift><Key.shift><Key.shift><Key.shift><Key.shift><Key.shift><Key.shift><Key.shift><Key.shift><Key.shift><Key.shift><Key.shift><Key.shift>Jesse<Key.space><Key.shift><Key.shift>Powell<Key.tab><Key.tab><Key.backspace>9285042162<Key.tab>4203<Key.space><Key.shift>Skips<Key.space><Key.shift>Lane<Key.space><Key.tab><Key.shift>Phoenix<Key.space><Key.shift><Key.shift><Key.shift><Key.shift><Key.shift><Key.shift><Key.shift><Key.shift><Key.shift><Key.shift><Key.shift><Key.shift><Key.shift><Key.shift><Key.shift><Key.shift>Arizona<Key.space><Key.tab><Key.shift><Key.shift><Key.shift><Key.shift><Key.shift><Key.shift><Key.shift><Key.shift><Key.shift><Key.shift><Key.shift><Key.shift><Key.shift><Key.shift><Key.shift><Key.shift><Key.shift><Key.shift><Key.shift><Key.shift><Key.shift><Key.shift><Key.shift><Key.shift><Key.shift><Key.shift><Key.shift><Key.shift><Key.shift><Key.shift><Key.shift><Key.shift><Key.shift><Key.shift><Key.shift><Key.shift><Key.shift><Key.shift><Key.shift><Key.shift><Key.shift><Key.shift><Key.shift><Key.shift><Key.shift><Key.shift><Key.shift><Key.shift><Key.shift><Key.shift><Key.shift><Key.shift><Key.shift><Key.shift><Key.shift><Key.shift>Phoenix<Key.tab><Key.up><Key.shift>Ari
Screenshot: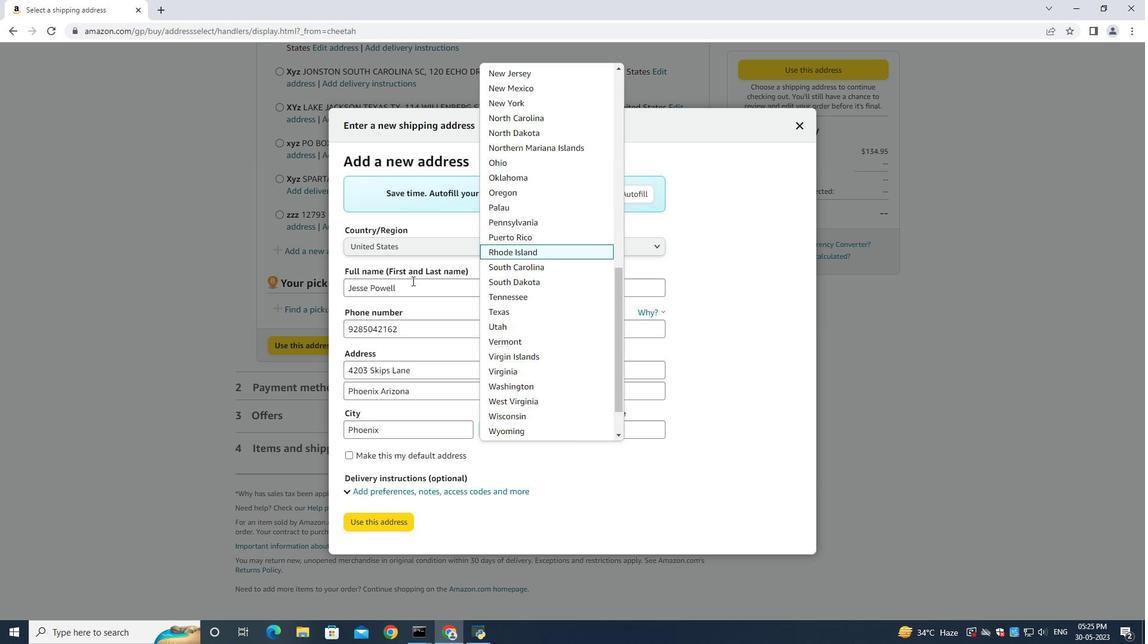 
Action: Mouse moved to (539, 152)
Screenshot: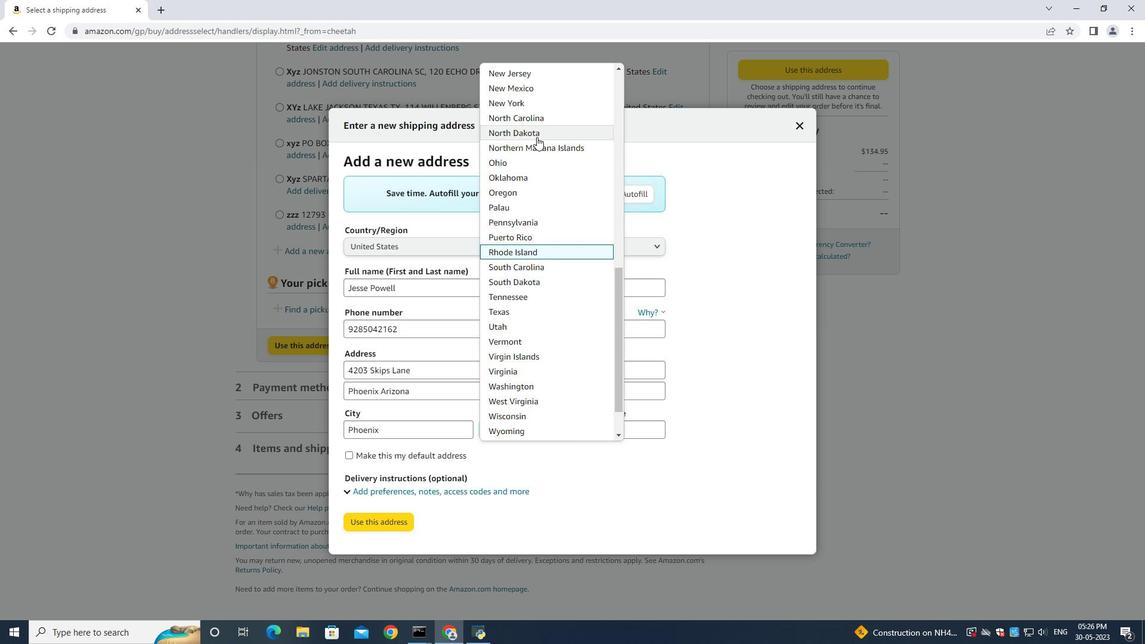 
Action: Mouse scrolled (539, 153) with delta (0, 0)
Screenshot: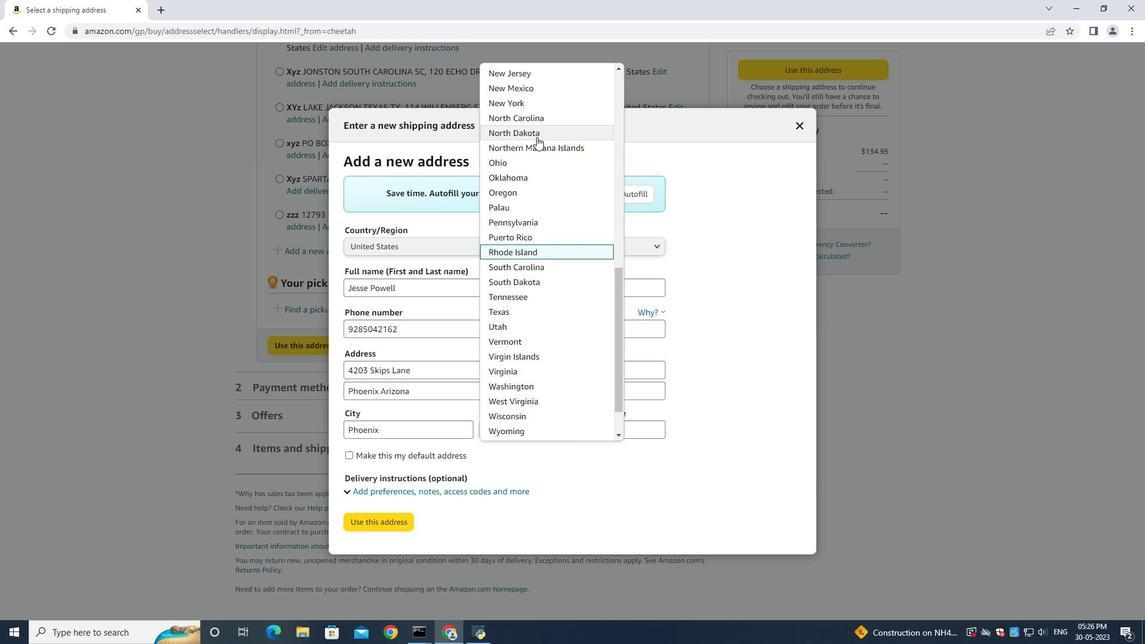 
Action: Mouse scrolled (539, 153) with delta (0, 0)
Screenshot: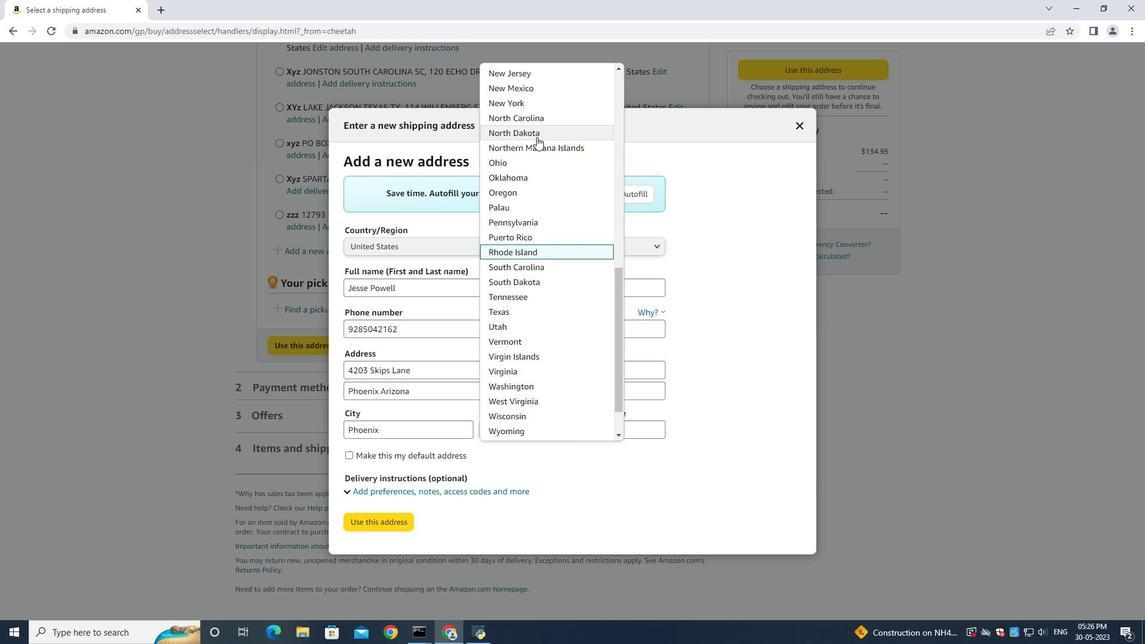 
Action: Mouse scrolled (539, 153) with delta (0, 0)
Screenshot: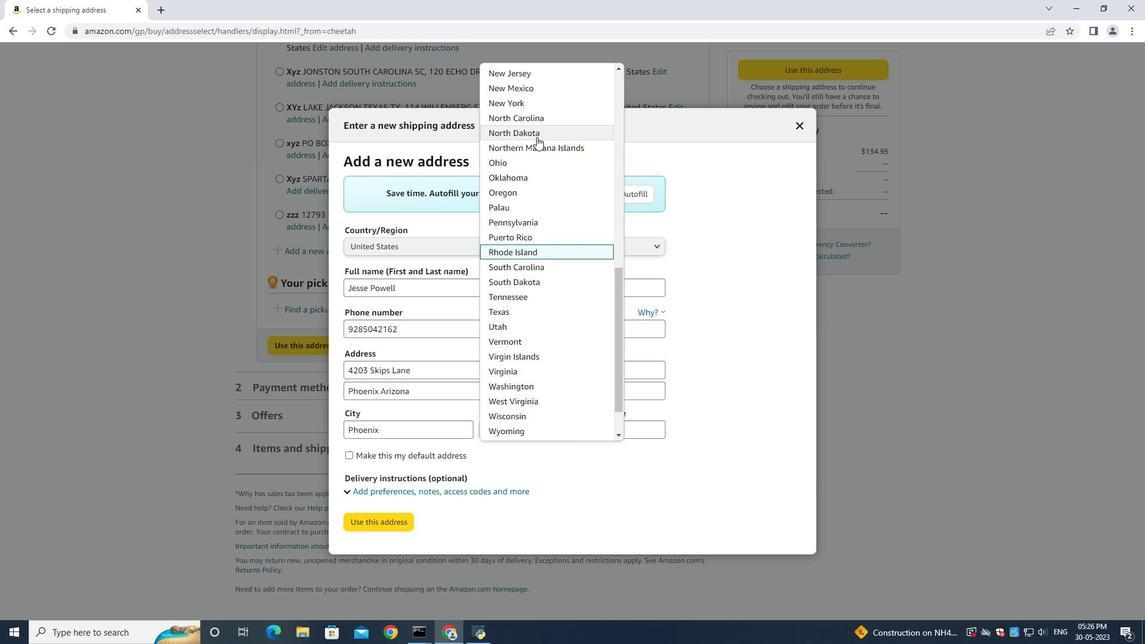 
Action: Mouse scrolled (539, 153) with delta (0, 0)
Screenshot: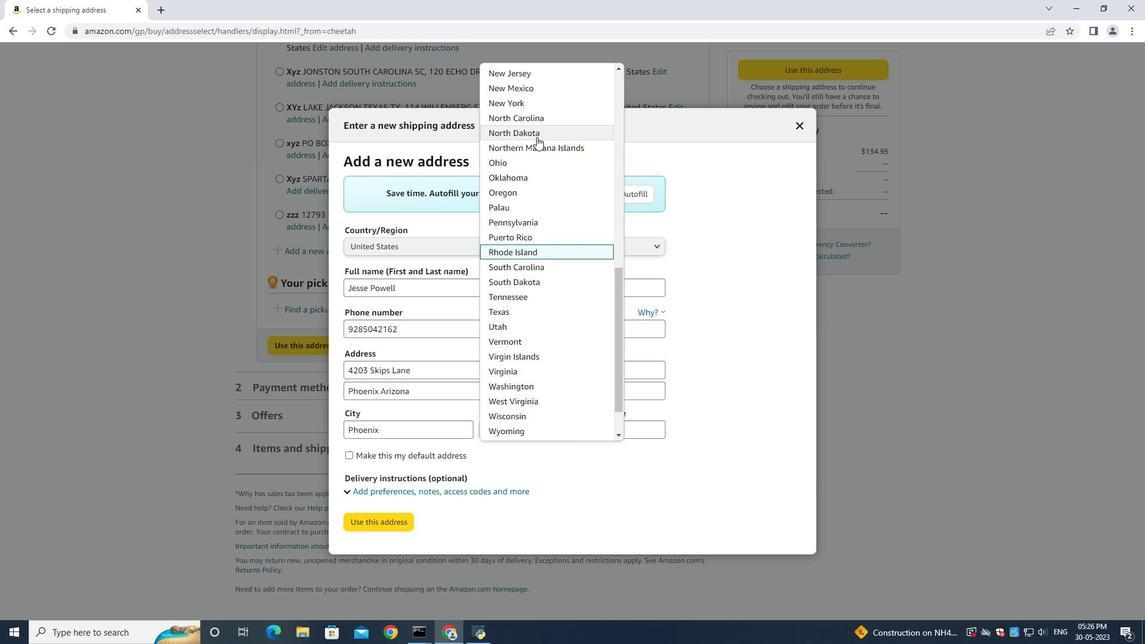 
Action: Mouse scrolled (539, 153) with delta (0, 0)
Screenshot: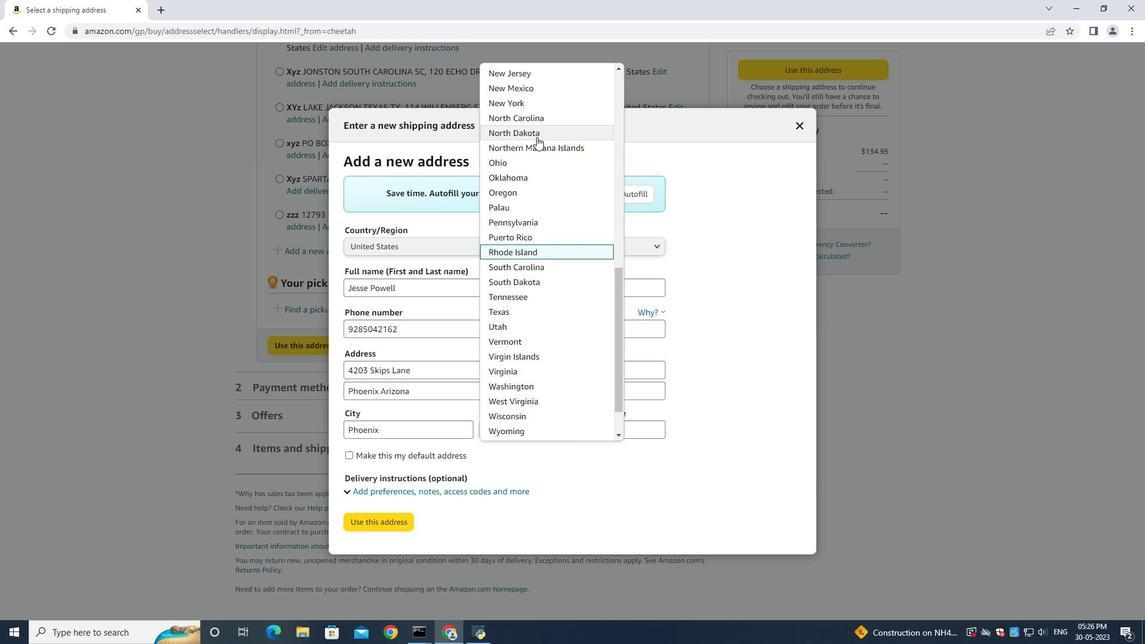 
Action: Mouse scrolled (539, 153) with delta (0, 0)
Screenshot: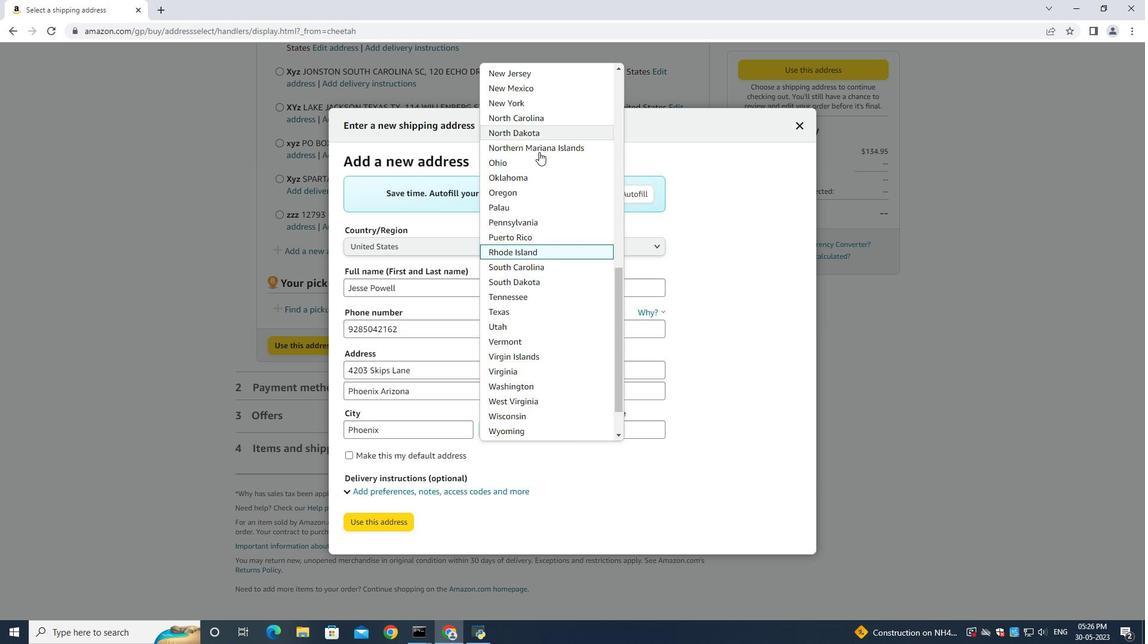 
Action: Mouse scrolled (539, 153) with delta (0, 0)
Screenshot: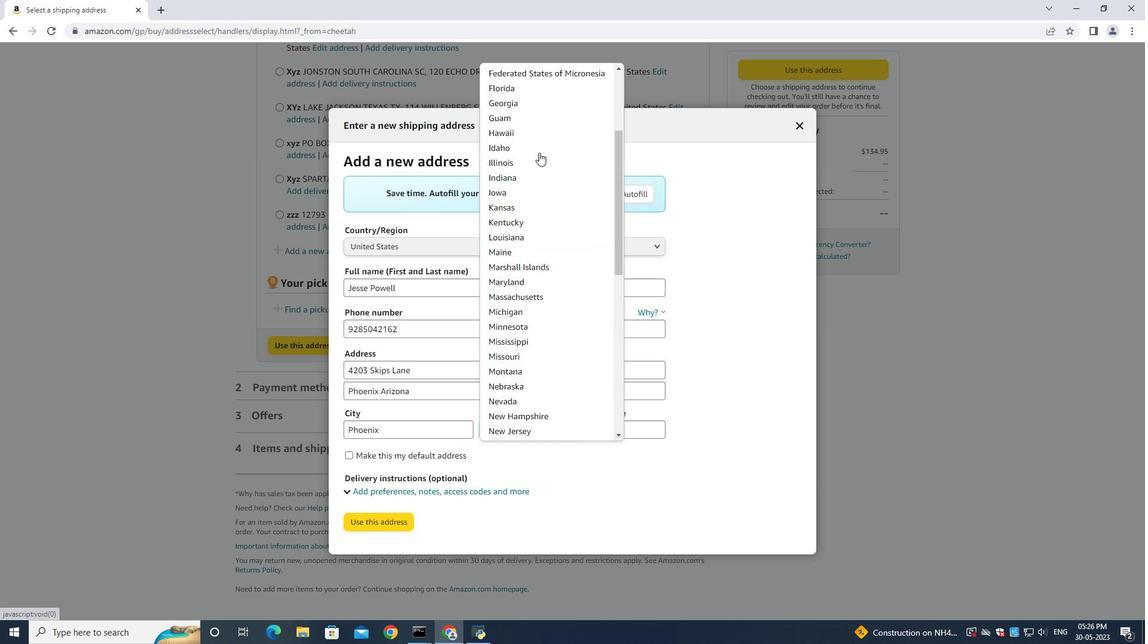 
Action: Mouse scrolled (539, 153) with delta (0, 0)
Screenshot: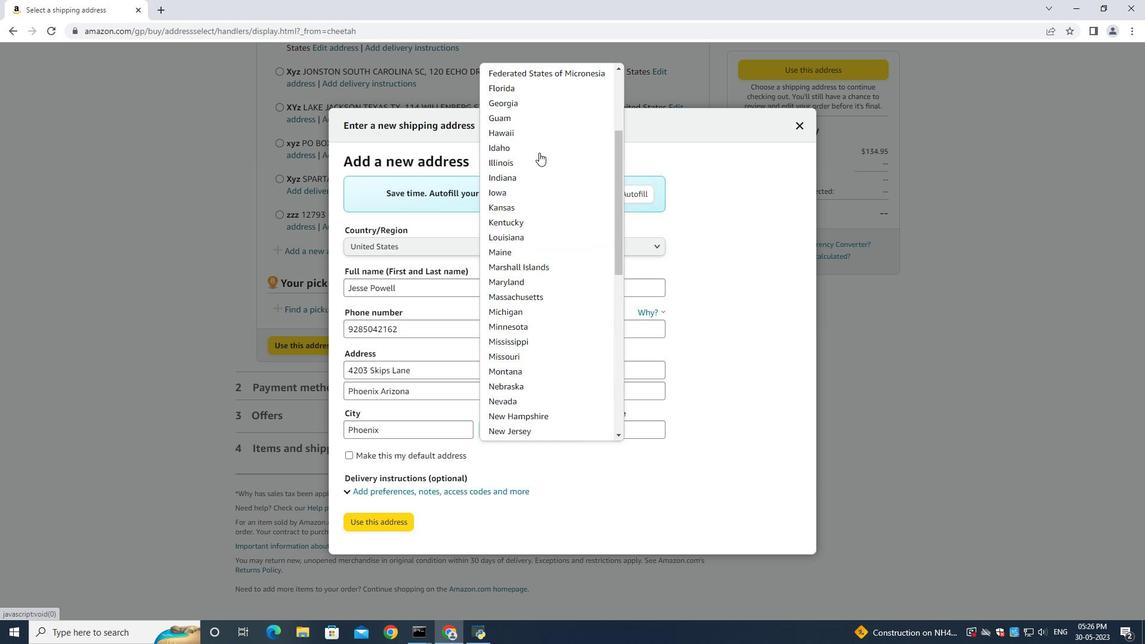 
Action: Mouse scrolled (539, 153) with delta (0, 0)
Screenshot: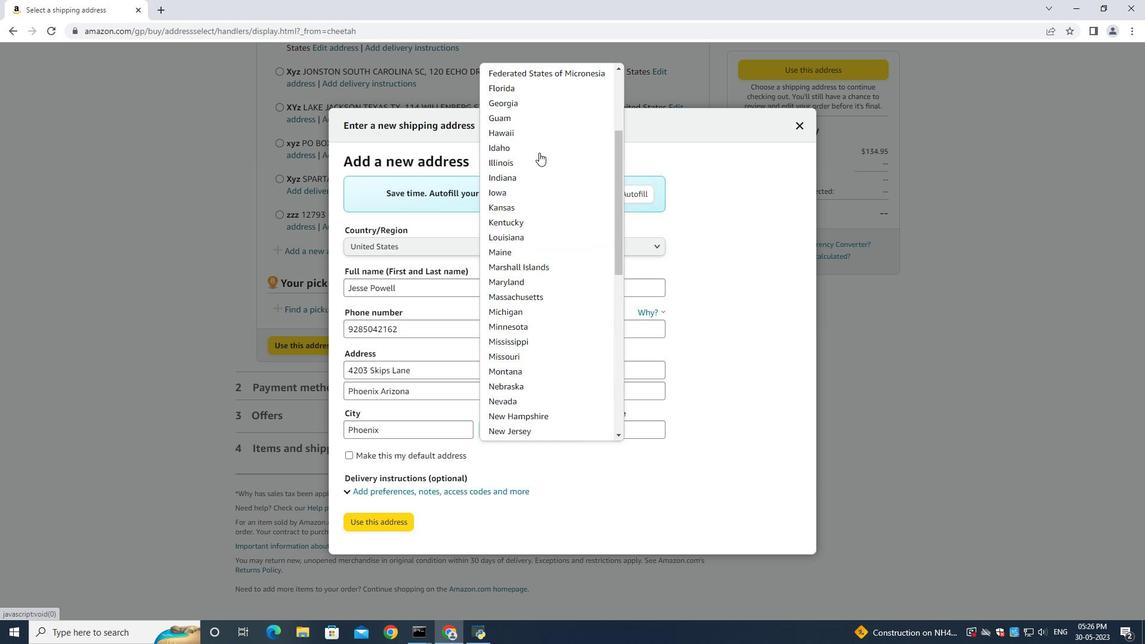 
Action: Mouse scrolled (539, 153) with delta (0, 0)
Screenshot: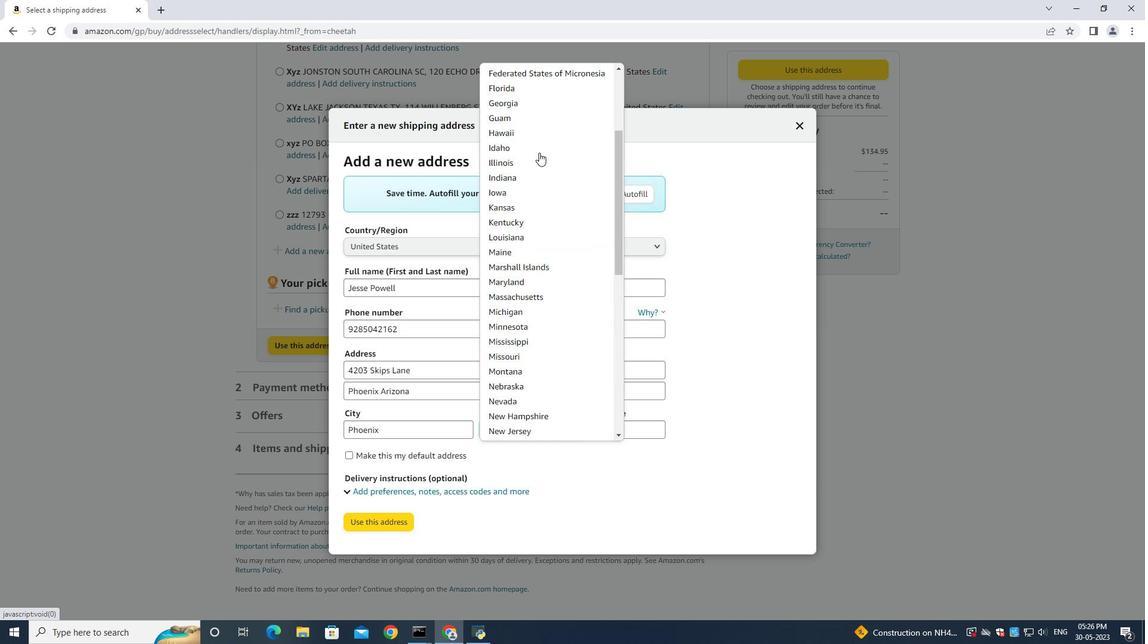 
Action: Mouse scrolled (539, 153) with delta (0, 0)
Screenshot: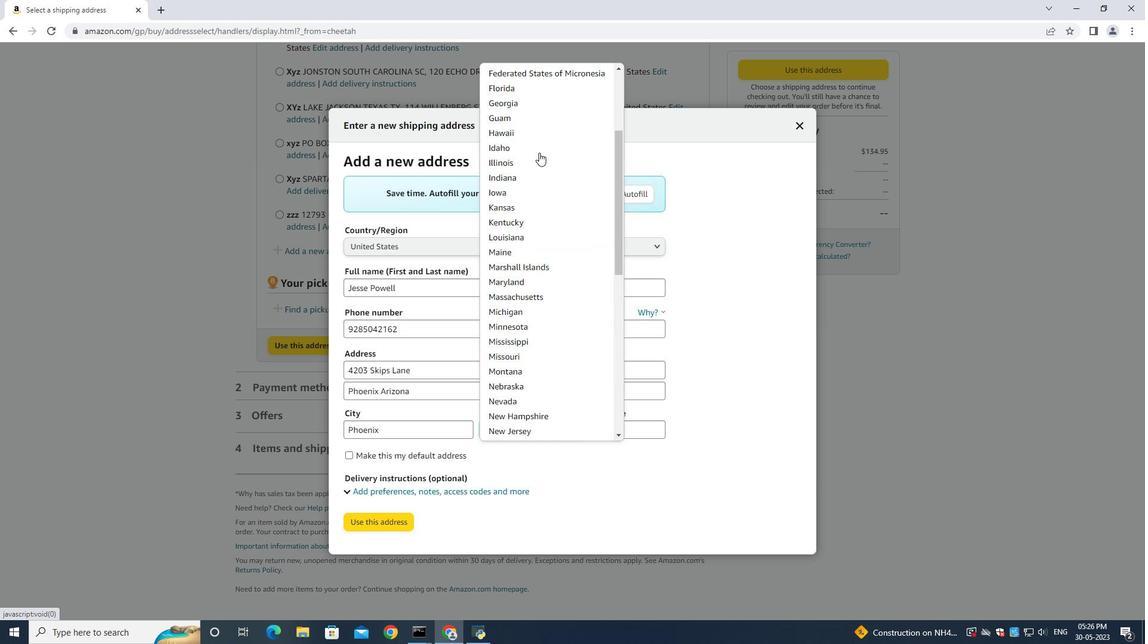 
Action: Mouse scrolled (539, 153) with delta (0, 0)
Screenshot: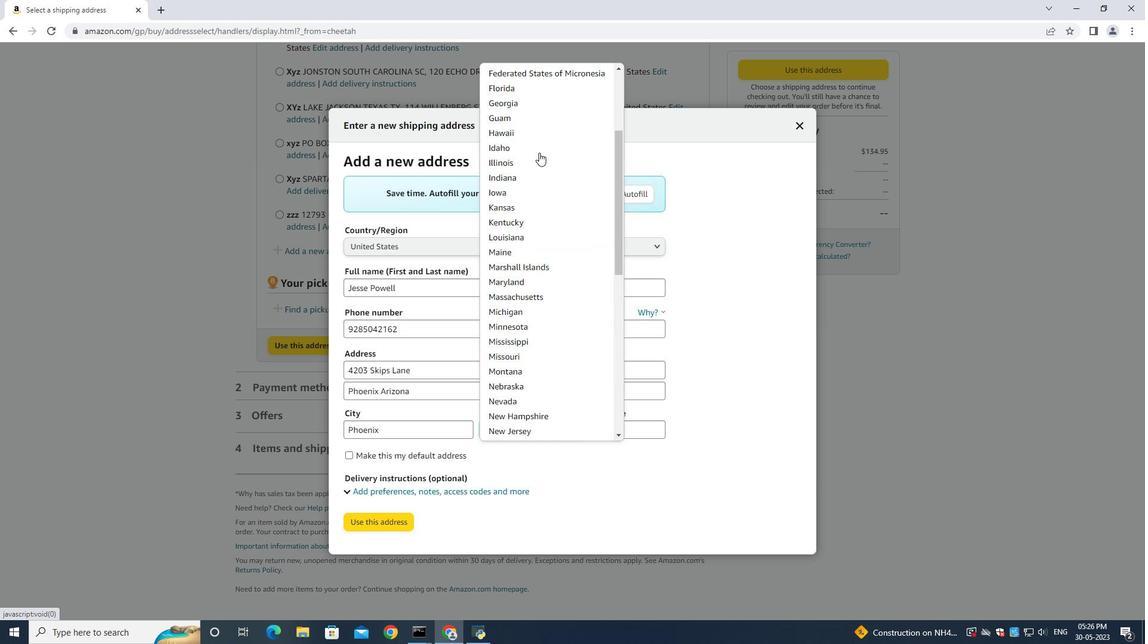 
Action: Mouse scrolled (539, 153) with delta (0, 0)
Screenshot: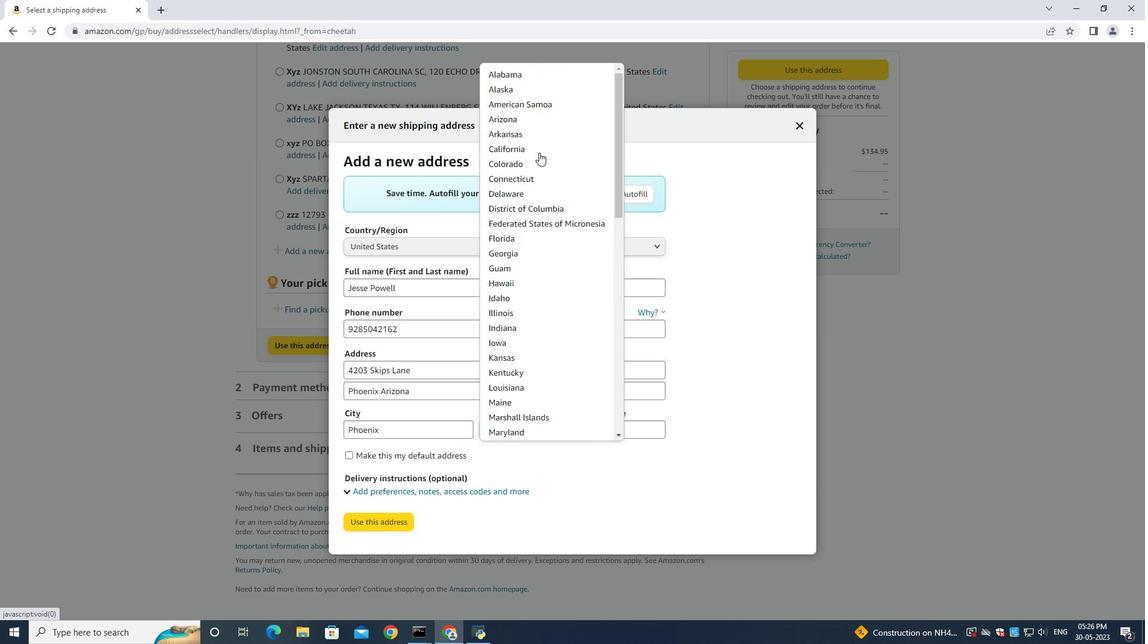 
Action: Mouse scrolled (539, 153) with delta (0, 0)
Screenshot: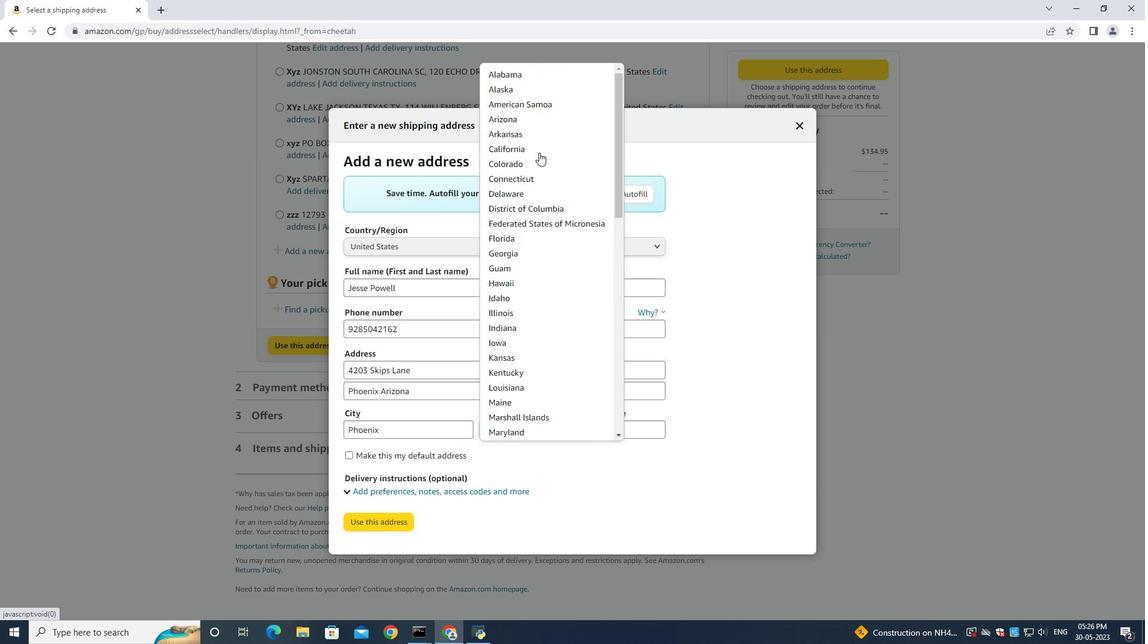 
Action: Mouse scrolled (539, 153) with delta (0, 0)
Screenshot: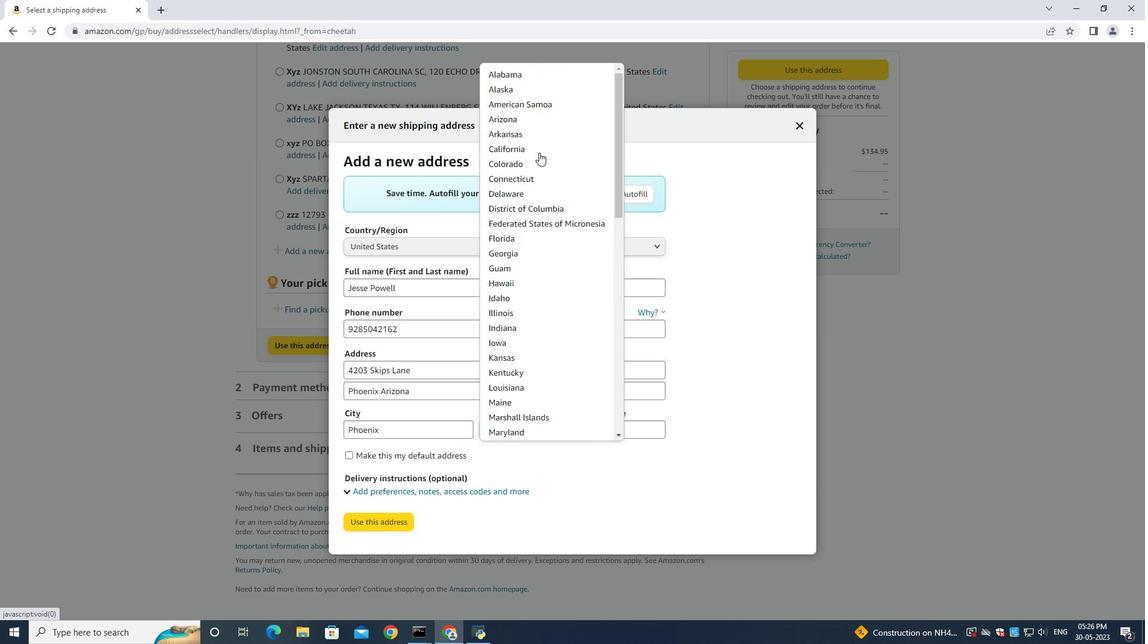 
Action: Mouse scrolled (539, 153) with delta (0, 0)
Screenshot: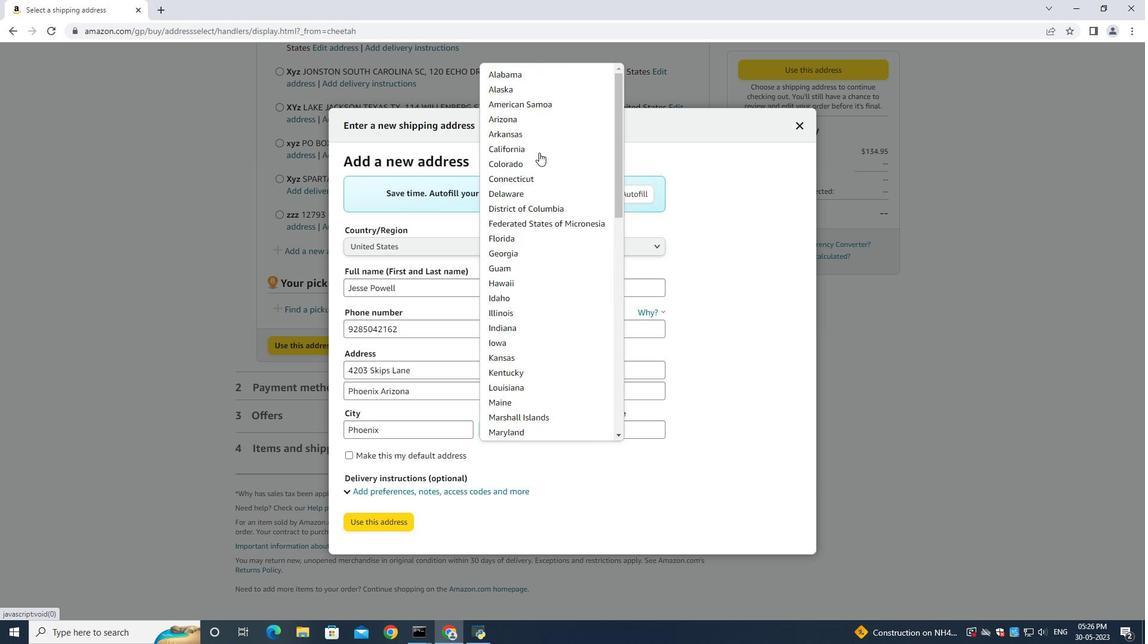 
Action: Mouse scrolled (539, 153) with delta (0, 0)
Screenshot: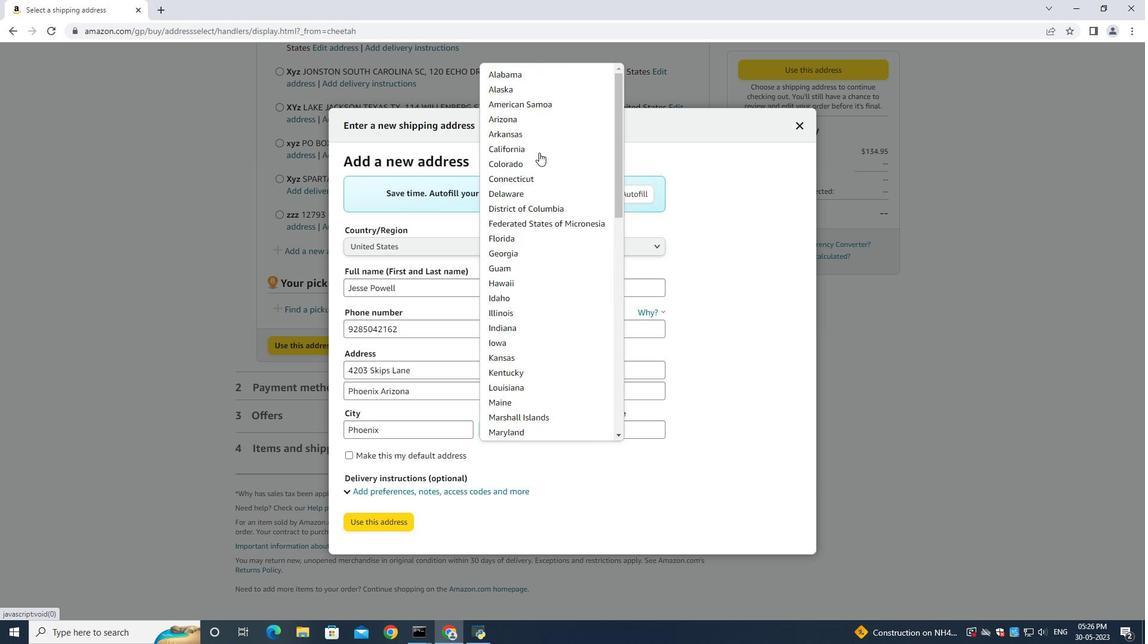 
Action: Mouse scrolled (539, 153) with delta (0, 0)
Screenshot: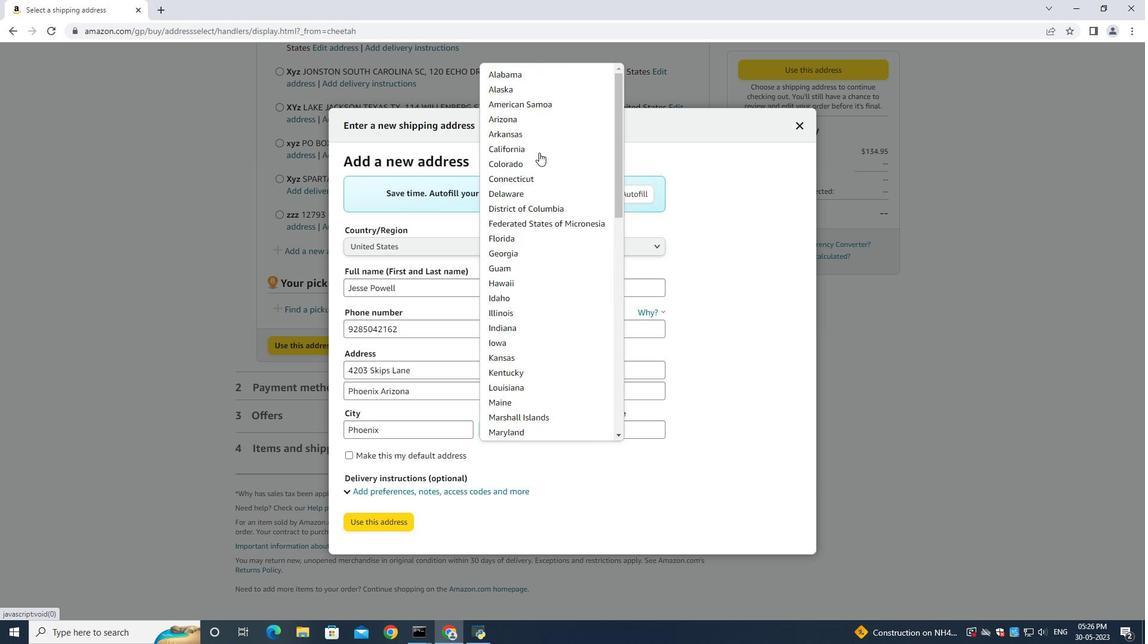 
Action: Mouse scrolled (539, 153) with delta (0, 0)
Screenshot: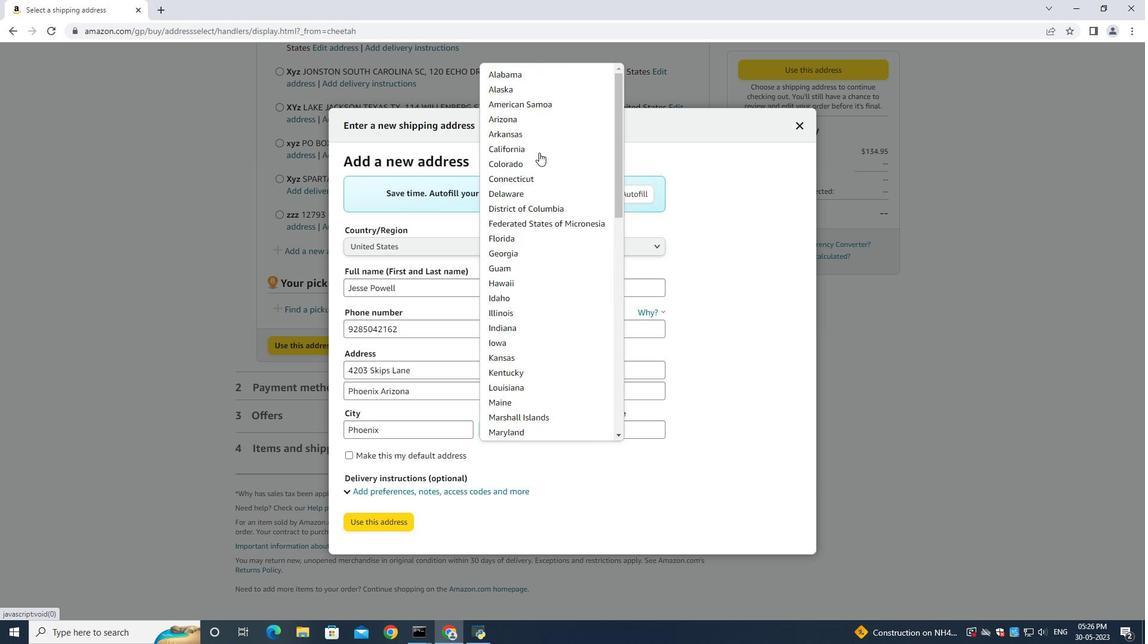 
Action: Mouse scrolled (539, 153) with delta (0, 0)
Screenshot: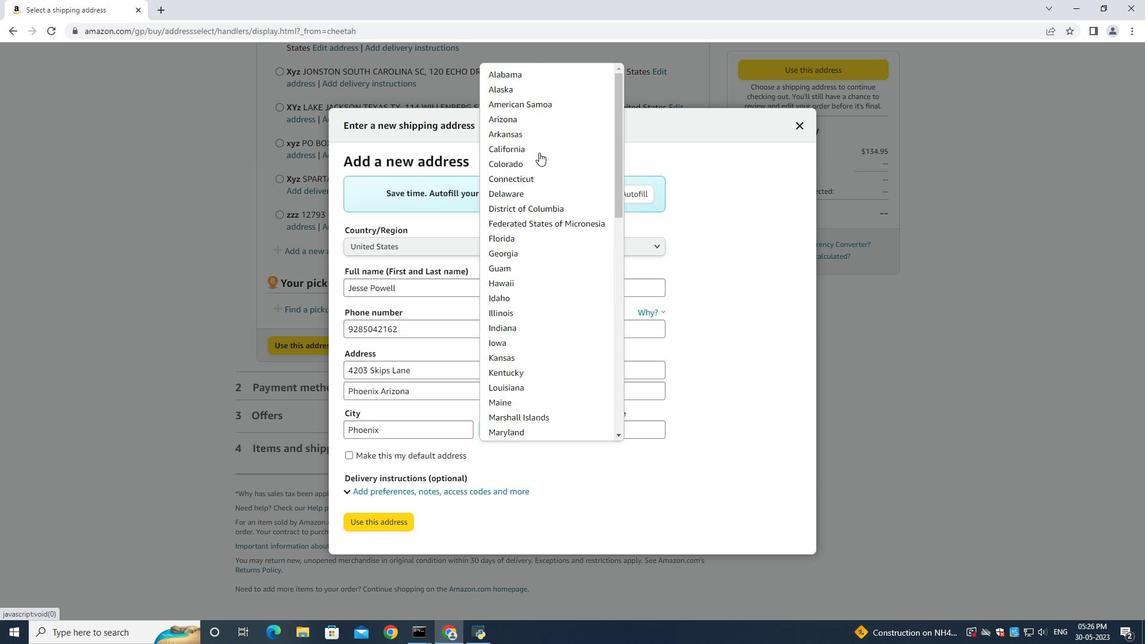 
Action: Mouse moved to (520, 115)
Screenshot: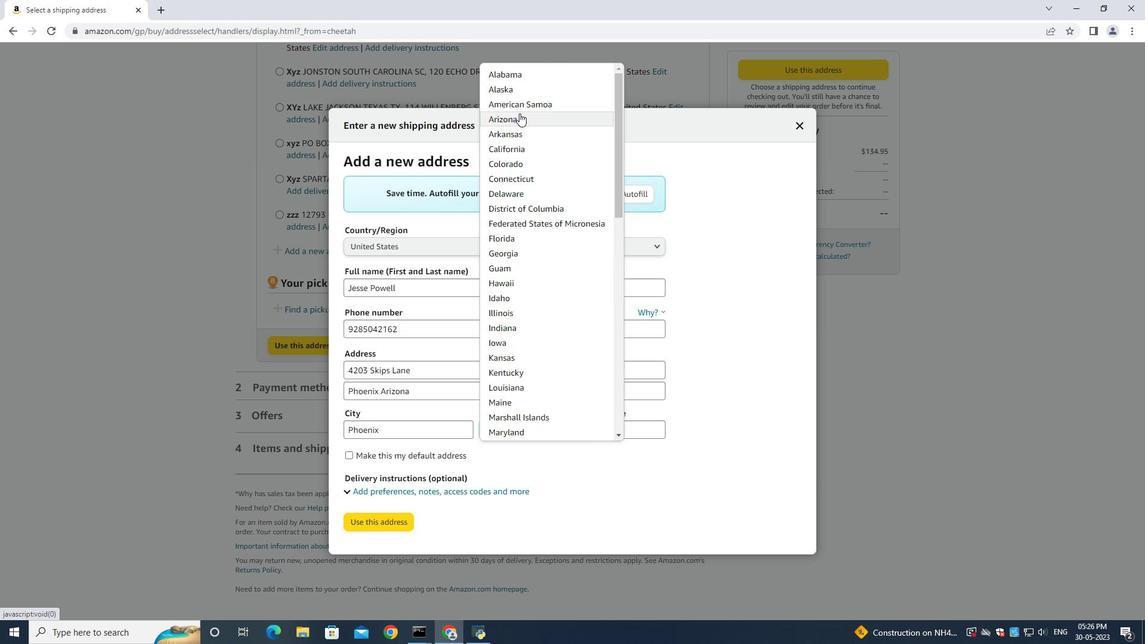 
Action: Mouse pressed left at (520, 115)
Screenshot: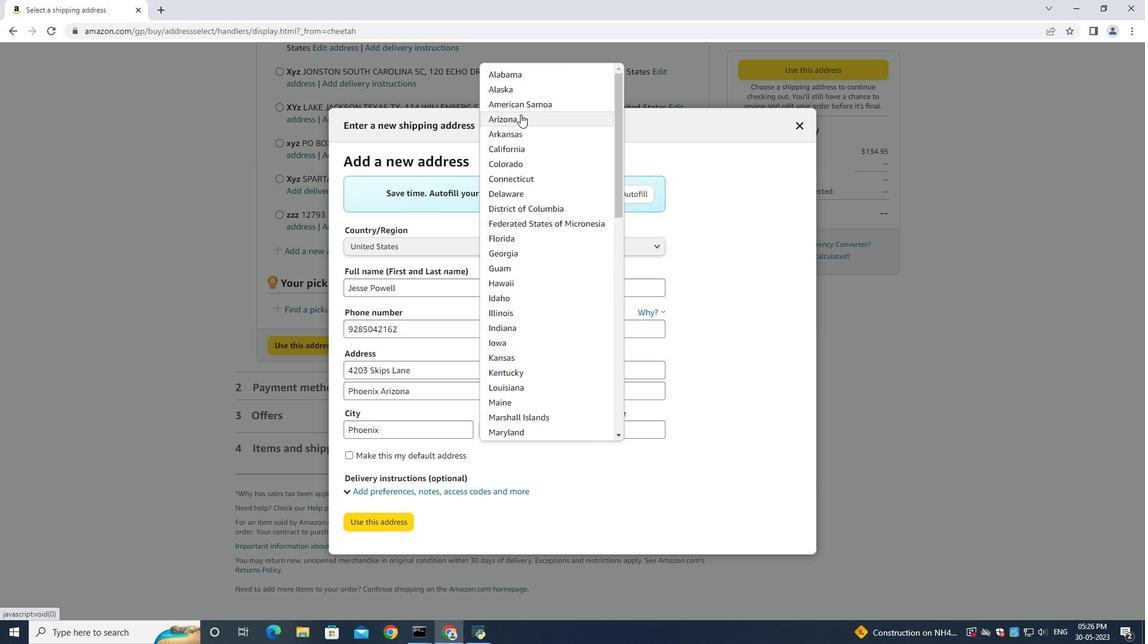 
Action: Mouse moved to (610, 424)
Screenshot: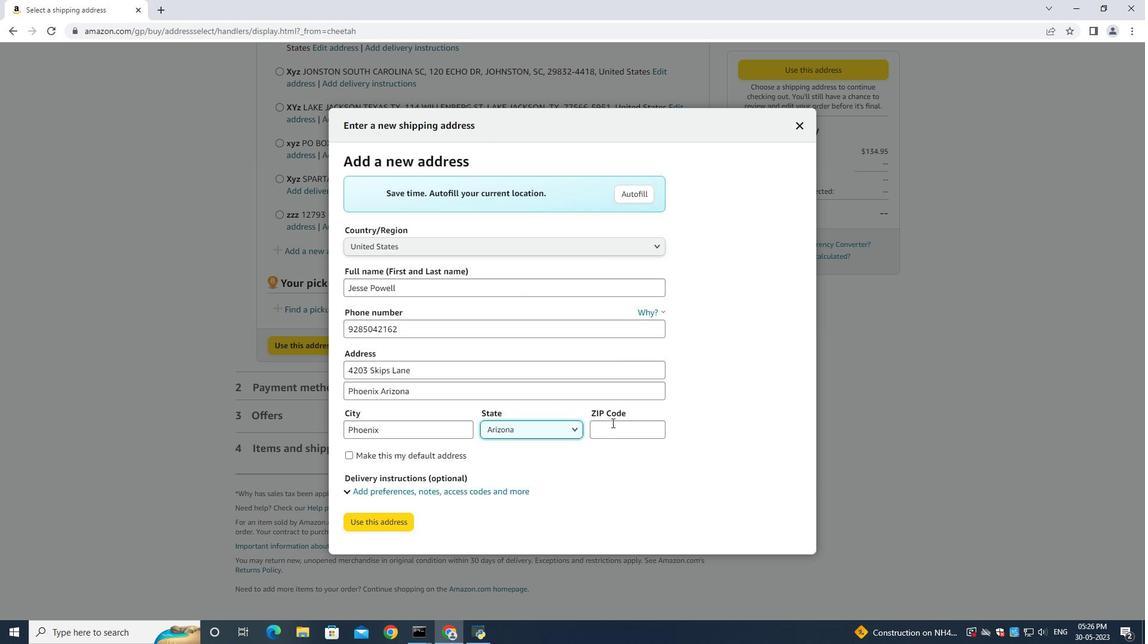 
Action: Mouse pressed left at (610, 424)
Screenshot: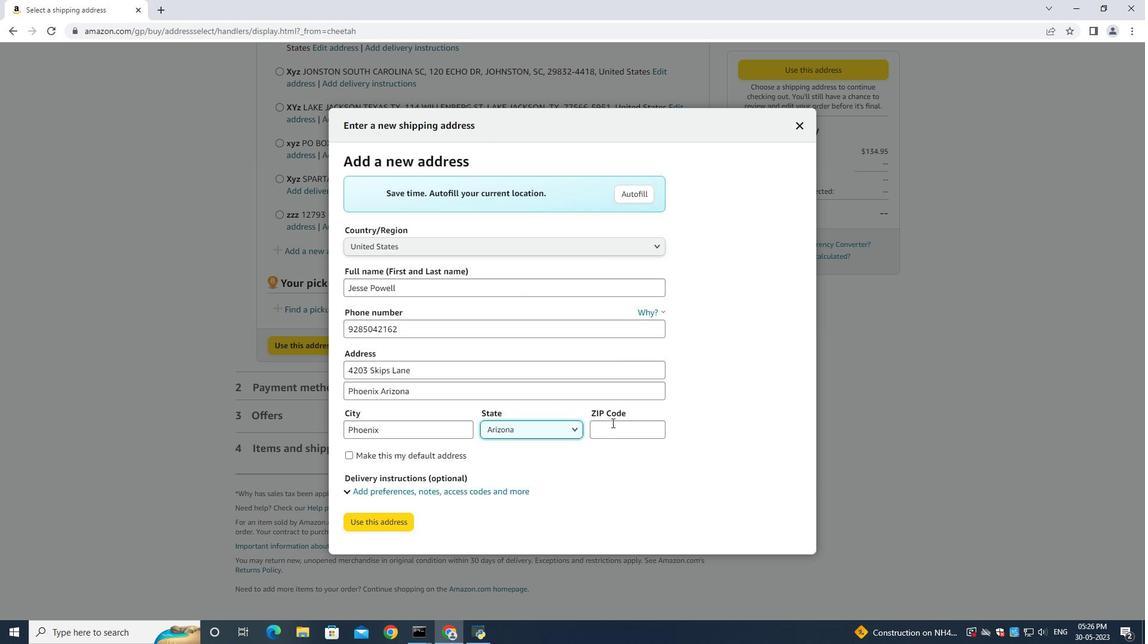 
Action: Mouse moved to (604, 424)
Screenshot: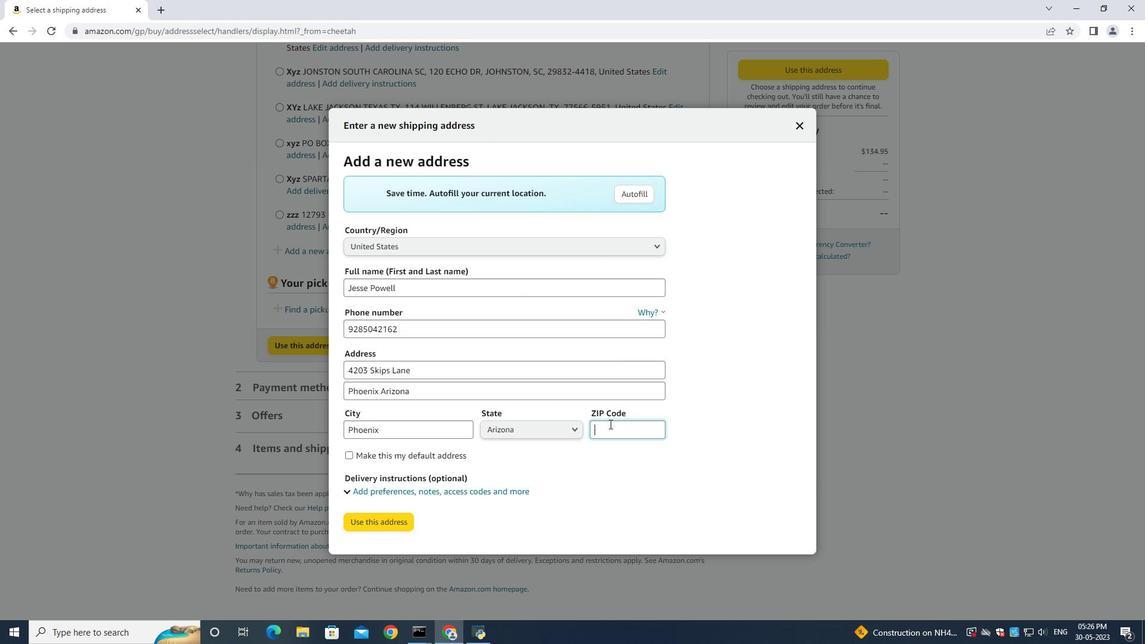 
Action: Key pressed 85012
Screenshot: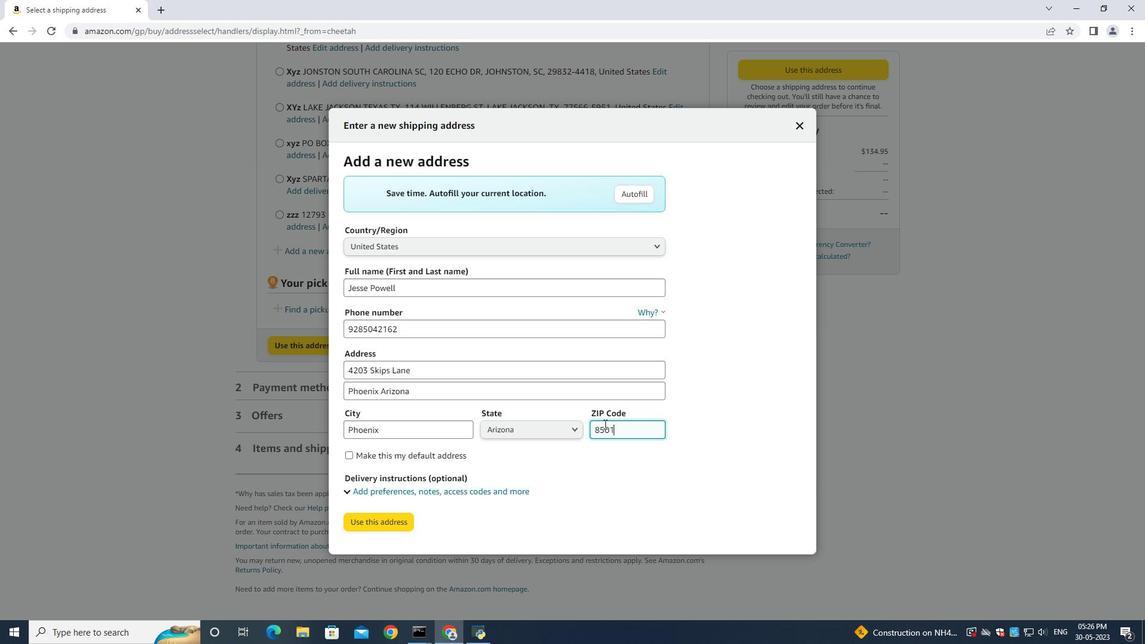
Action: Mouse moved to (391, 518)
Screenshot: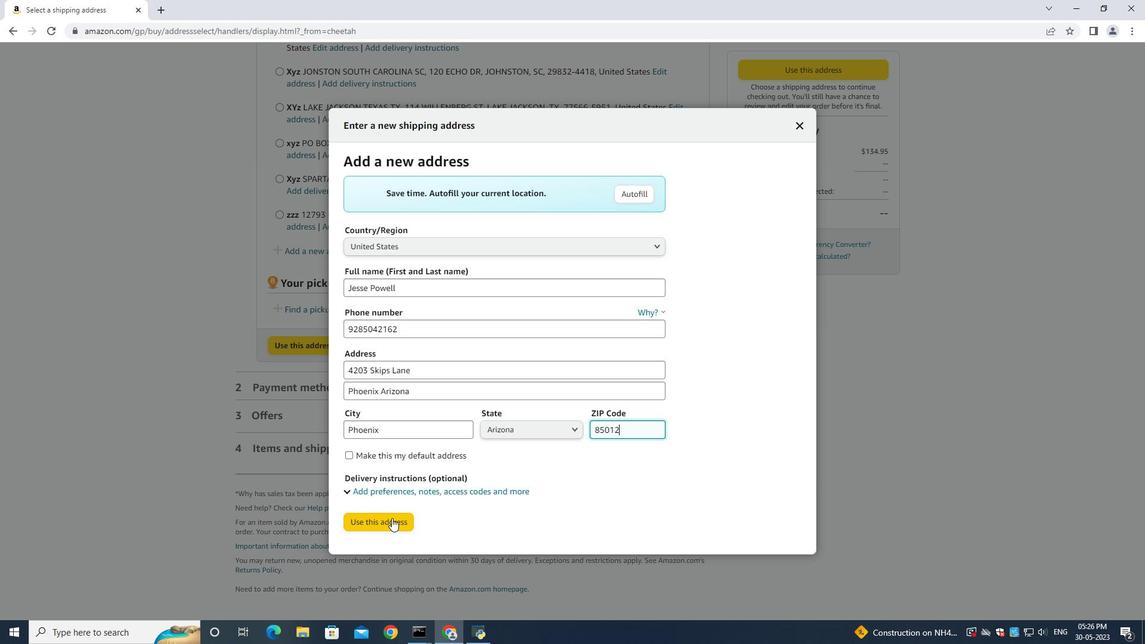 
Action: Mouse pressed left at (391, 518)
Screenshot: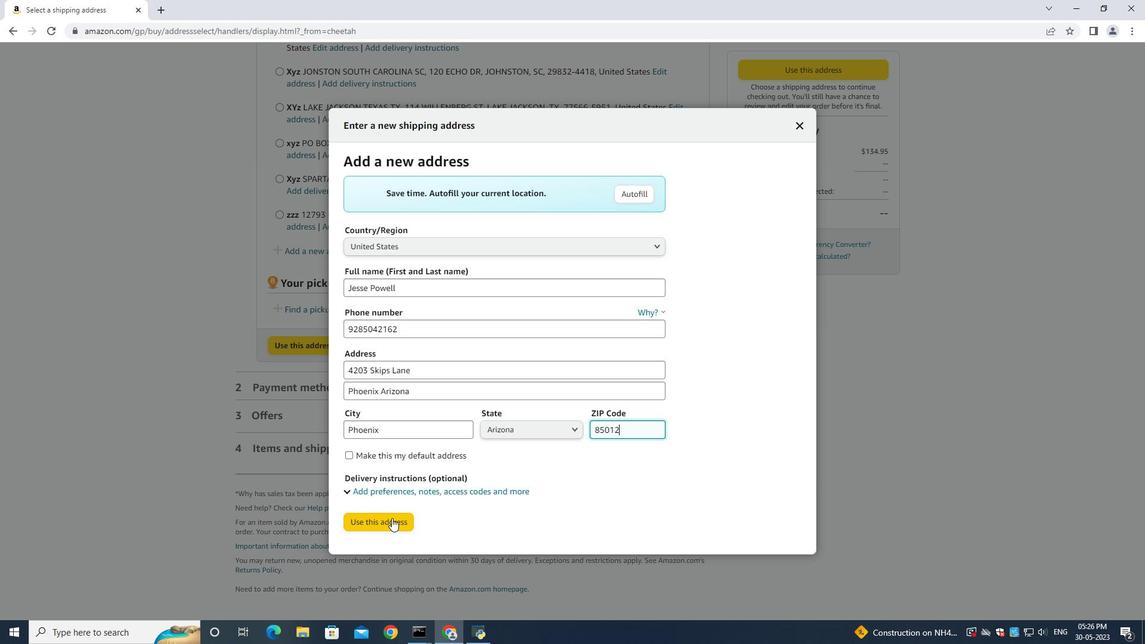 
Action: Mouse moved to (362, 599)
Screenshot: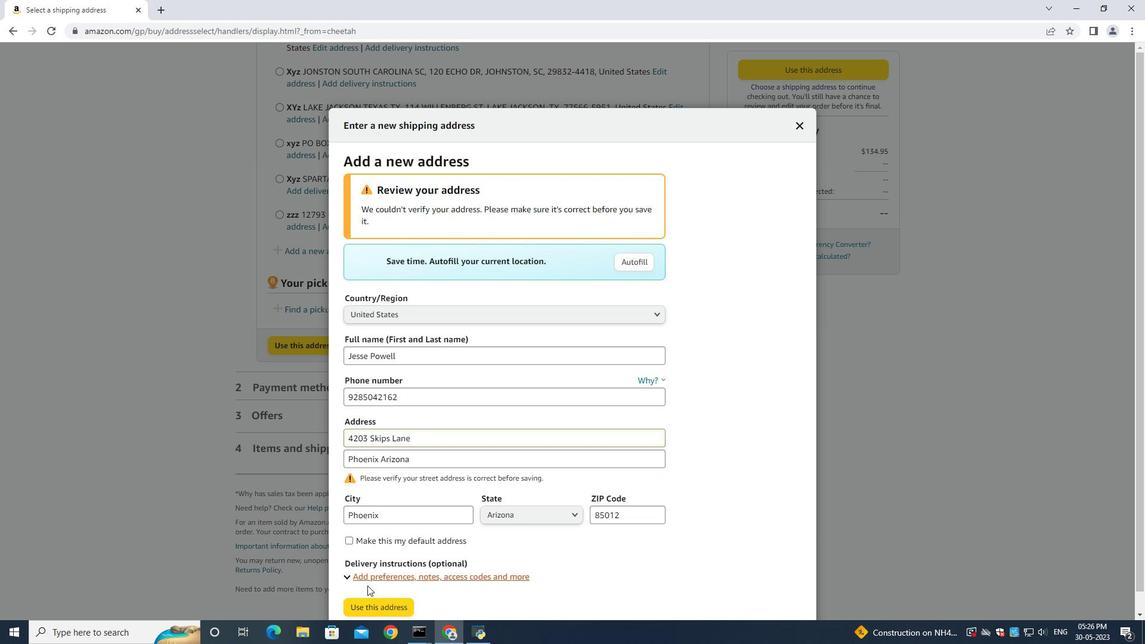 
Action: Mouse pressed left at (362, 599)
Screenshot: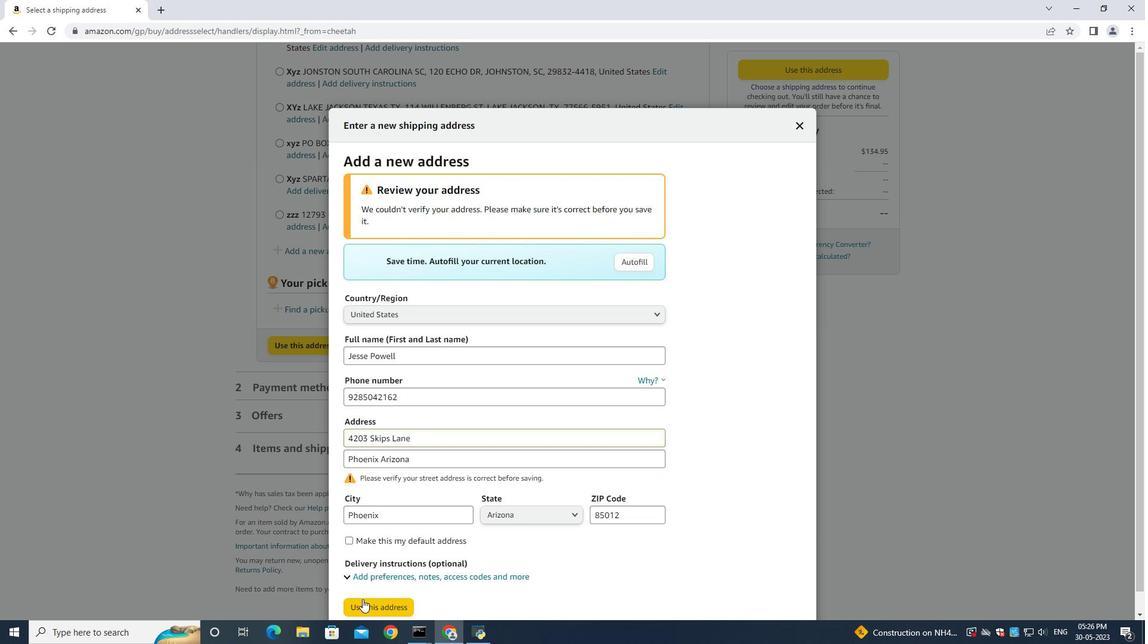 
Action: Mouse moved to (419, 284)
Screenshot: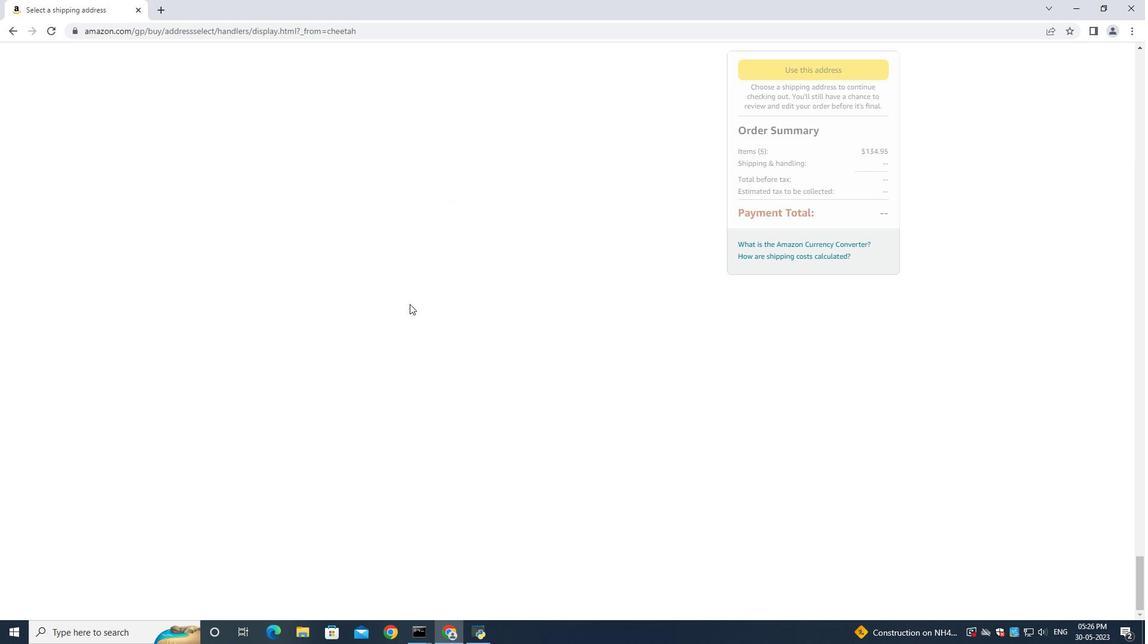 
